 Task: Pet Supplies Store: Cater to pet owners by offering pet supplies, accessories, and treats.
Action: Mouse moved to (194, 302)
Screenshot: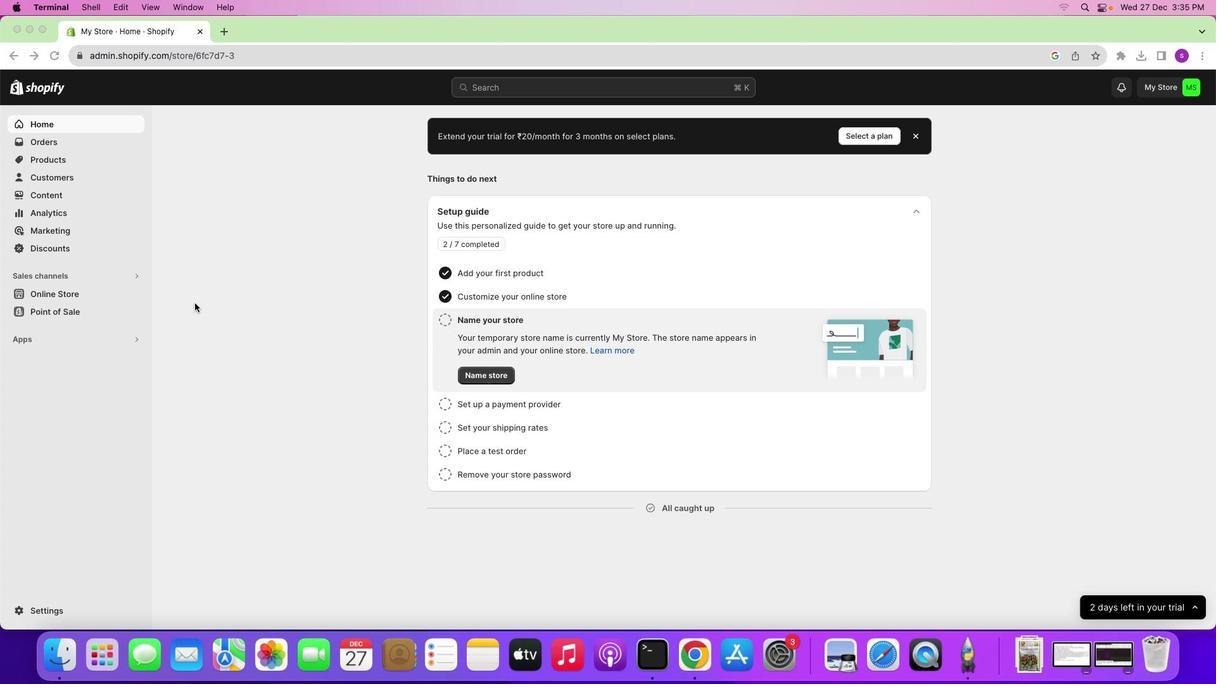
Action: Mouse pressed left at (194, 302)
Screenshot: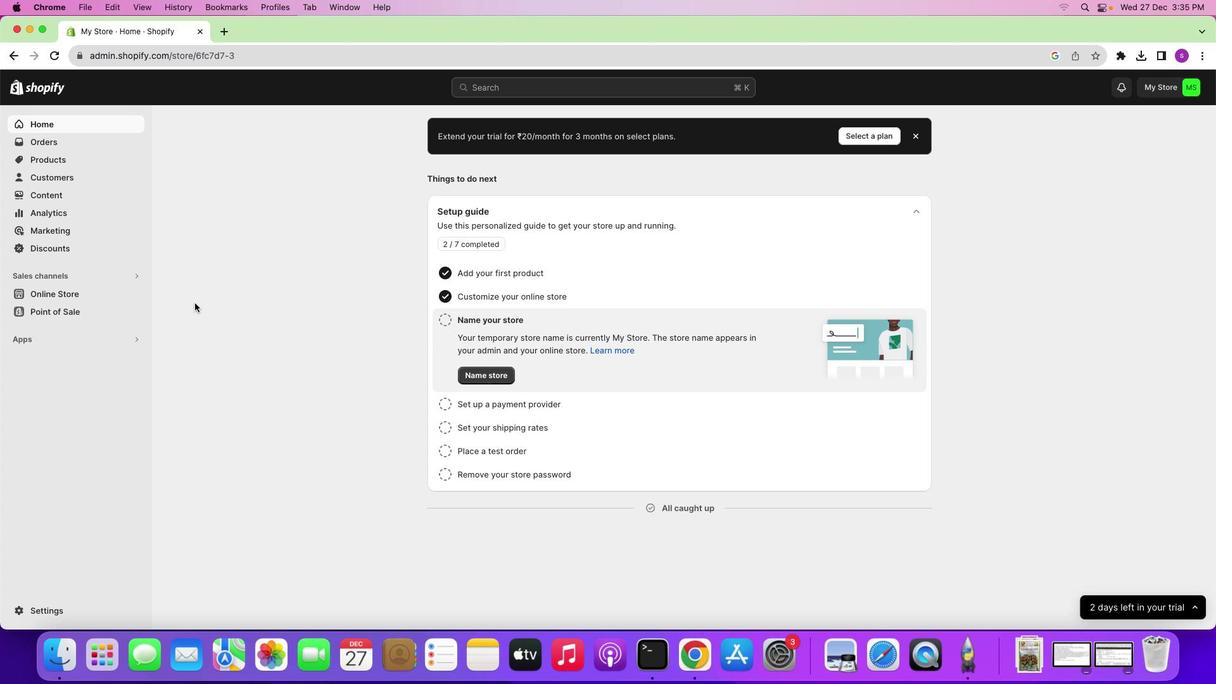 
Action: Mouse moved to (71, 290)
Screenshot: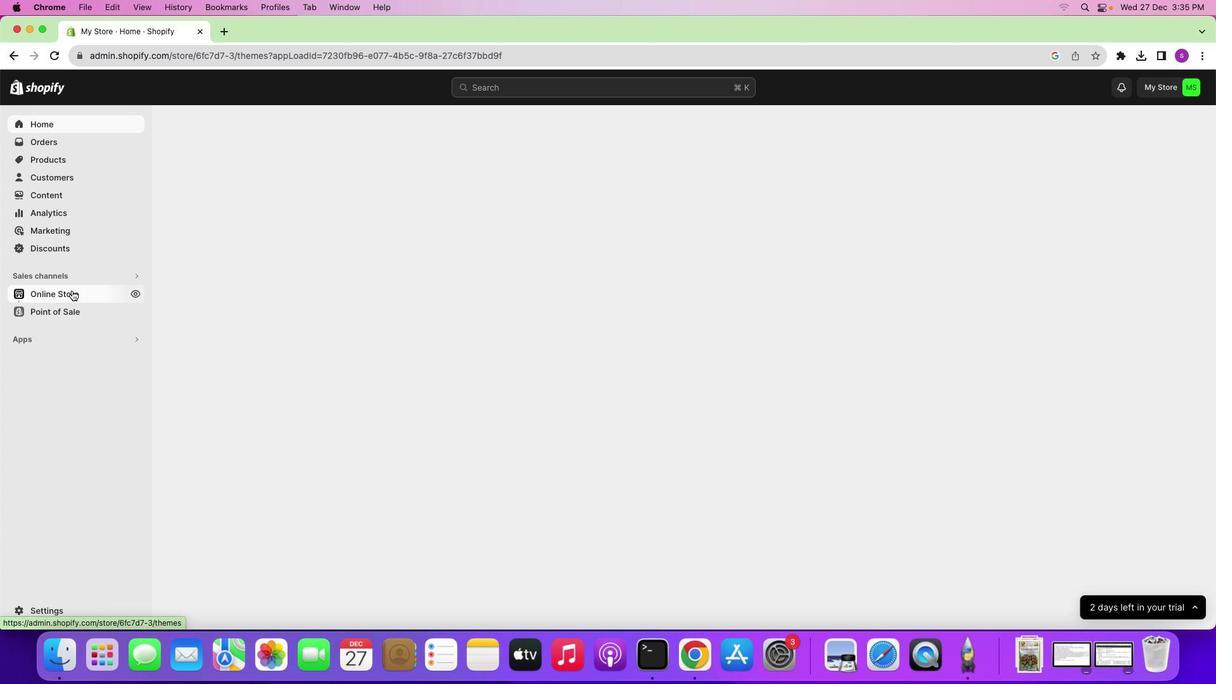 
Action: Mouse pressed left at (71, 290)
Screenshot: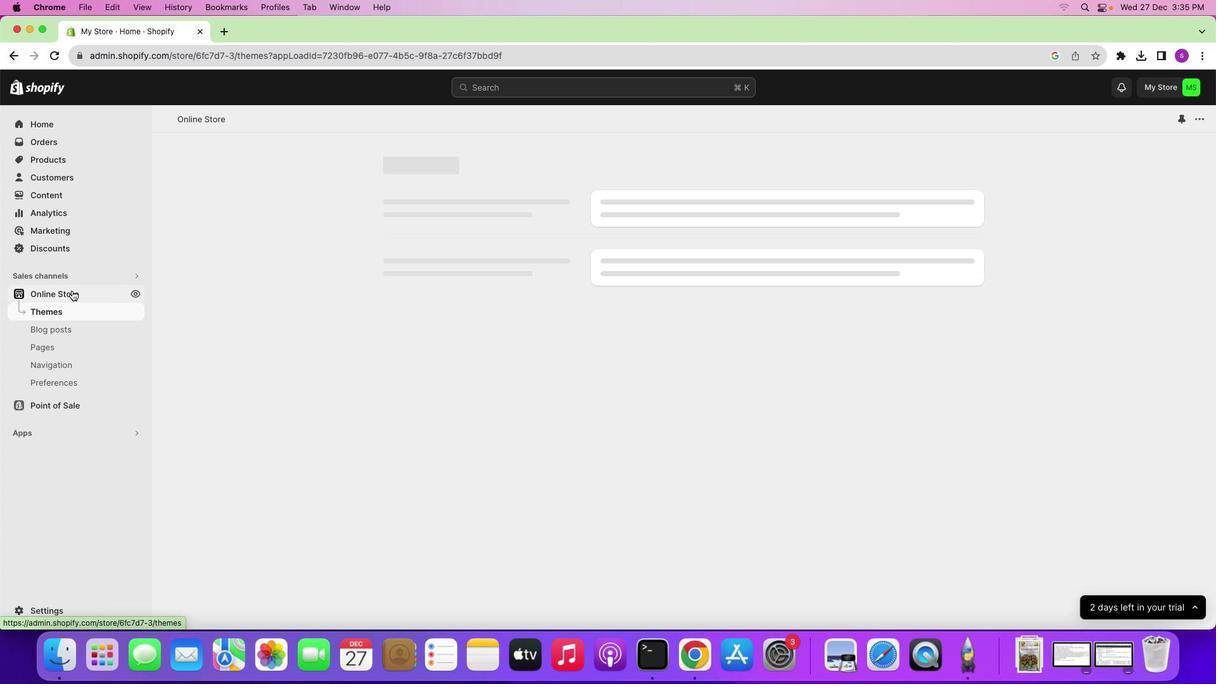 
Action: Mouse moved to (821, 469)
Screenshot: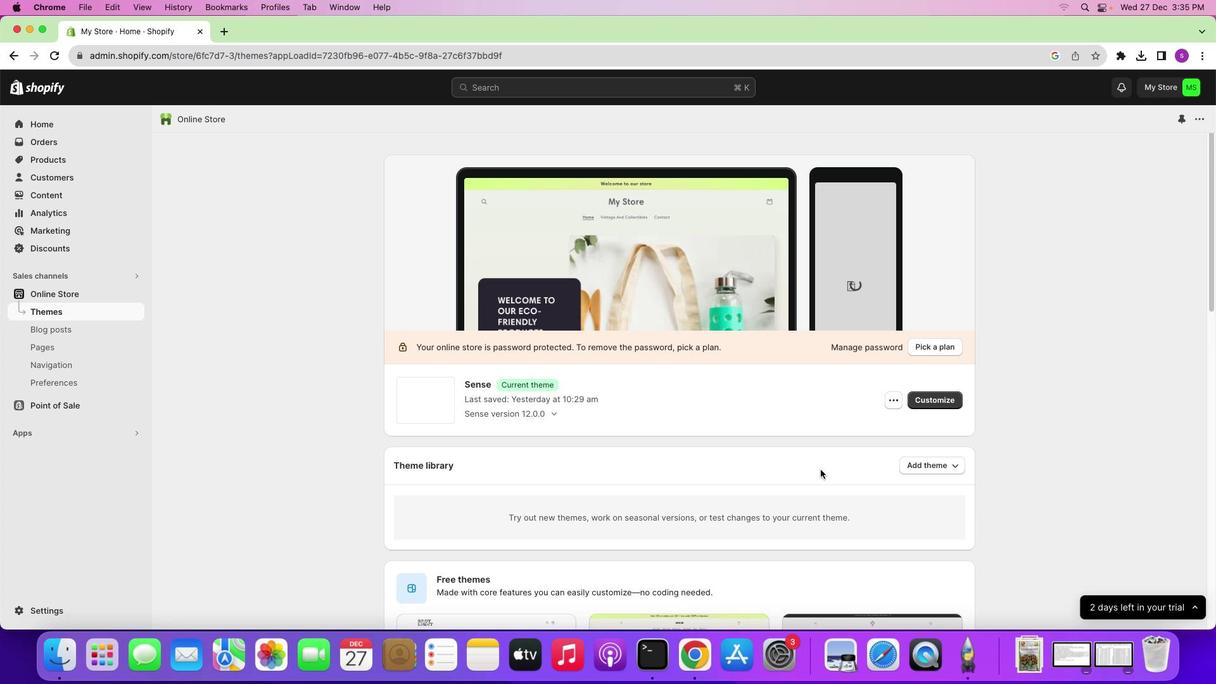 
Action: Mouse scrolled (821, 469) with delta (0, 0)
Screenshot: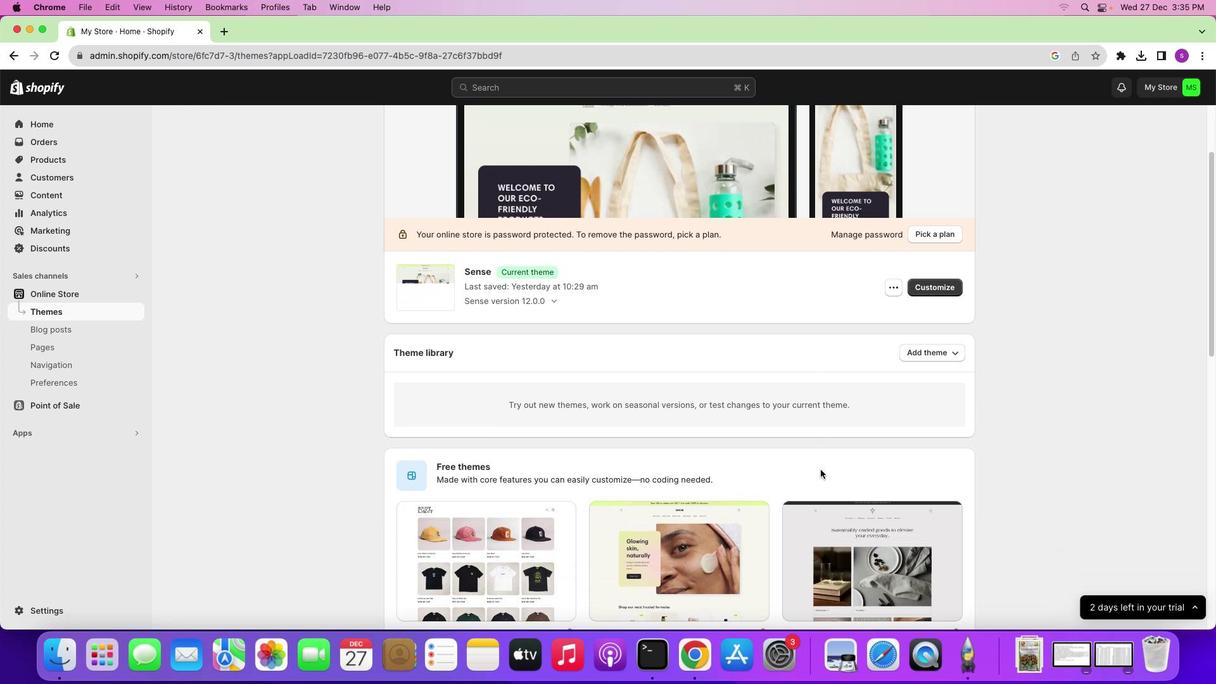 
Action: Mouse scrolled (821, 469) with delta (0, 0)
Screenshot: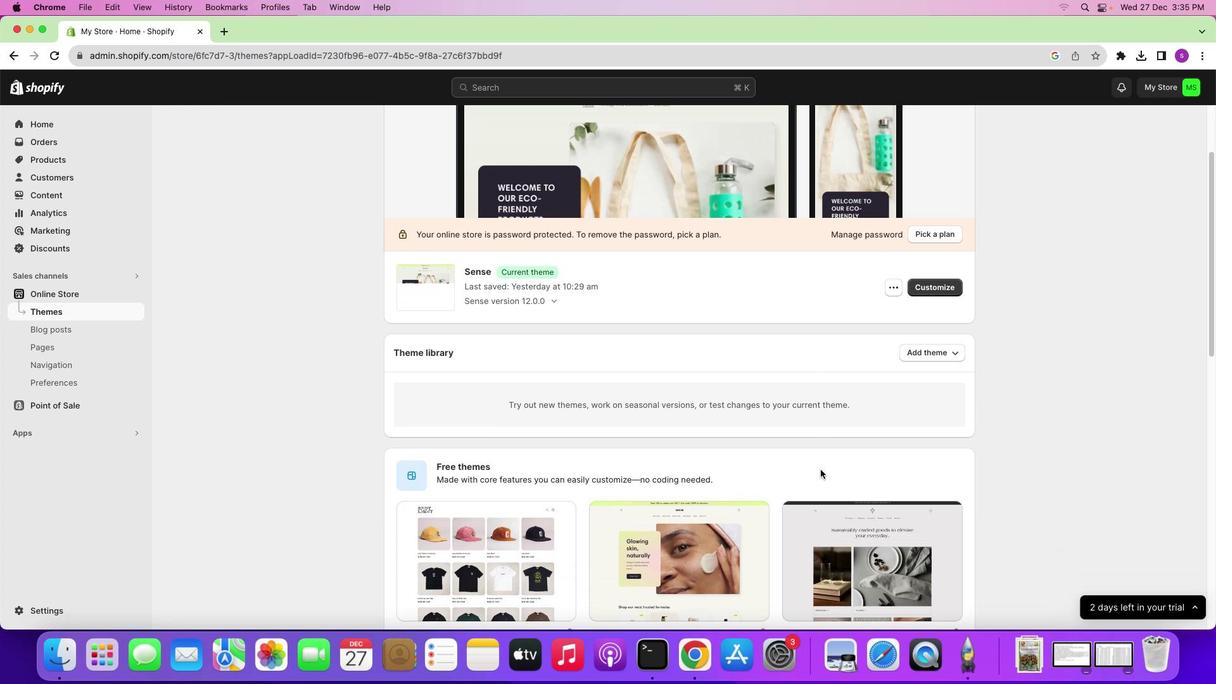 
Action: Mouse scrolled (821, 469) with delta (0, 0)
Screenshot: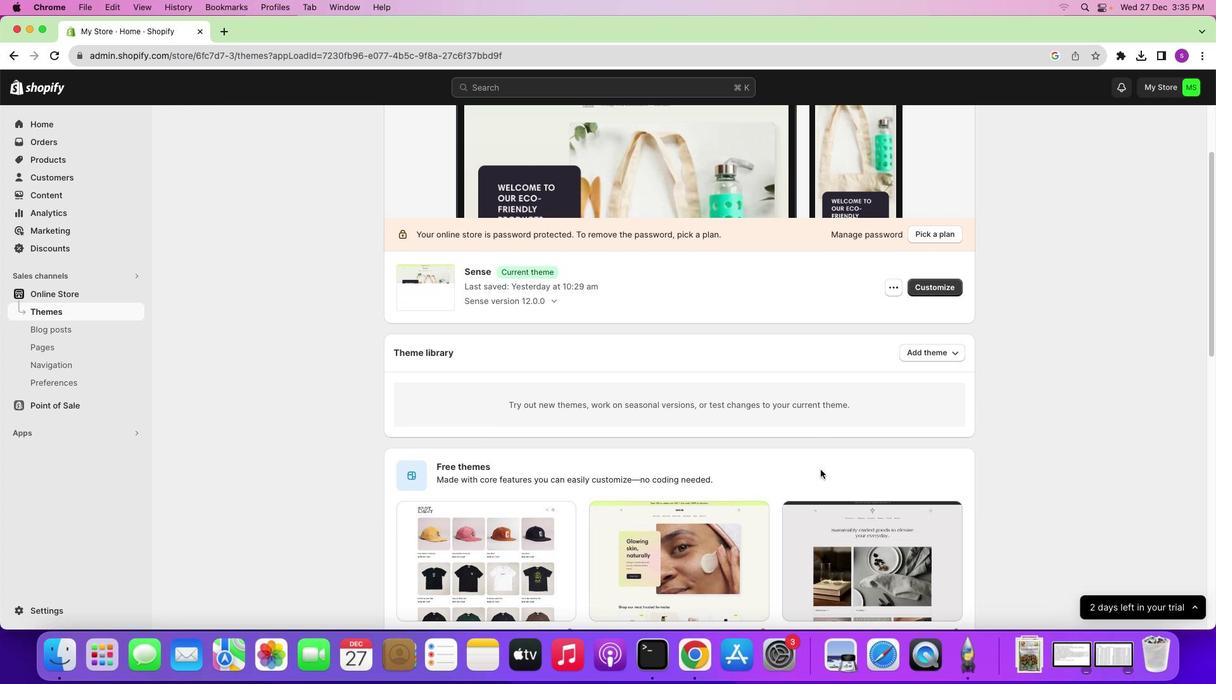
Action: Mouse scrolled (821, 469) with delta (0, -1)
Screenshot: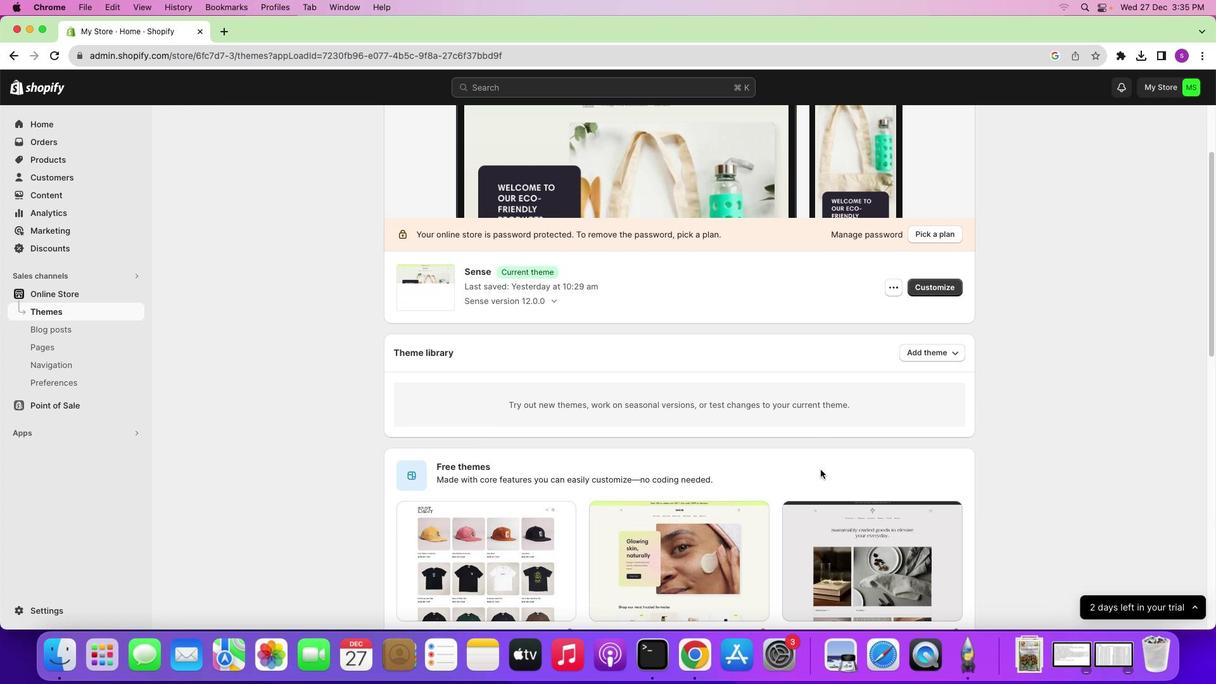 
Action: Mouse moved to (736, 455)
Screenshot: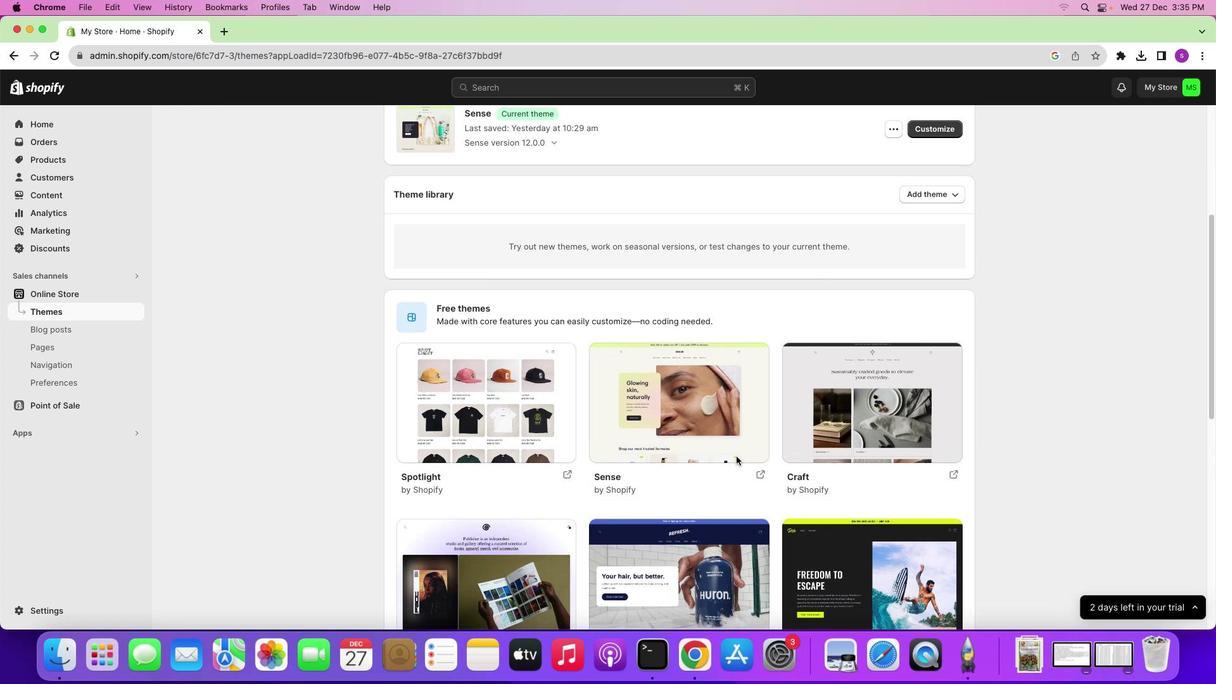 
Action: Mouse scrolled (736, 455) with delta (0, 0)
Screenshot: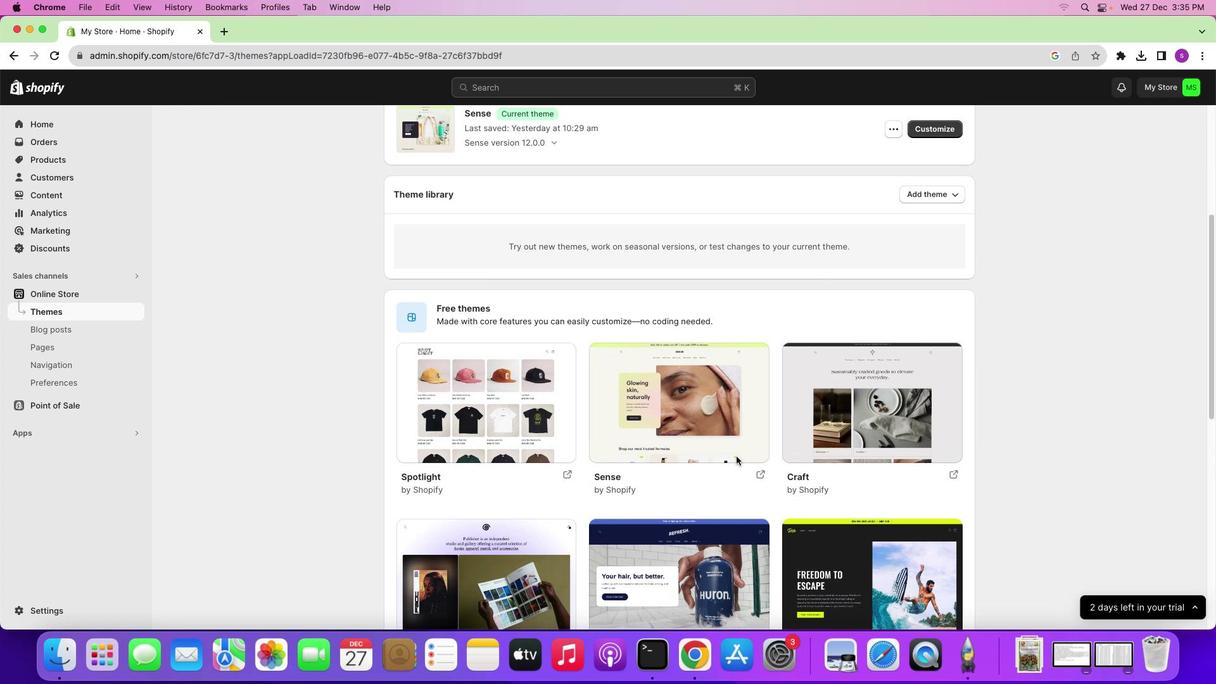 
Action: Mouse scrolled (736, 455) with delta (0, 0)
Screenshot: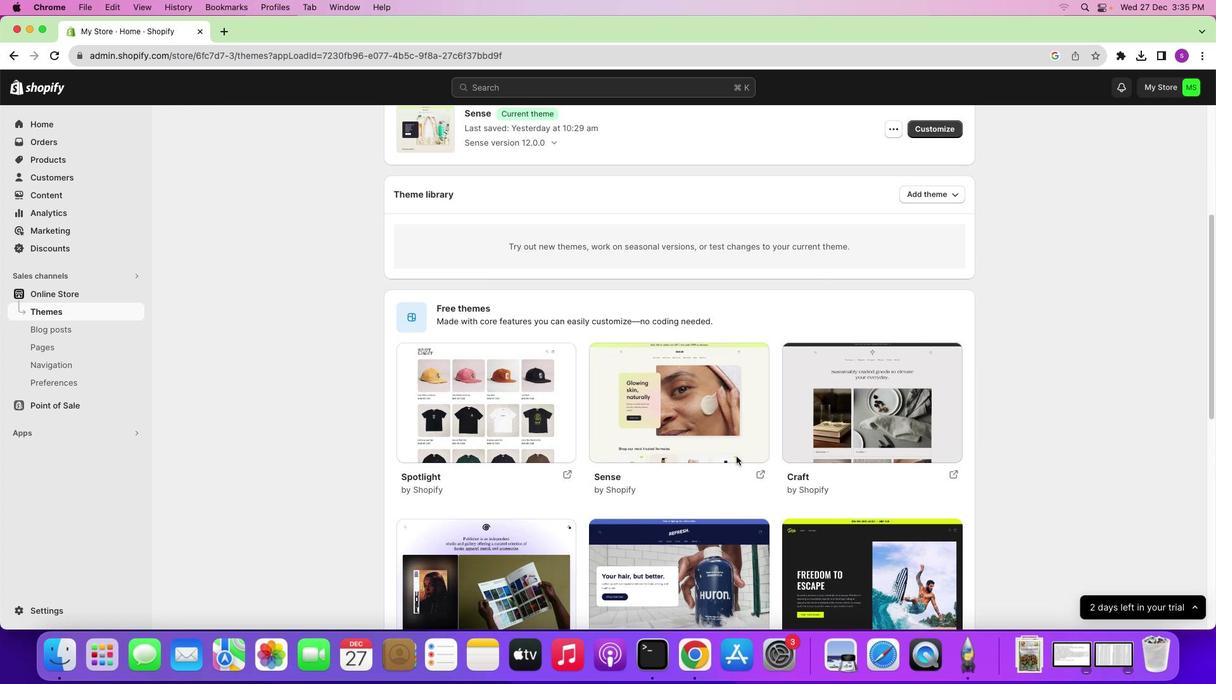 
Action: Mouse moved to (737, 456)
Screenshot: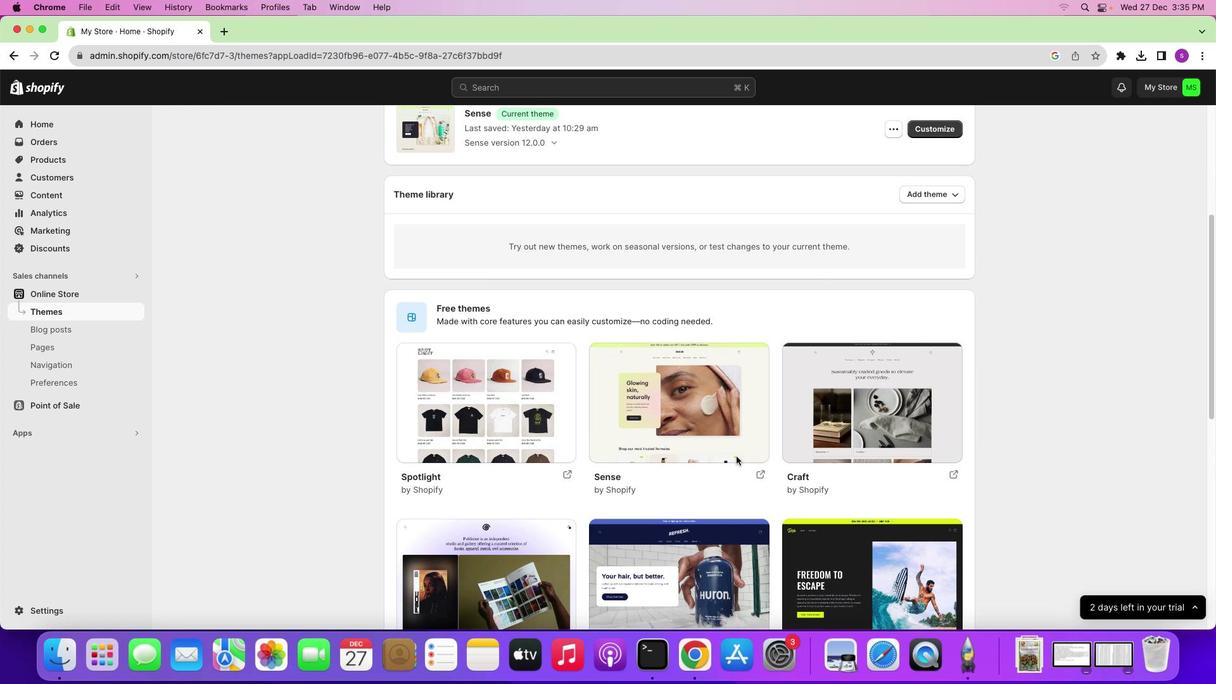 
Action: Mouse scrolled (737, 456) with delta (0, -1)
Screenshot: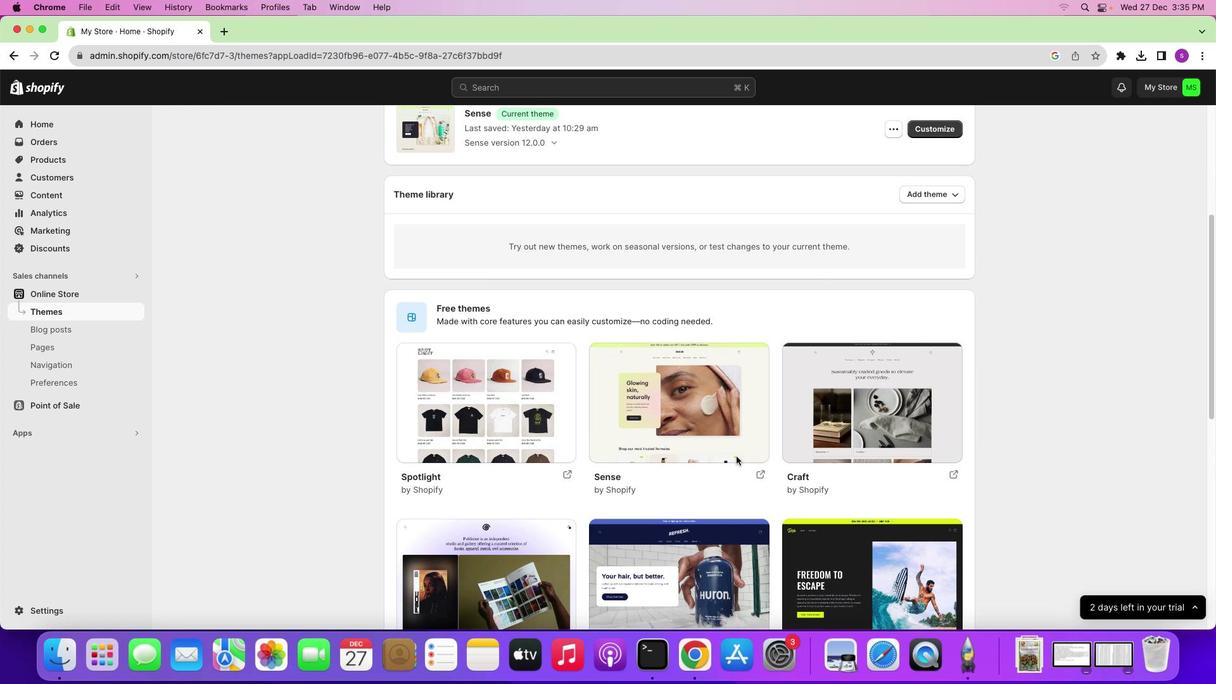 
Action: Mouse scrolled (737, 456) with delta (0, -1)
Screenshot: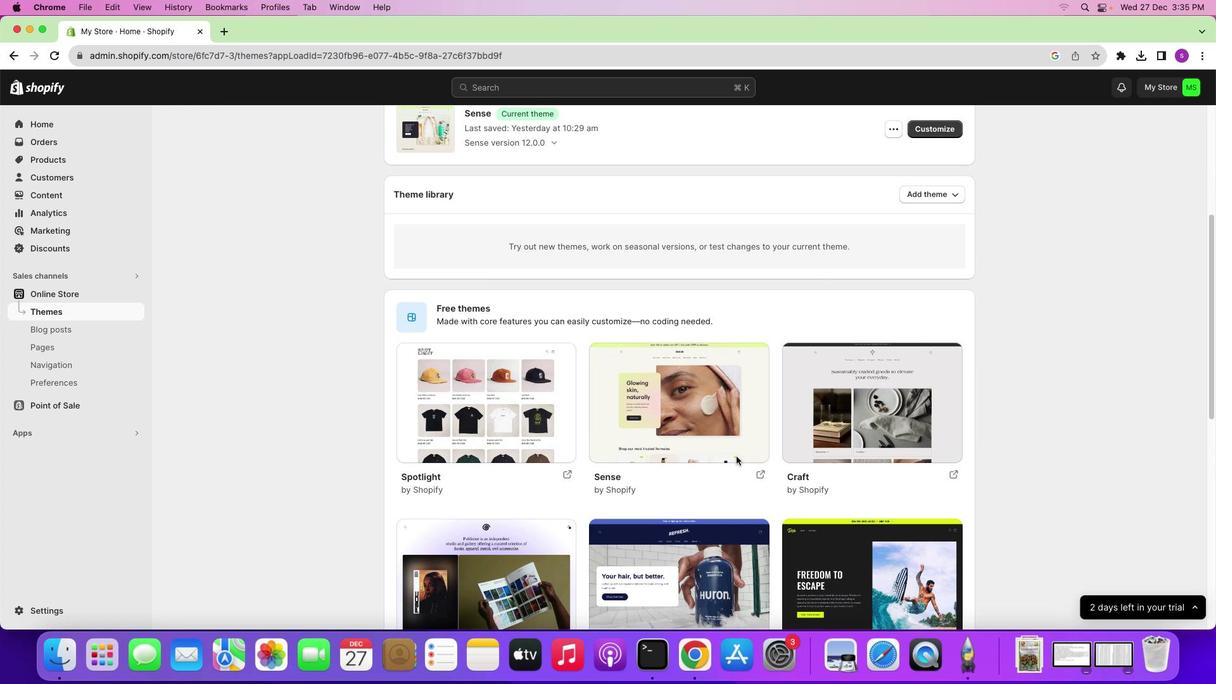
Action: Mouse moved to (737, 456)
Screenshot: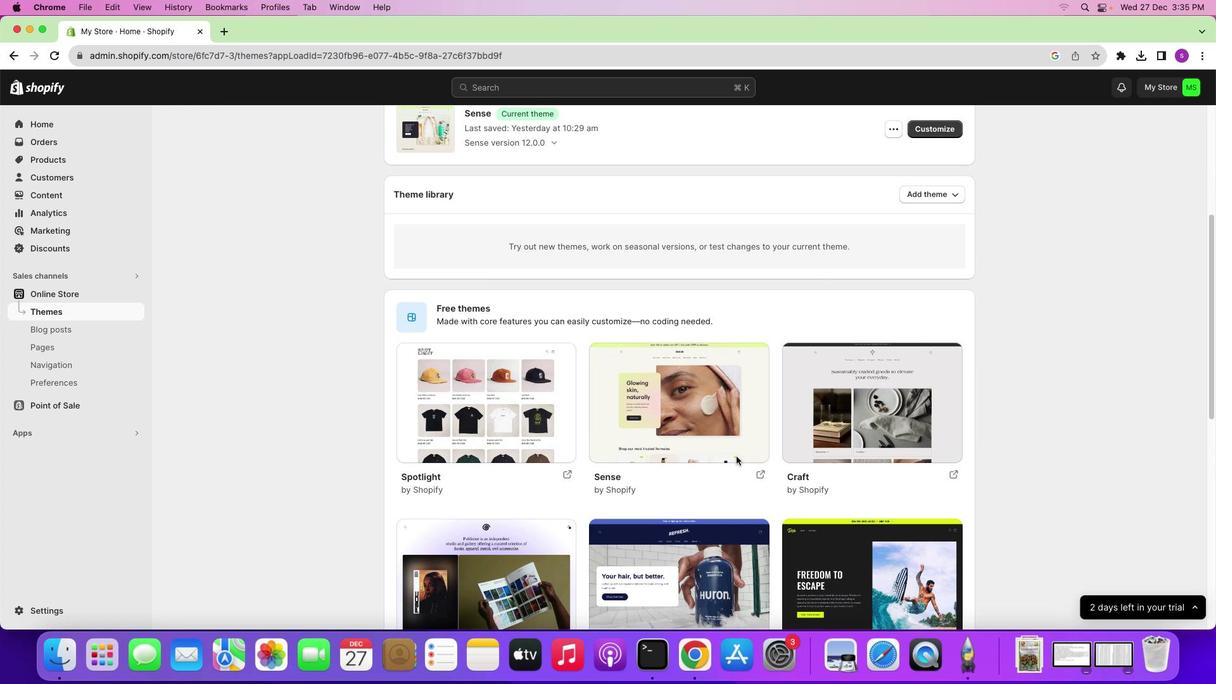 
Action: Mouse scrolled (737, 456) with delta (0, 0)
Screenshot: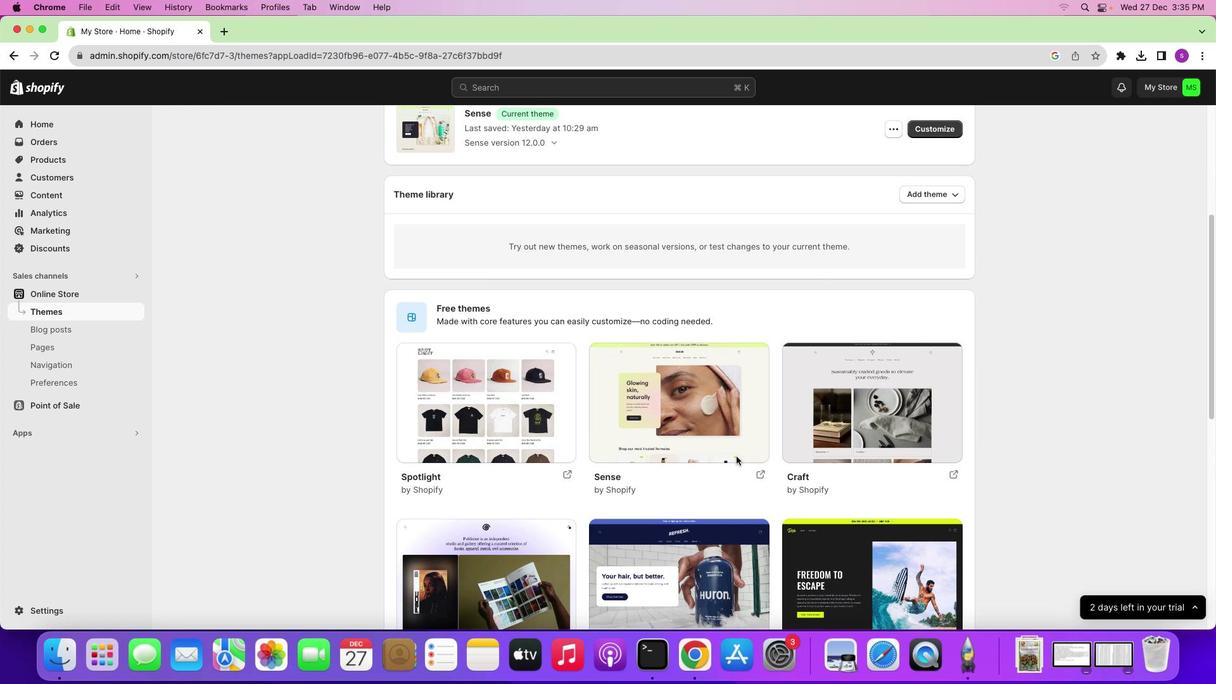 
Action: Mouse moved to (736, 456)
Screenshot: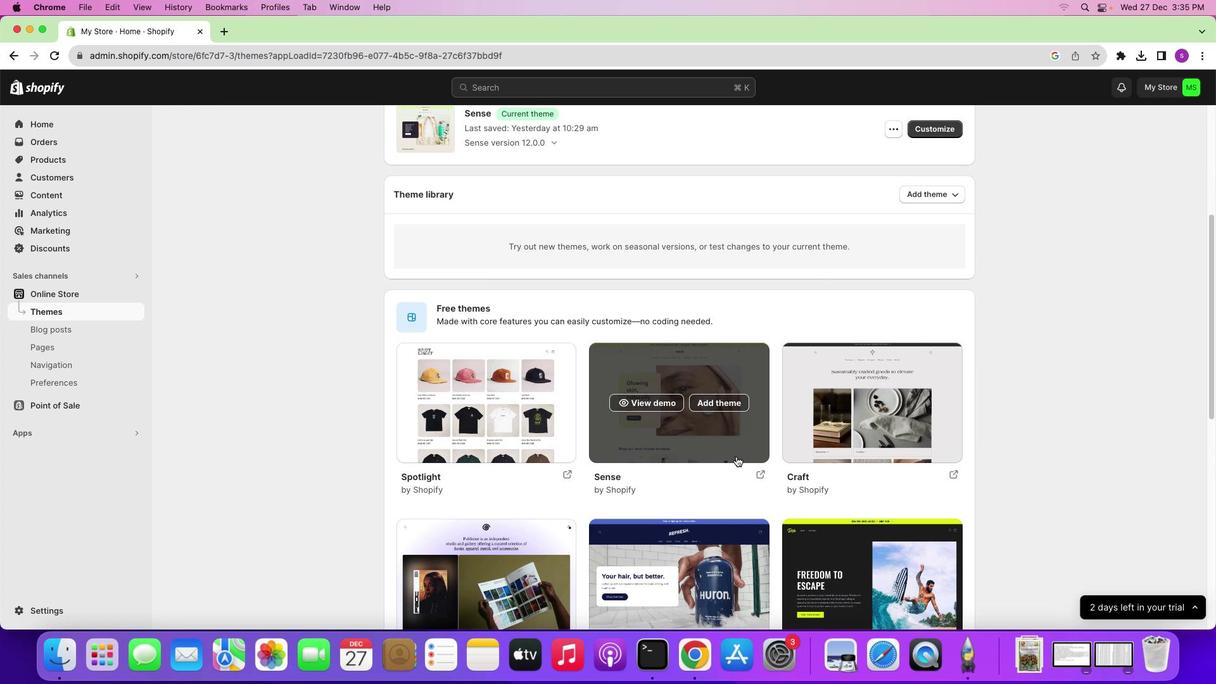 
Action: Mouse scrolled (736, 456) with delta (0, 0)
Screenshot: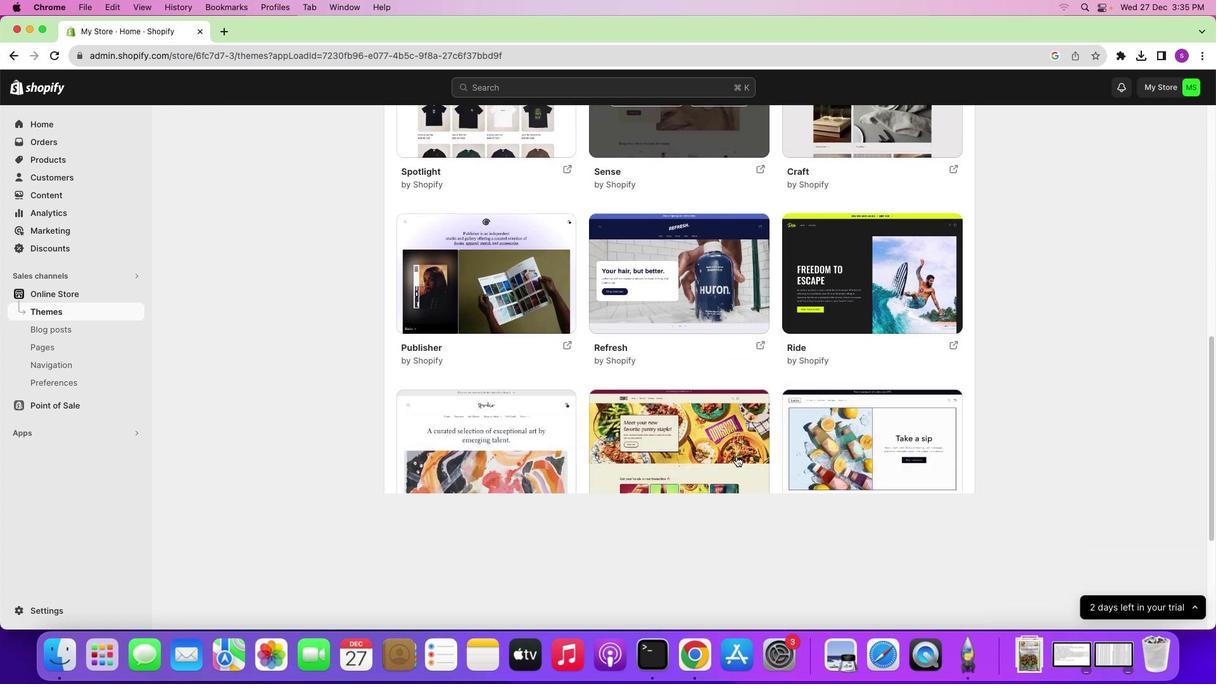 
Action: Mouse scrolled (736, 456) with delta (0, 0)
Screenshot: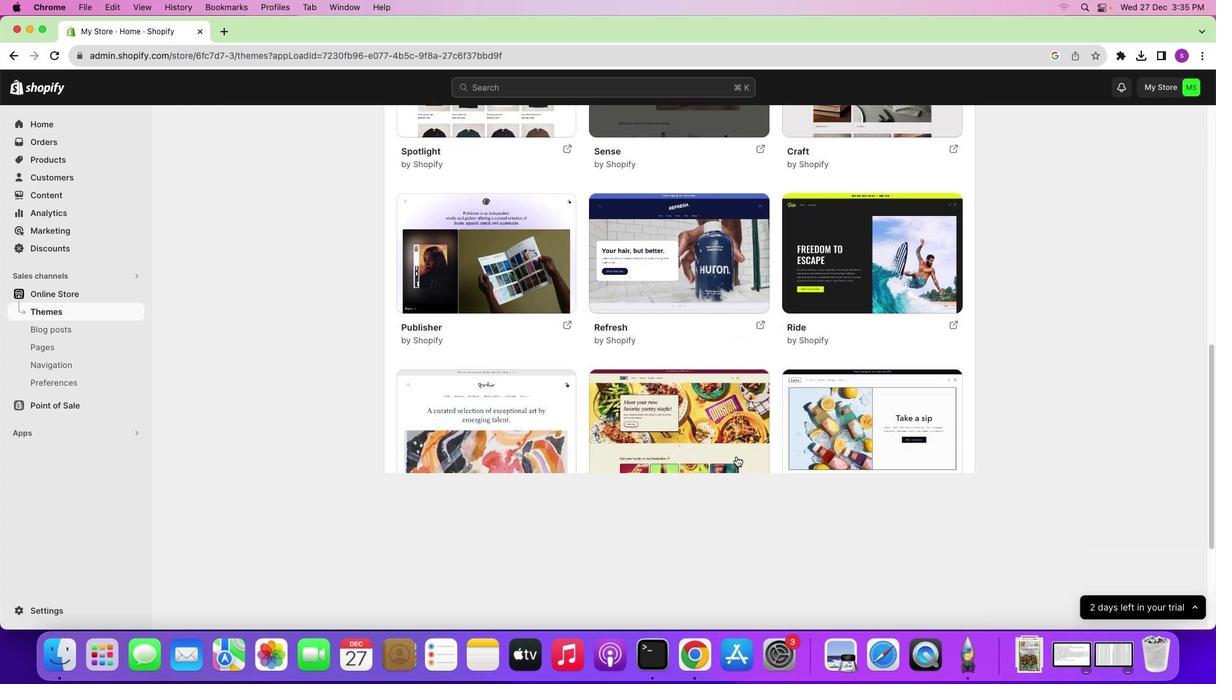 
Action: Mouse scrolled (736, 456) with delta (0, -1)
Screenshot: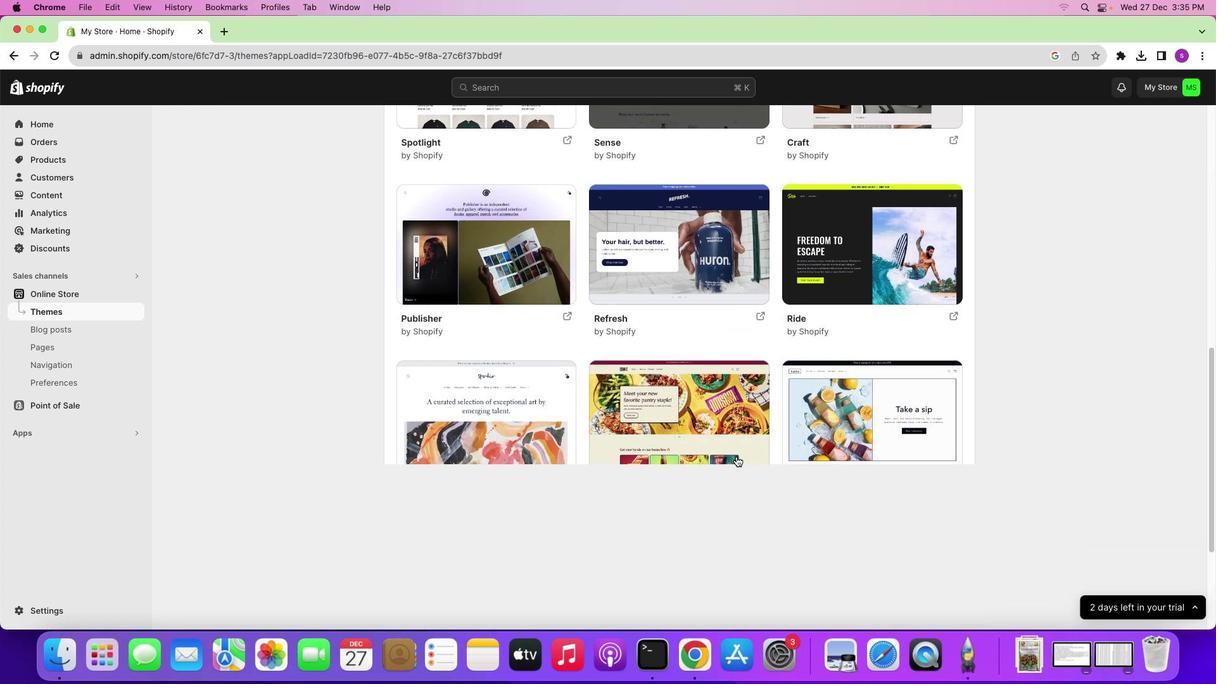 
Action: Mouse scrolled (736, 456) with delta (0, -1)
Screenshot: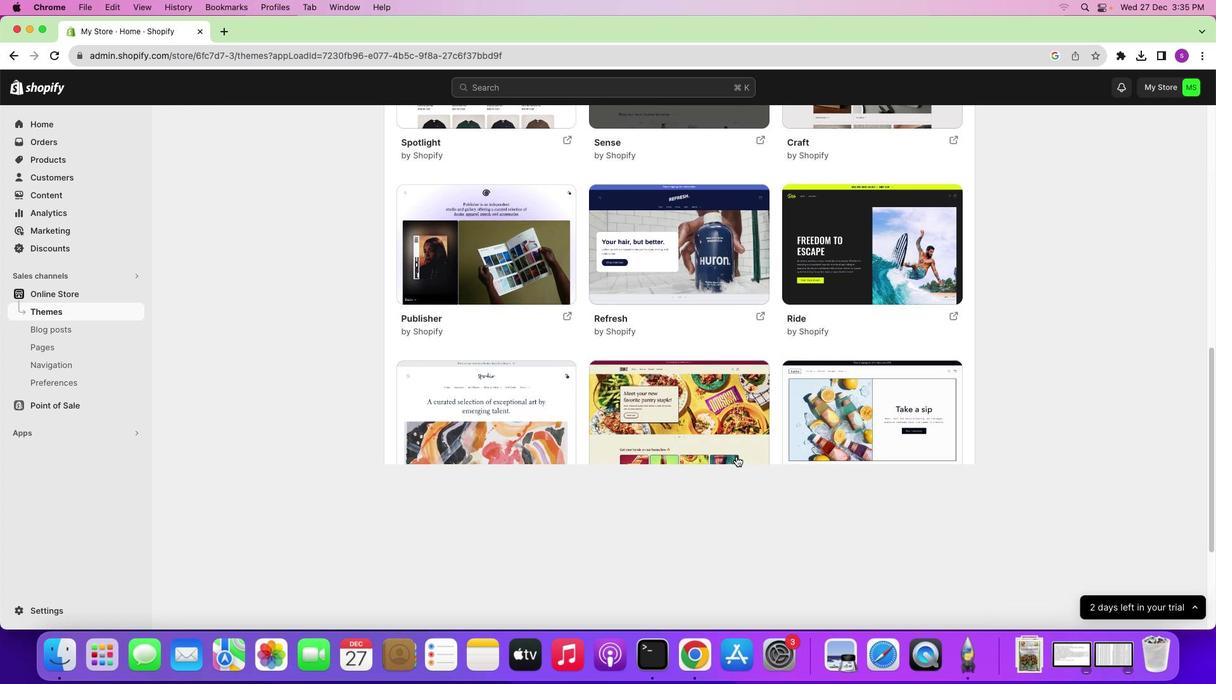 
Action: Mouse scrolled (736, 456) with delta (0, -1)
Screenshot: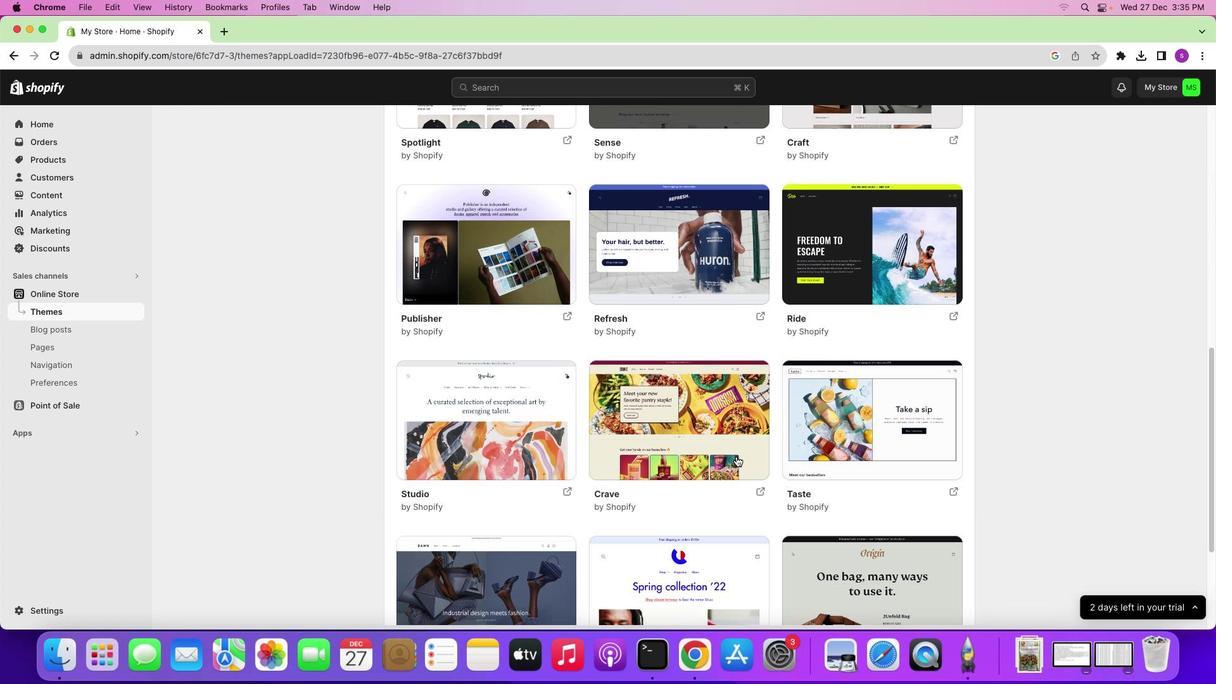 
Action: Mouse scrolled (736, 456) with delta (0, -1)
Screenshot: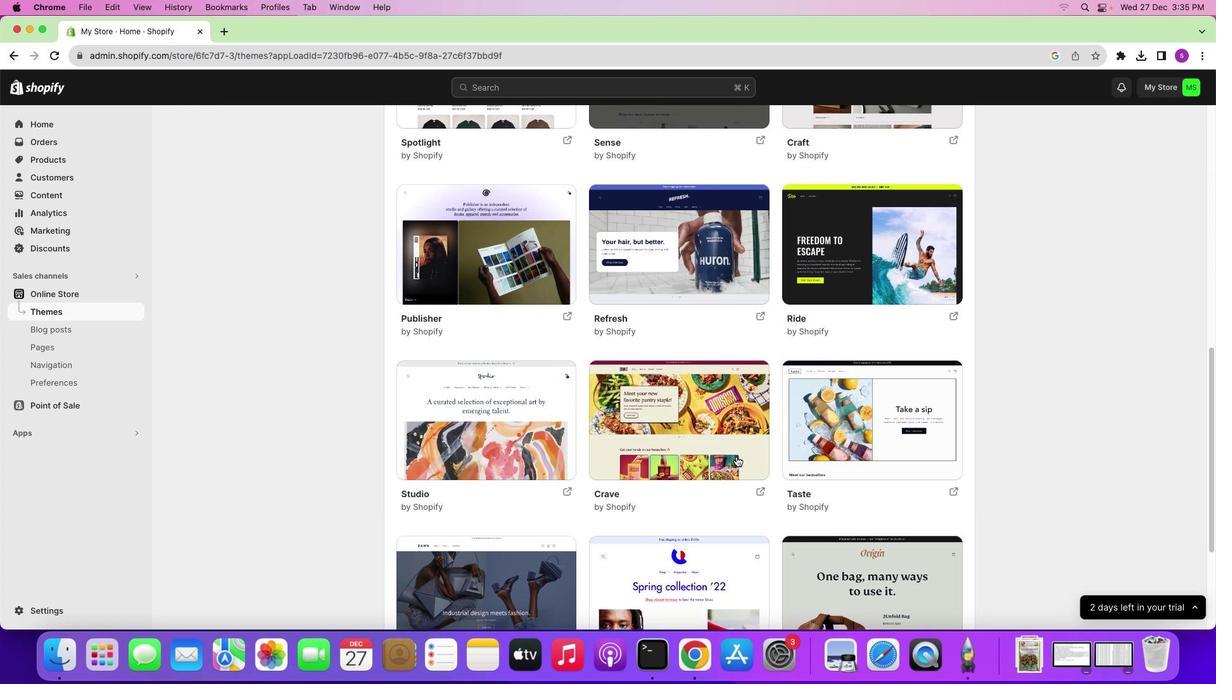 
Action: Mouse scrolled (736, 456) with delta (0, 0)
Screenshot: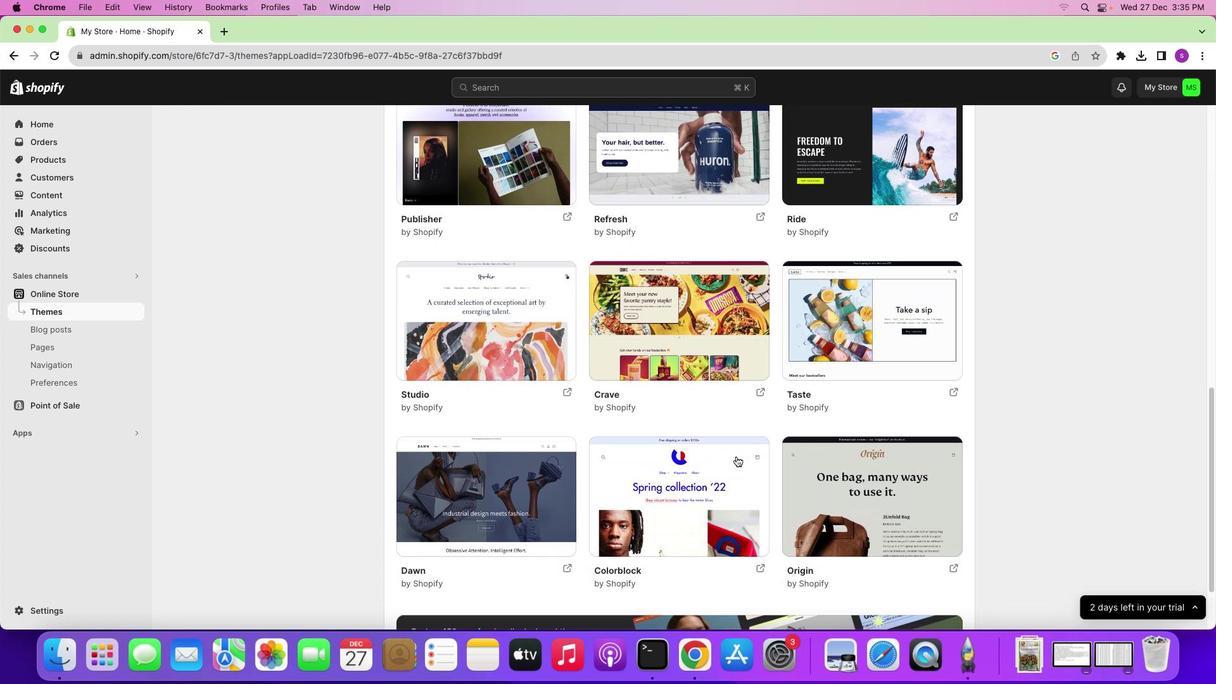 
Action: Mouse scrolled (736, 456) with delta (0, 0)
Screenshot: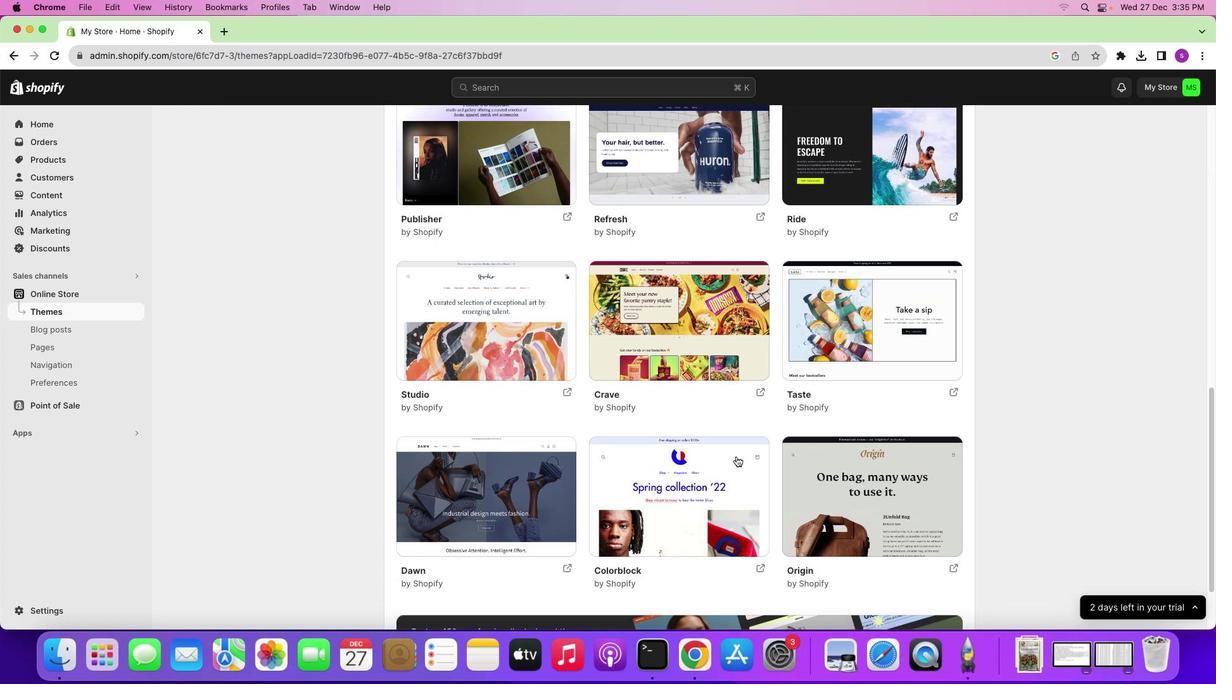 
Action: Mouse scrolled (736, 456) with delta (0, 0)
Screenshot: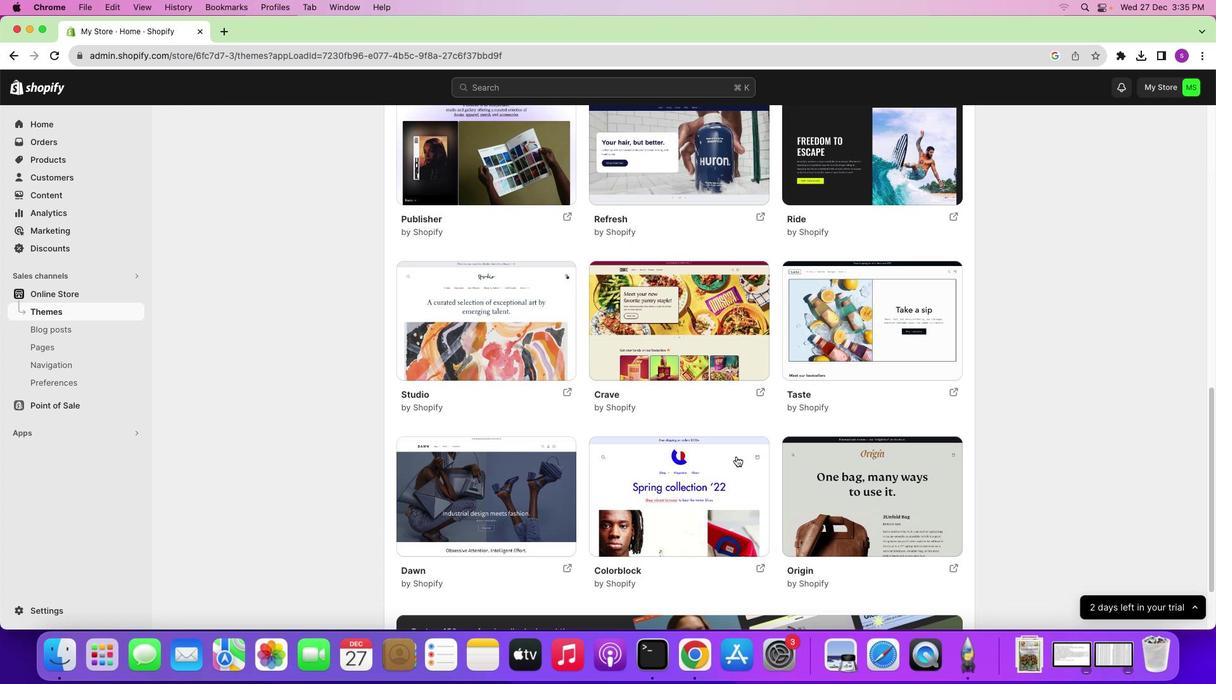 
Action: Mouse scrolled (736, 456) with delta (0, 0)
Screenshot: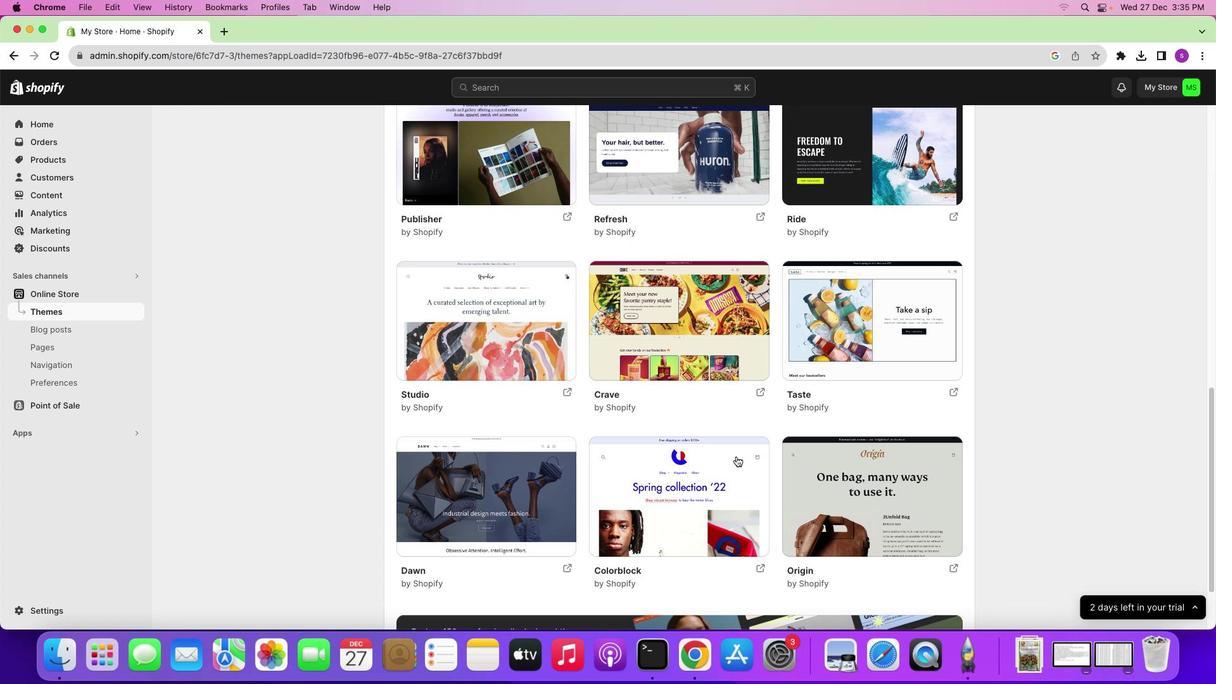 
Action: Mouse scrolled (736, 456) with delta (0, 0)
Screenshot: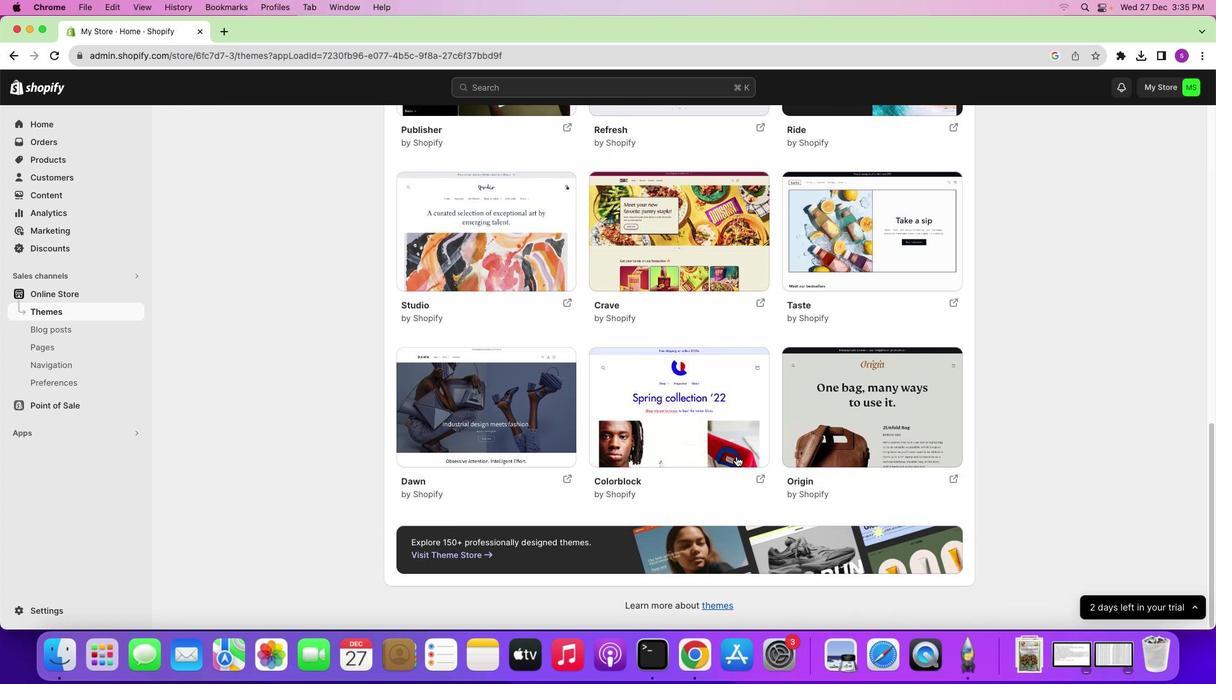 
Action: Mouse scrolled (736, 456) with delta (0, 0)
Screenshot: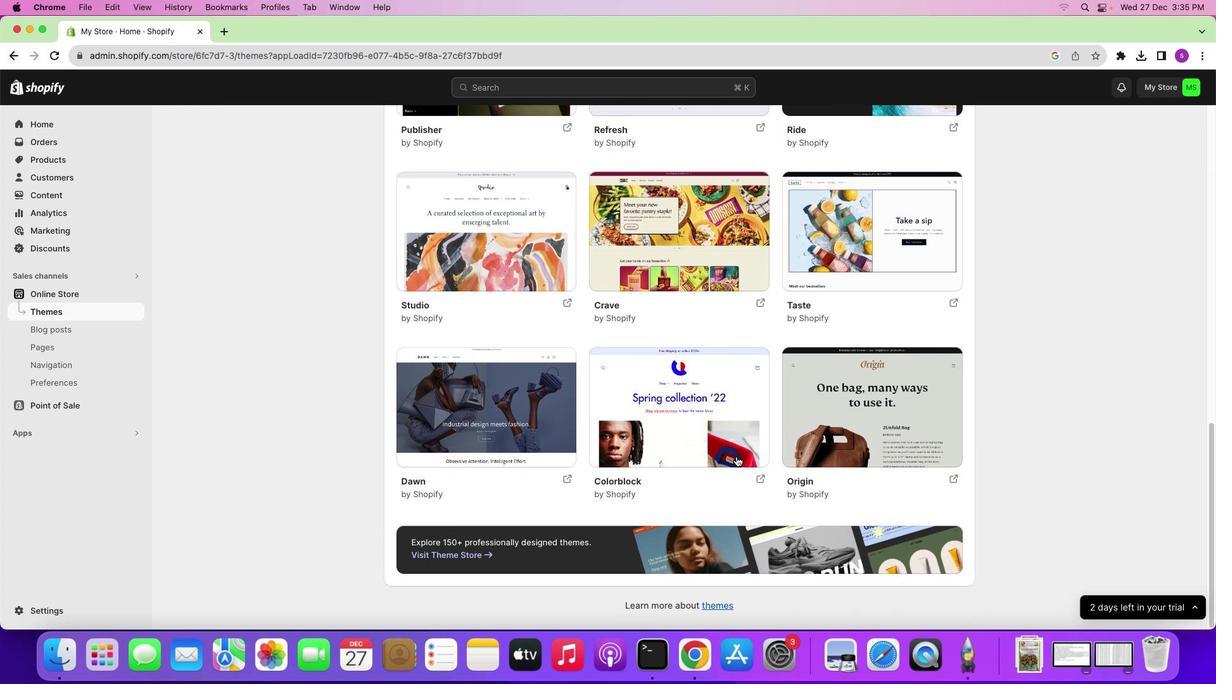 
Action: Mouse scrolled (736, 456) with delta (0, 0)
Screenshot: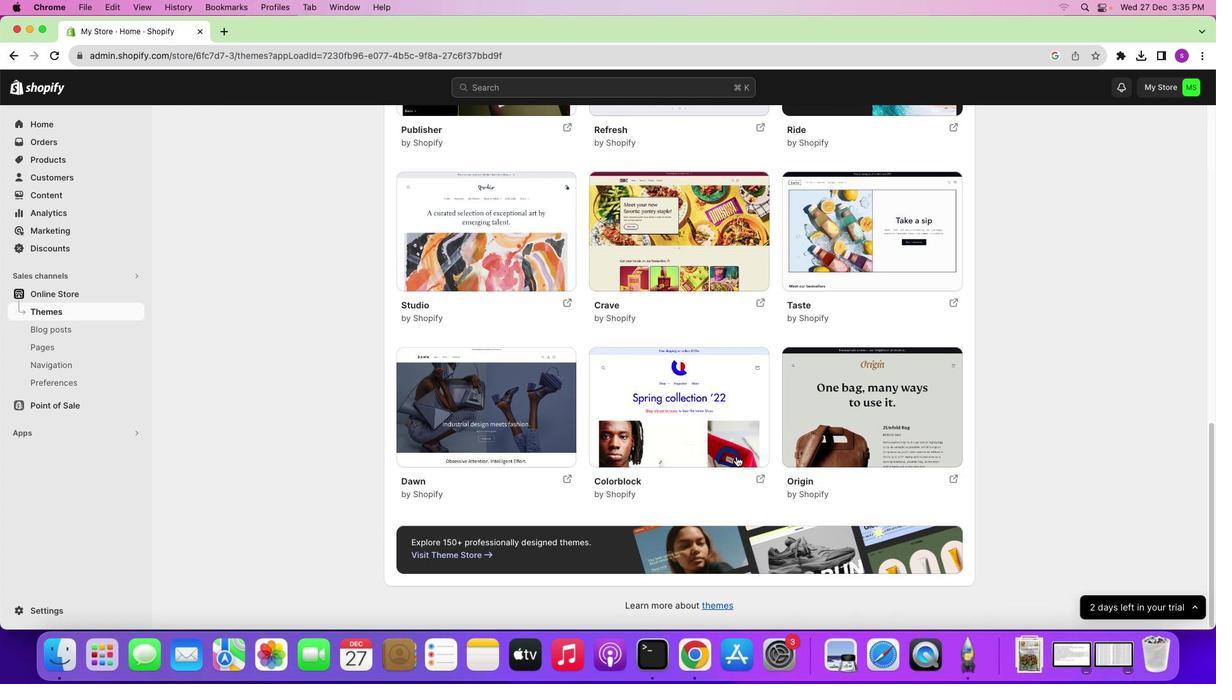 
Action: Mouse scrolled (736, 456) with delta (0, 0)
Screenshot: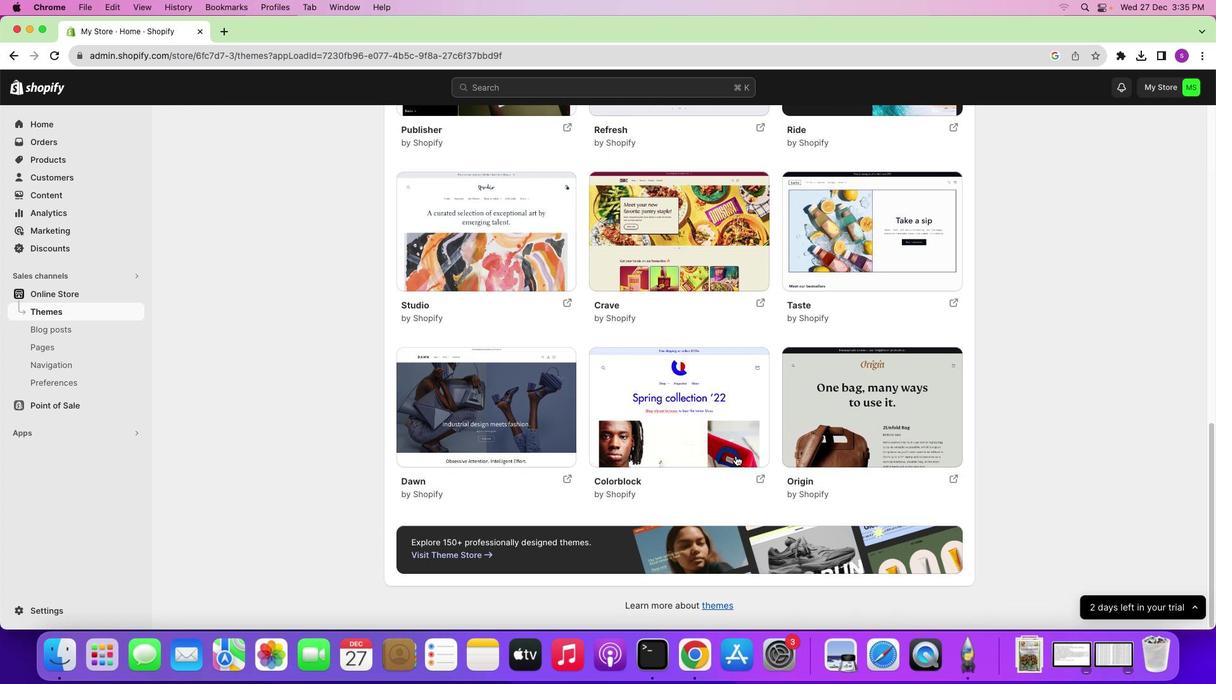 
Action: Mouse scrolled (736, 456) with delta (0, 0)
Screenshot: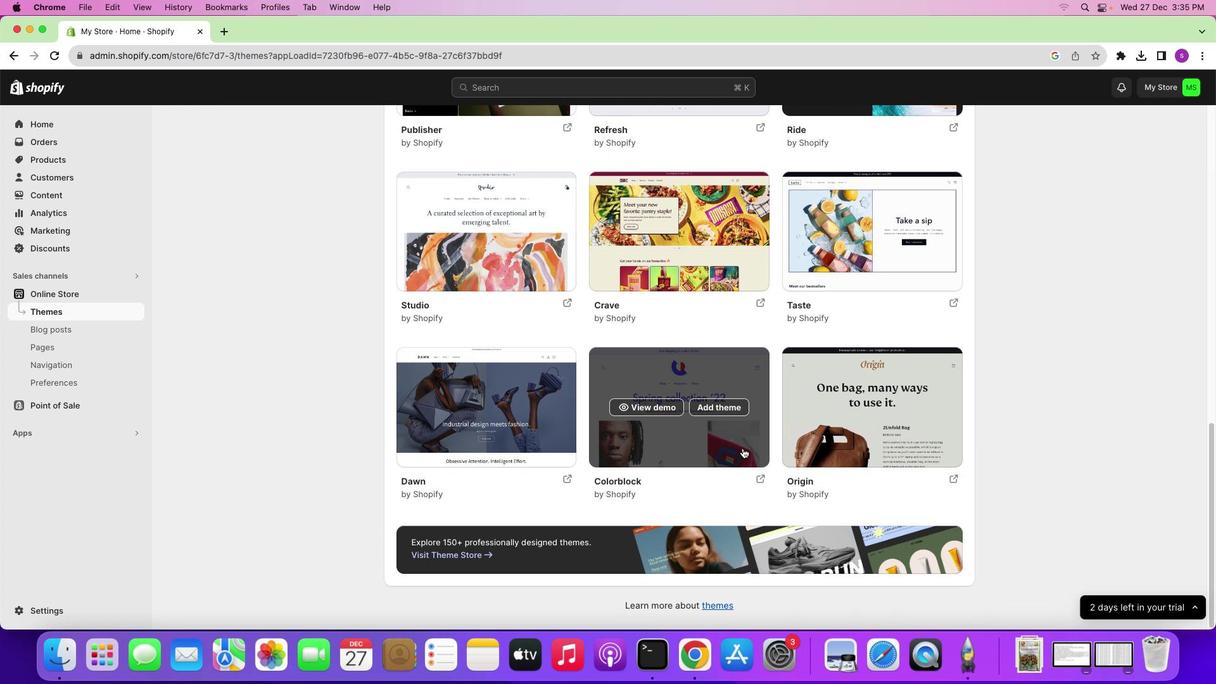 
Action: Mouse moved to (757, 428)
Screenshot: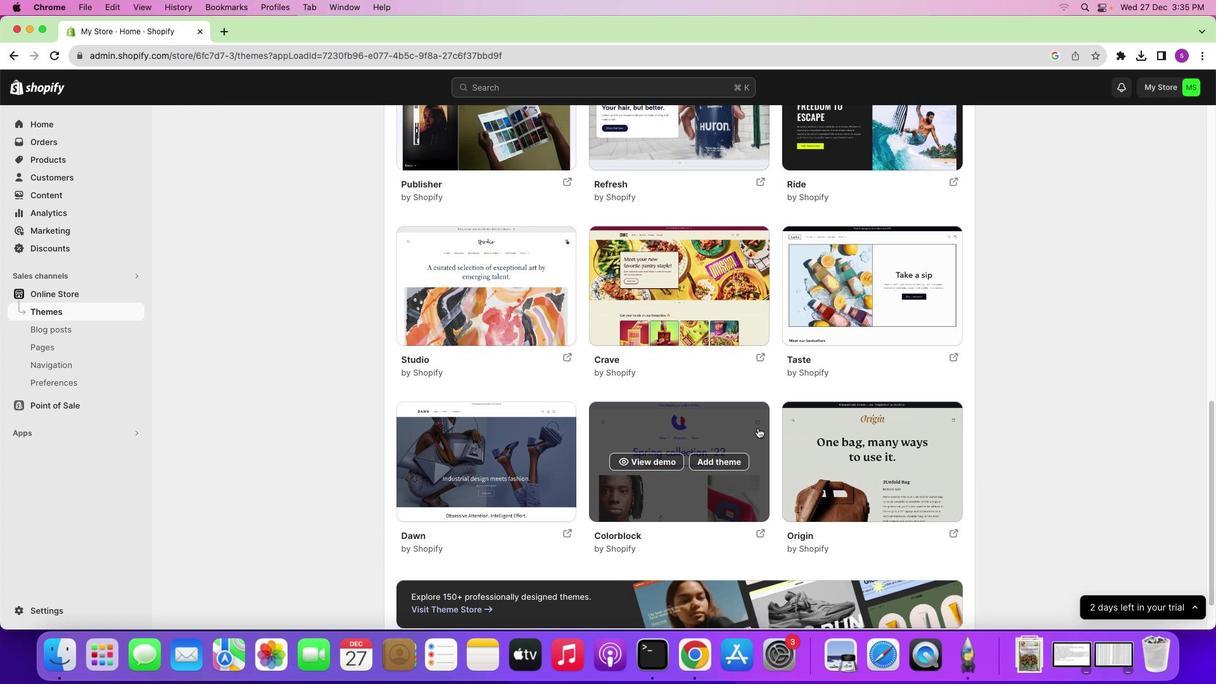 
Action: Mouse scrolled (757, 428) with delta (0, 0)
Screenshot: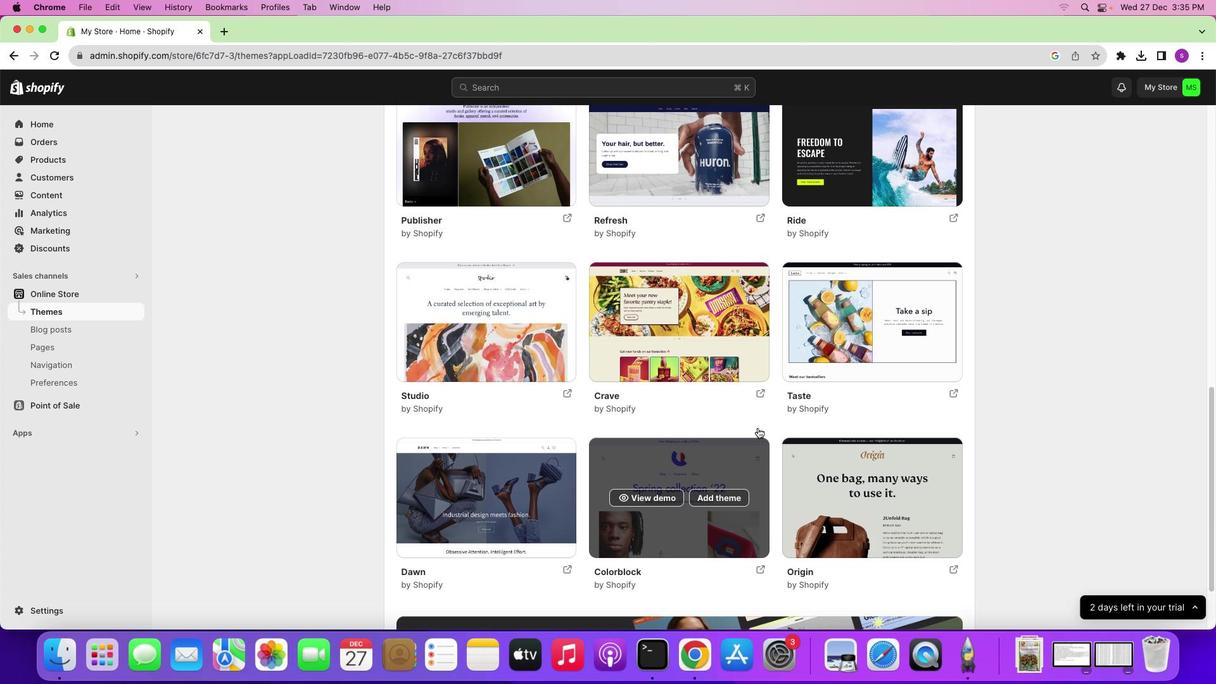 
Action: Mouse scrolled (757, 428) with delta (0, 0)
Screenshot: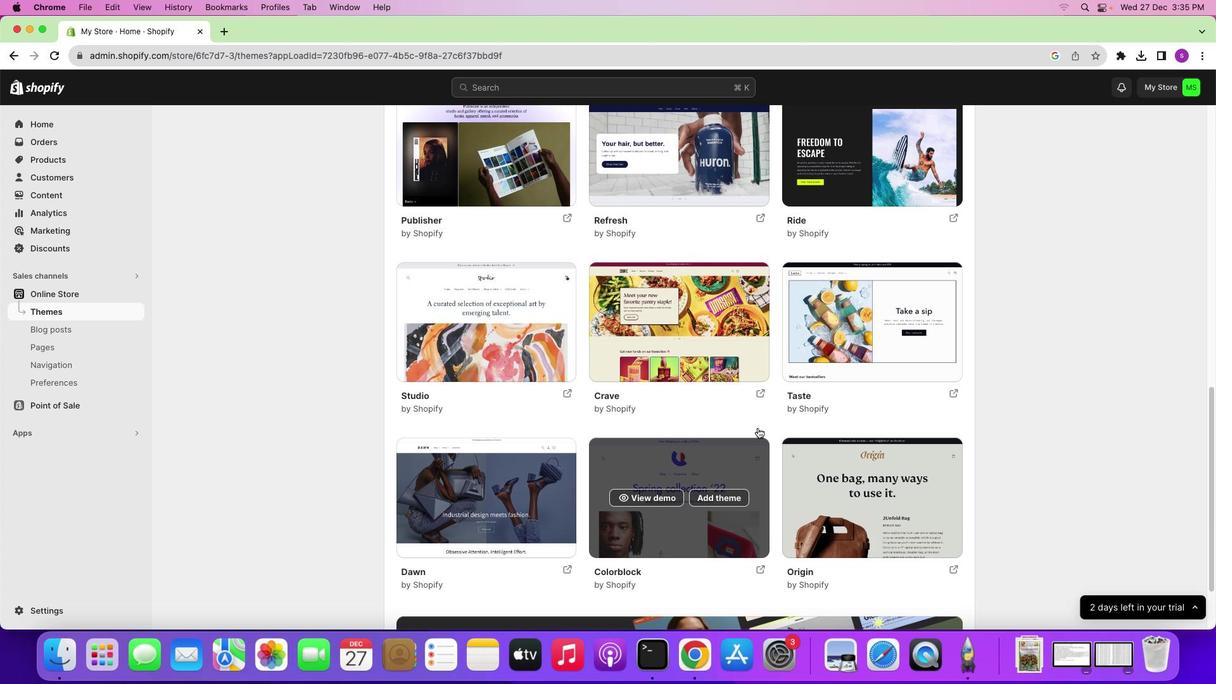 
Action: Mouse scrolled (757, 428) with delta (0, 0)
Screenshot: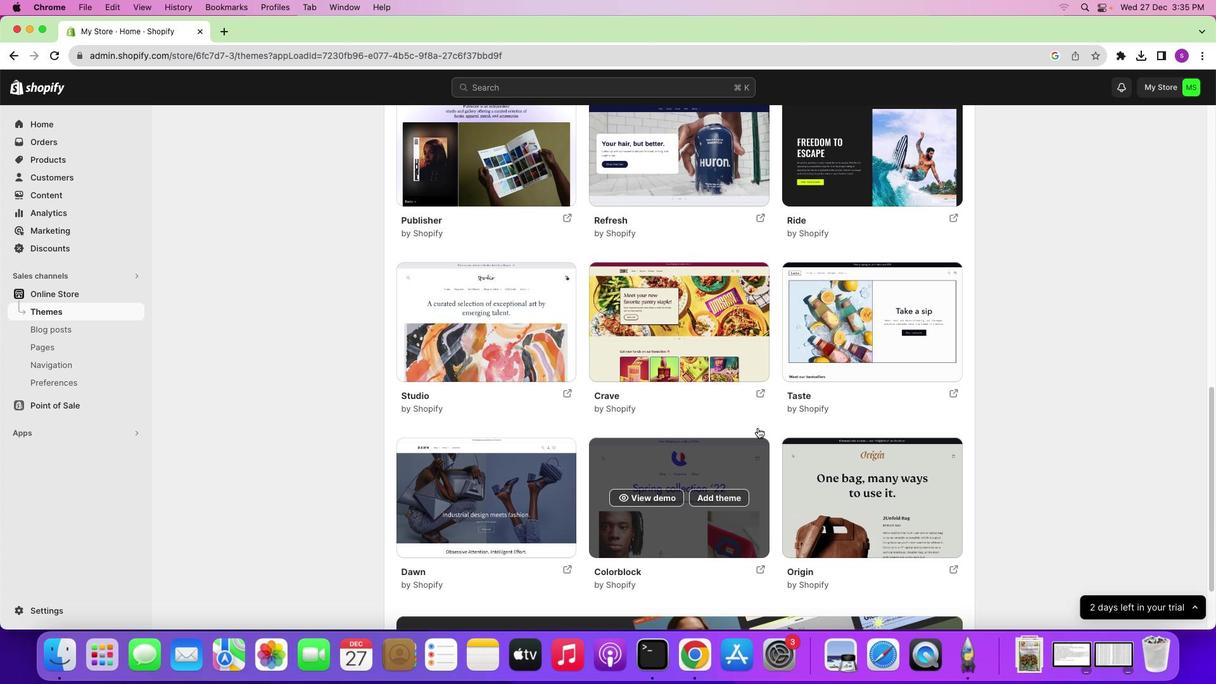 
Action: Mouse scrolled (757, 428) with delta (0, 0)
Screenshot: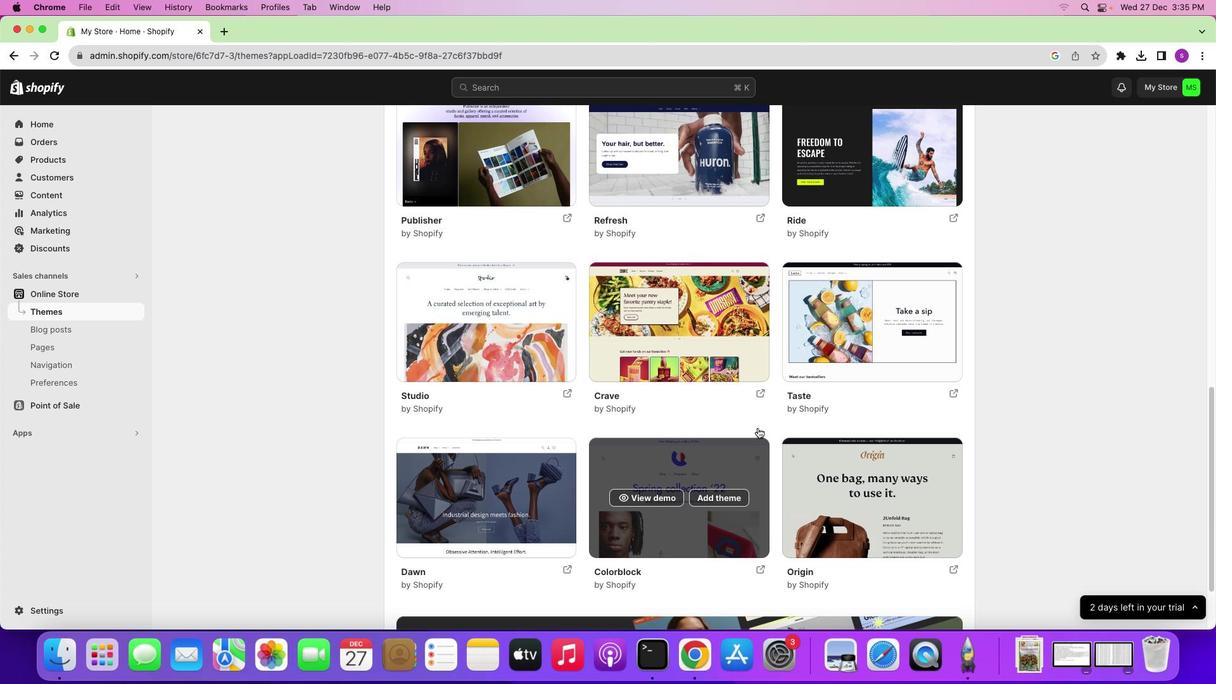 
Action: Mouse scrolled (757, 428) with delta (0, 0)
Screenshot: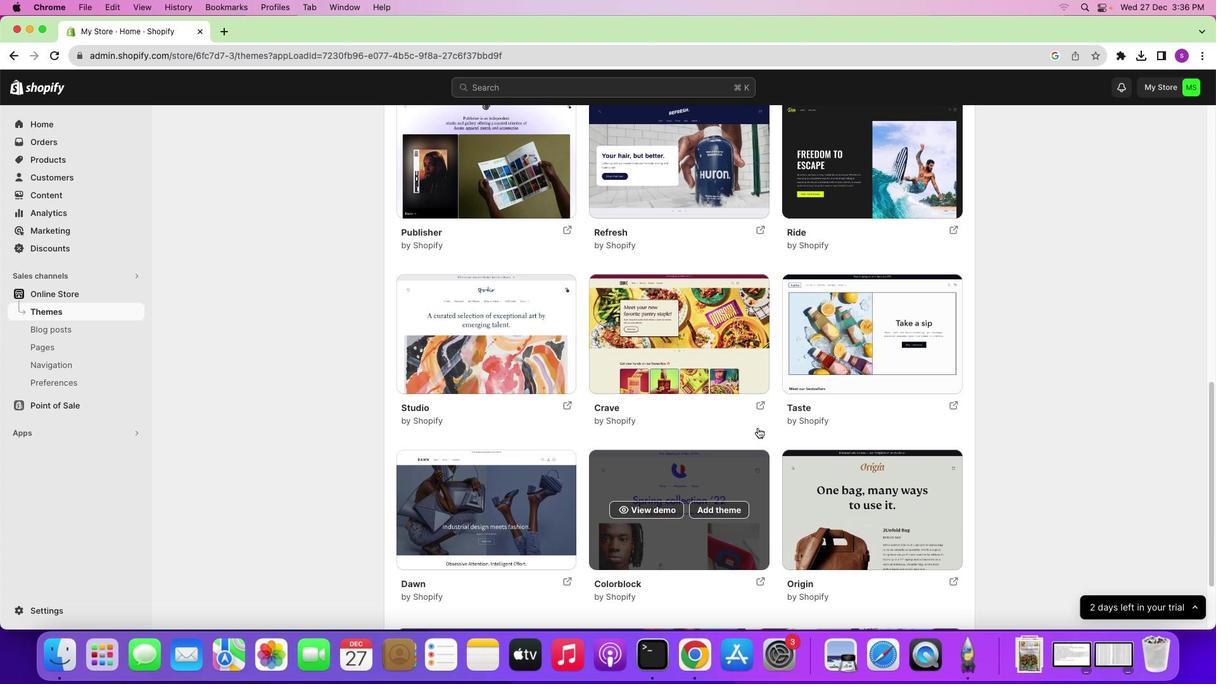 
Action: Mouse scrolled (757, 428) with delta (0, 0)
Screenshot: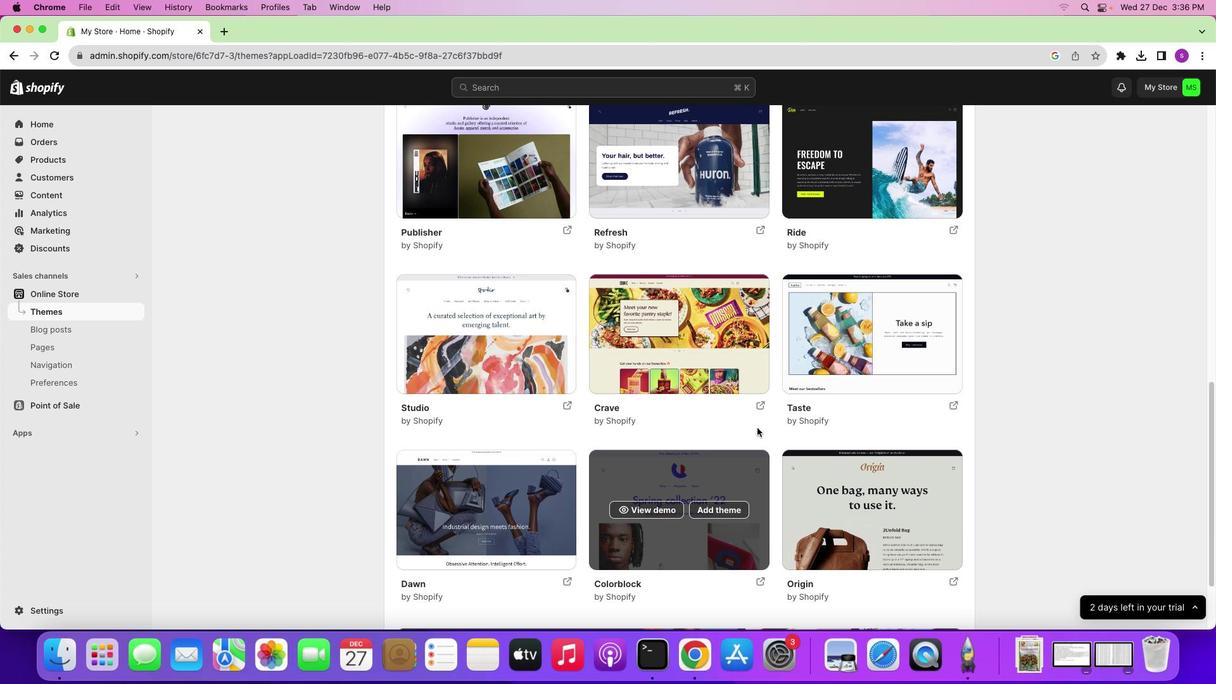 
Action: Mouse moved to (725, 336)
Screenshot: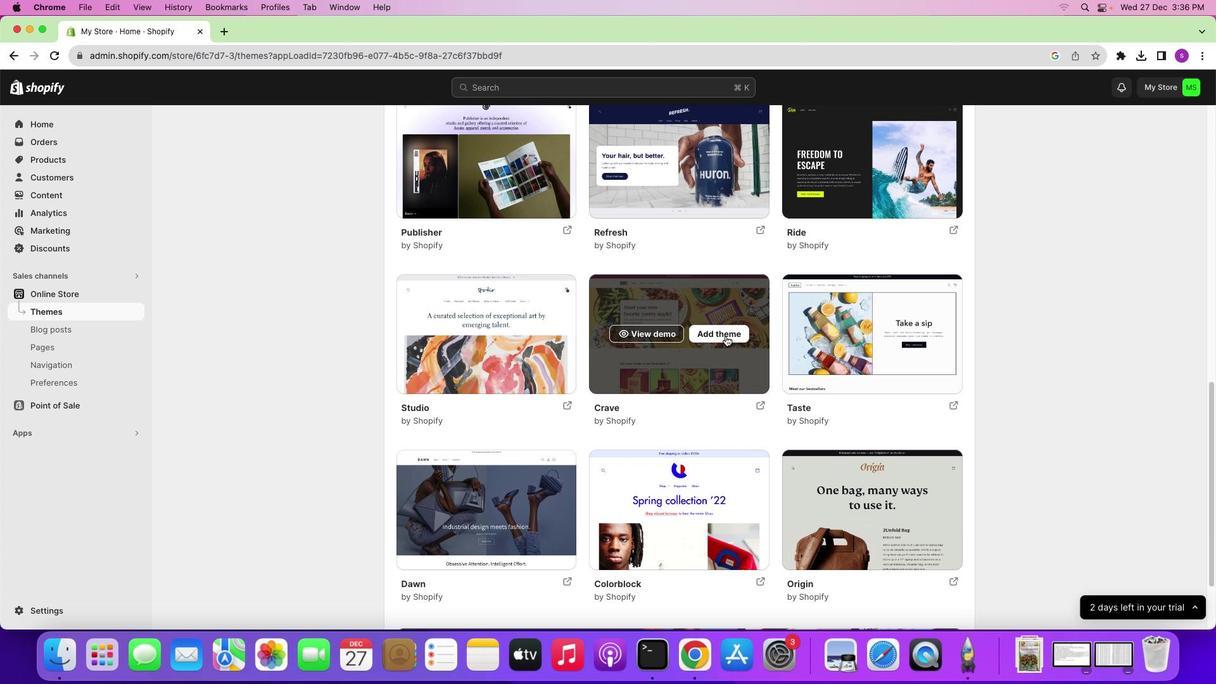 
Action: Mouse pressed left at (725, 336)
Screenshot: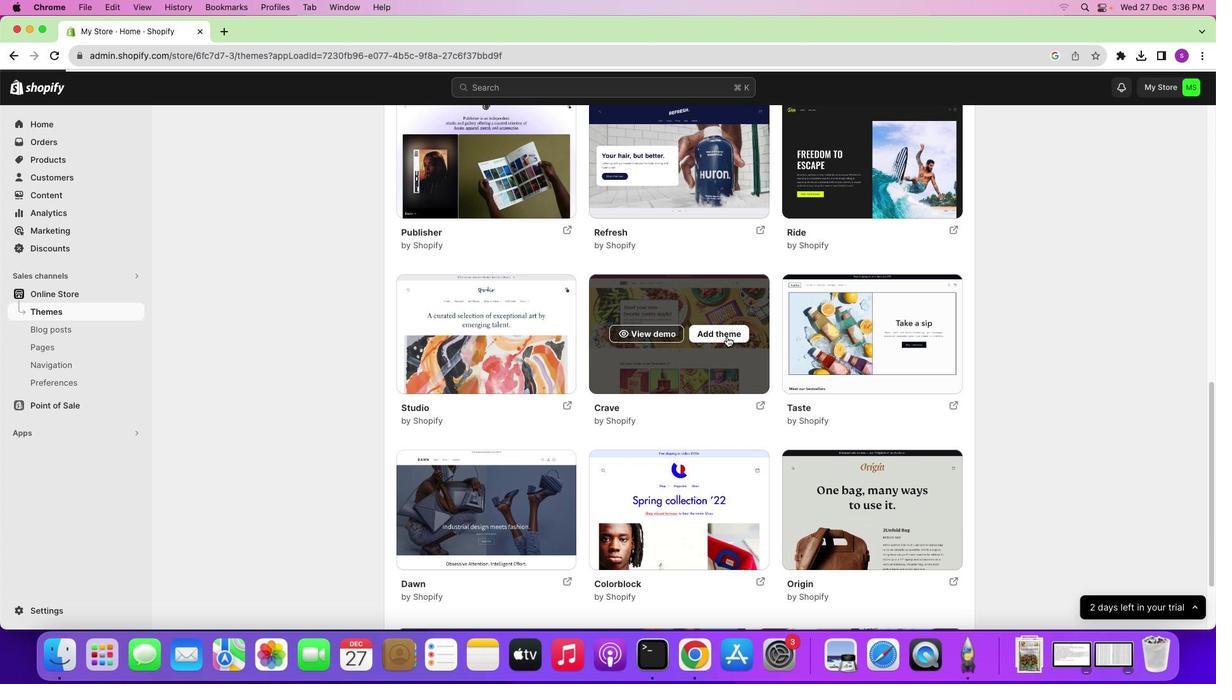 
Action: Mouse moved to (943, 367)
Screenshot: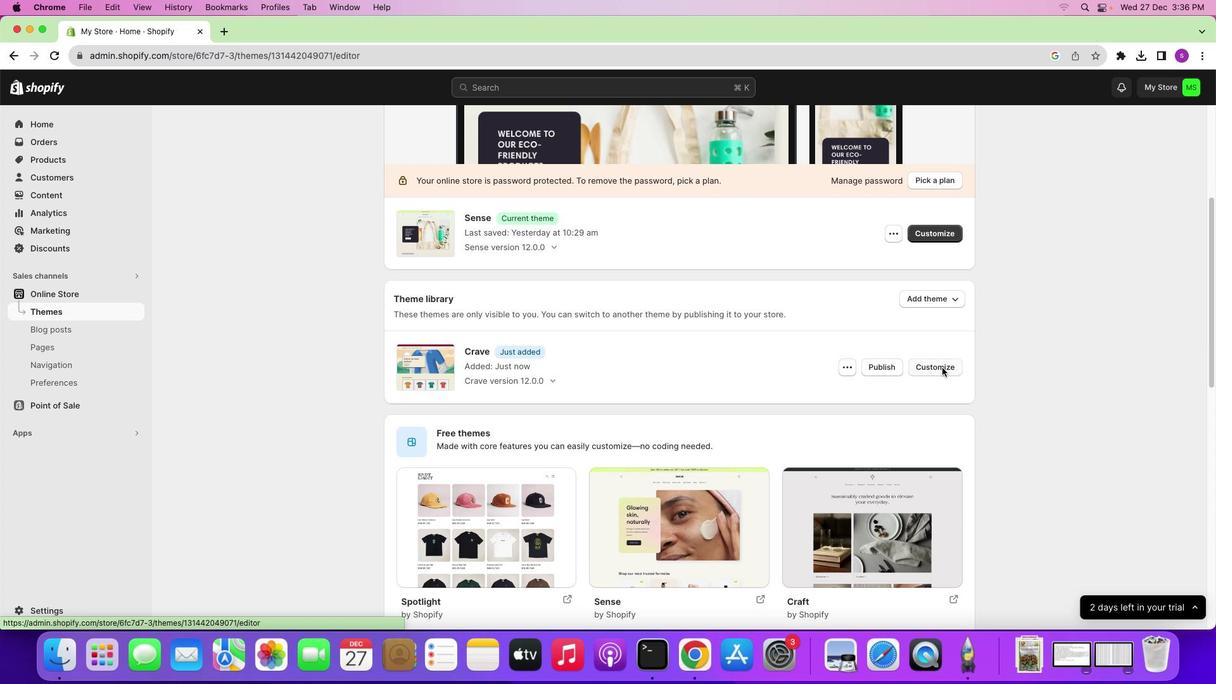 
Action: Mouse pressed left at (943, 367)
Screenshot: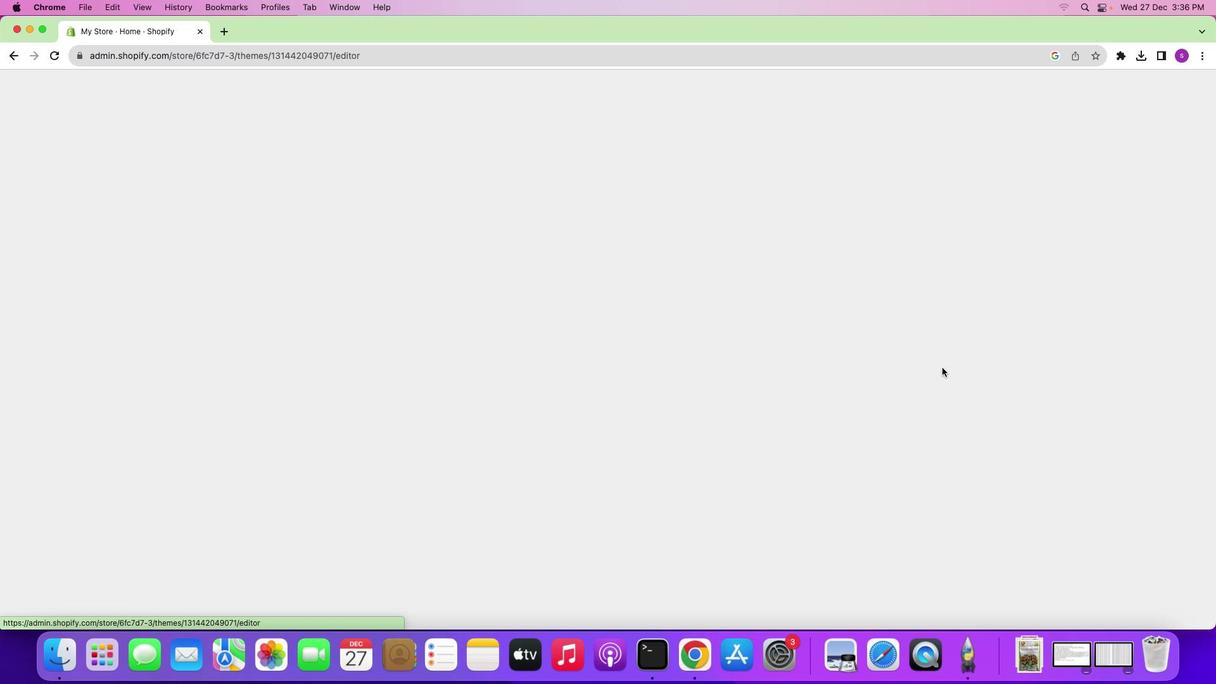 
Action: Mouse moved to (845, 433)
Screenshot: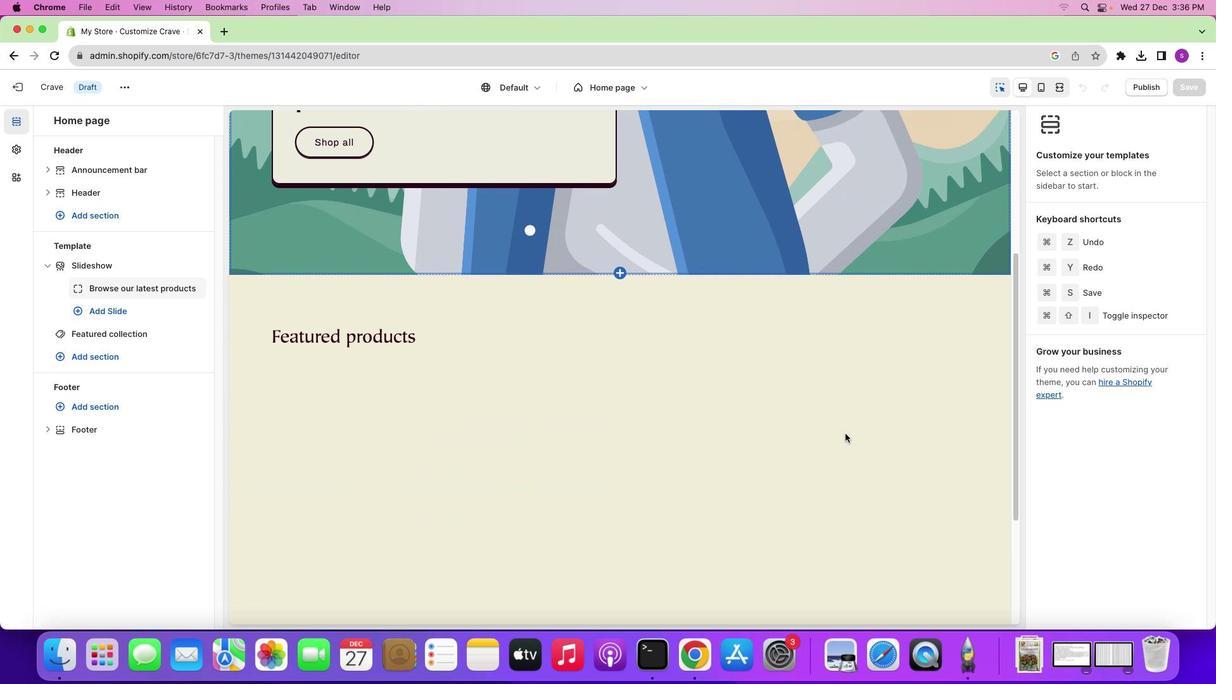 
Action: Mouse scrolled (845, 433) with delta (0, 0)
Screenshot: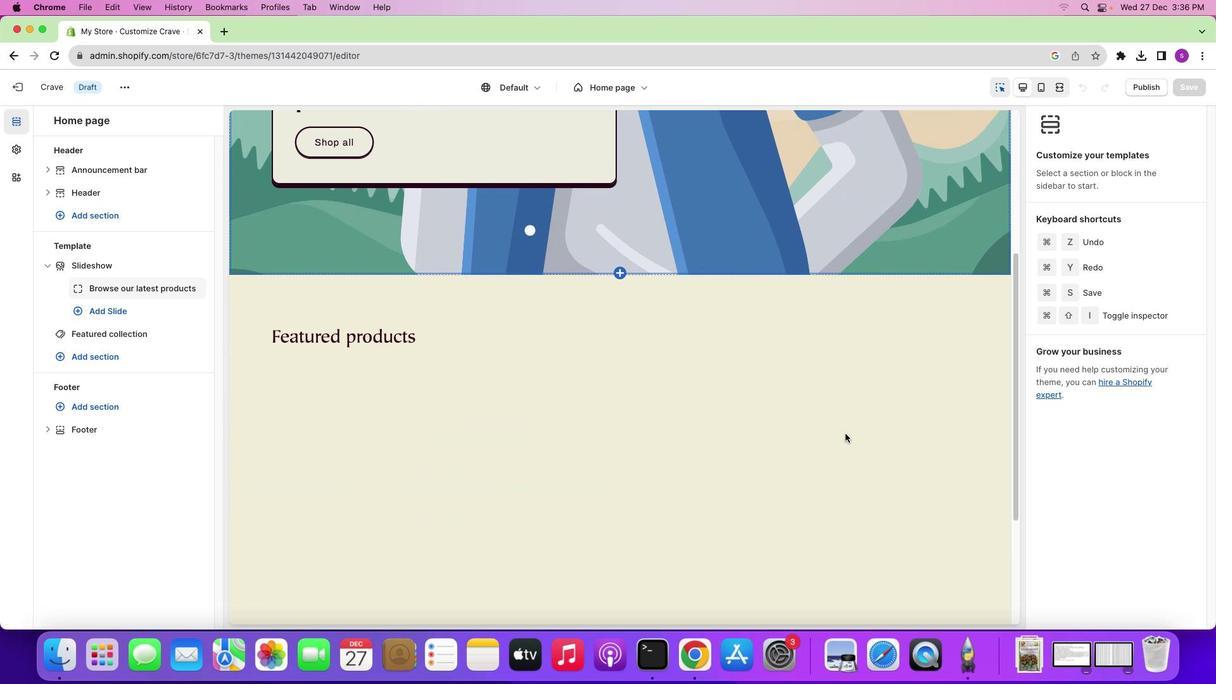 
Action: Mouse moved to (845, 433)
Screenshot: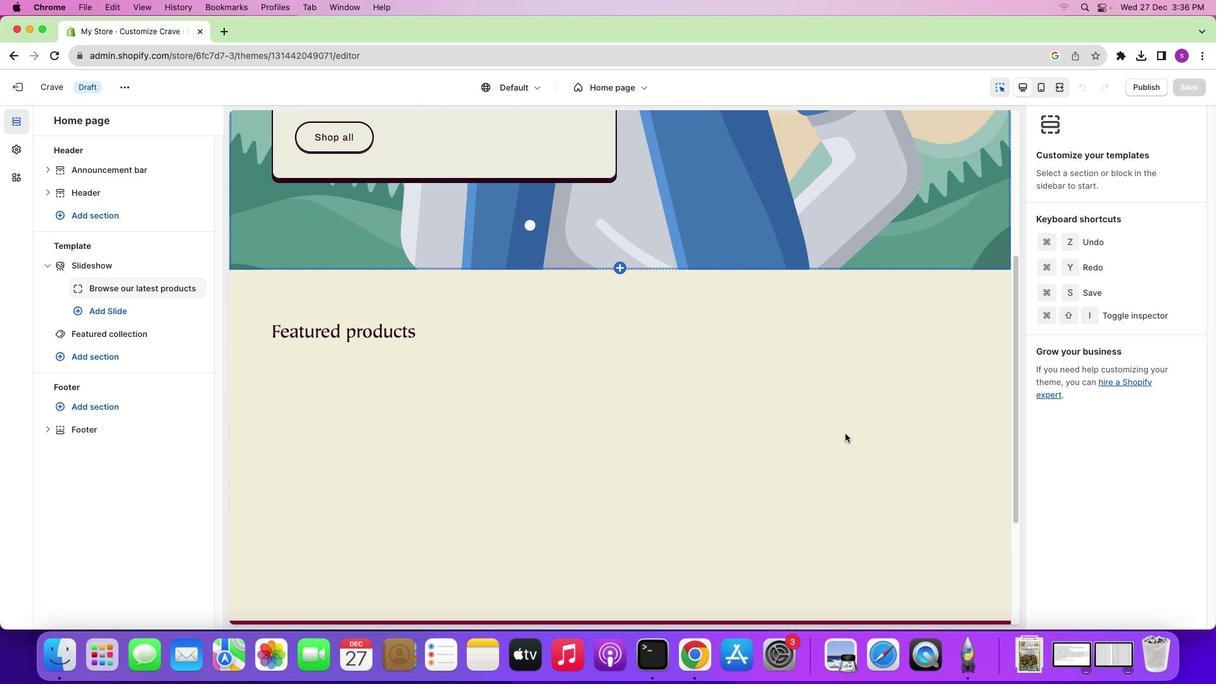 
Action: Mouse scrolled (845, 433) with delta (0, 0)
Screenshot: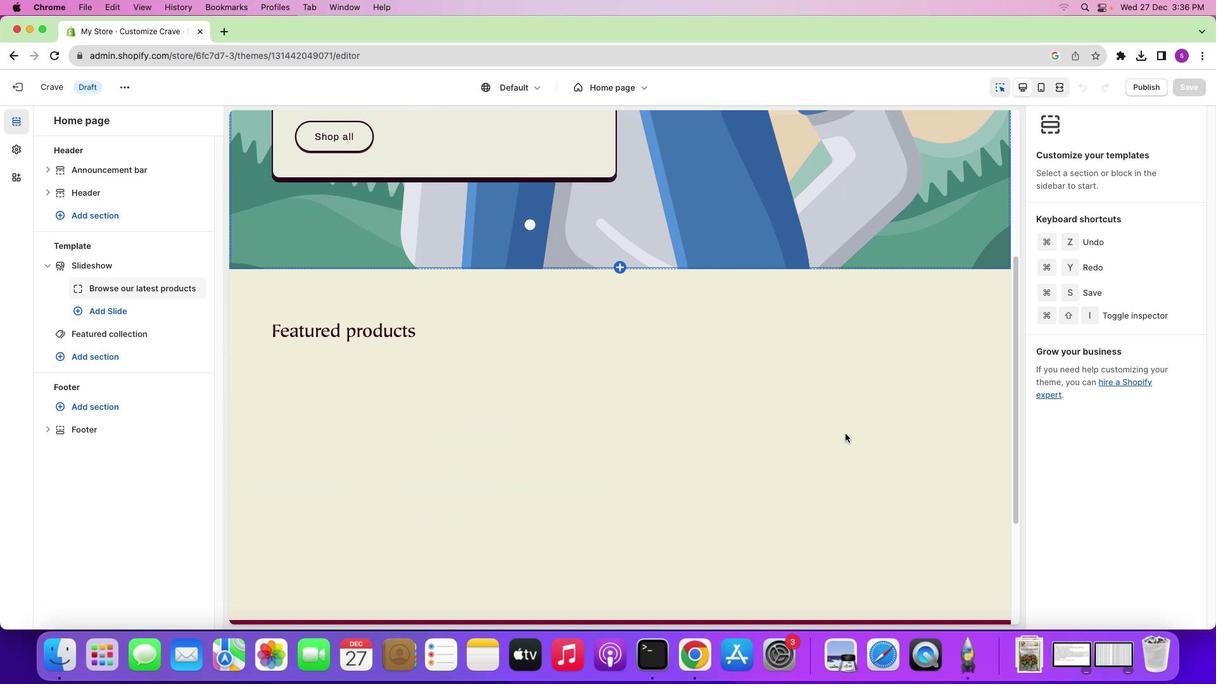 
Action: Mouse scrolled (845, 433) with delta (0, -1)
Screenshot: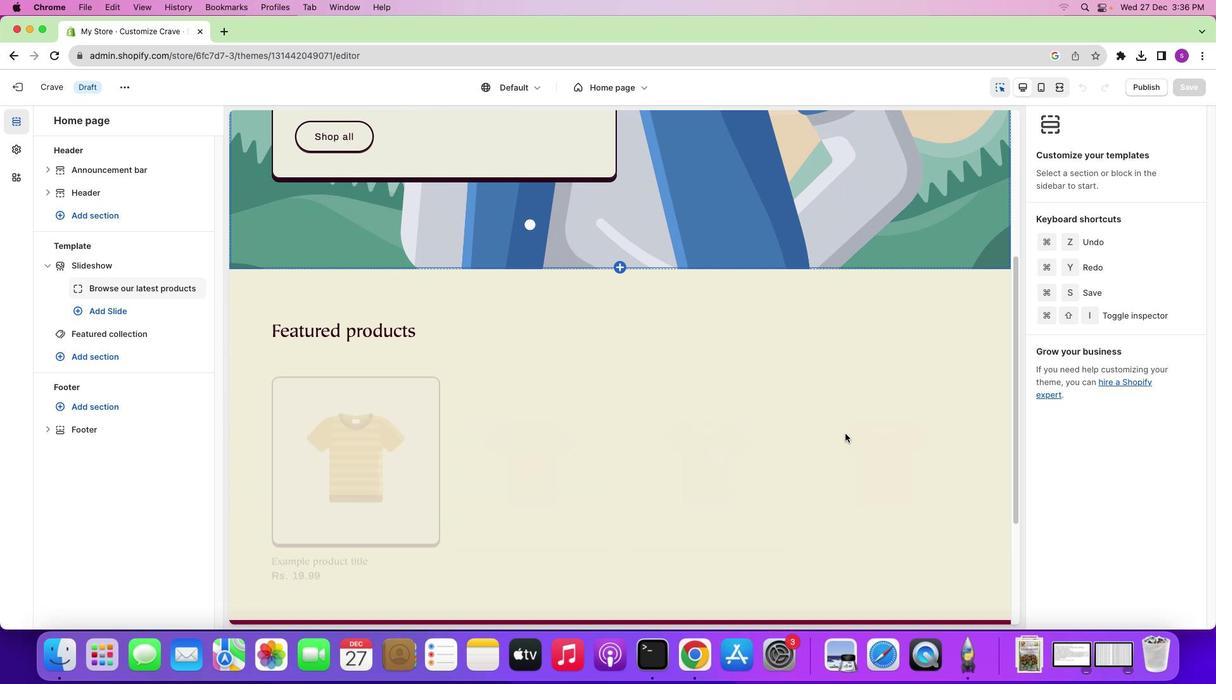 
Action: Mouse scrolled (845, 433) with delta (0, -1)
Screenshot: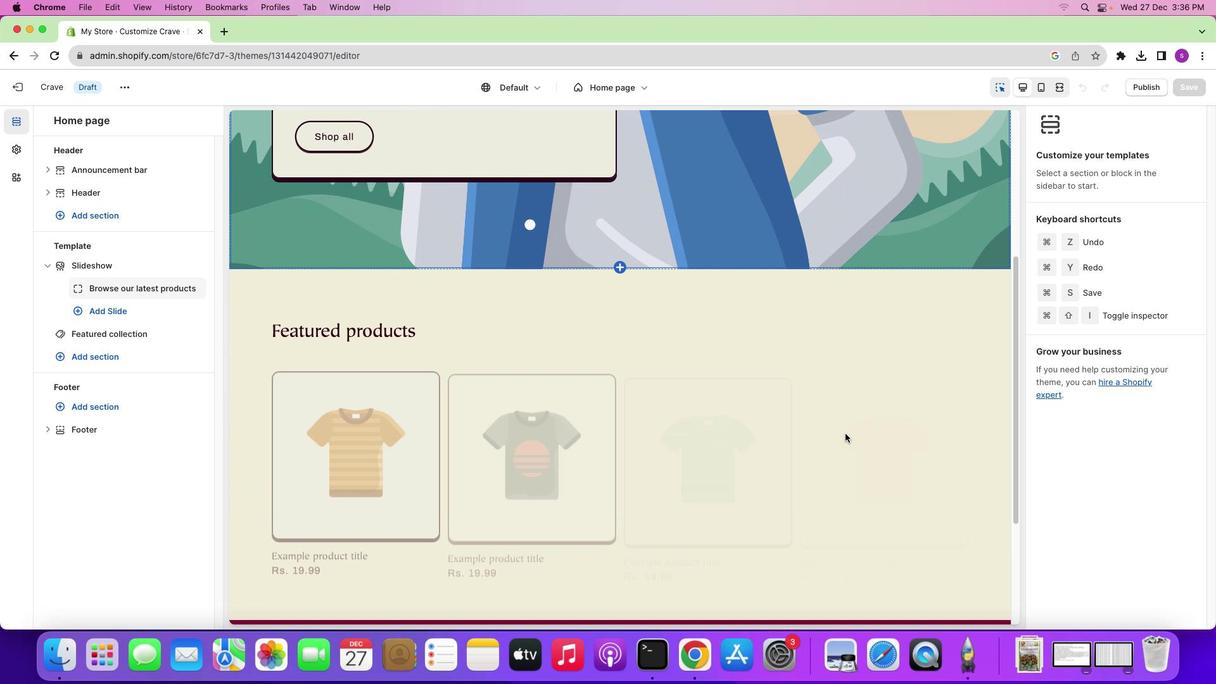
Action: Mouse scrolled (845, 433) with delta (0, -2)
Screenshot: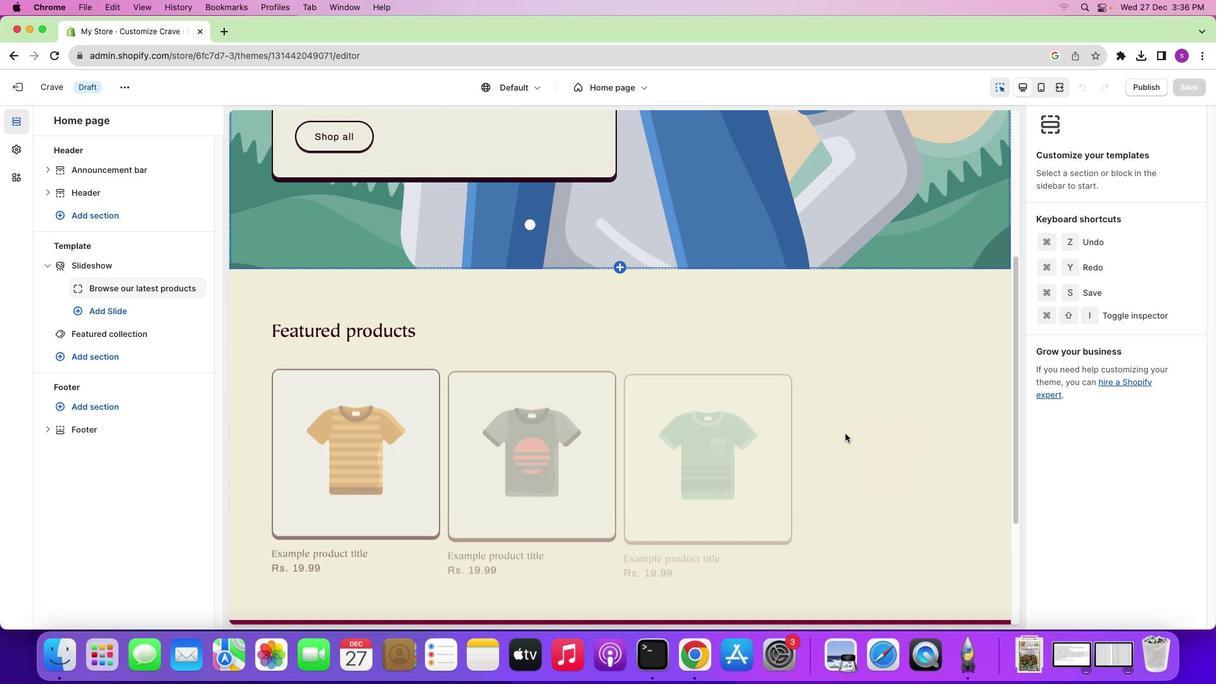 
Action: Mouse scrolled (845, 433) with delta (0, 0)
Screenshot: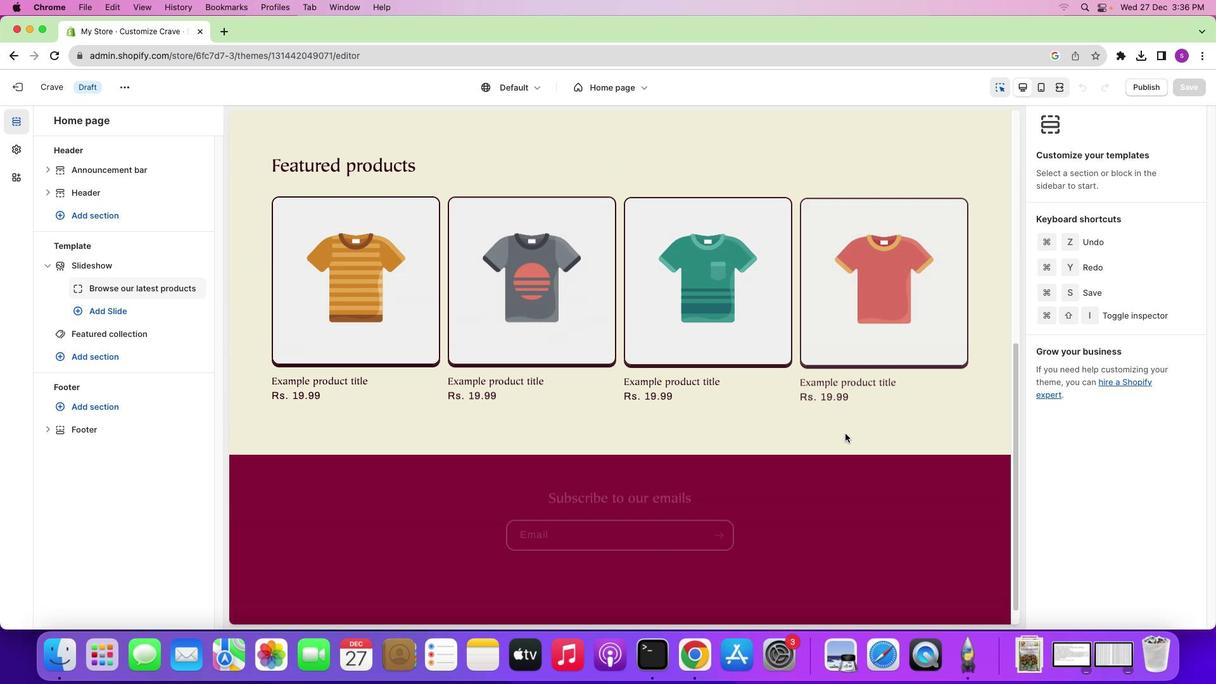 
Action: Mouse scrolled (845, 433) with delta (0, 0)
Screenshot: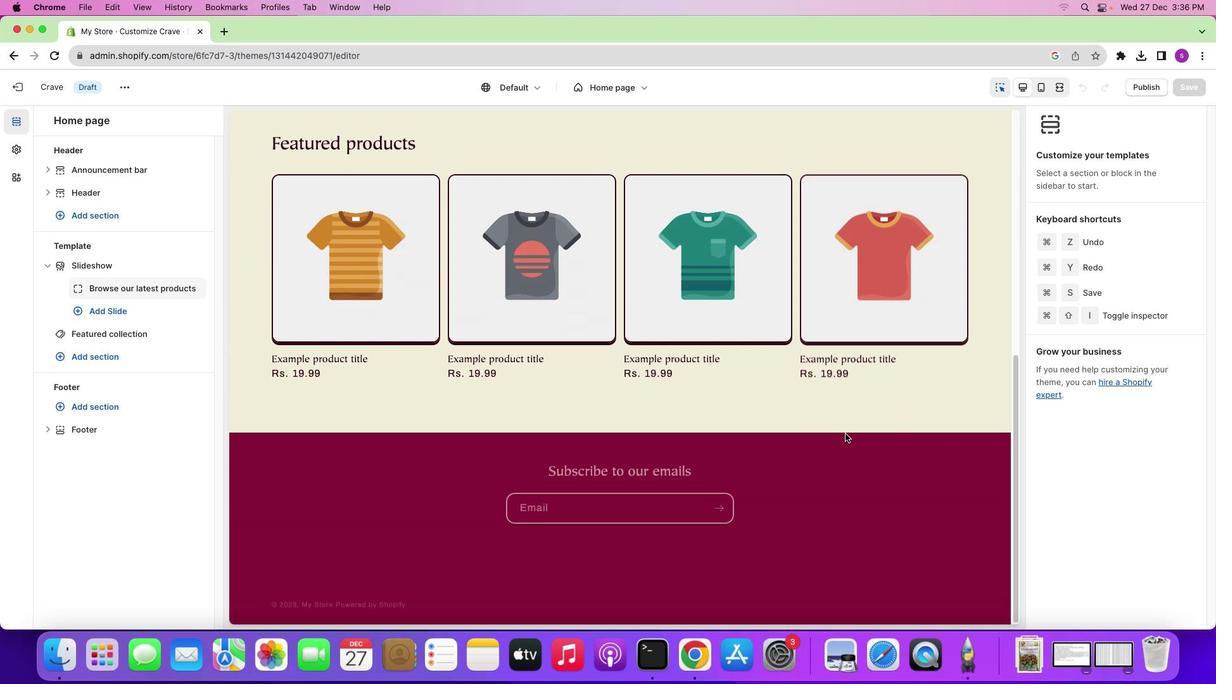 
Action: Mouse scrolled (845, 433) with delta (0, 0)
Screenshot: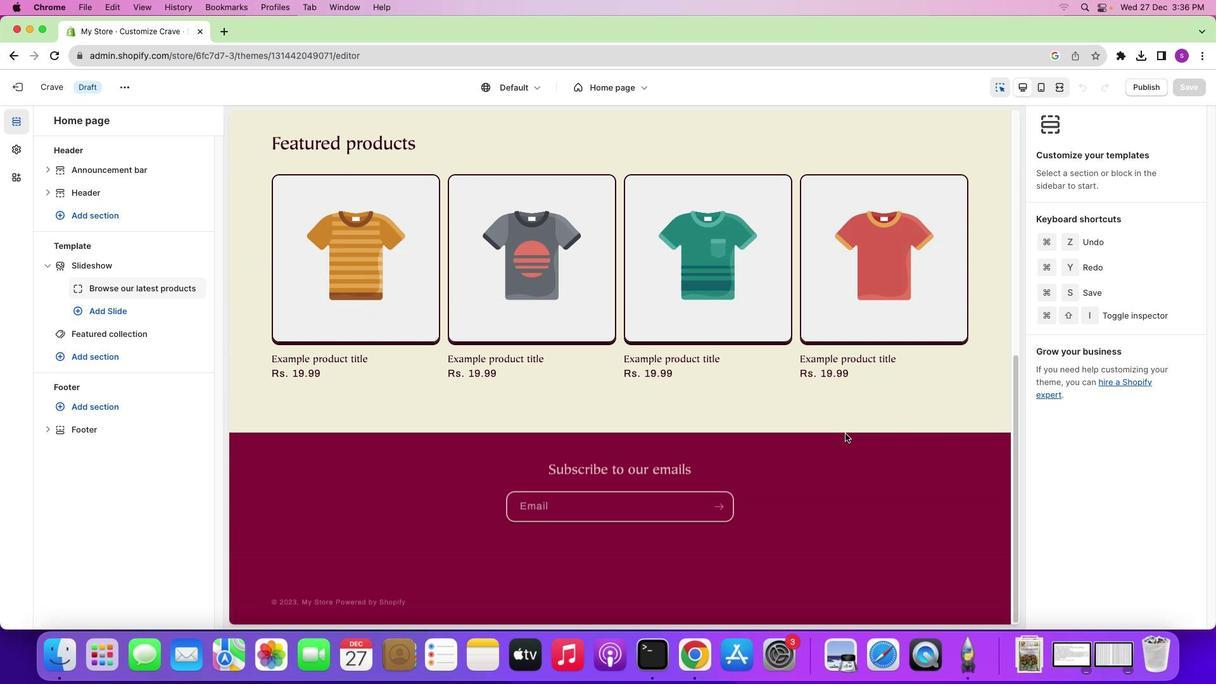 
Action: Mouse scrolled (845, 433) with delta (0, -1)
Screenshot: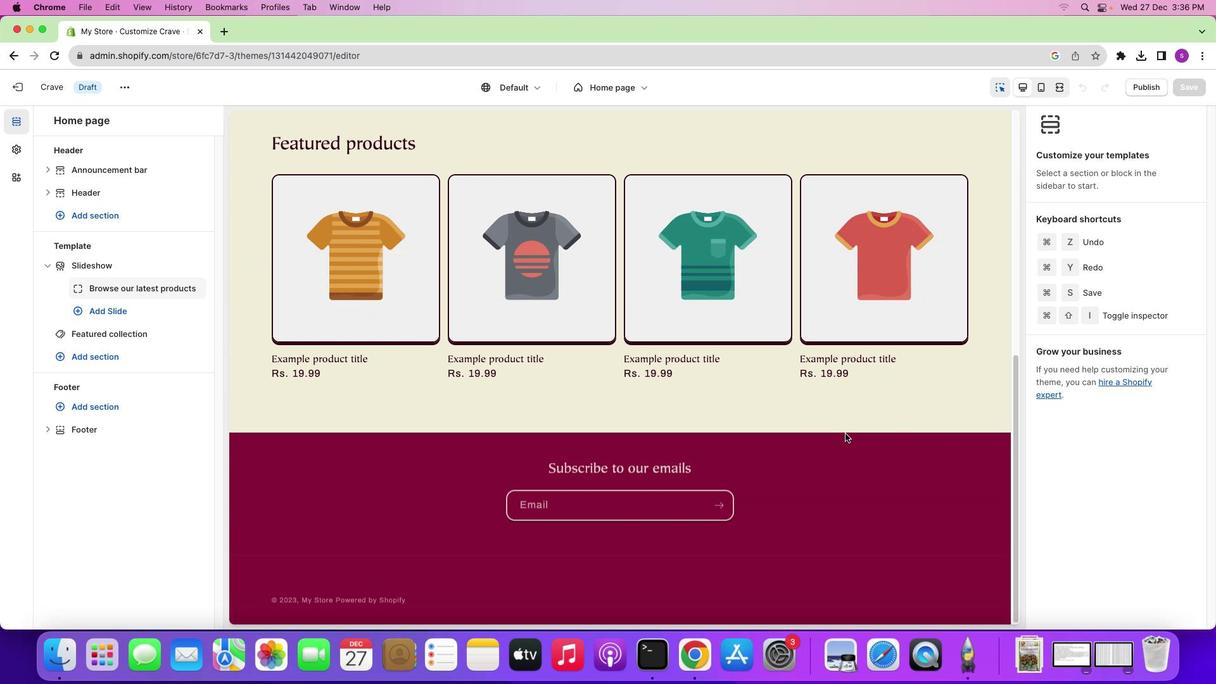 
Action: Mouse scrolled (845, 433) with delta (0, -1)
Screenshot: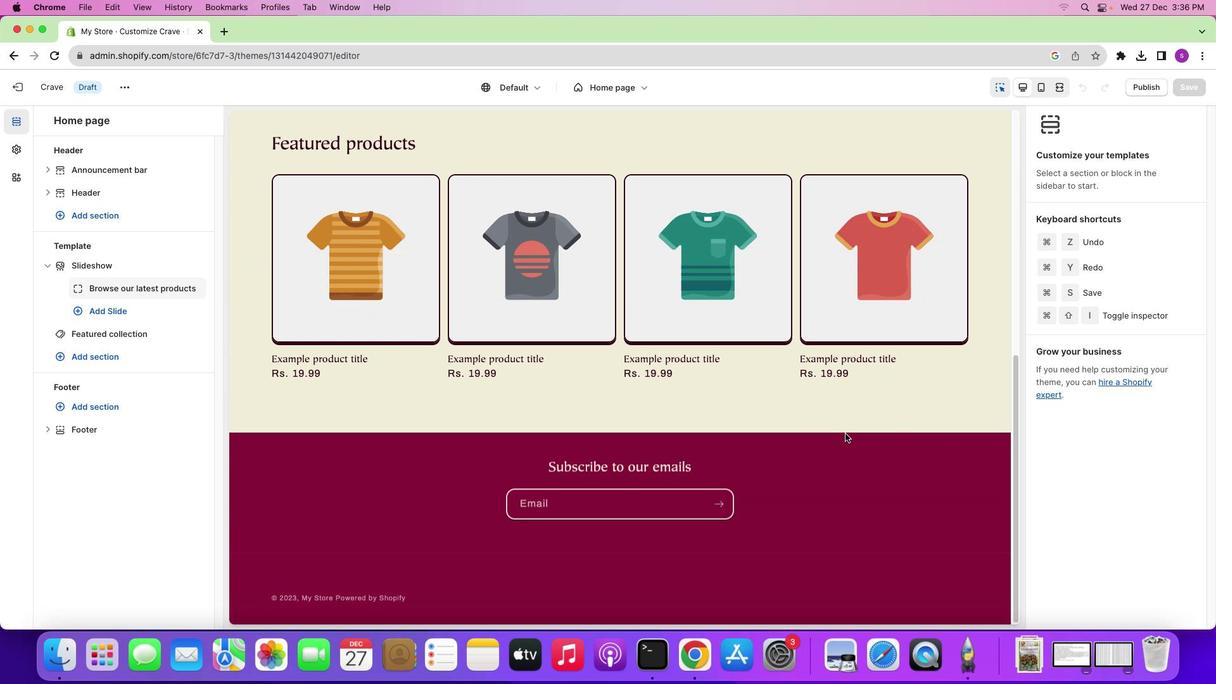 
Action: Mouse scrolled (845, 433) with delta (0, -1)
Screenshot: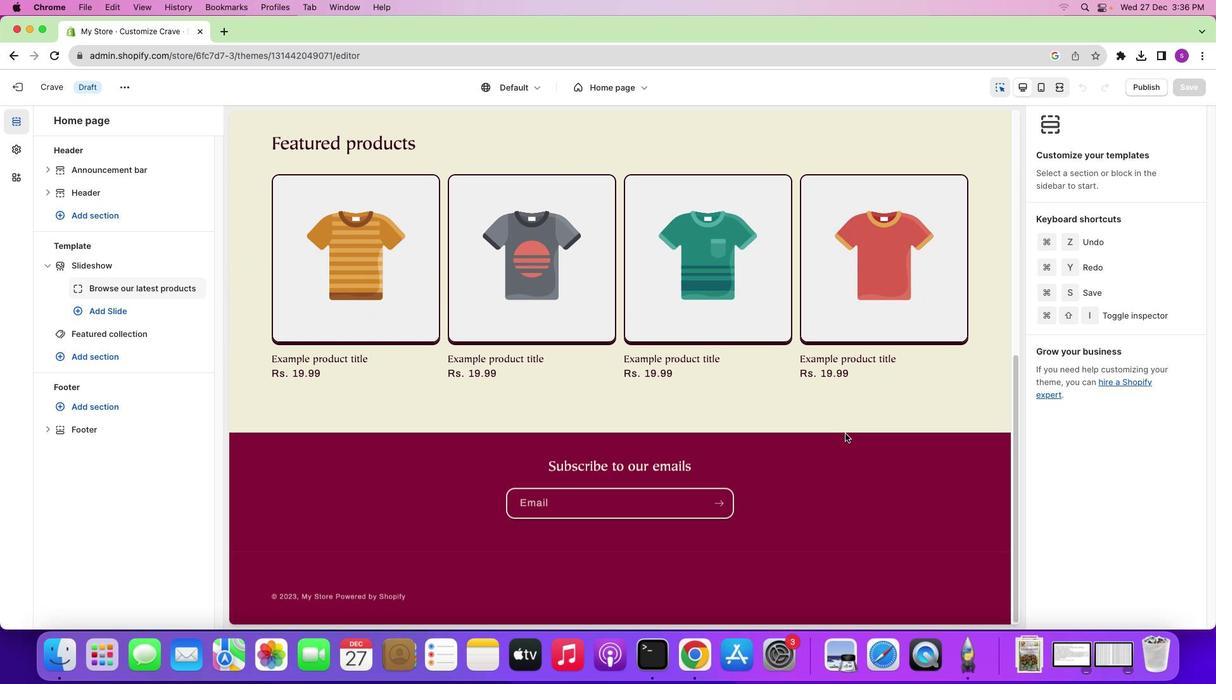 
Action: Mouse scrolled (845, 433) with delta (0, 0)
Screenshot: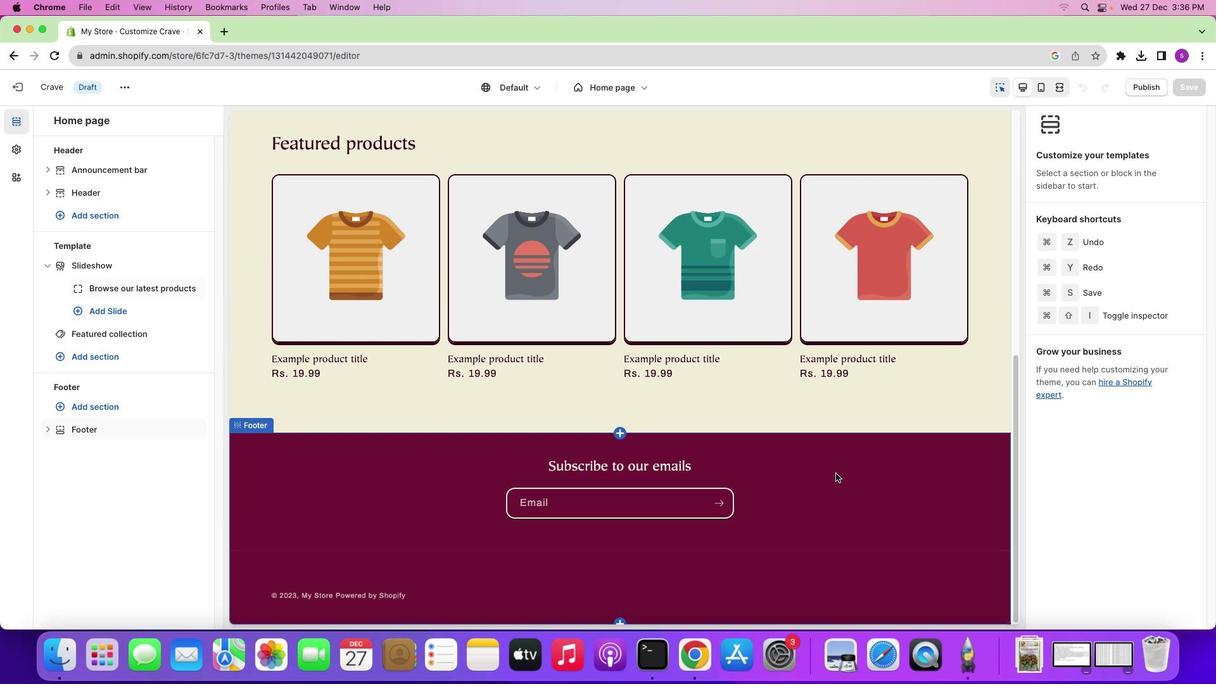 
Action: Mouse scrolled (845, 433) with delta (0, 0)
Screenshot: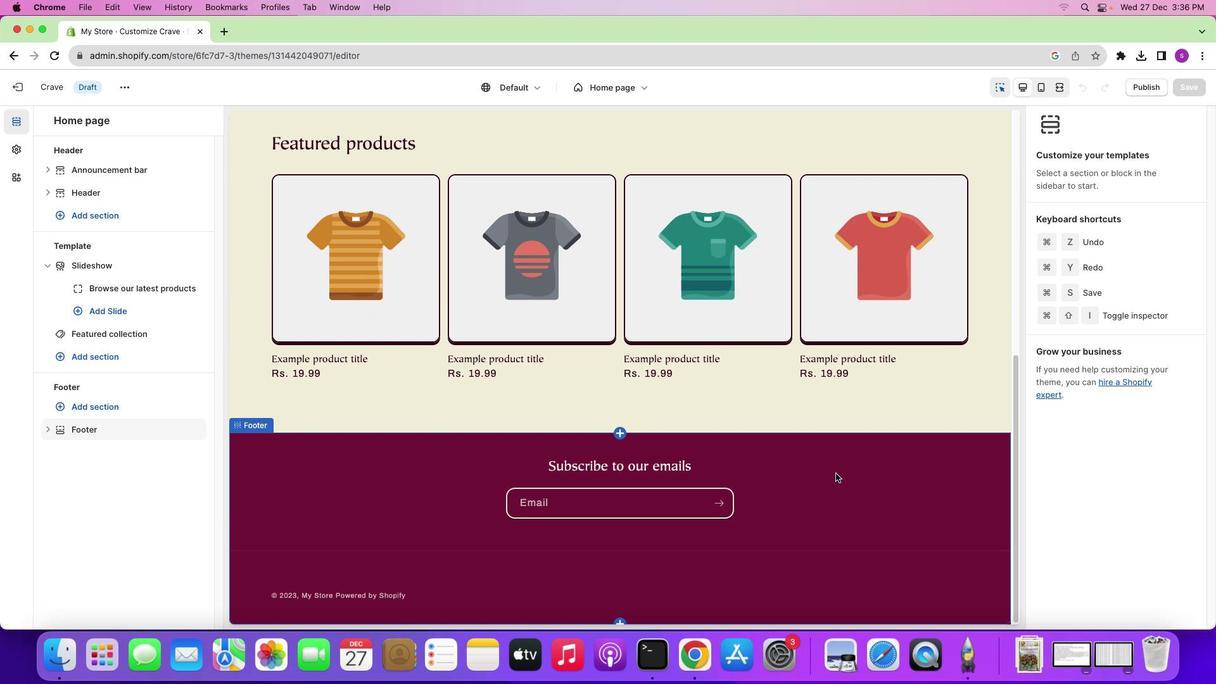 
Action: Mouse scrolled (845, 433) with delta (0, -1)
Screenshot: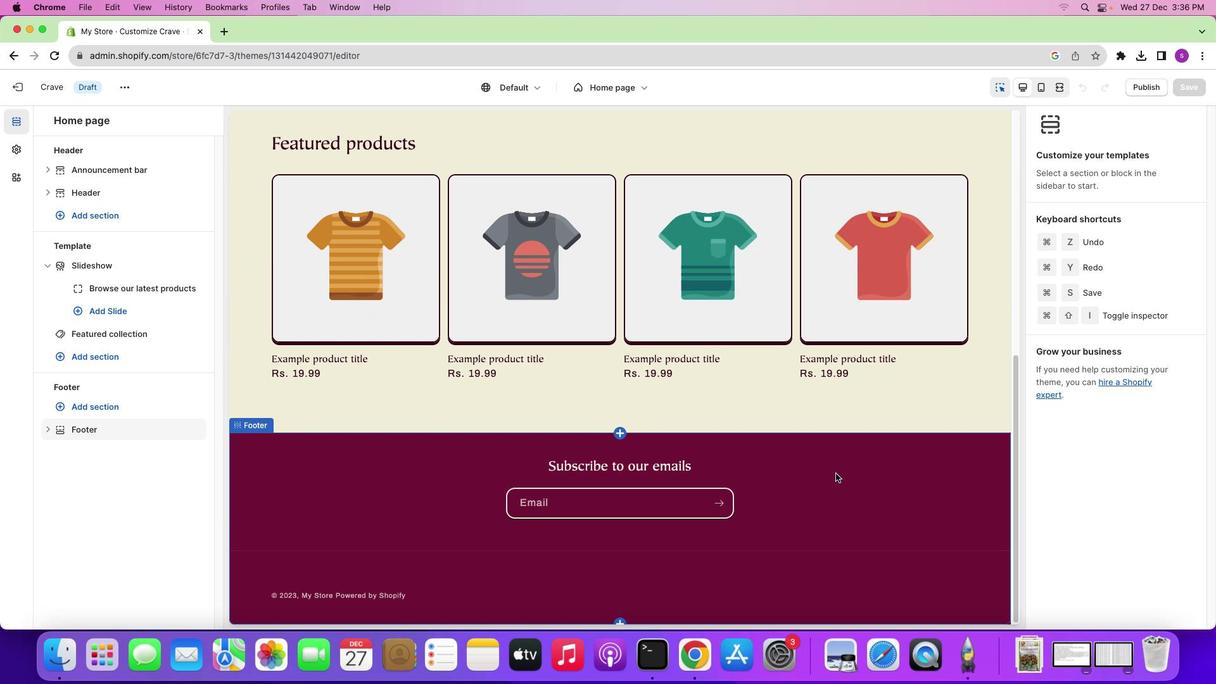 
Action: Mouse moved to (836, 473)
Screenshot: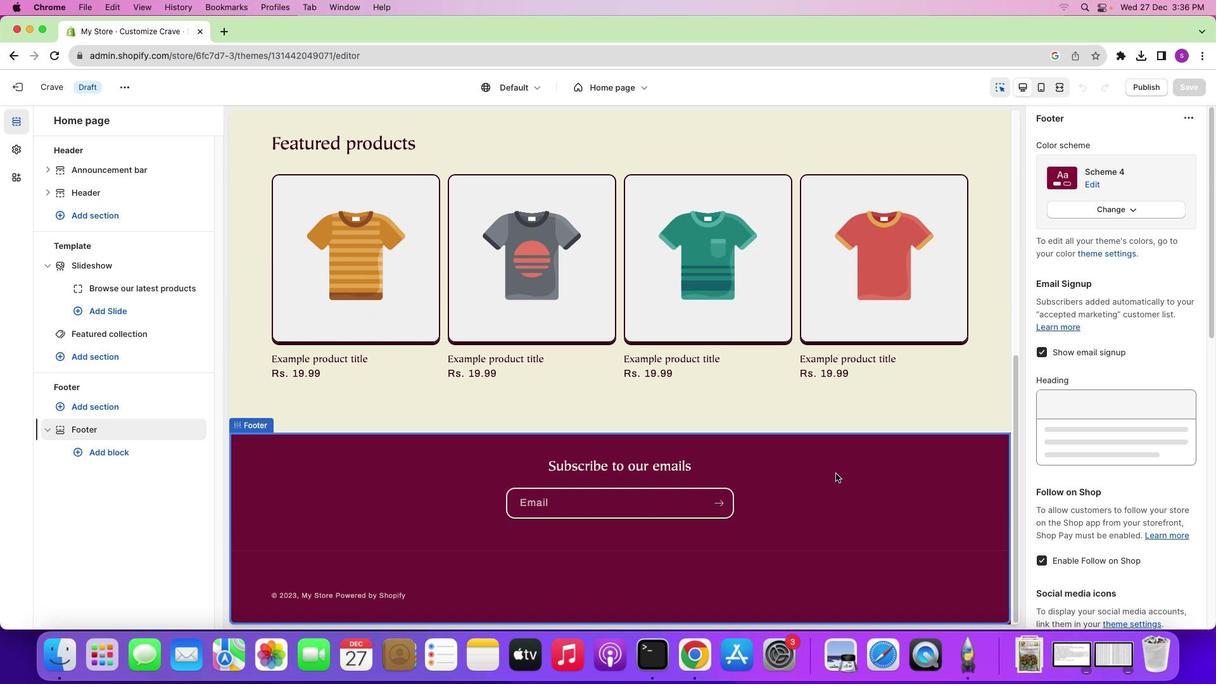 
Action: Mouse pressed left at (836, 473)
Screenshot: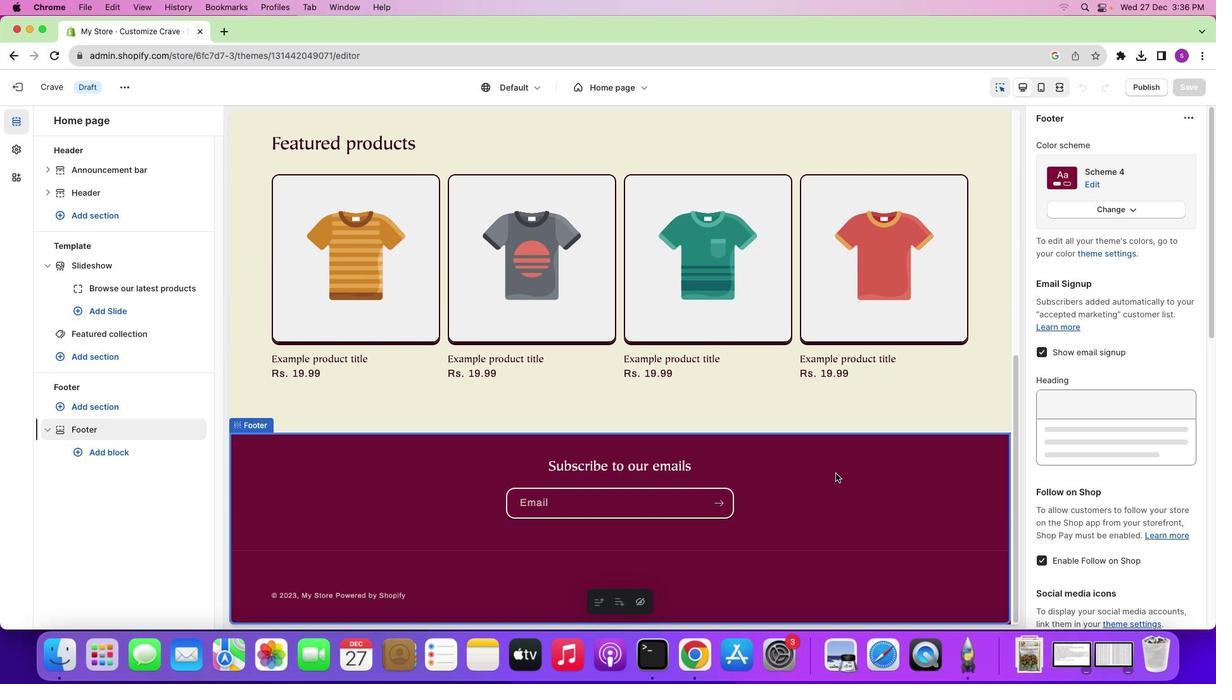 
Action: Mouse moved to (1150, 433)
Screenshot: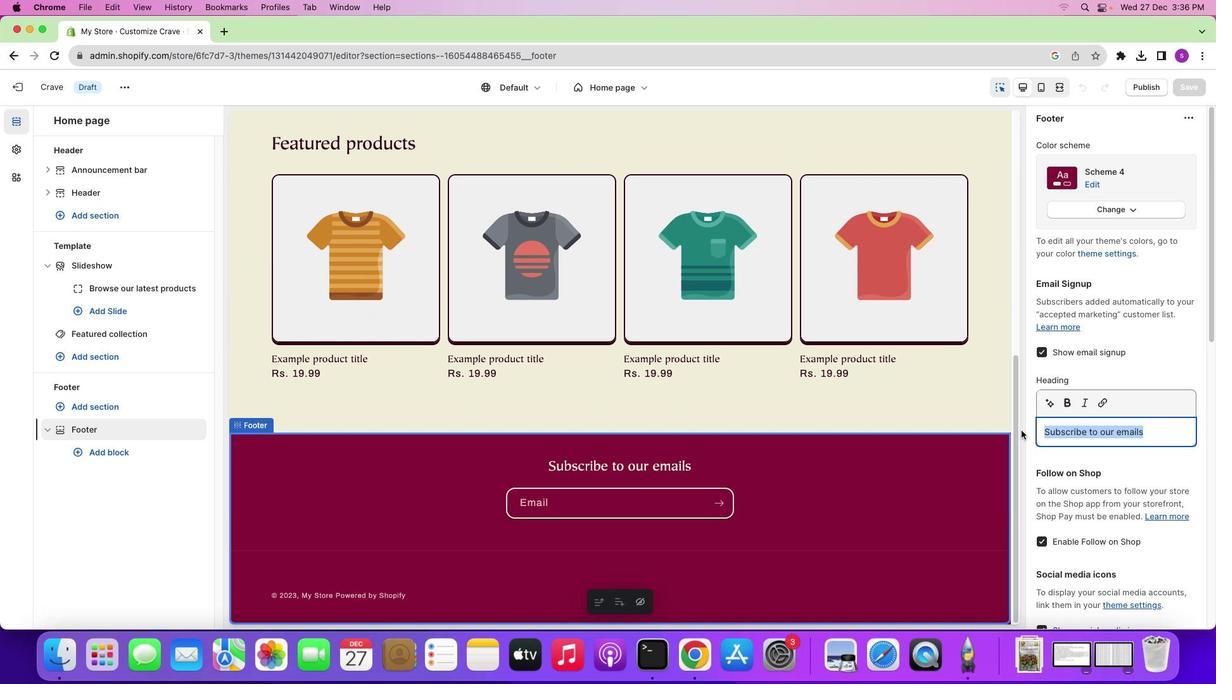 
Action: Mouse pressed left at (1150, 433)
Screenshot: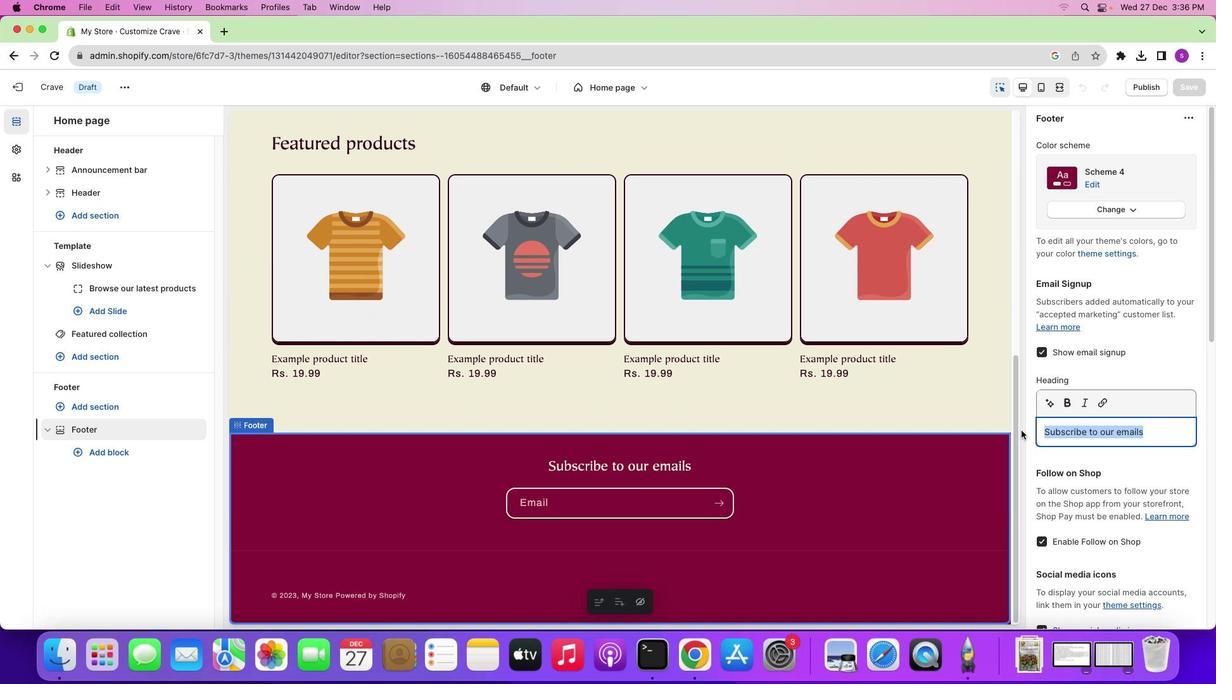 
Action: Mouse moved to (1021, 430)
Screenshot: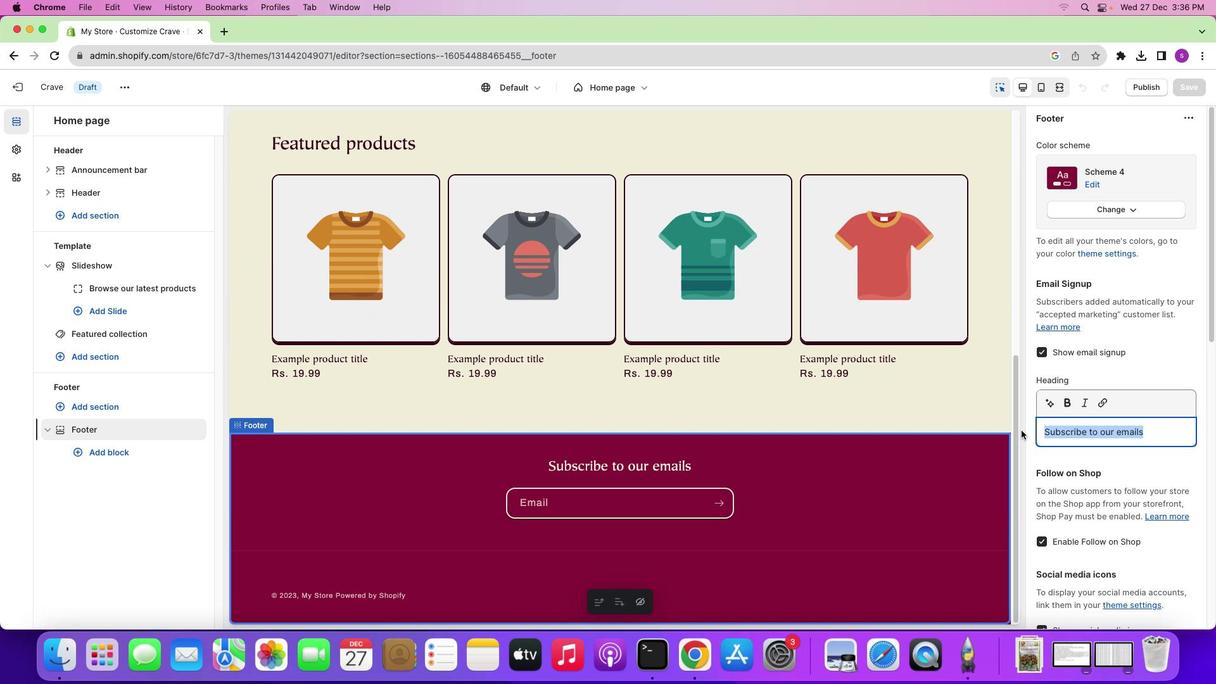
Action: Key pressed Key.backspace
Screenshot: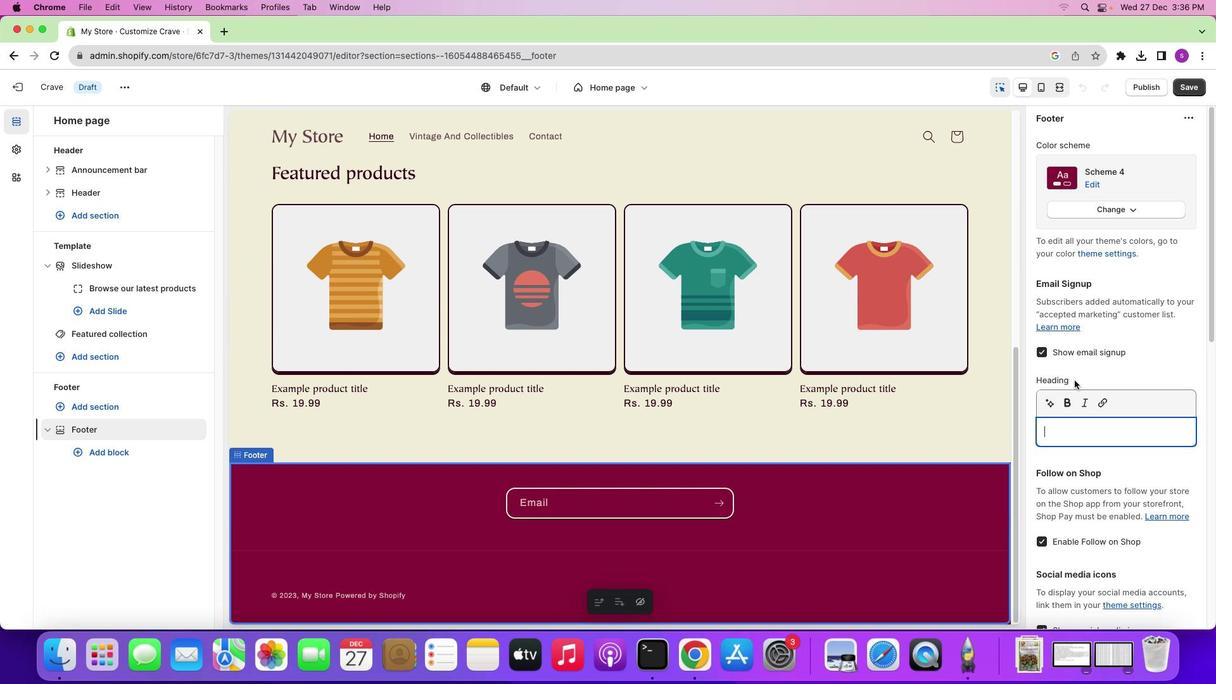 
Action: Mouse moved to (1046, 351)
Screenshot: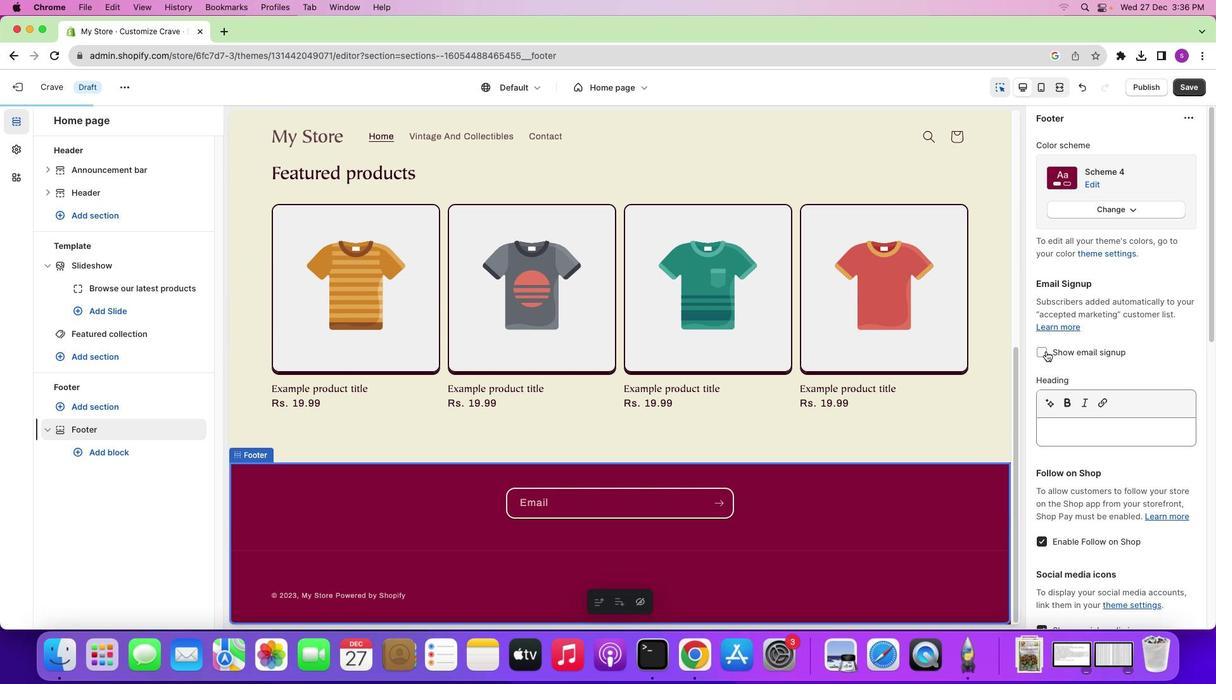 
Action: Mouse pressed left at (1046, 351)
Screenshot: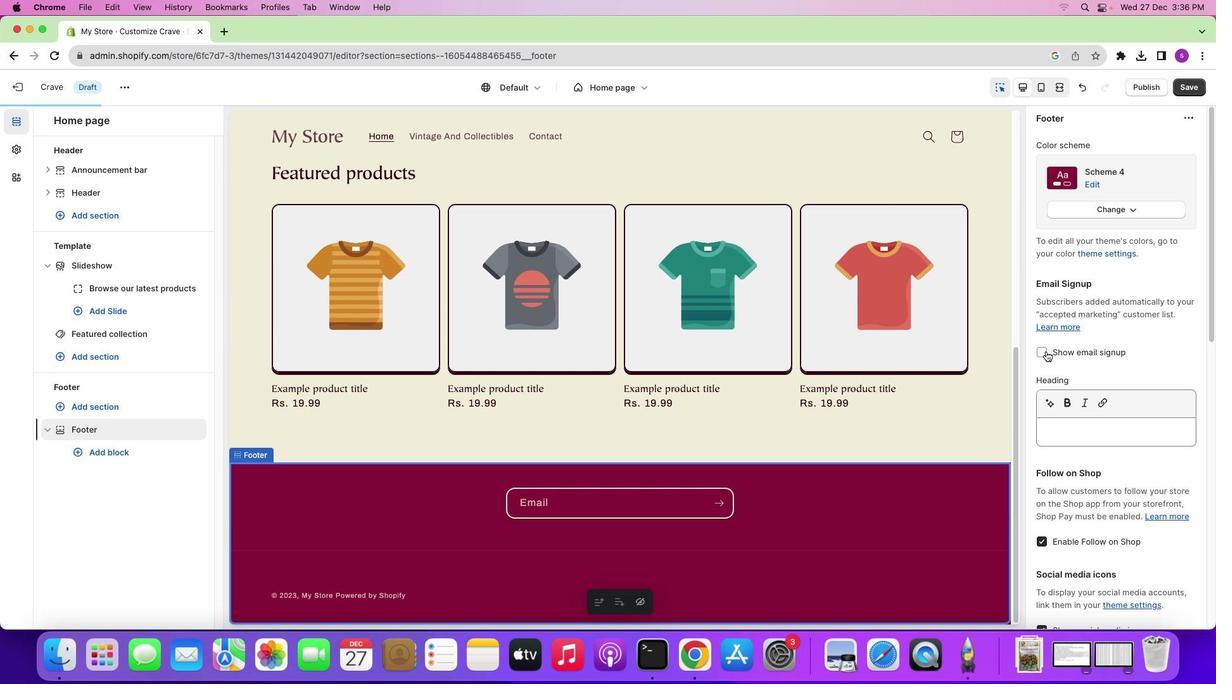 
Action: Mouse moved to (629, 475)
Screenshot: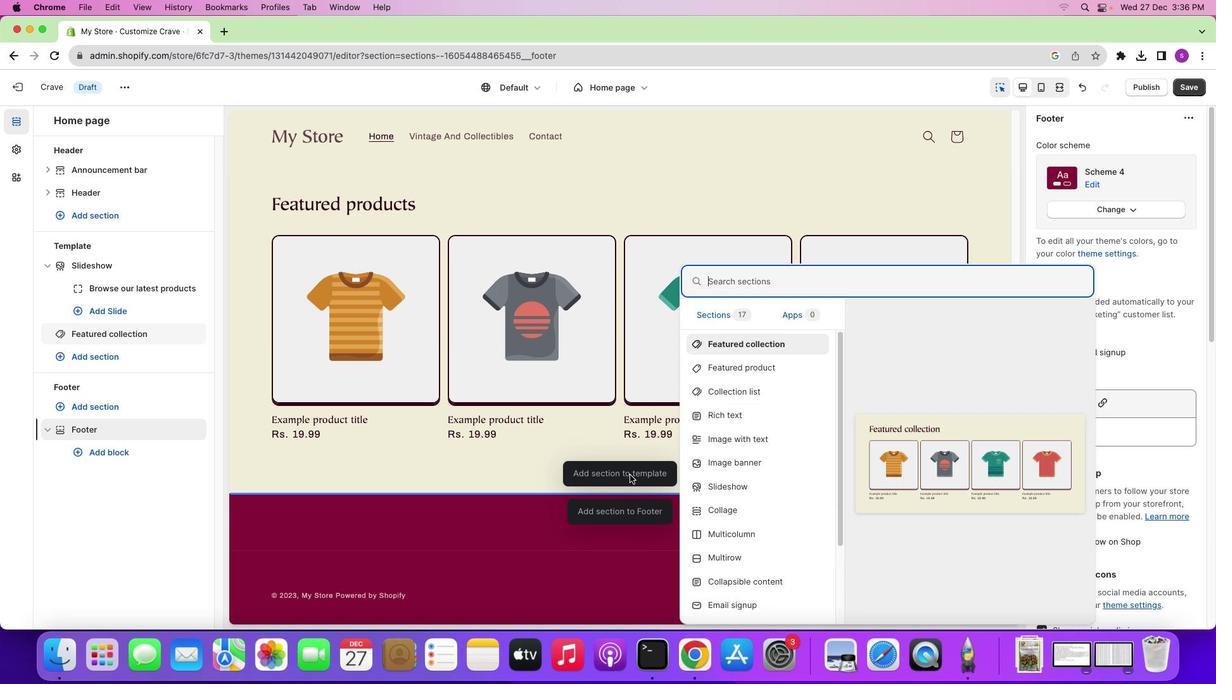
Action: Mouse pressed left at (629, 475)
Screenshot: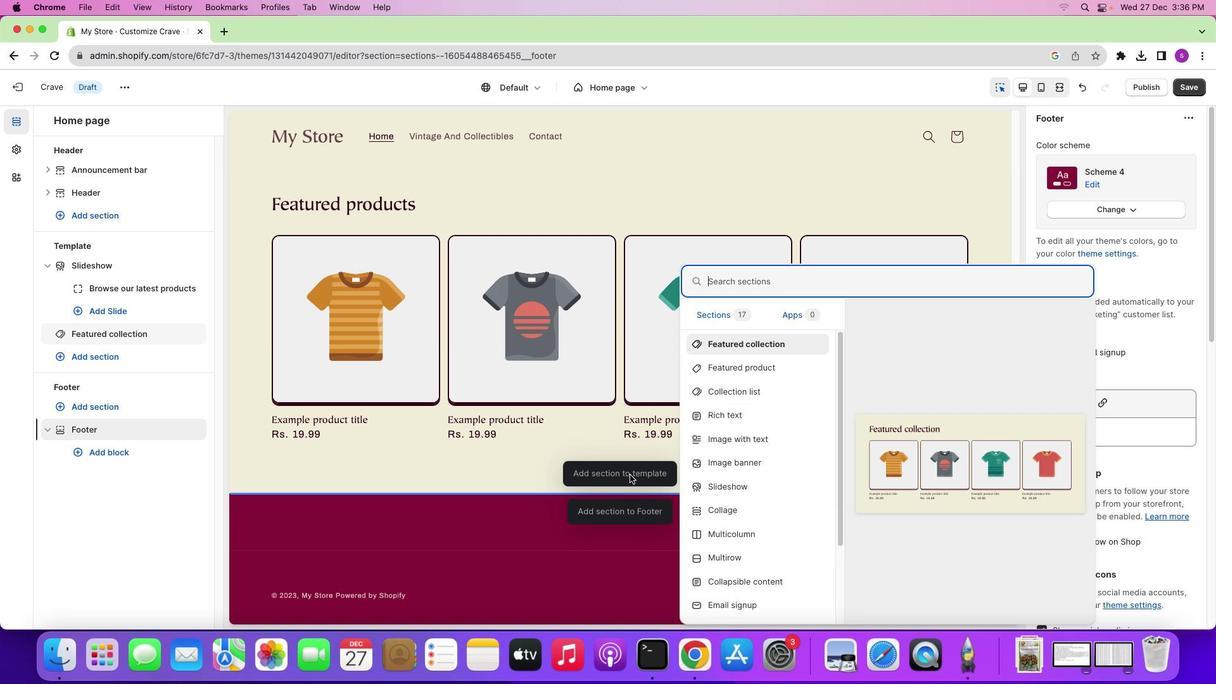 
Action: Mouse moved to (744, 411)
Screenshot: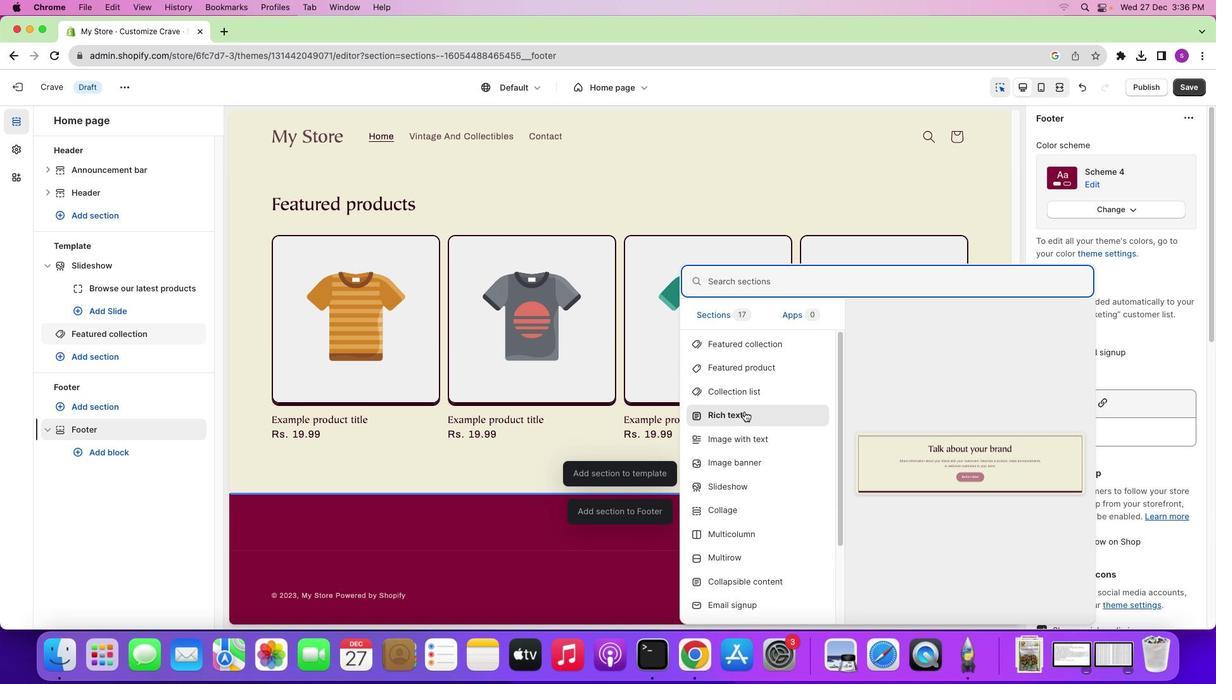 
Action: Mouse pressed left at (744, 411)
Screenshot: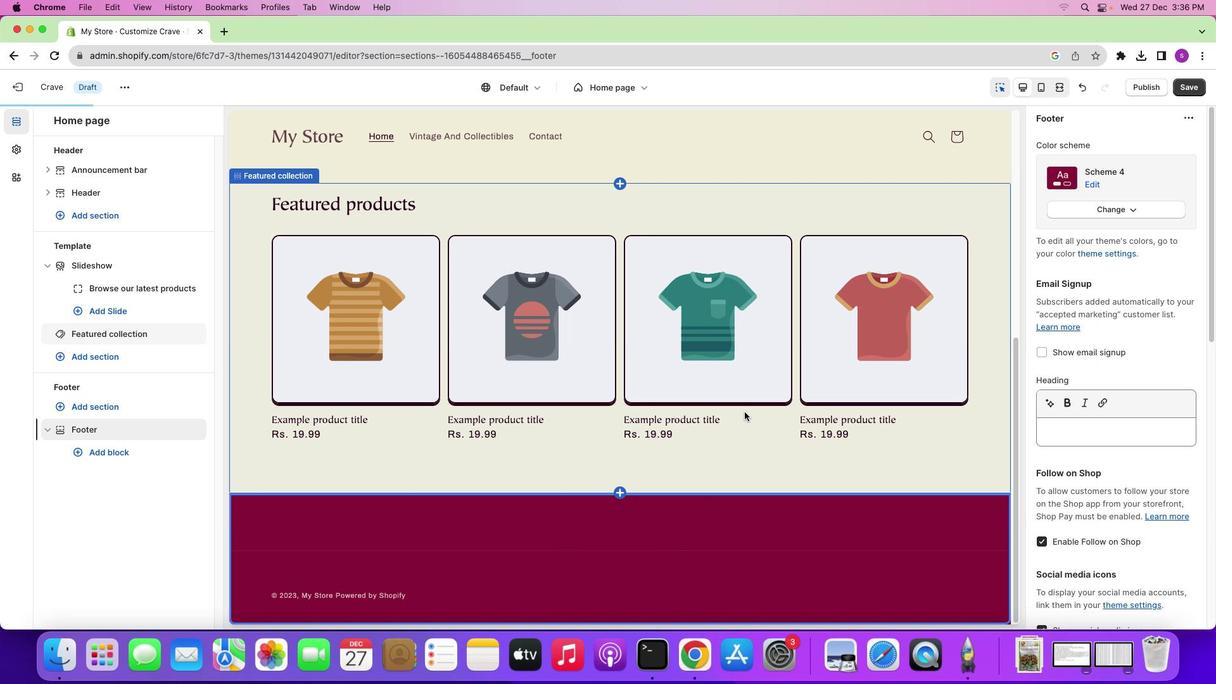 
Action: Mouse moved to (638, 442)
Screenshot: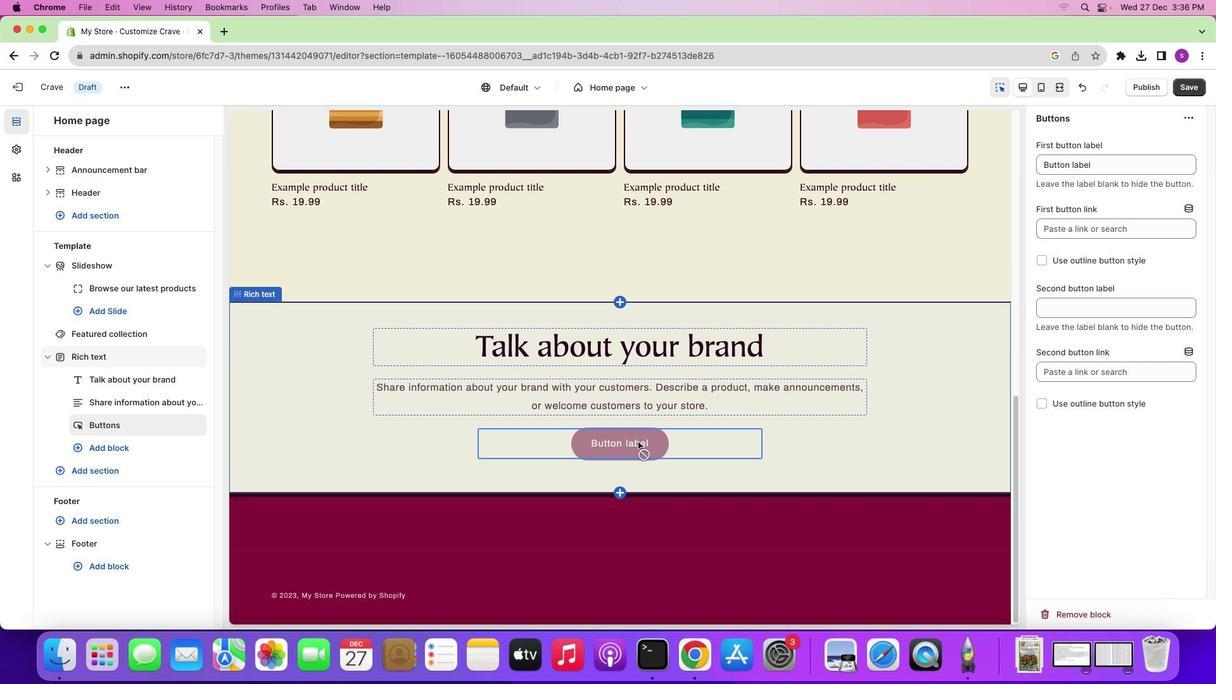 
Action: Mouse pressed left at (638, 442)
Screenshot: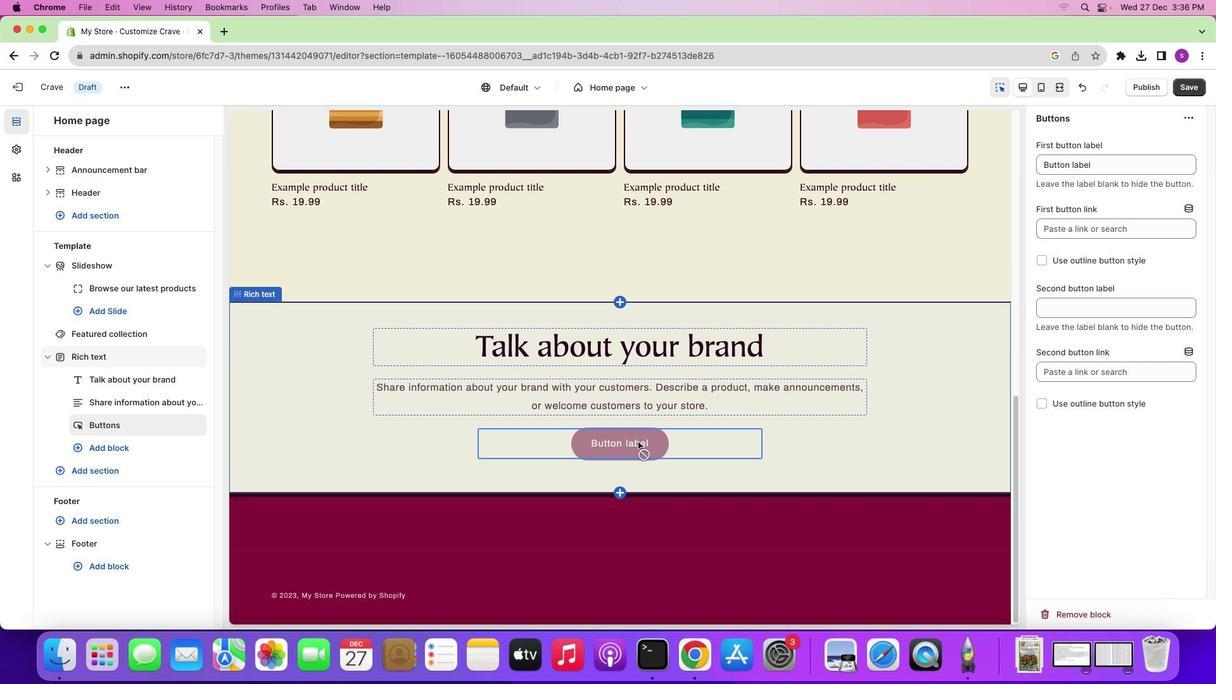 
Action: Mouse moved to (1066, 608)
Screenshot: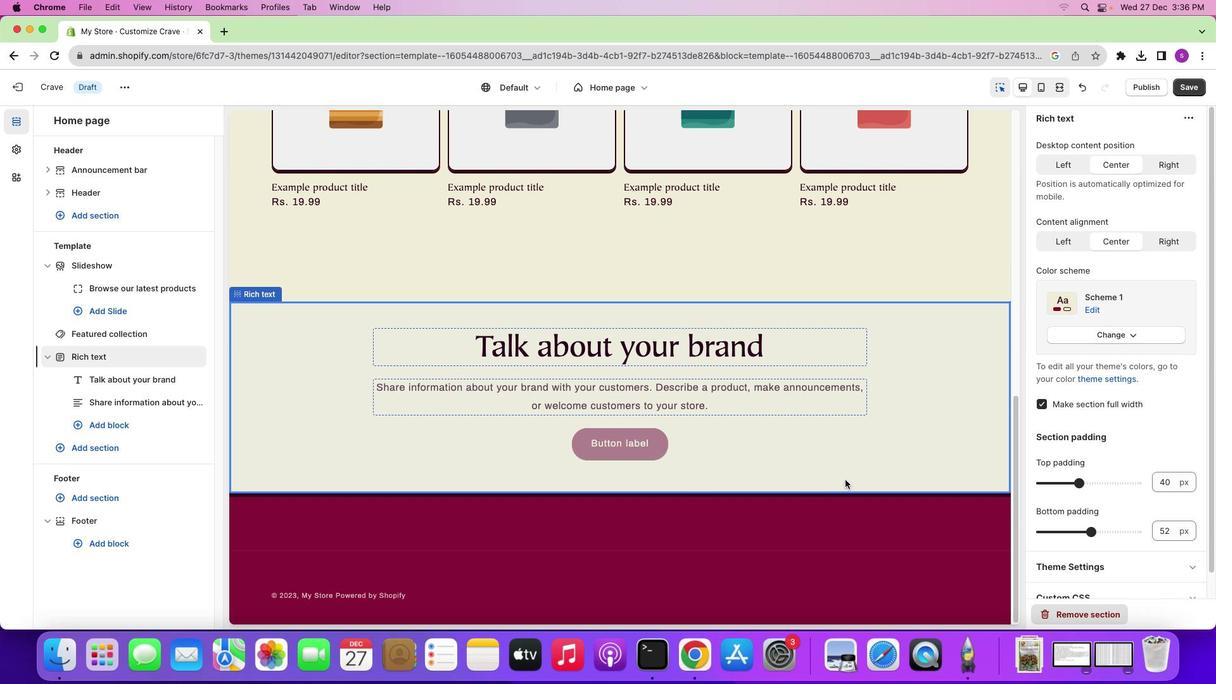 
Action: Mouse pressed left at (1066, 608)
Screenshot: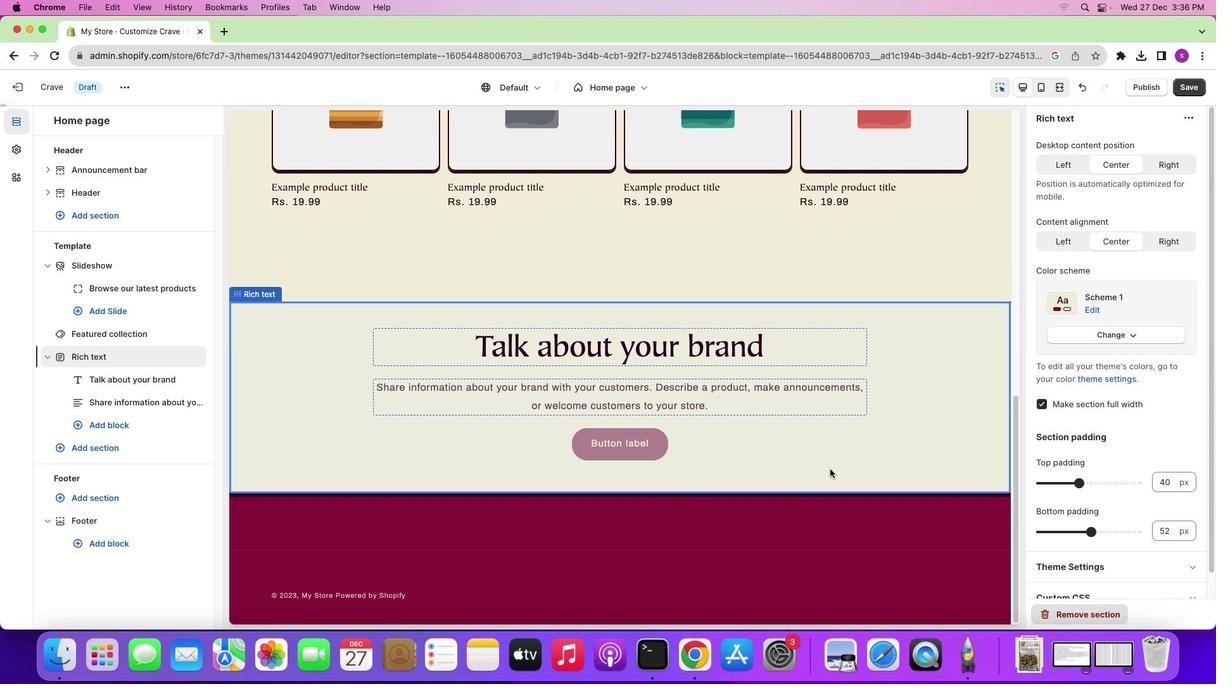 
Action: Mouse moved to (766, 439)
Screenshot: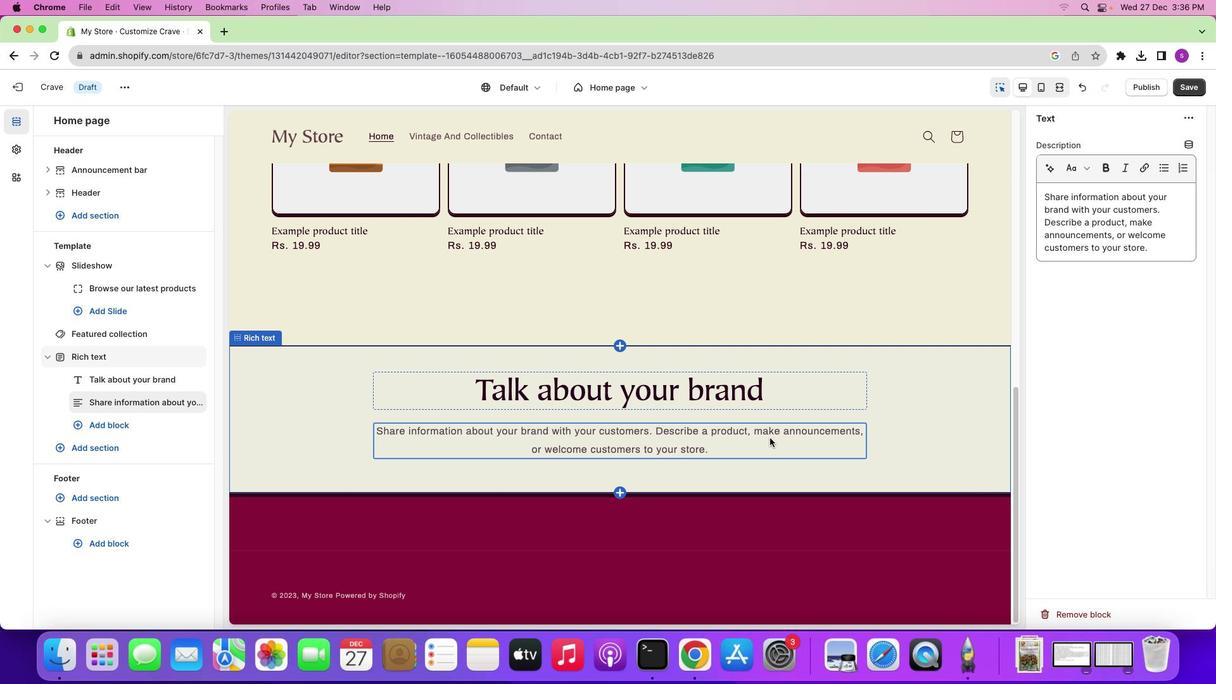 
Action: Mouse pressed left at (766, 439)
Screenshot: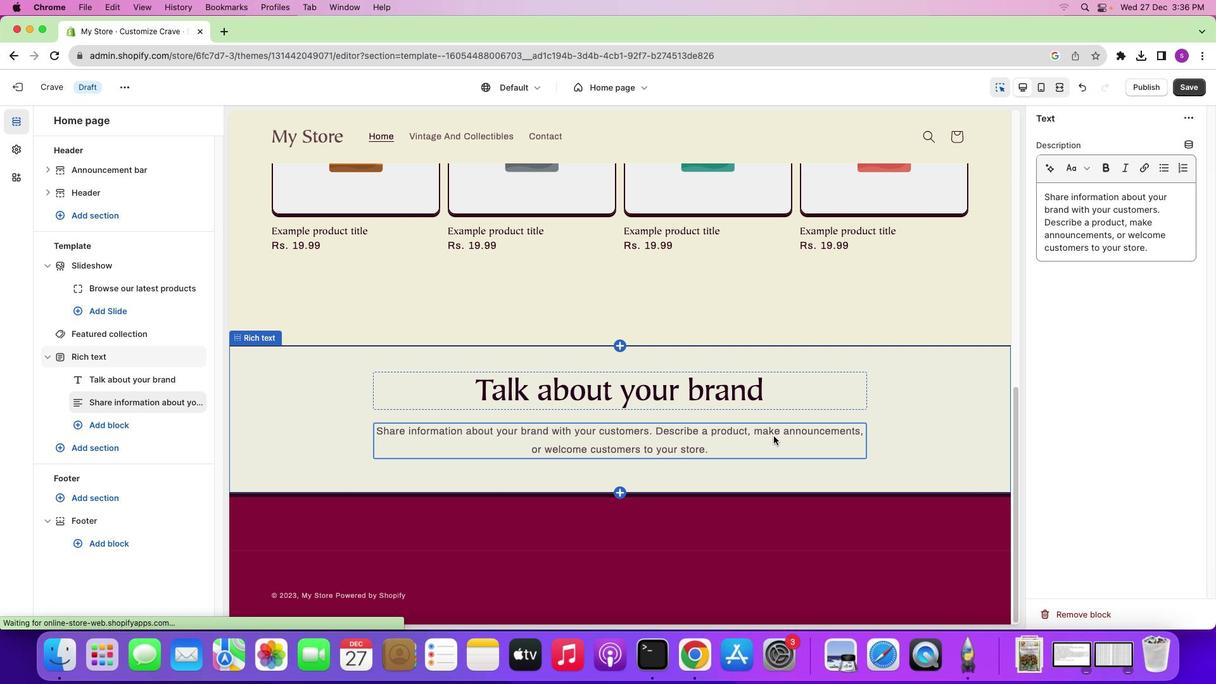 
Action: Mouse moved to (1150, 249)
Screenshot: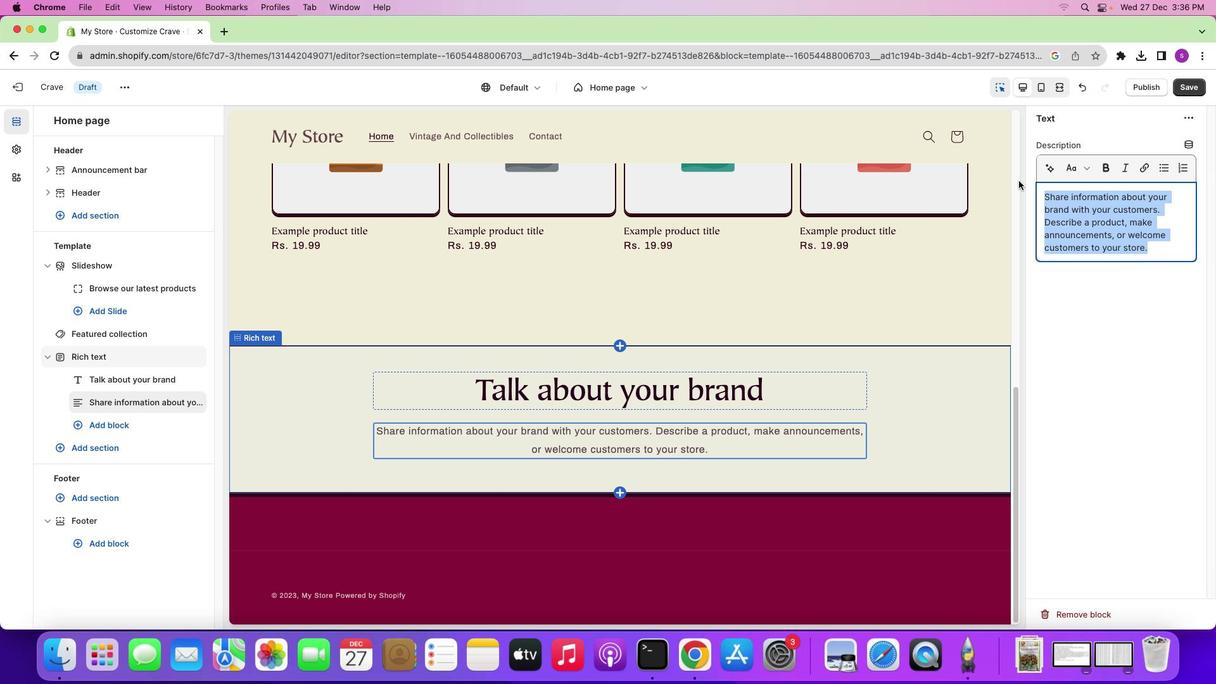 
Action: Mouse pressed left at (1150, 249)
Screenshot: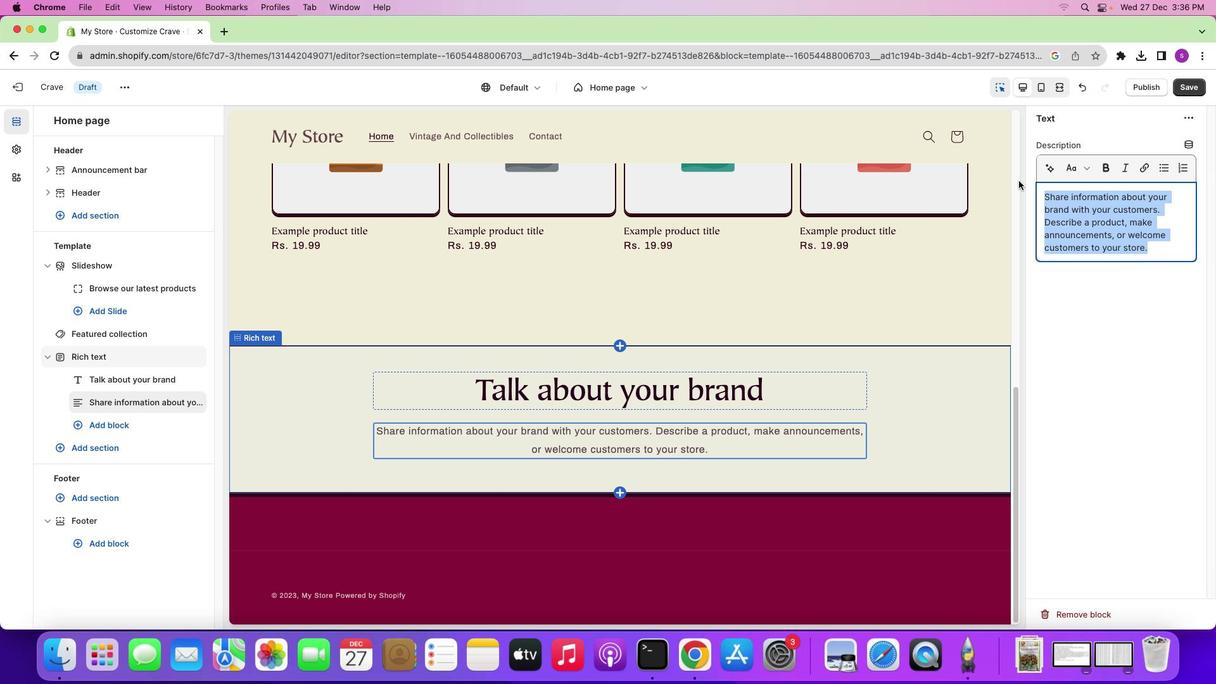 
Action: Mouse moved to (1019, 181)
Screenshot: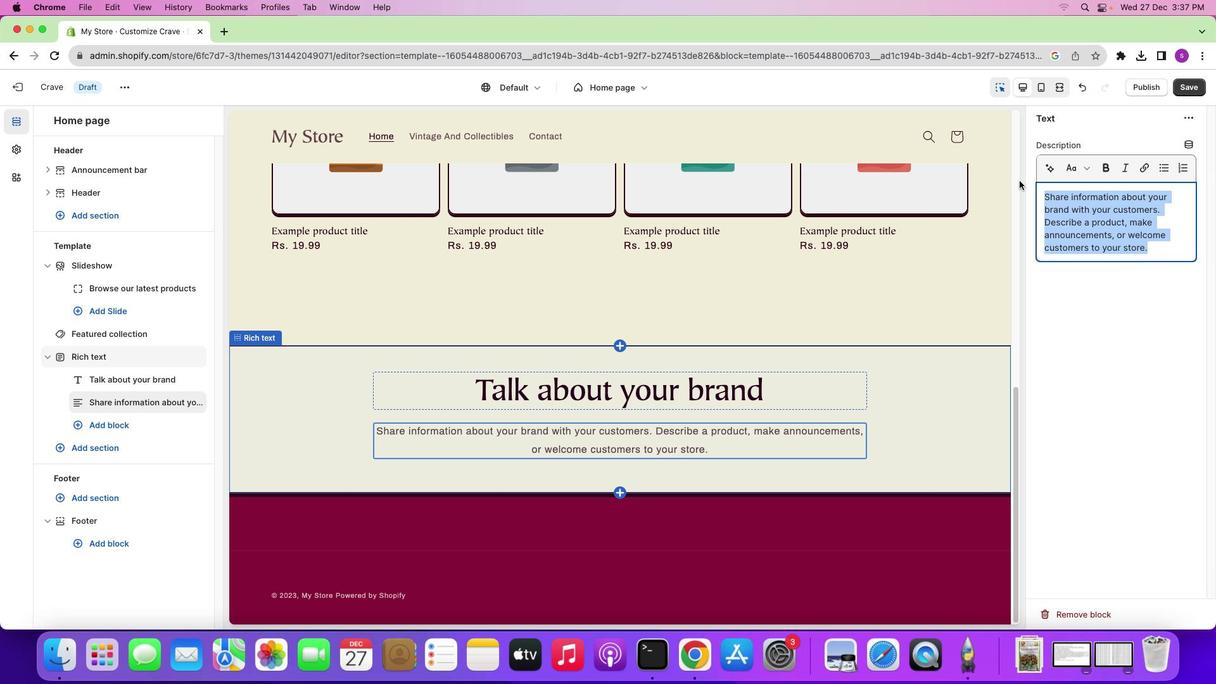 
Action: Key pressed Key.backspace'9''8''7''-''4''5''6''-''1''2''3''0'
Screenshot: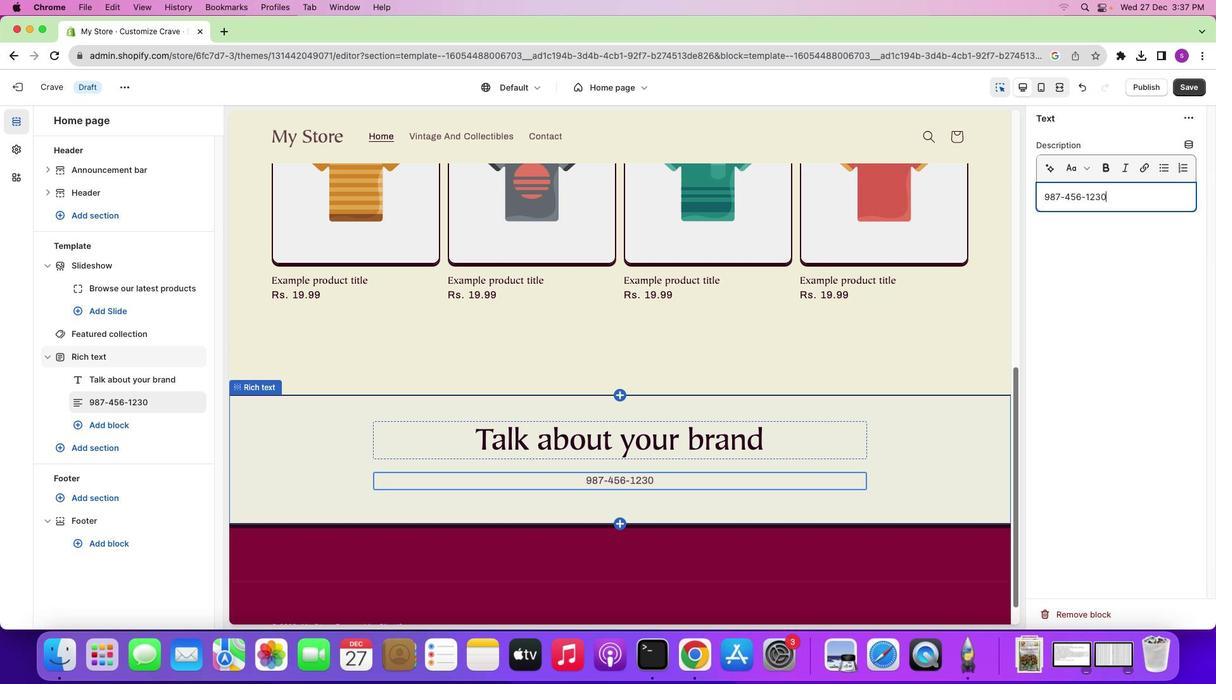
Action: Mouse moved to (738, 437)
Screenshot: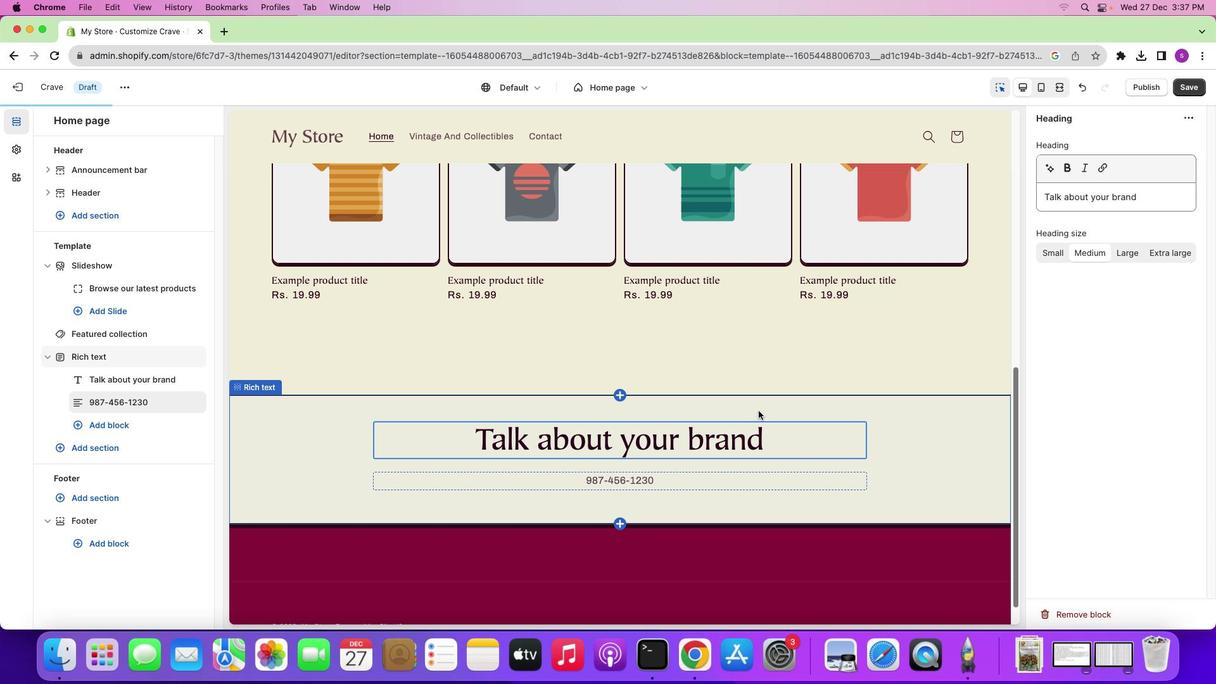
Action: Mouse pressed left at (738, 437)
Screenshot: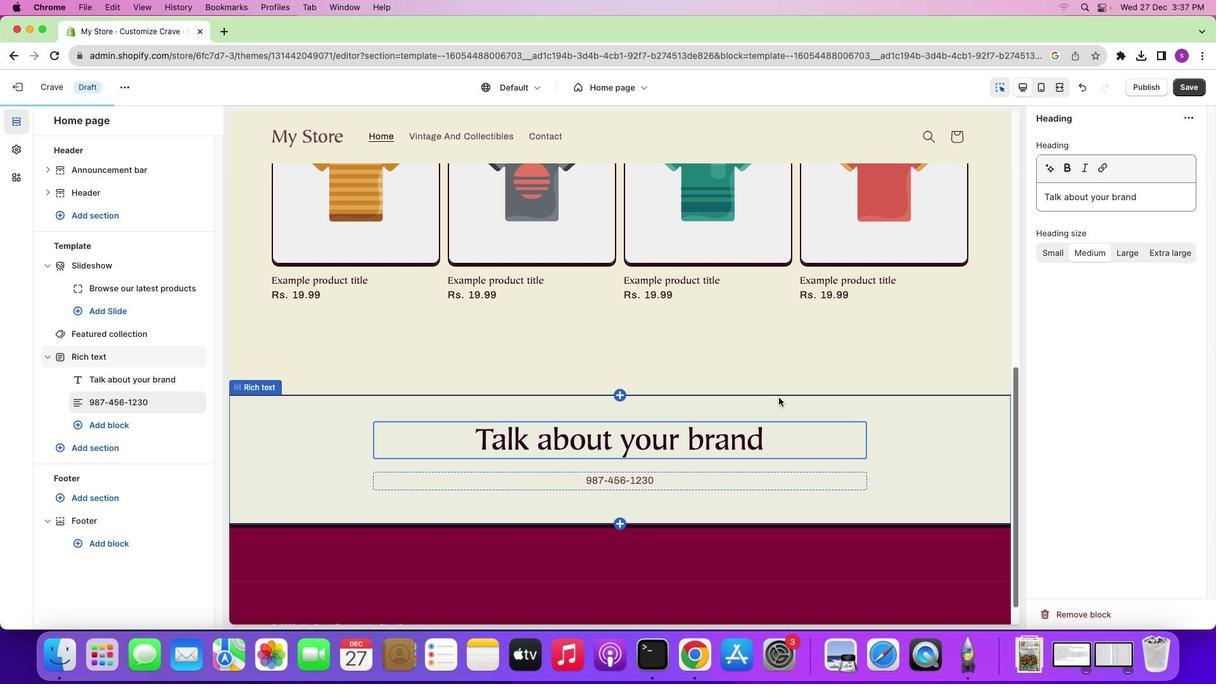 
Action: Mouse moved to (732, 477)
Screenshot: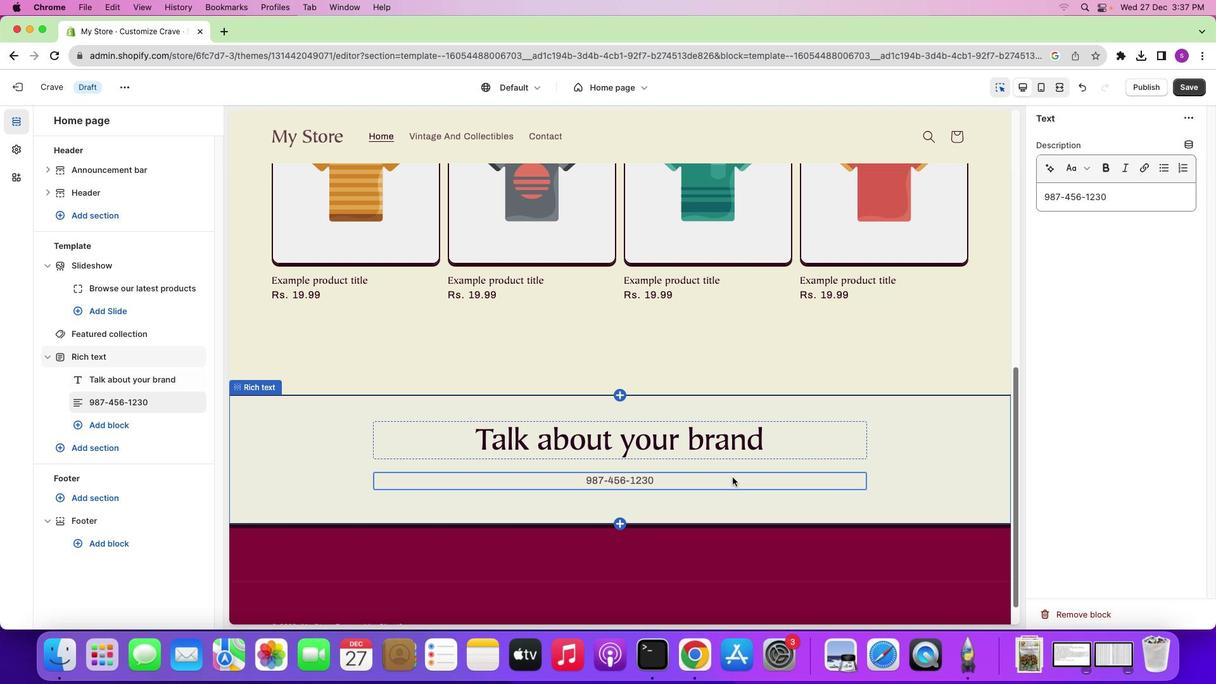 
Action: Mouse pressed left at (732, 477)
Screenshot: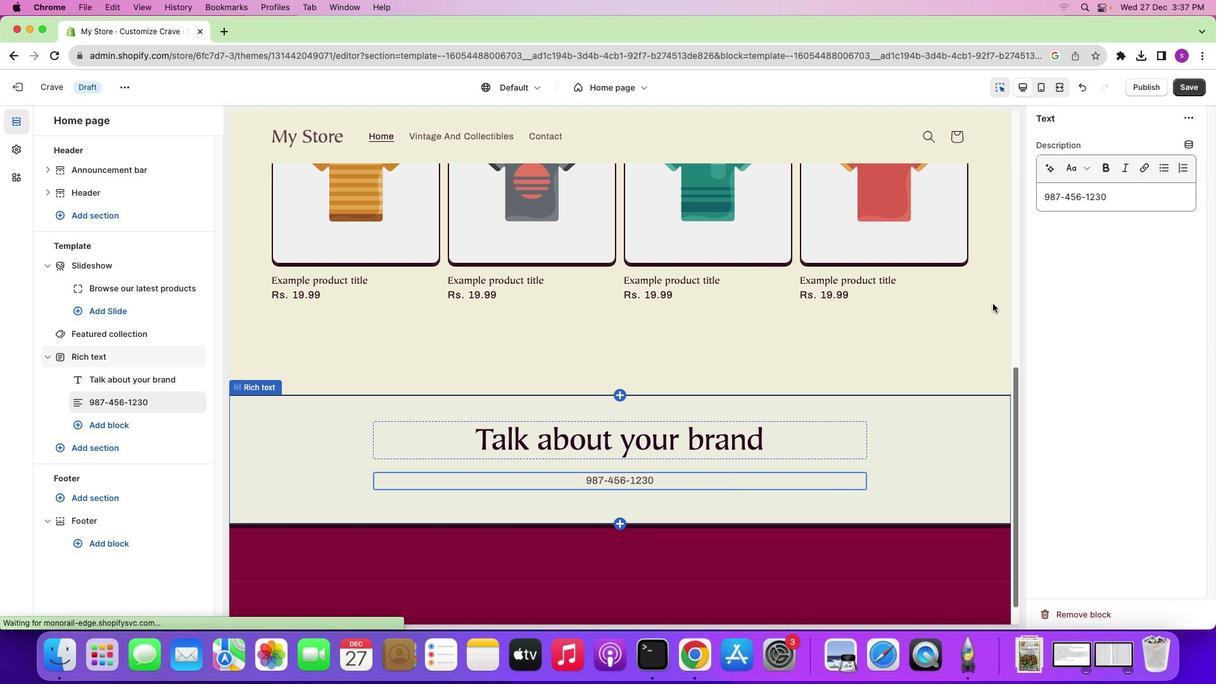 
Action: Mouse moved to (1117, 192)
Screenshot: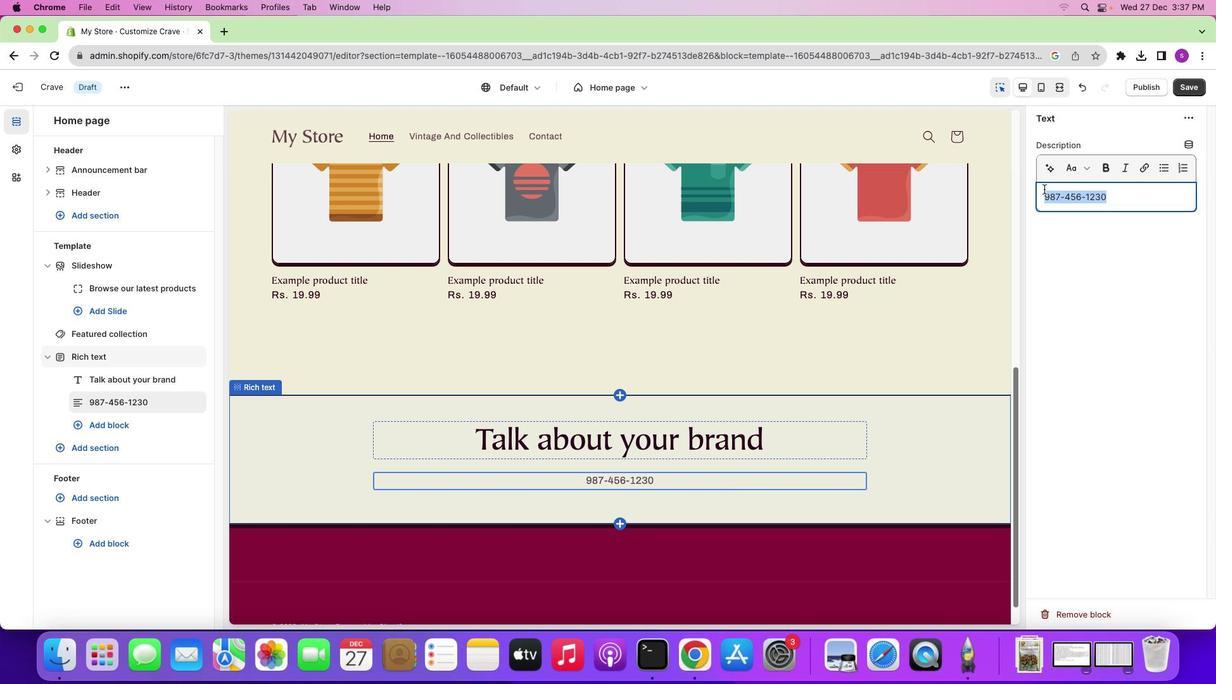 
Action: Mouse pressed left at (1117, 192)
Screenshot: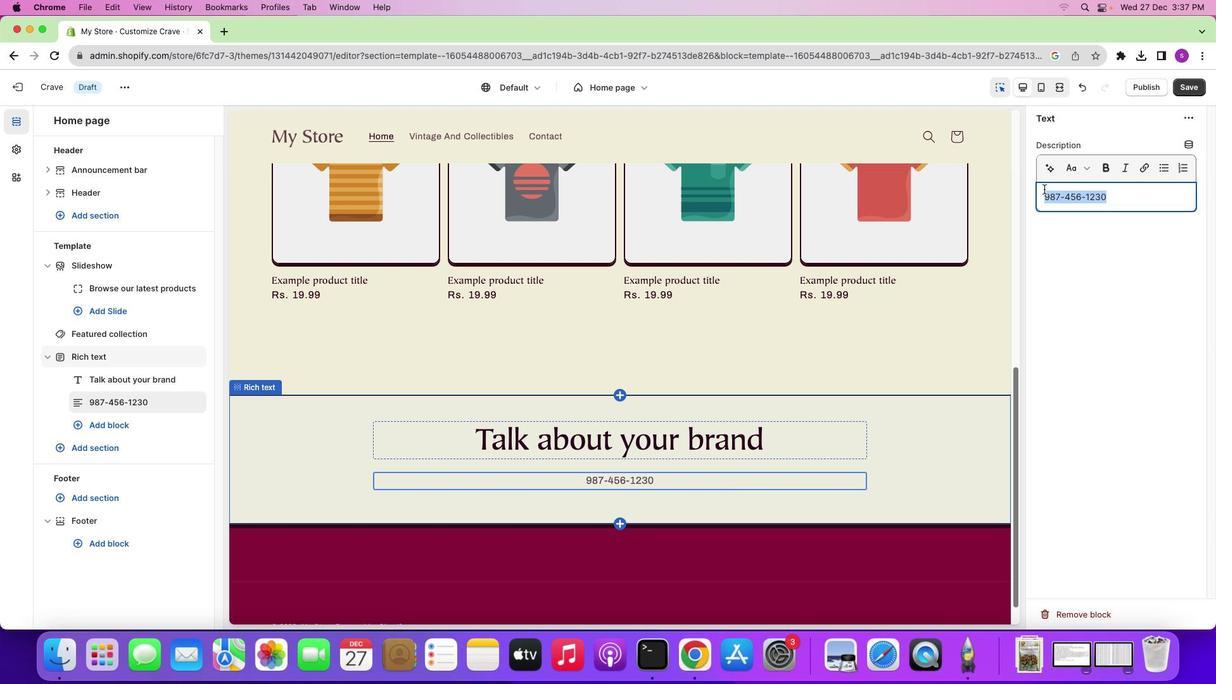 
Action: Mouse moved to (1100, 167)
Screenshot: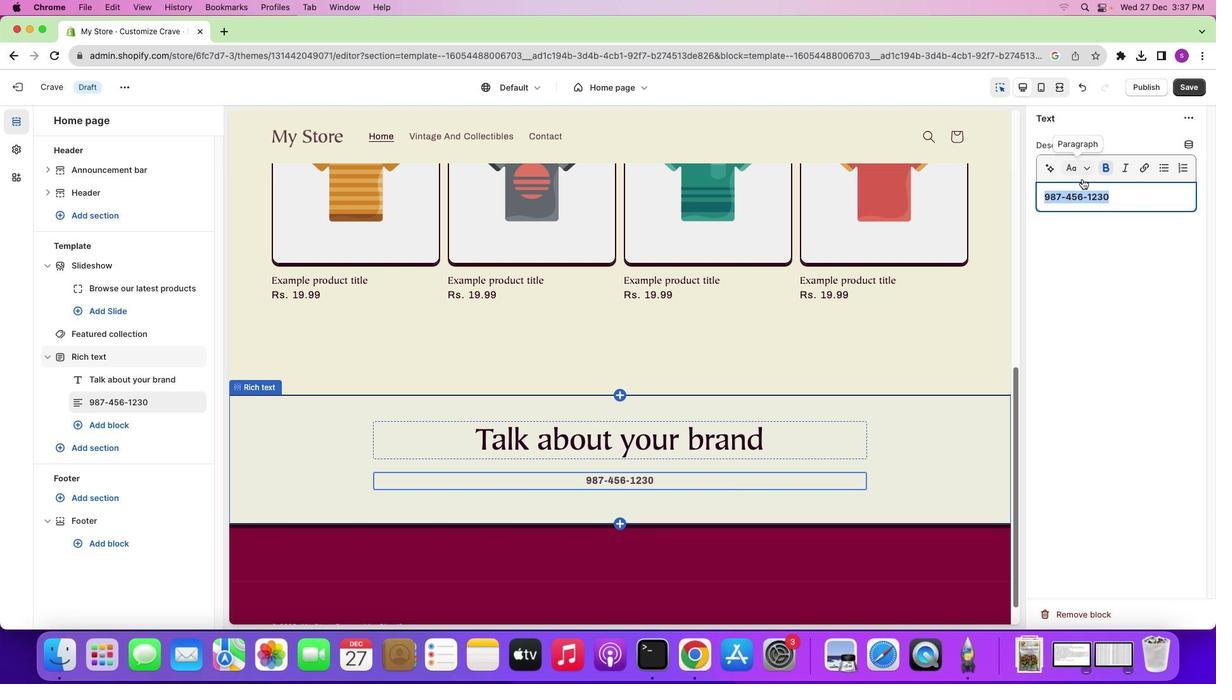 
Action: Mouse pressed left at (1100, 167)
Screenshot: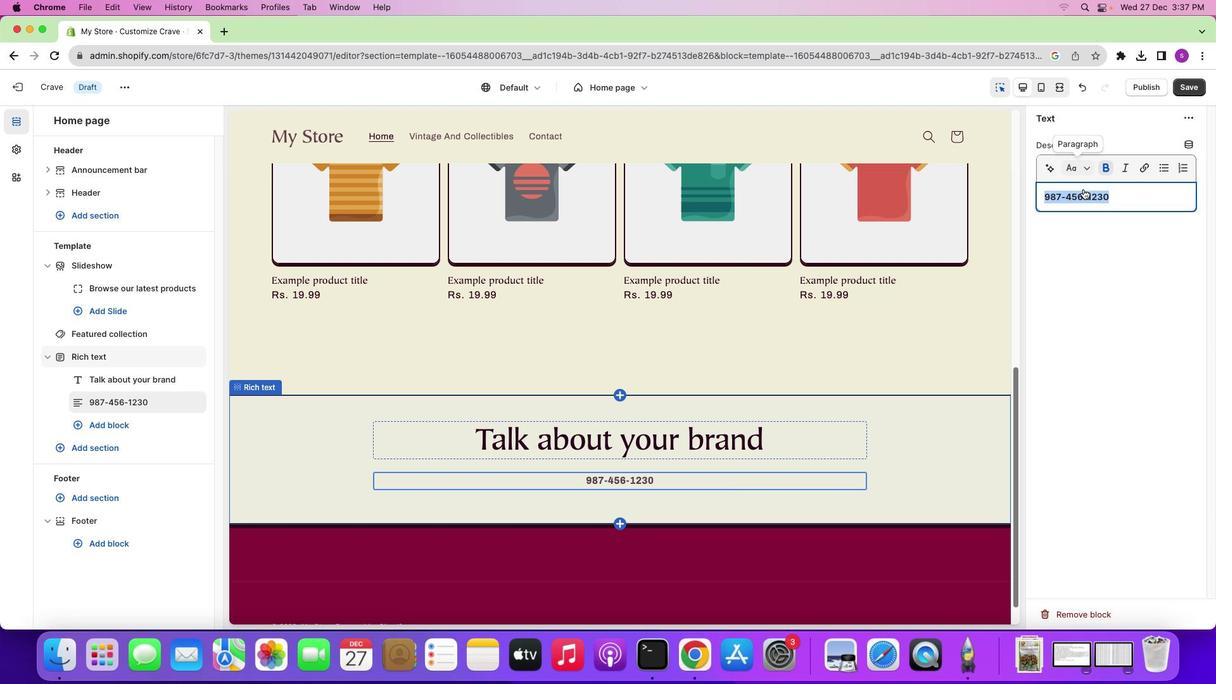 
Action: Mouse moved to (1077, 171)
Screenshot: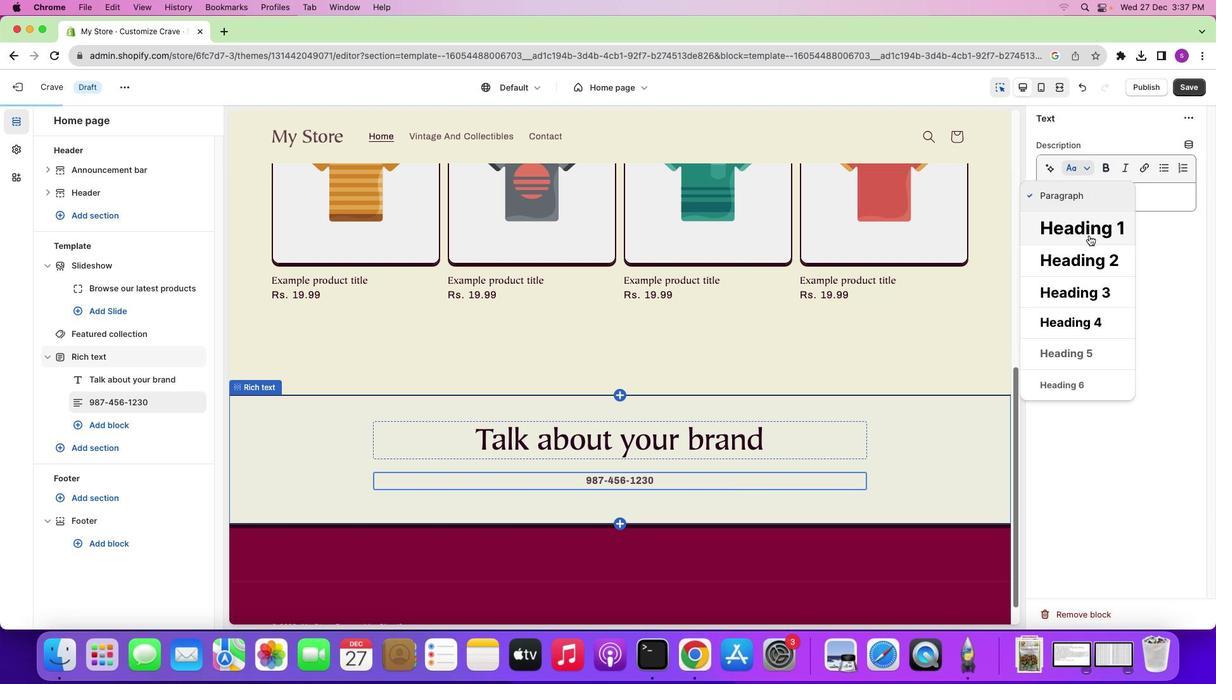 
Action: Mouse pressed left at (1077, 171)
Screenshot: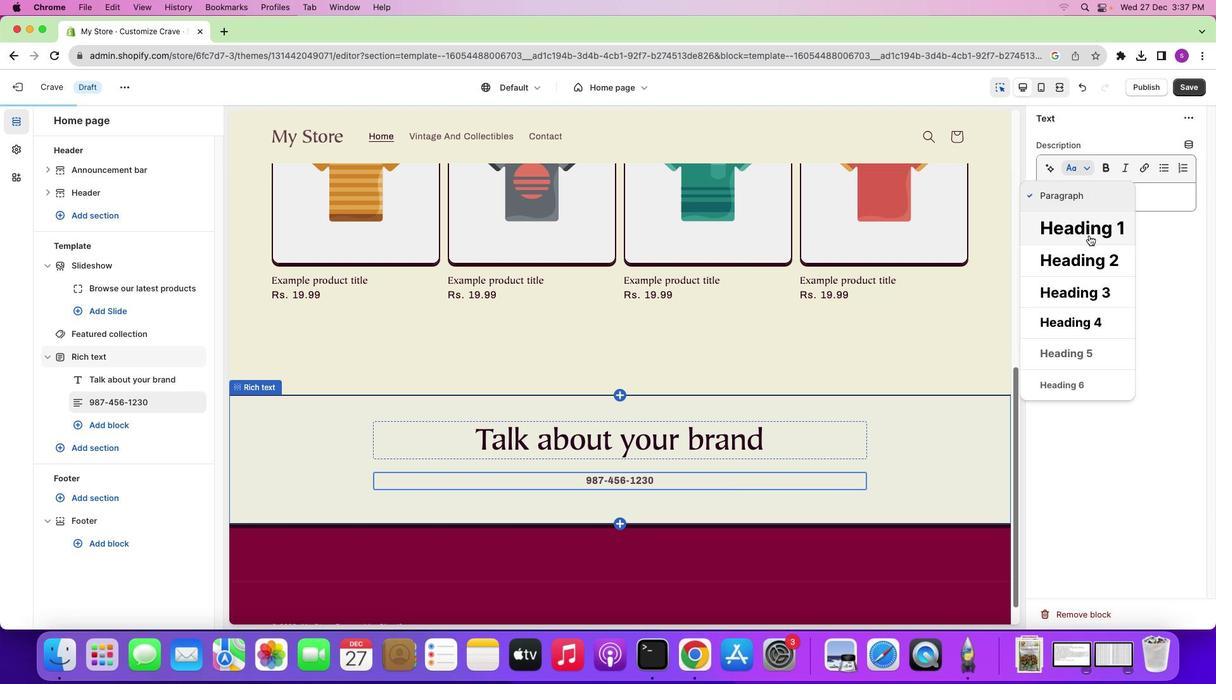 
Action: Mouse moved to (1090, 262)
Screenshot: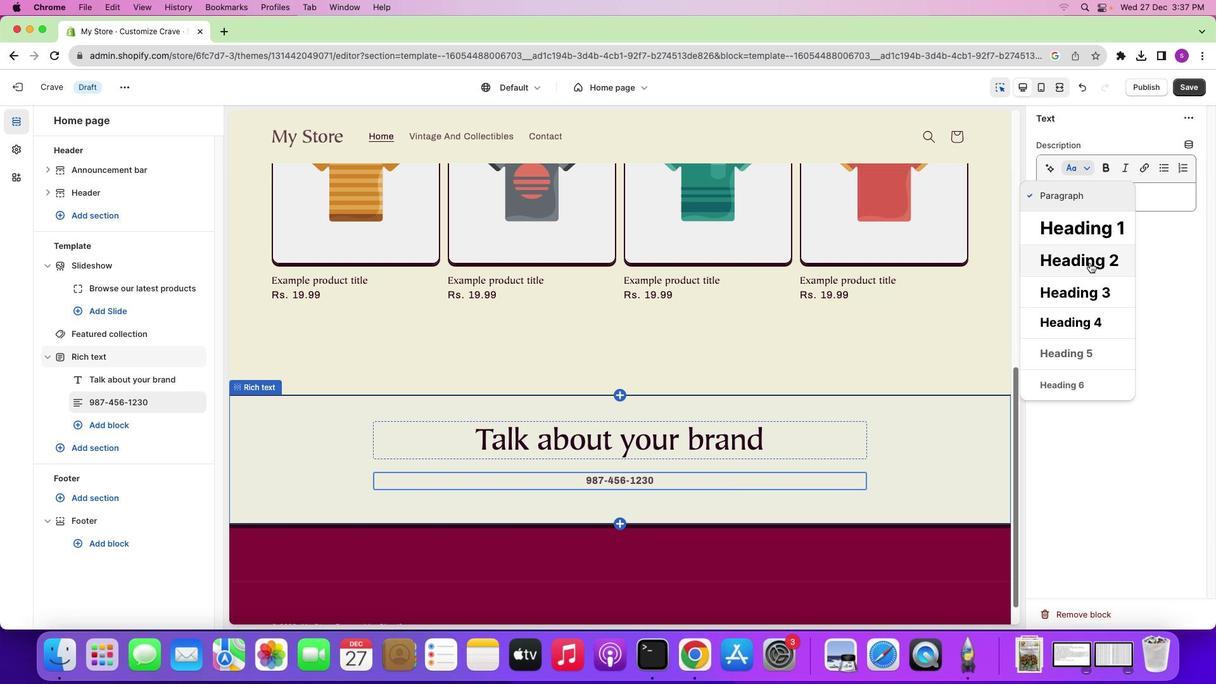 
Action: Mouse pressed left at (1090, 262)
Screenshot: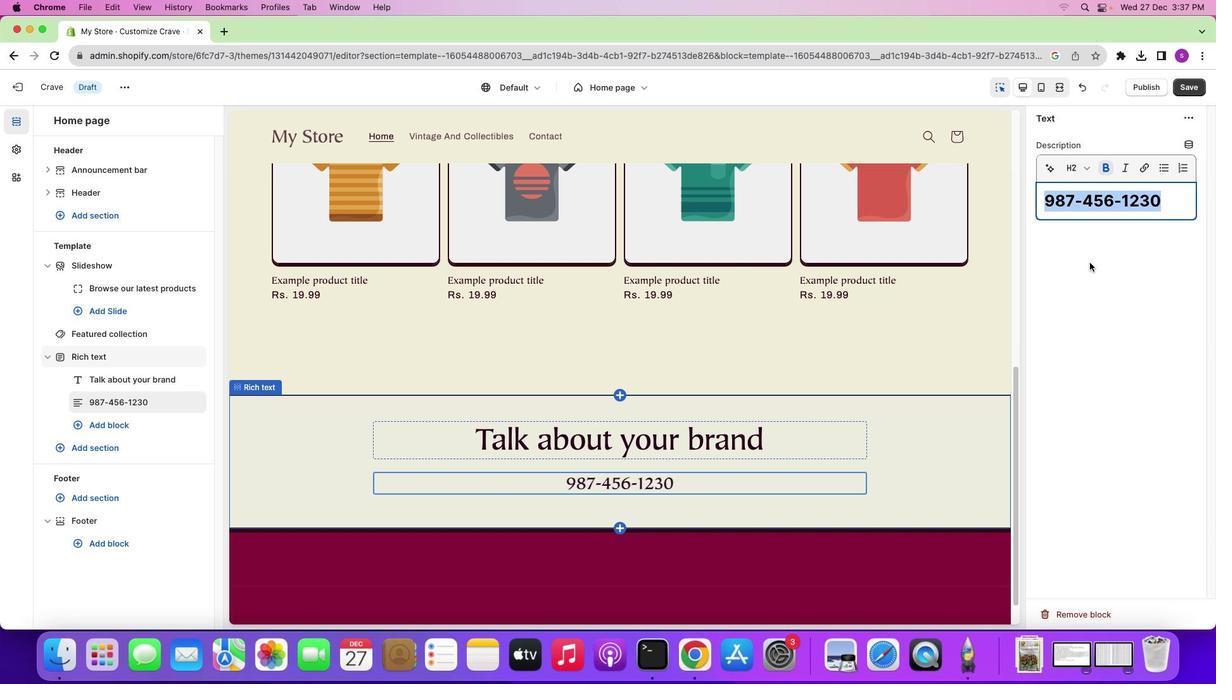 
Action: Mouse moved to (750, 437)
Screenshot: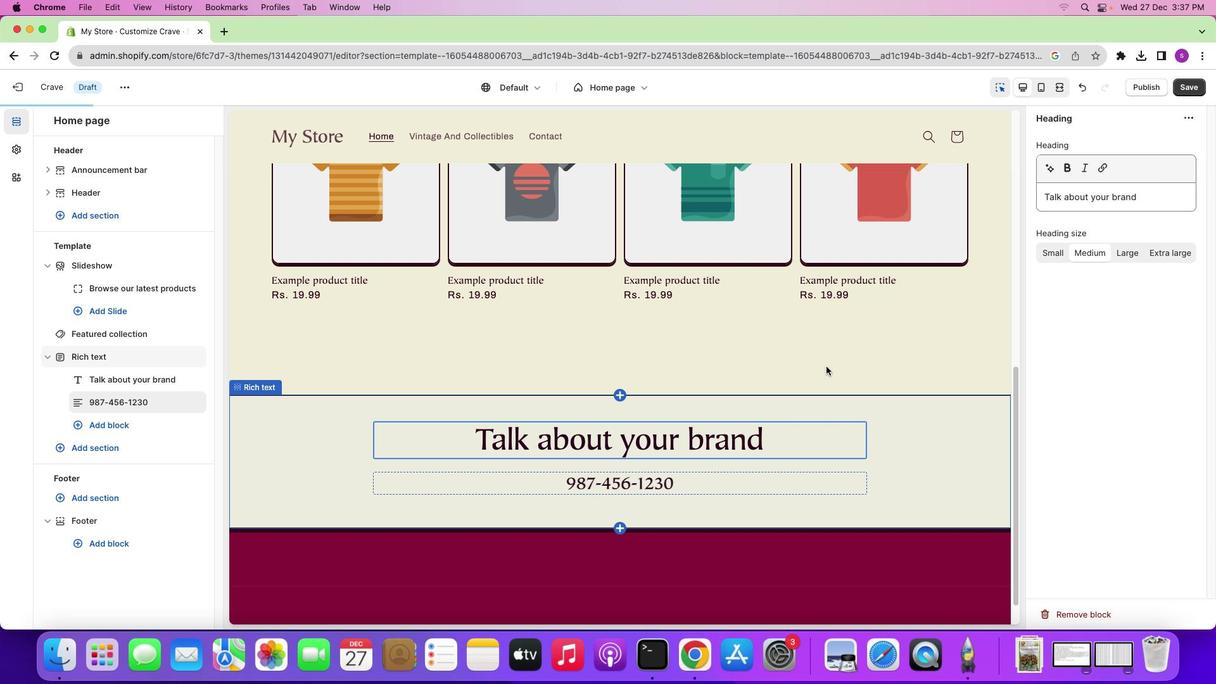 
Action: Mouse pressed left at (750, 437)
Screenshot: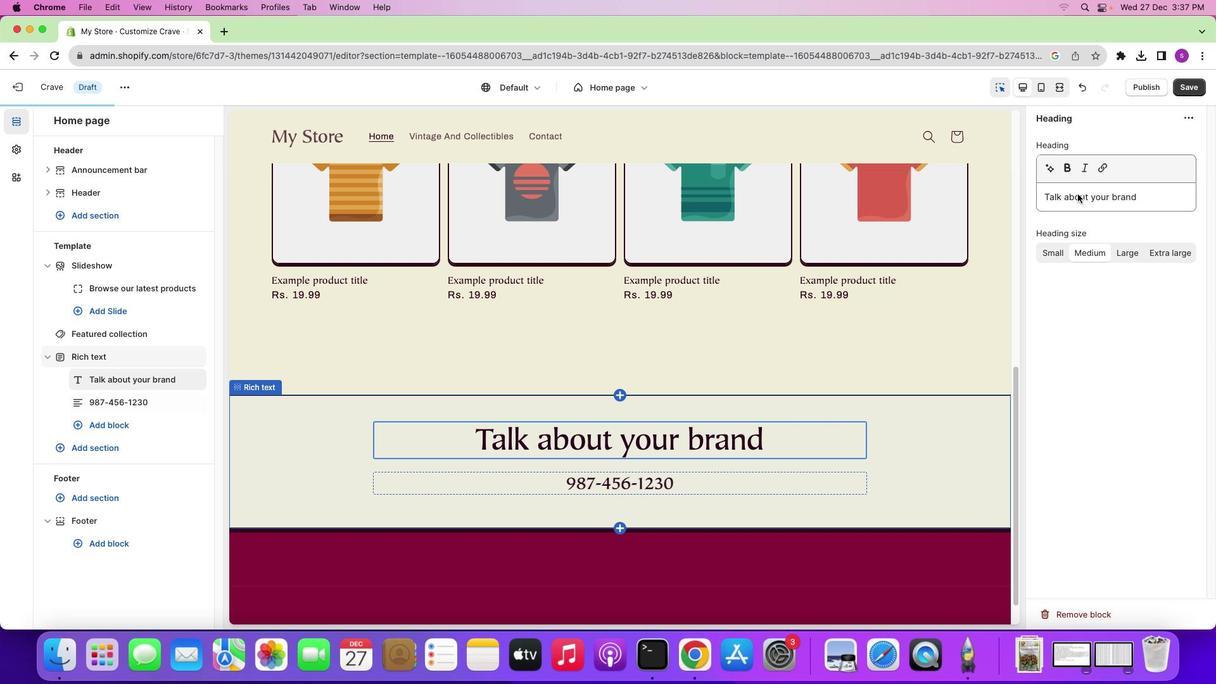 
Action: Mouse moved to (1148, 197)
Screenshot: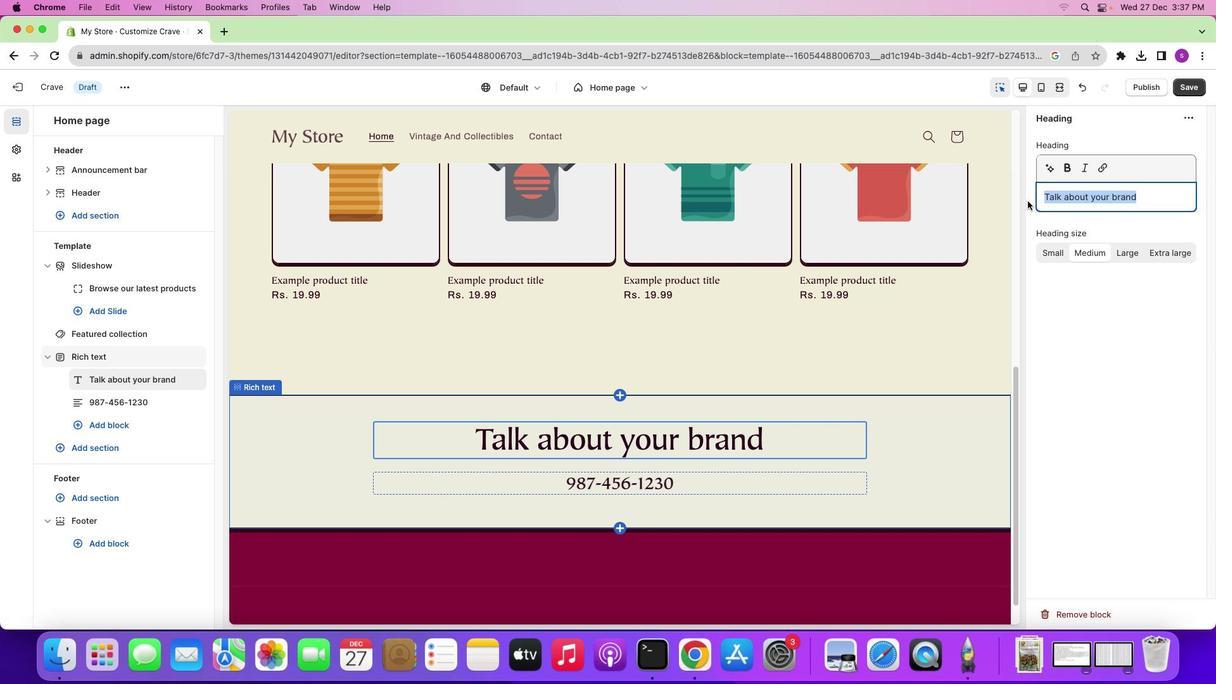 
Action: Mouse pressed left at (1148, 197)
Screenshot: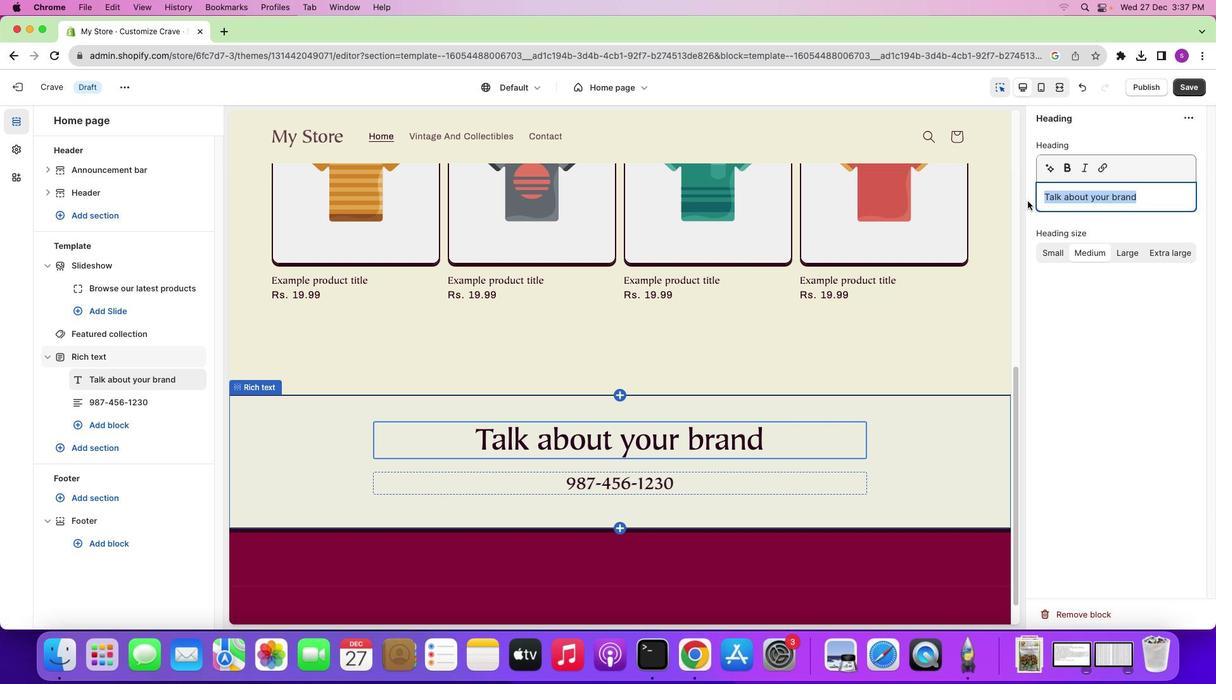 
Action: Mouse moved to (1032, 200)
Screenshot: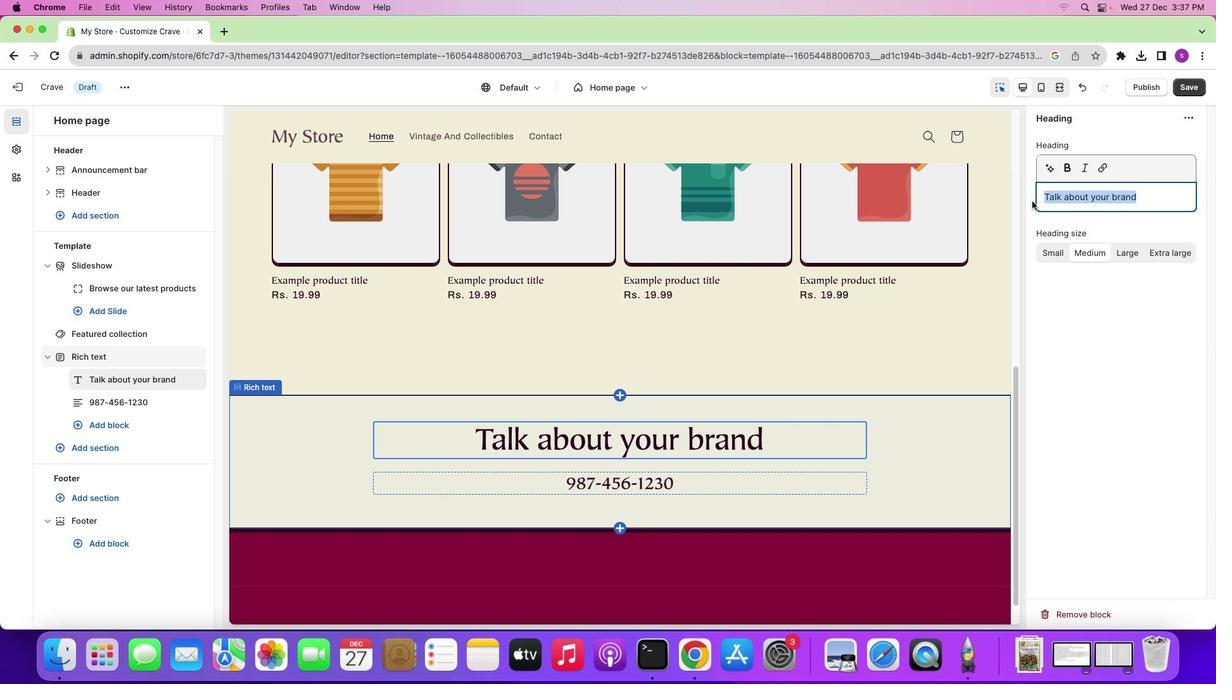 
Action: Key pressed Key.backspaceKey.shift'P''e''t''s''u''p''p''l''i''e''s'Key.spaceKey.shift'S'Key.backspaceKey.backspace's''t''o''r''e'Key.shift'@''g''m''a''i''l''.''c''o''m'
Screenshot: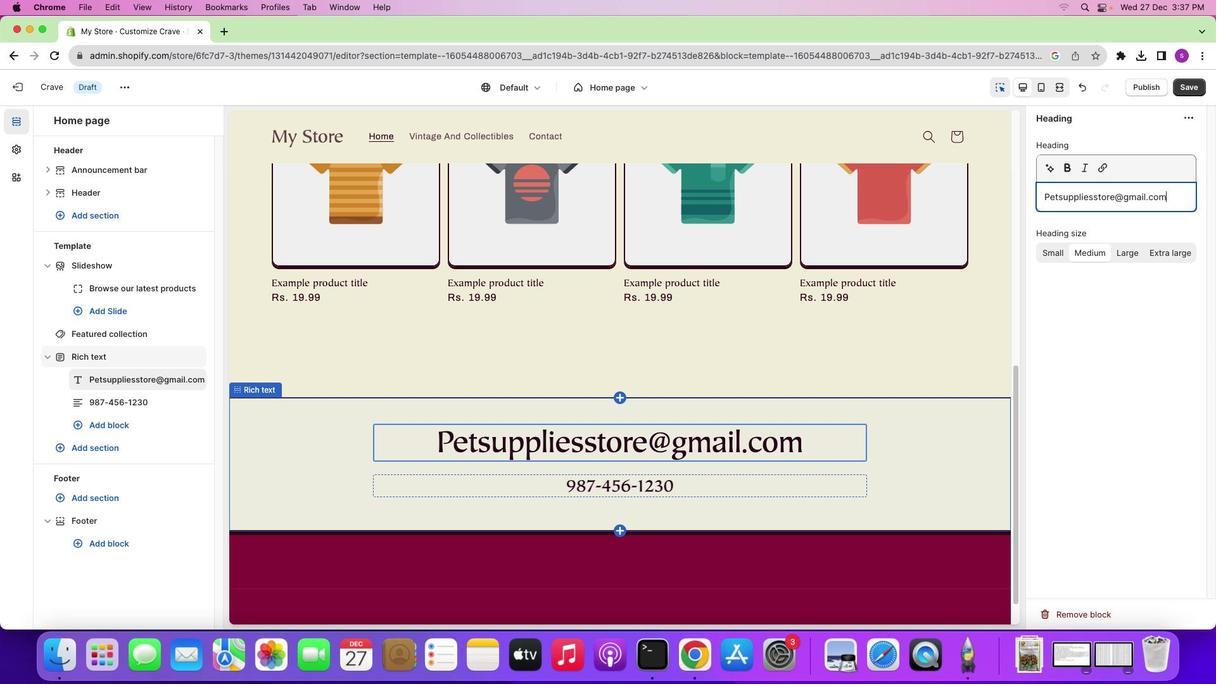 
Action: Mouse moved to (587, 440)
Screenshot: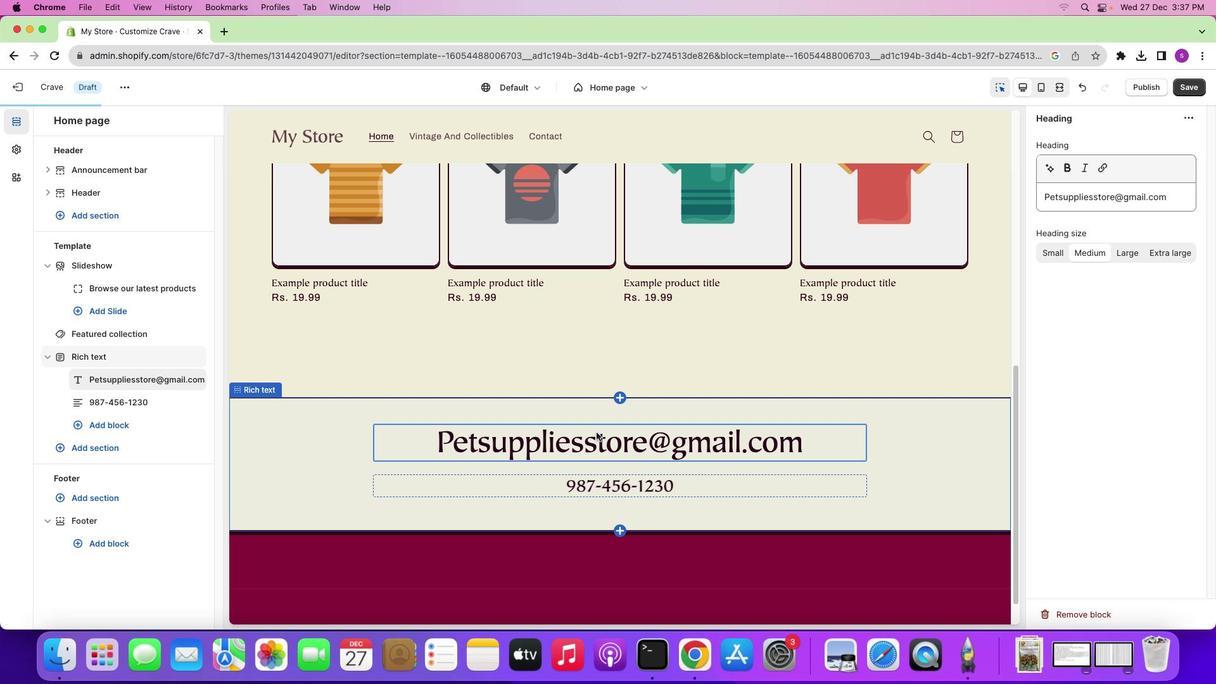 
Action: Mouse pressed left at (587, 440)
Screenshot: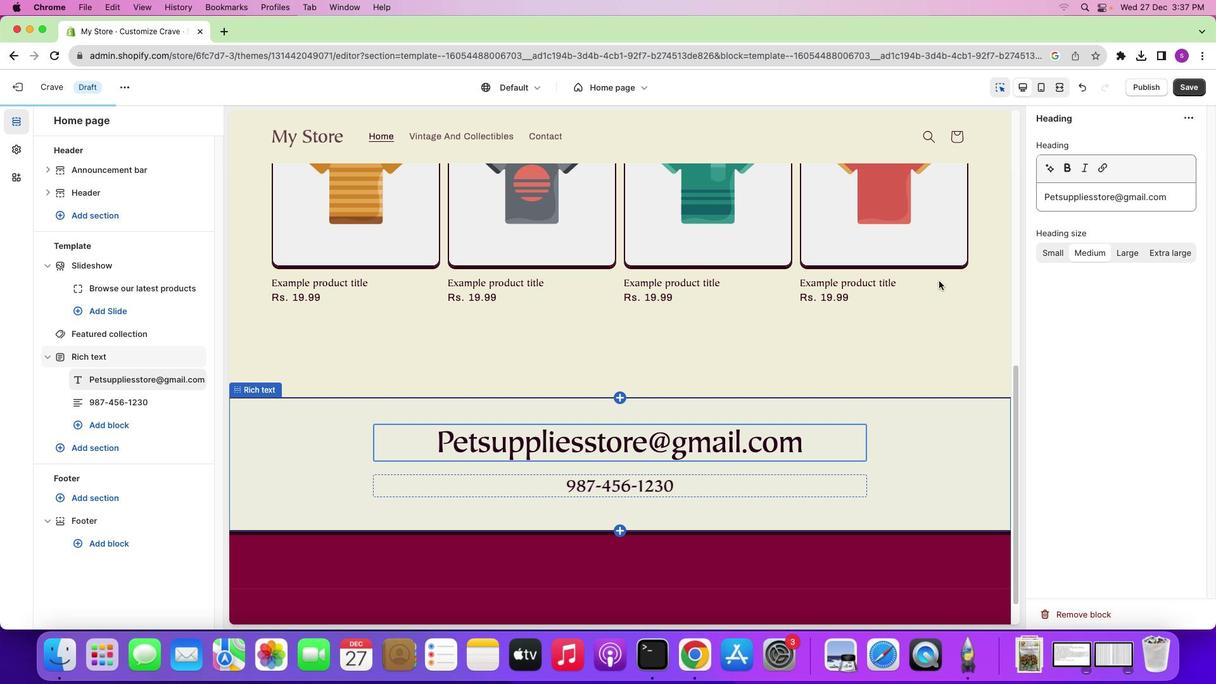 
Action: Mouse moved to (1097, 192)
Screenshot: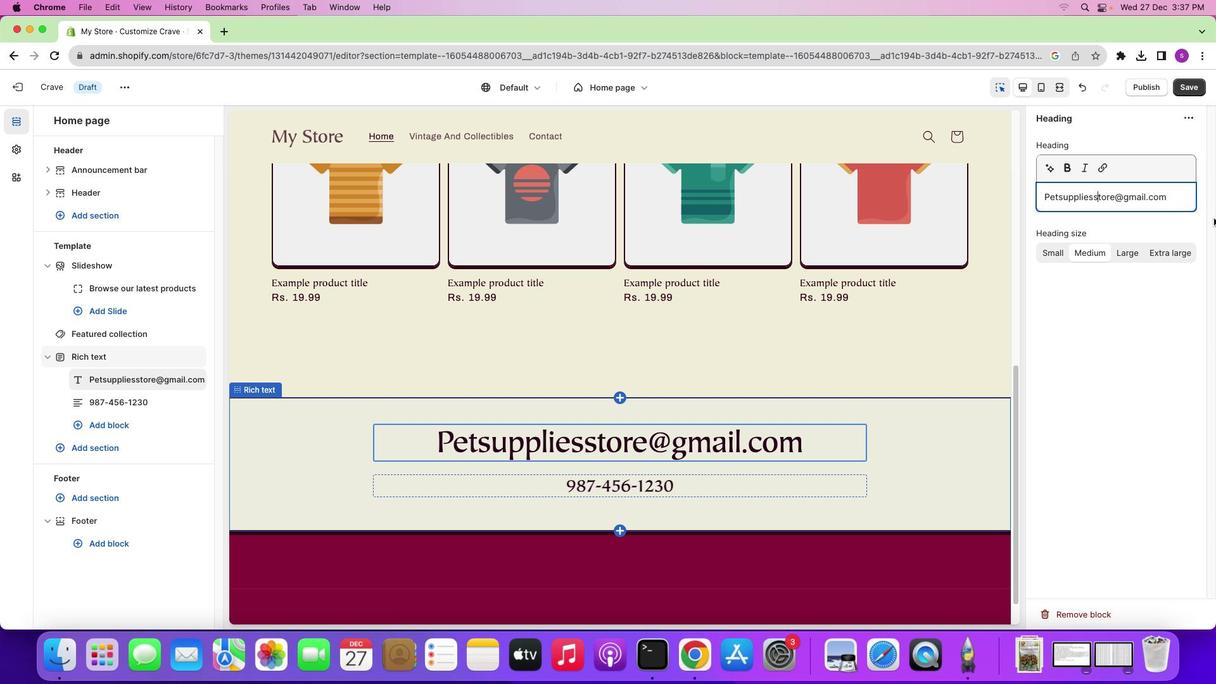 
Action: Mouse pressed left at (1097, 192)
Screenshot: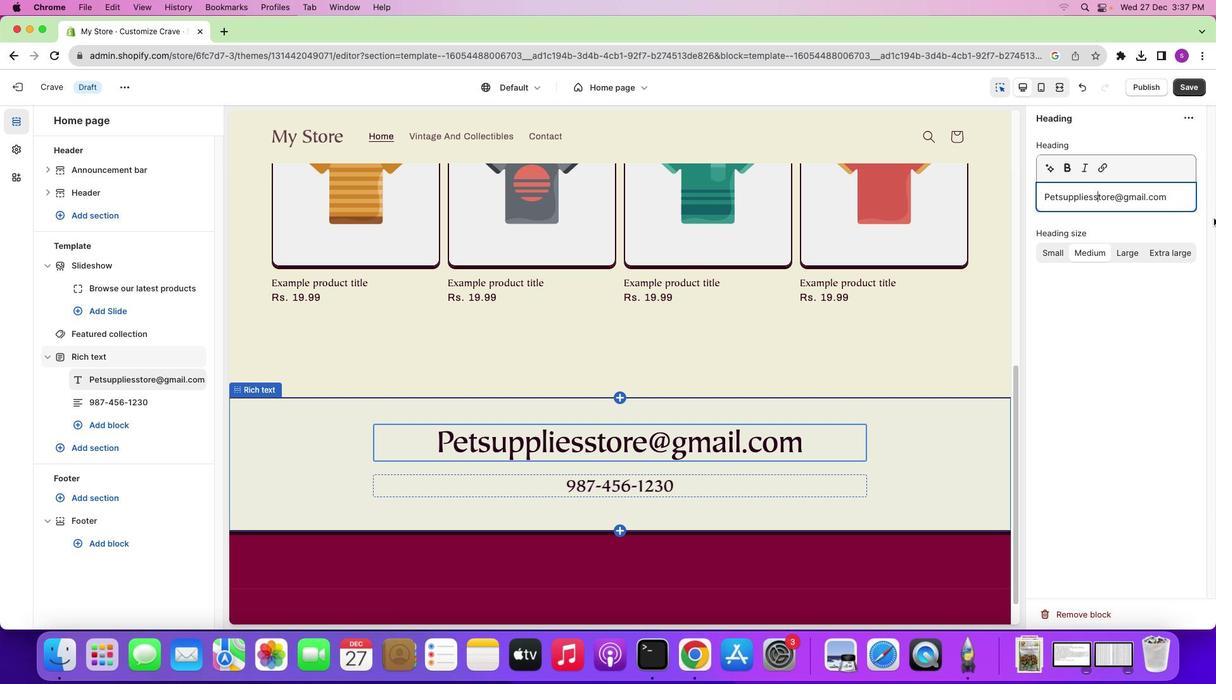 
Action: Mouse moved to (1214, 218)
Screenshot: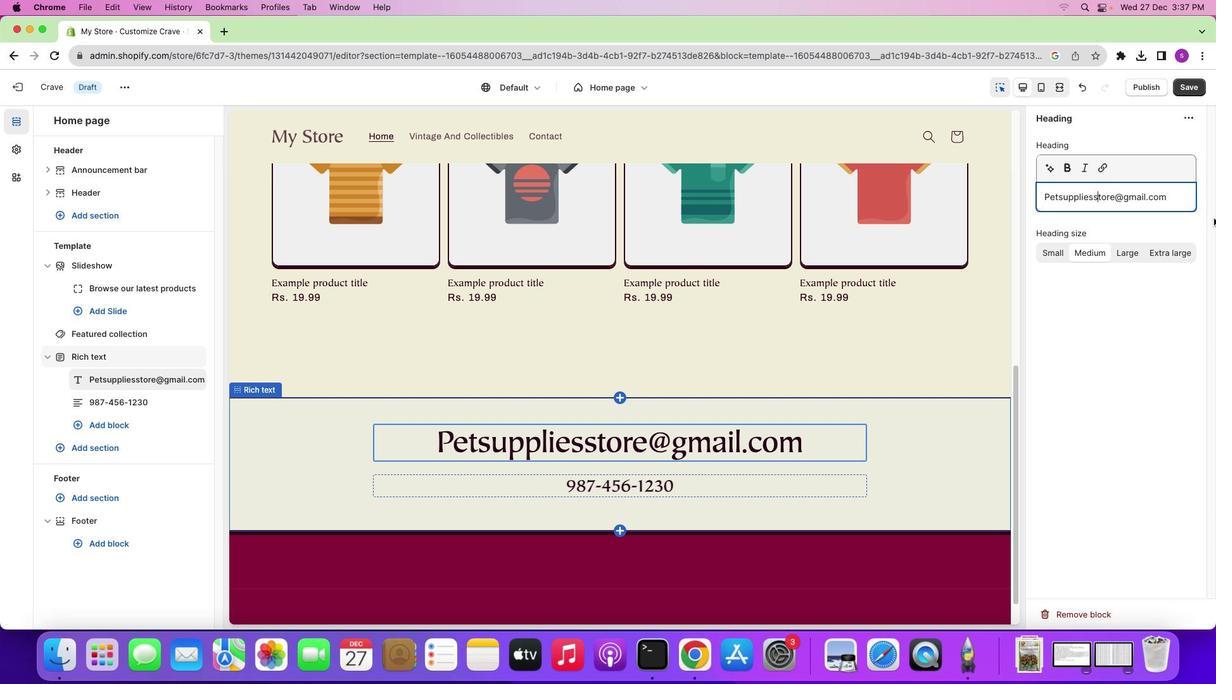 
Action: Key pressed Key.leftKey.backspace
Screenshot: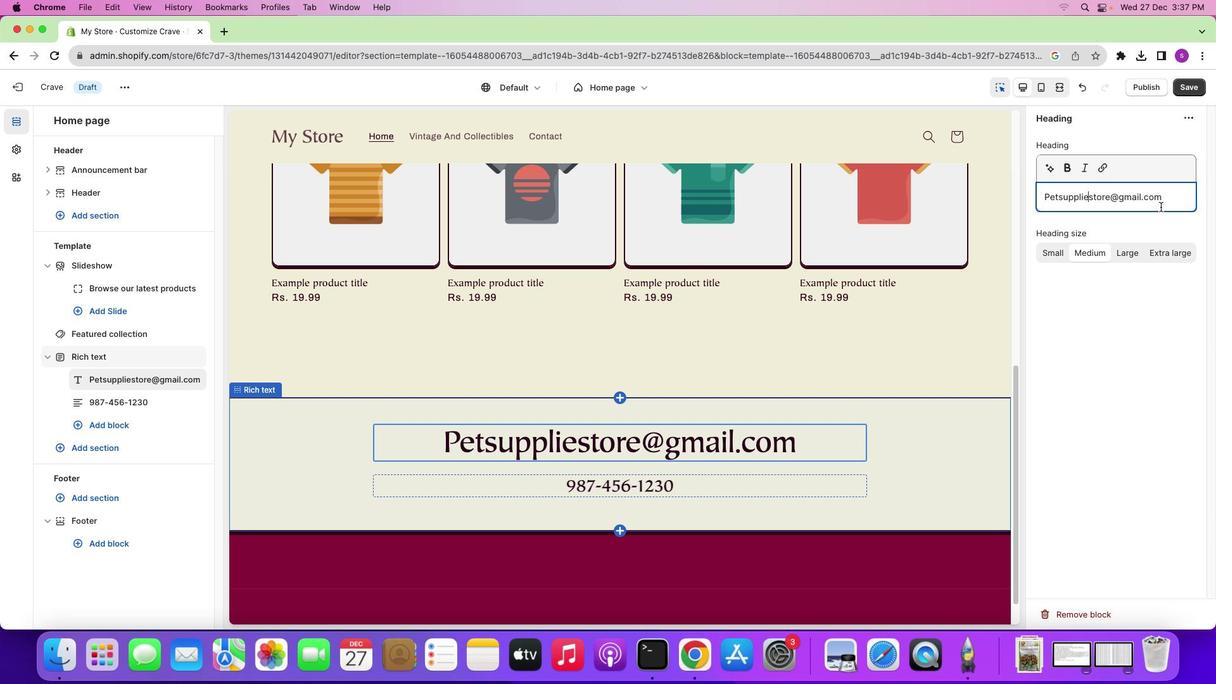 
Action: Mouse moved to (1171, 198)
Screenshot: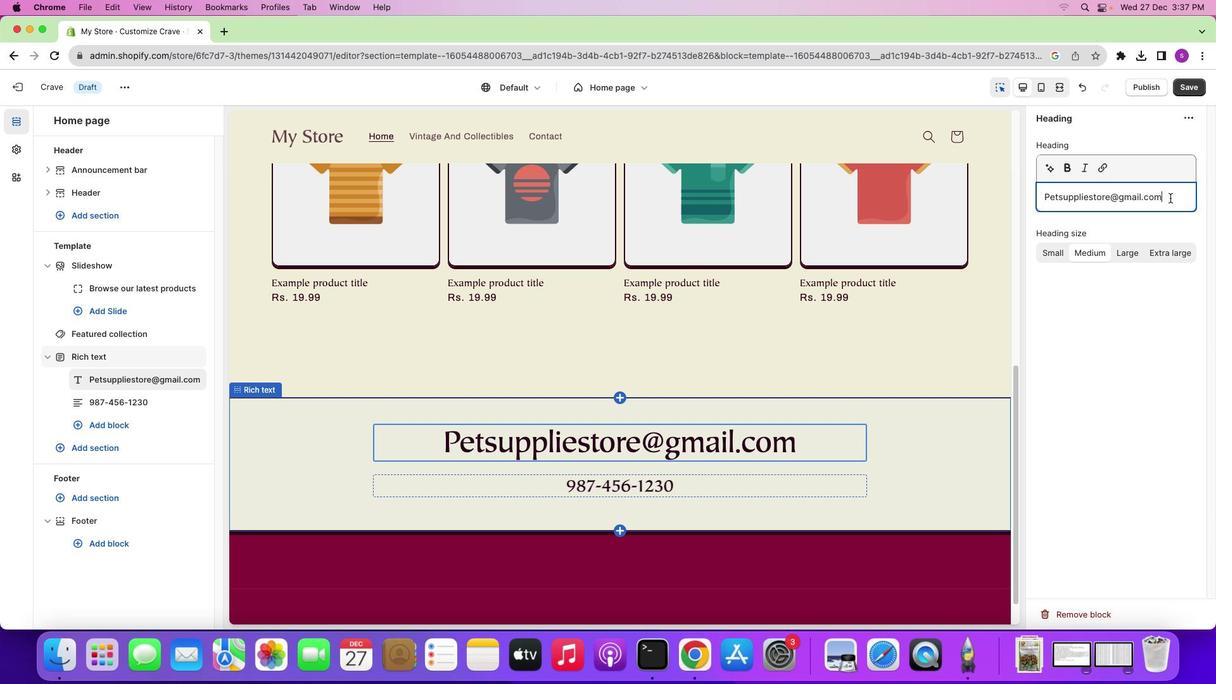 
Action: Mouse pressed left at (1171, 198)
Screenshot: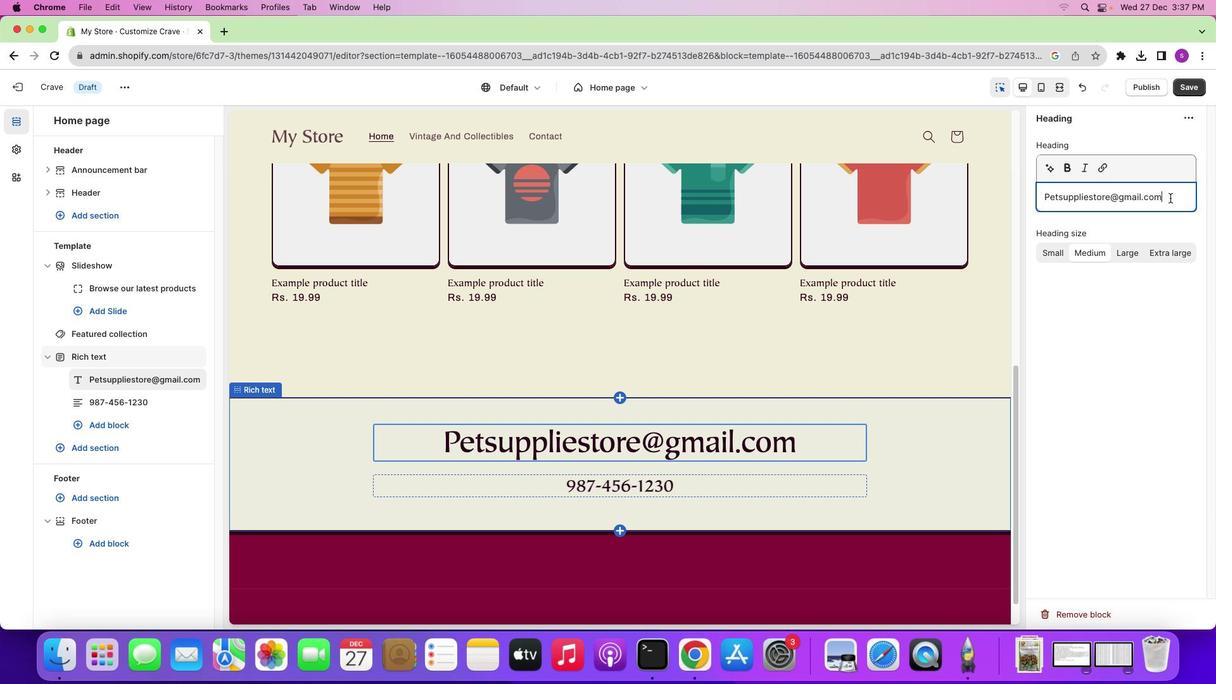 
Action: Mouse moved to (1169, 195)
Screenshot: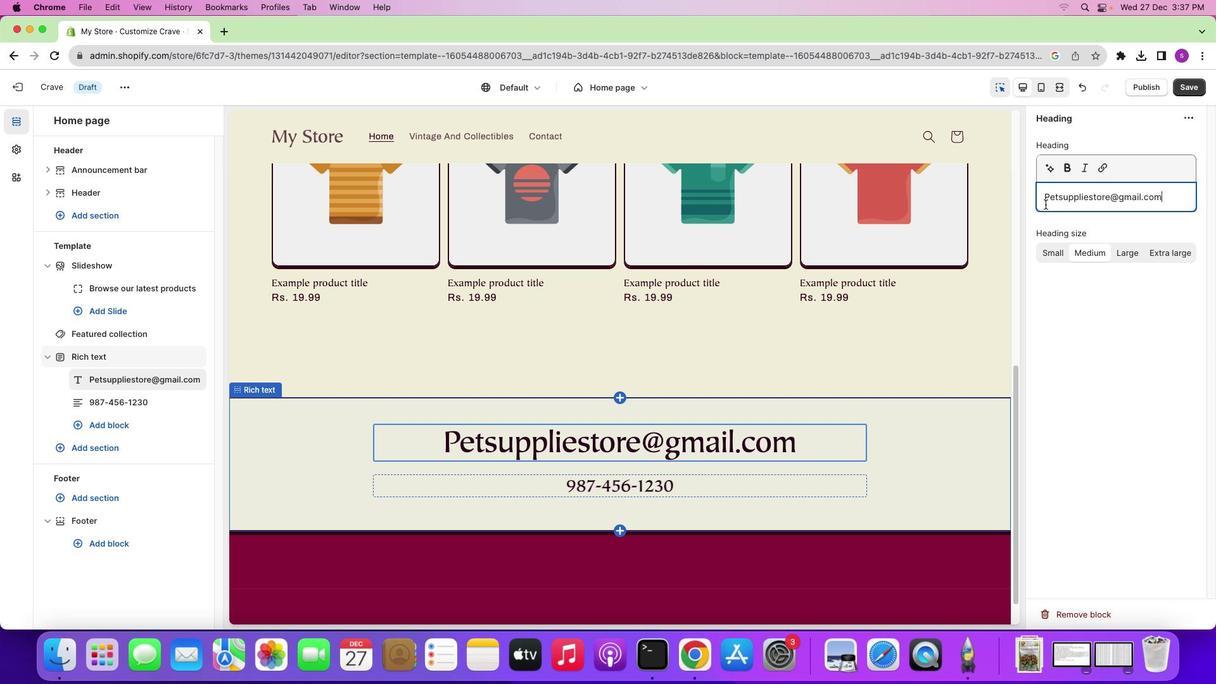 
Action: Mouse pressed left at (1169, 195)
Screenshot: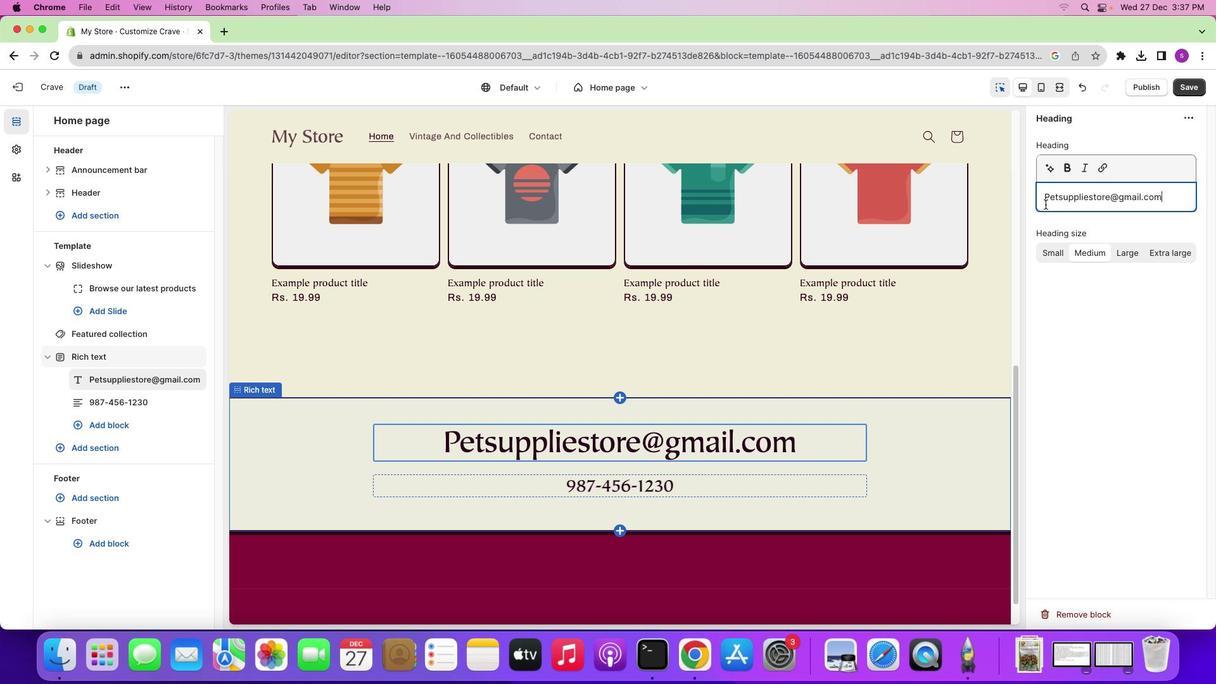 
Action: Mouse moved to (1069, 167)
Screenshot: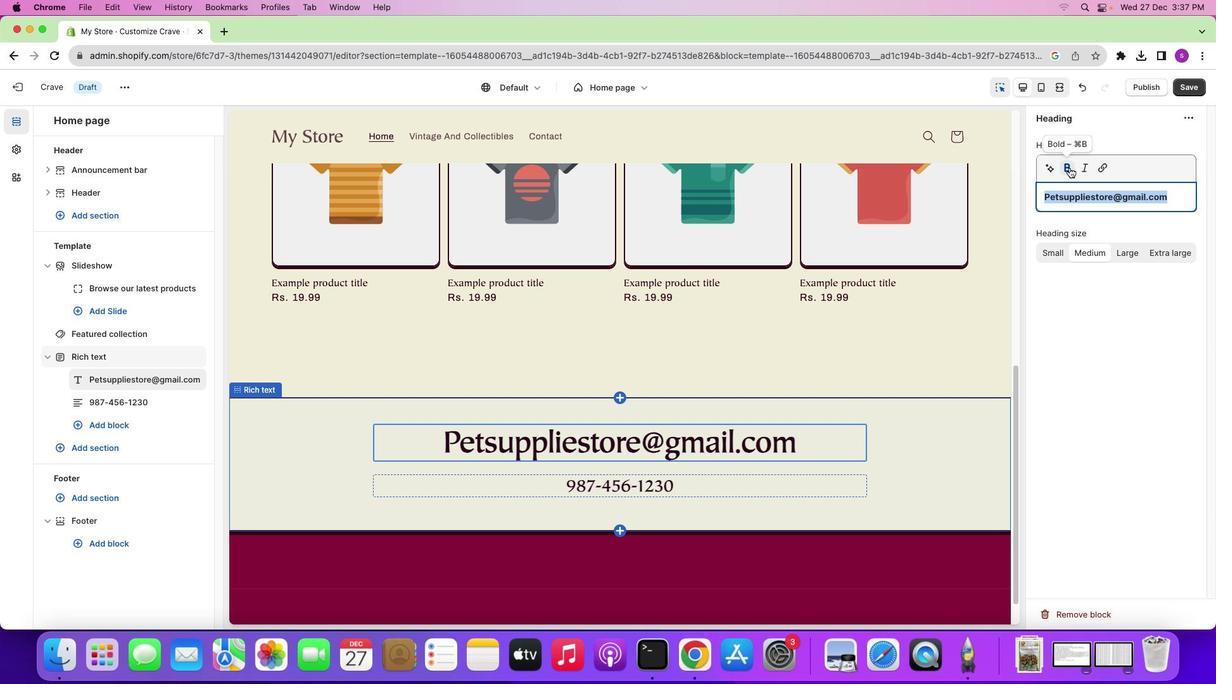 
Action: Mouse pressed left at (1069, 167)
Screenshot: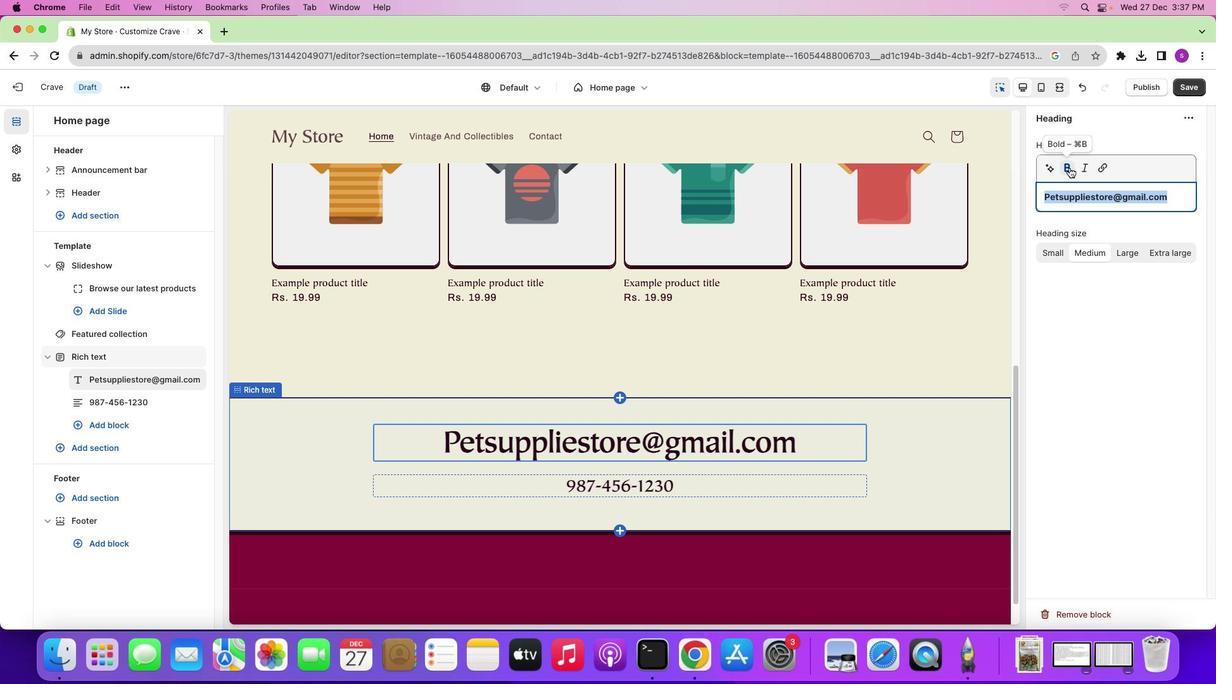 
Action: Mouse moved to (1052, 252)
Screenshot: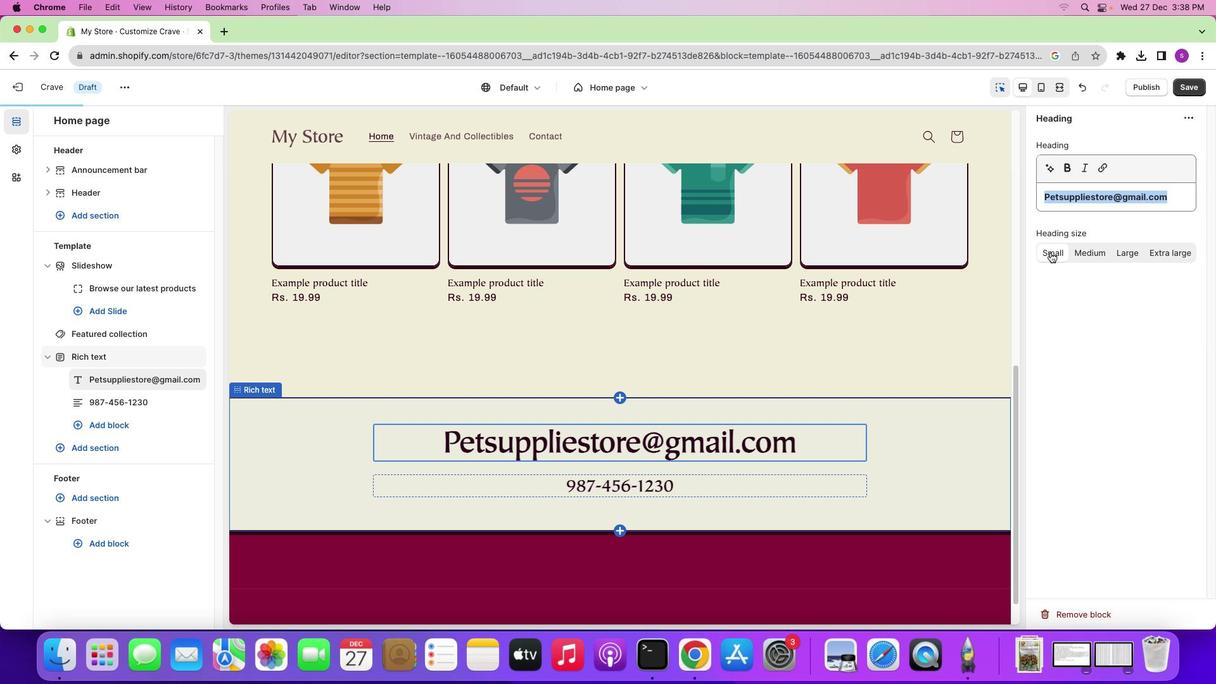 
Action: Mouse pressed left at (1052, 252)
Screenshot: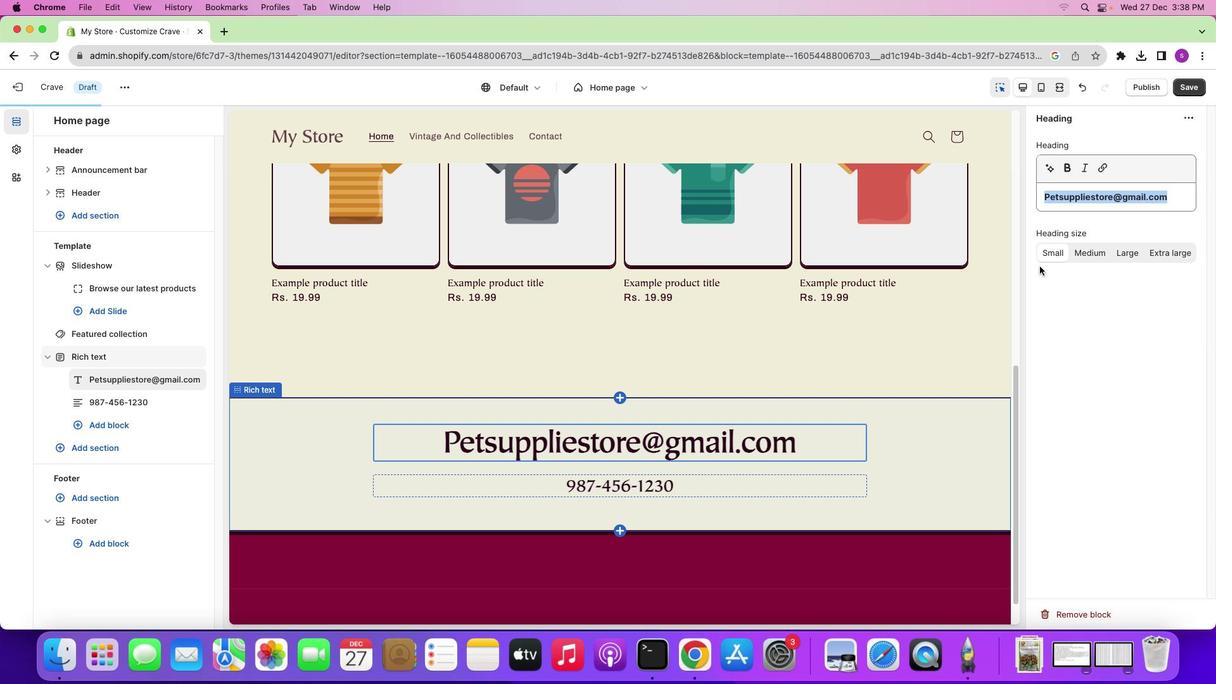 
Action: Mouse moved to (983, 343)
Screenshot: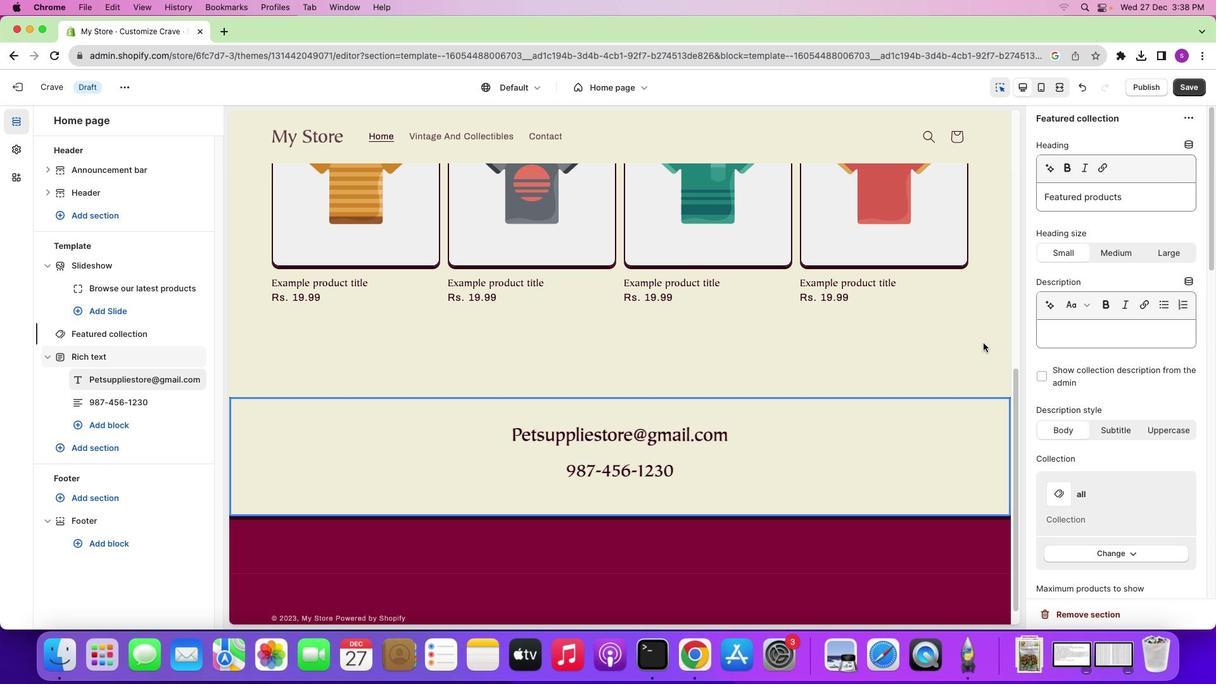 
Action: Mouse pressed left at (983, 343)
Screenshot: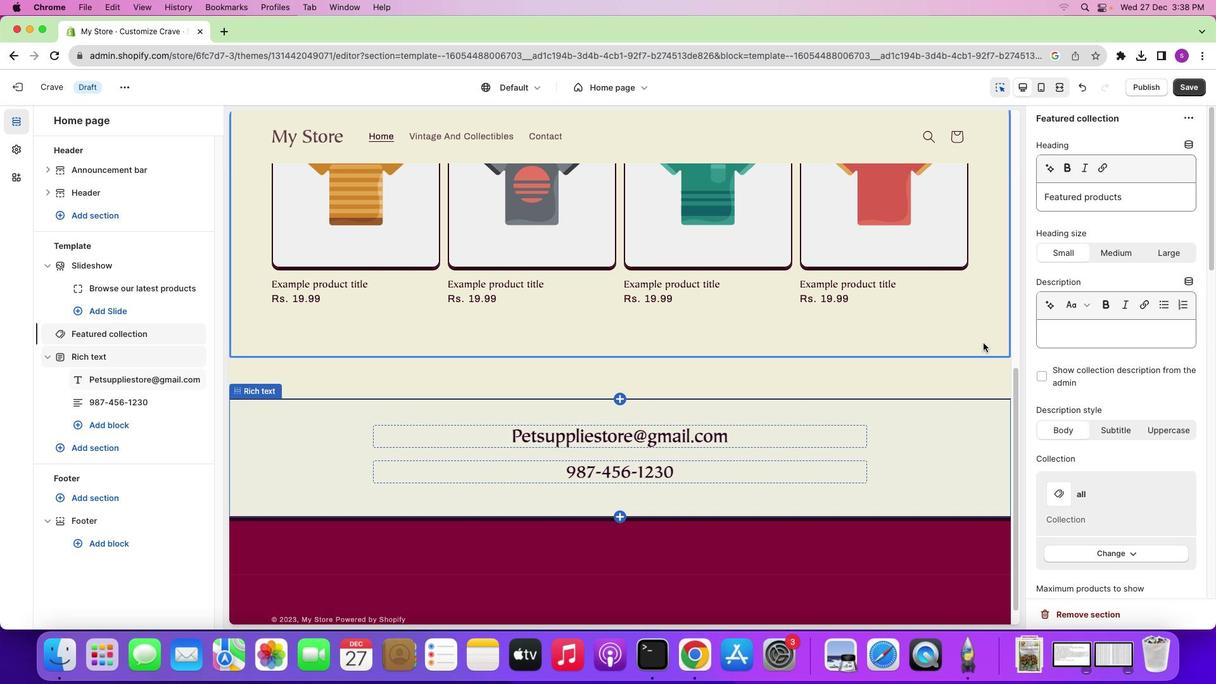 
Action: Mouse moved to (877, 366)
Screenshot: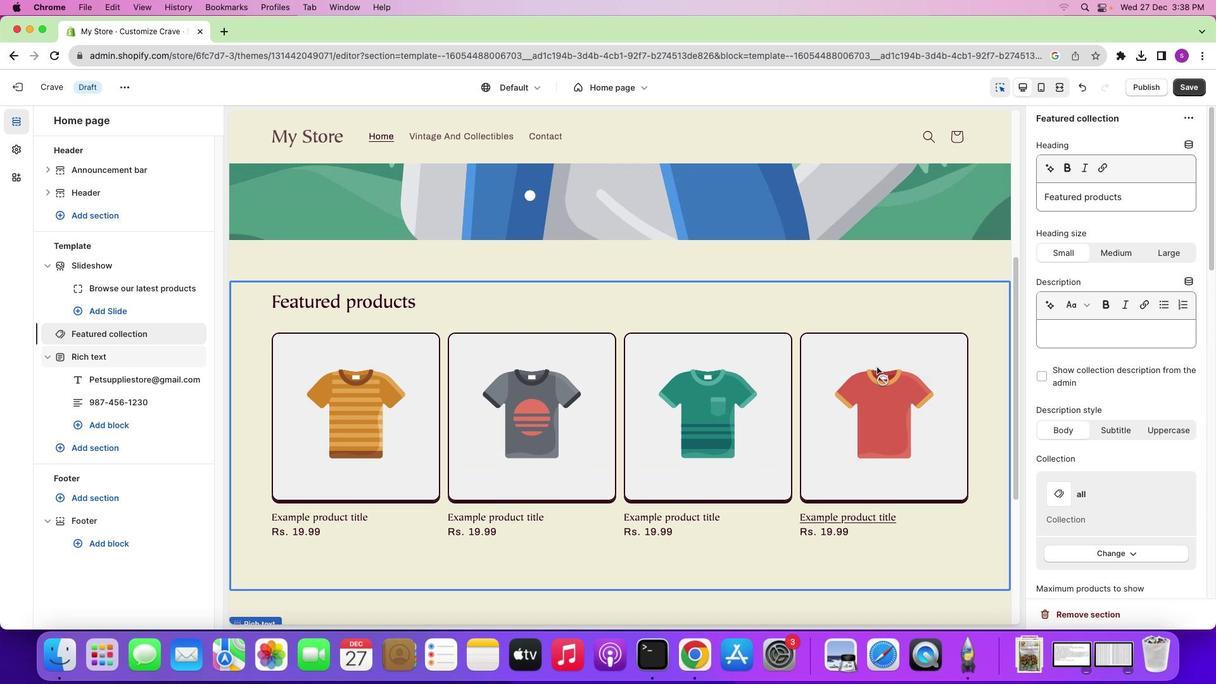 
Action: Mouse scrolled (877, 366) with delta (0, 0)
Screenshot: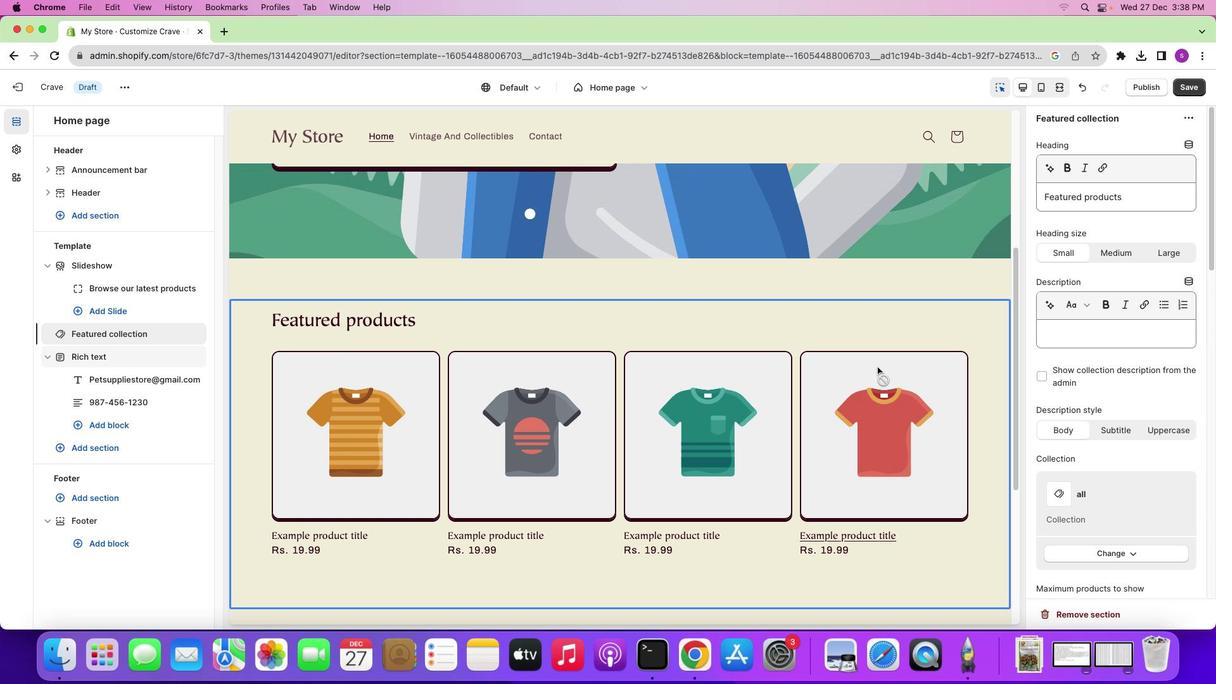 
Action: Mouse scrolled (877, 366) with delta (0, 0)
Screenshot: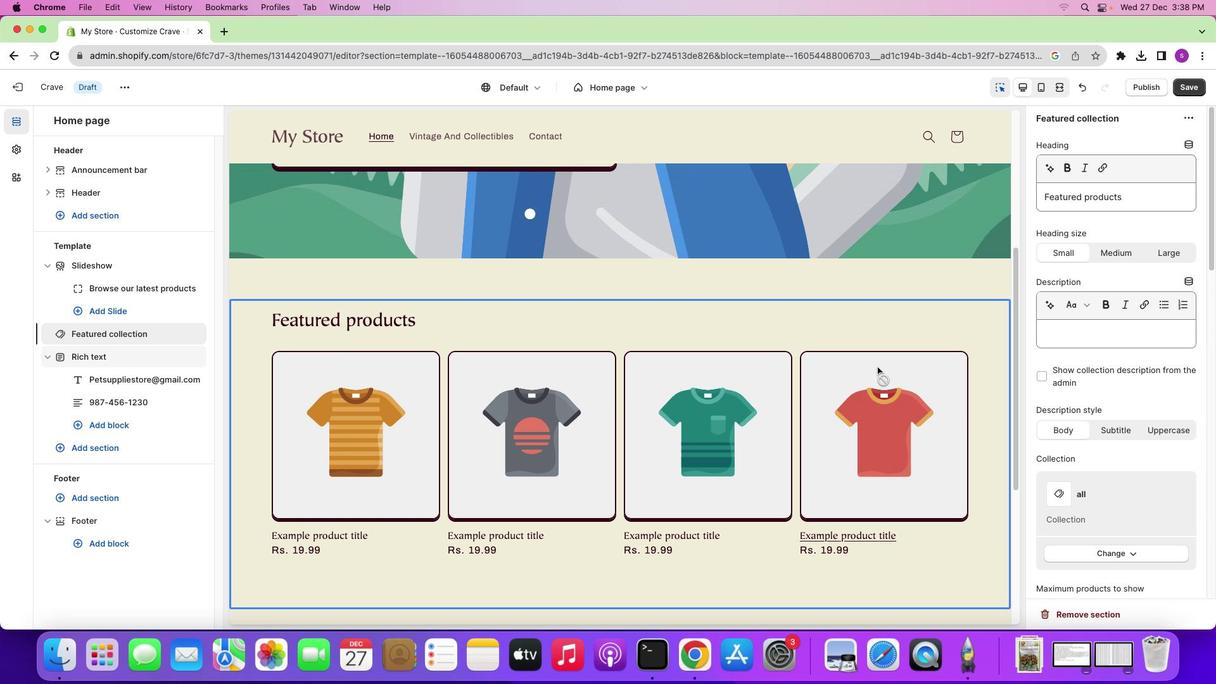 
Action: Mouse scrolled (877, 366) with delta (0, 1)
Screenshot: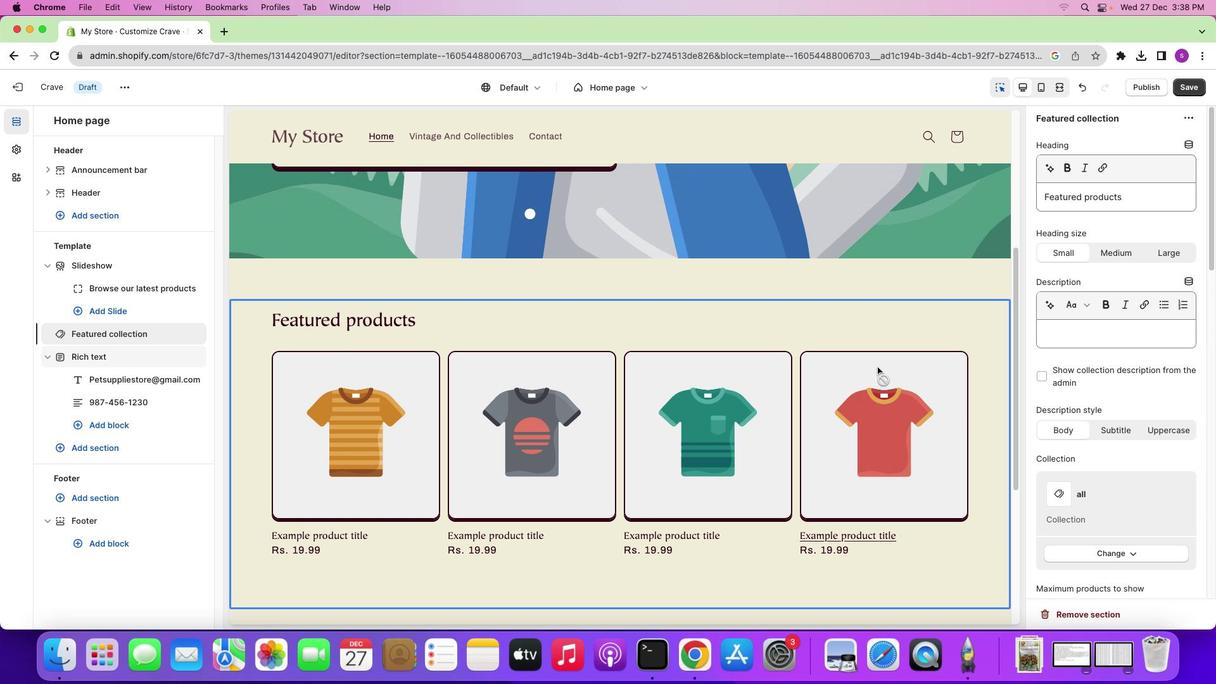 
Action: Mouse moved to (877, 366)
Screenshot: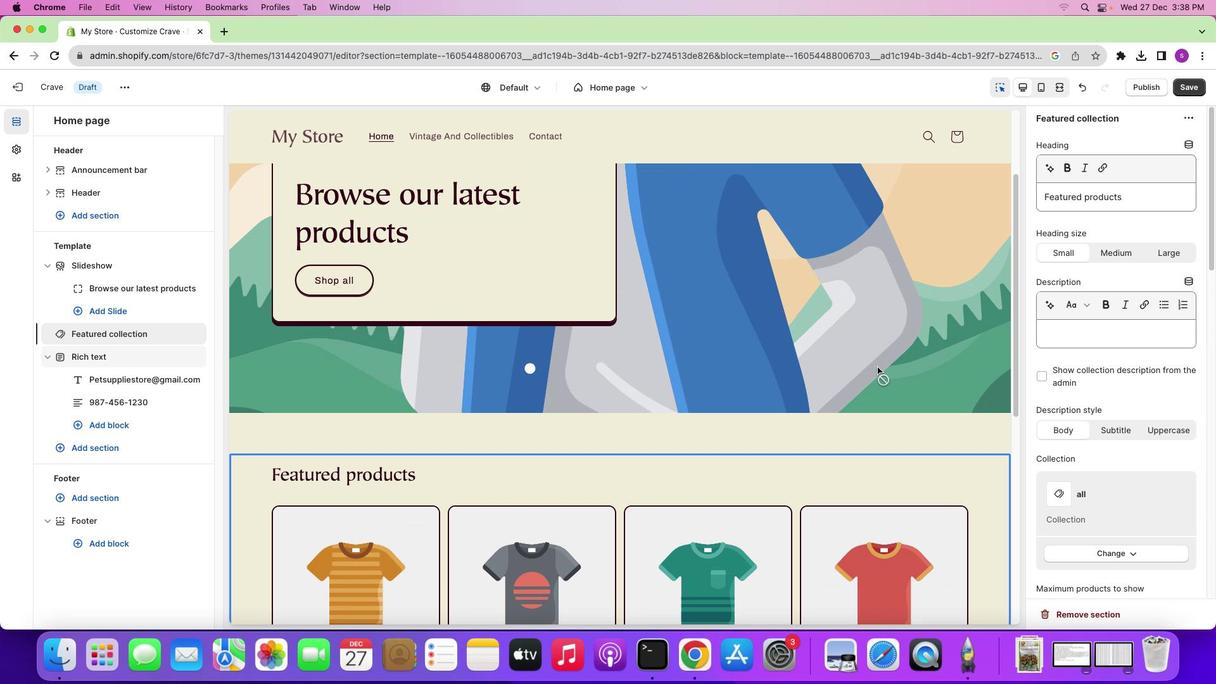 
Action: Mouse scrolled (877, 366) with delta (0, 0)
Screenshot: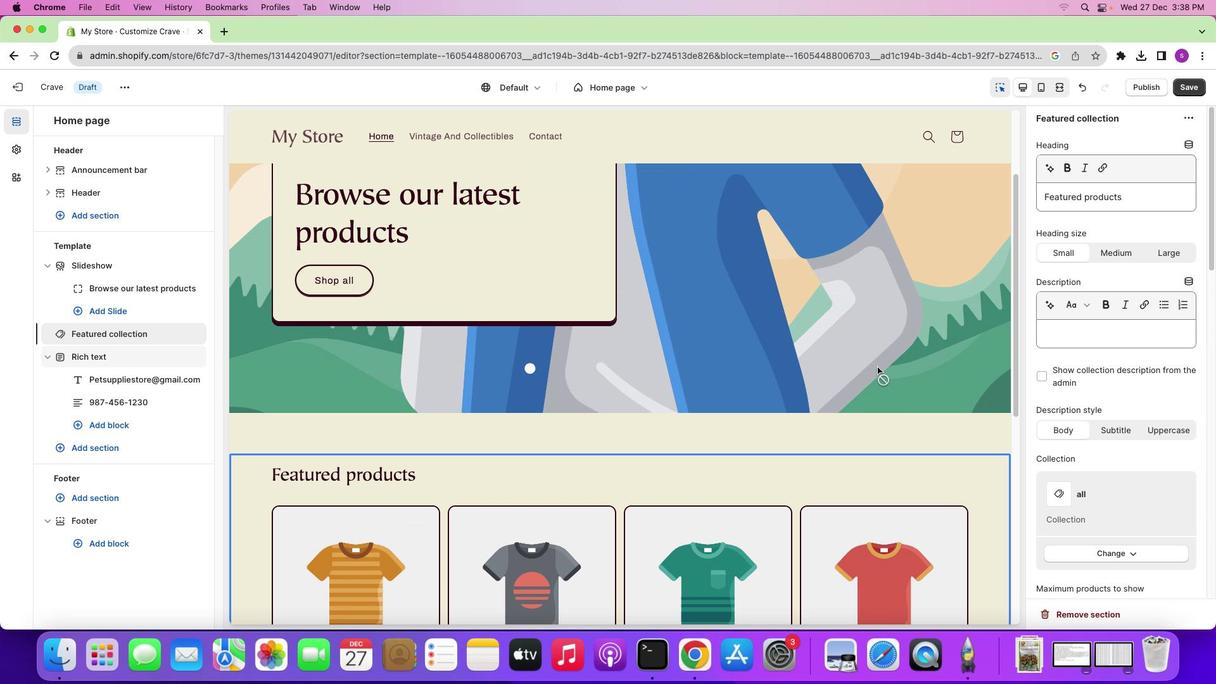 
Action: Mouse scrolled (877, 366) with delta (0, 0)
Screenshot: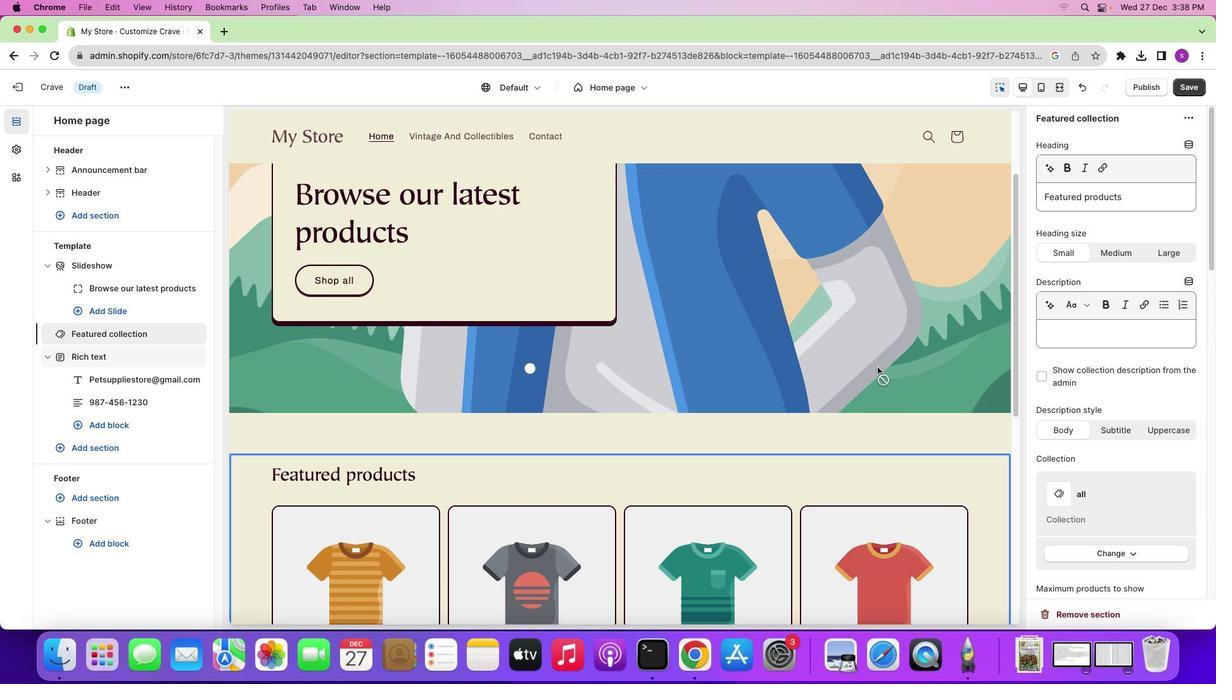
Action: Mouse moved to (878, 367)
Screenshot: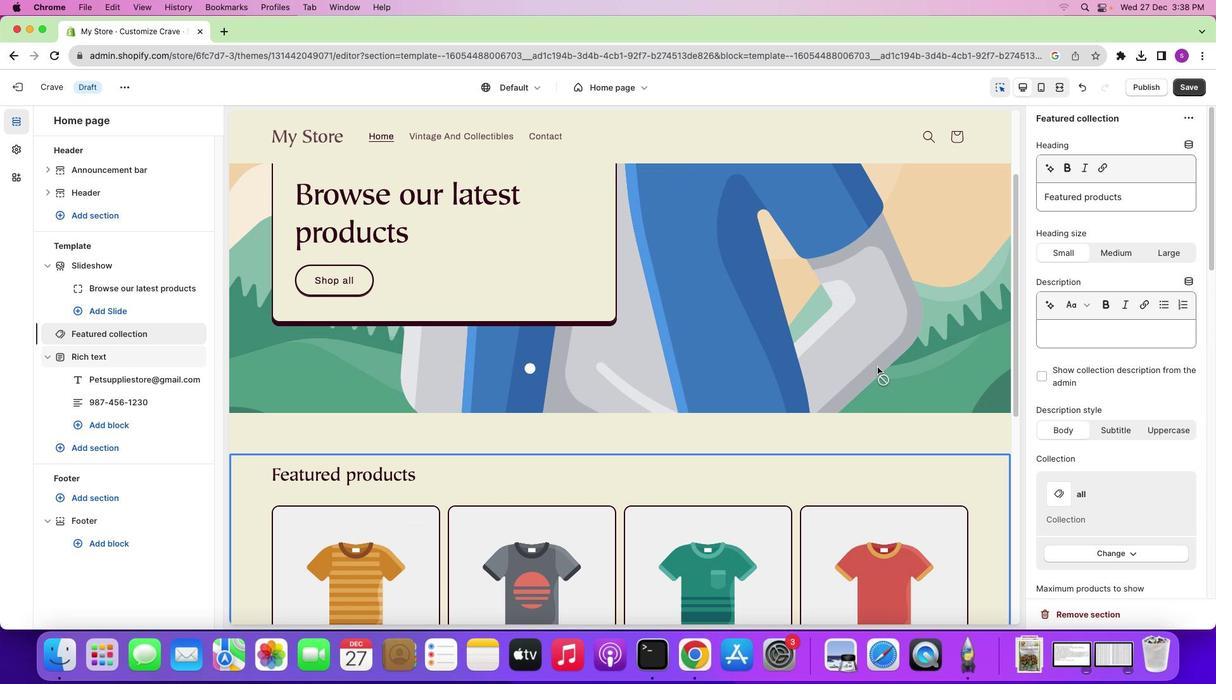 
Action: Mouse scrolled (878, 367) with delta (0, 1)
Screenshot: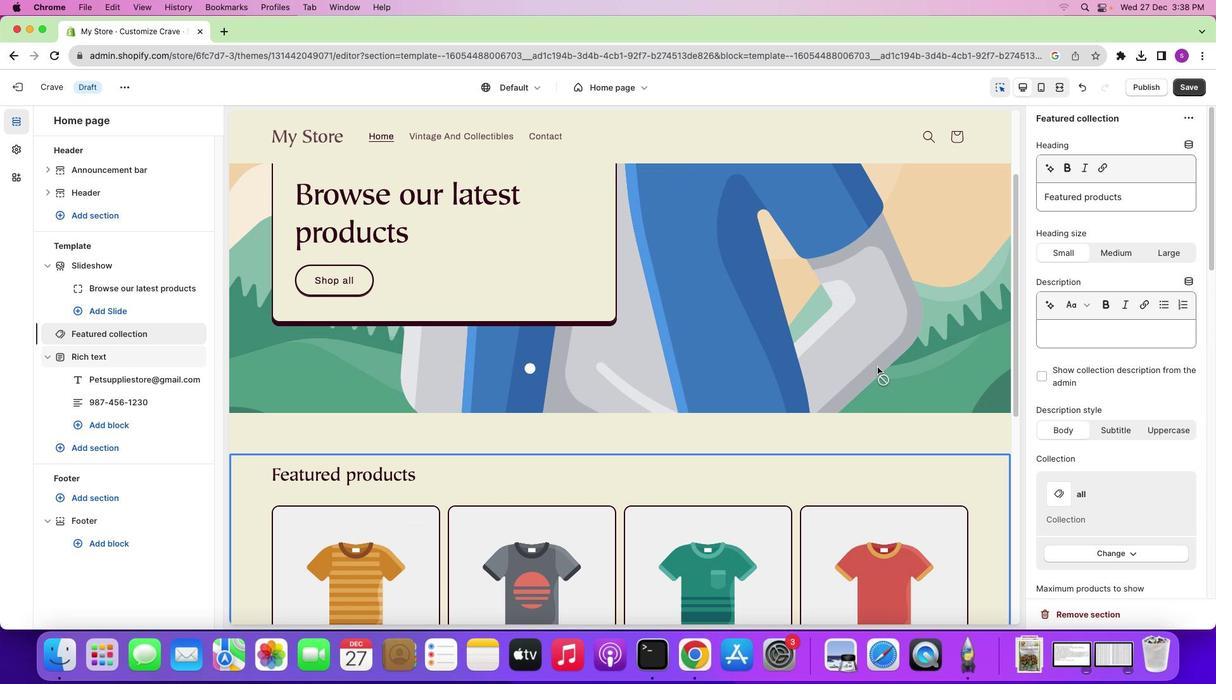 
Action: Mouse scrolled (878, 367) with delta (0, 1)
Screenshot: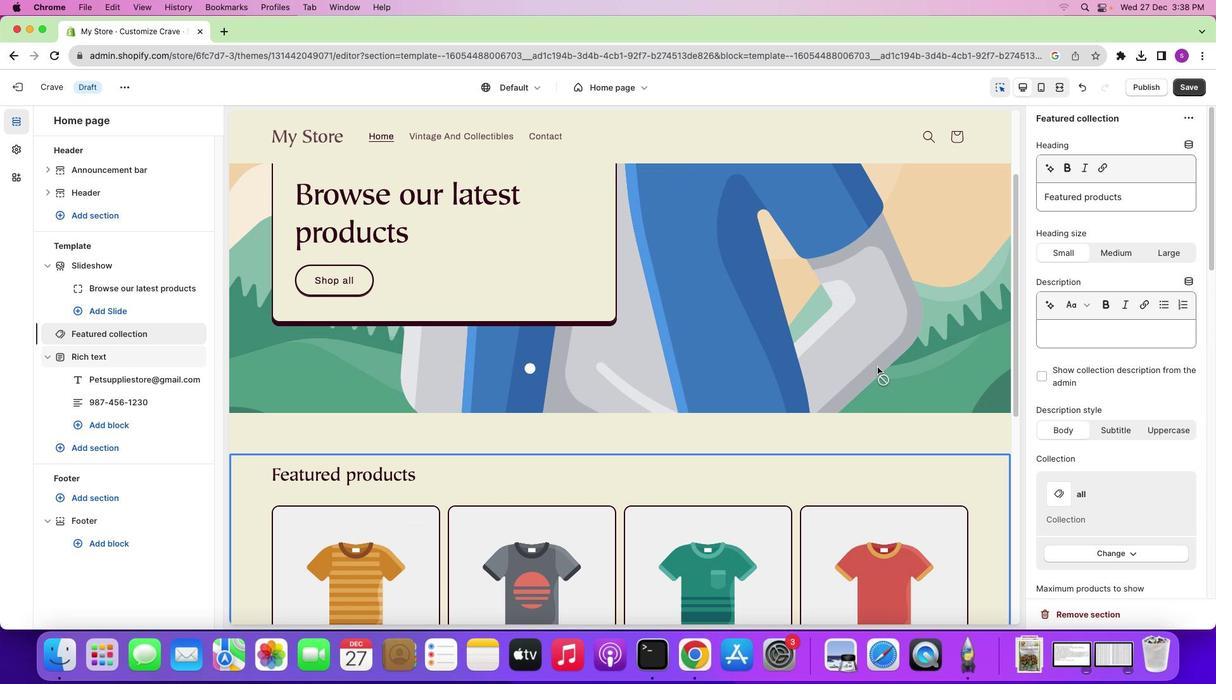 
Action: Mouse scrolled (878, 367) with delta (0, 0)
Screenshot: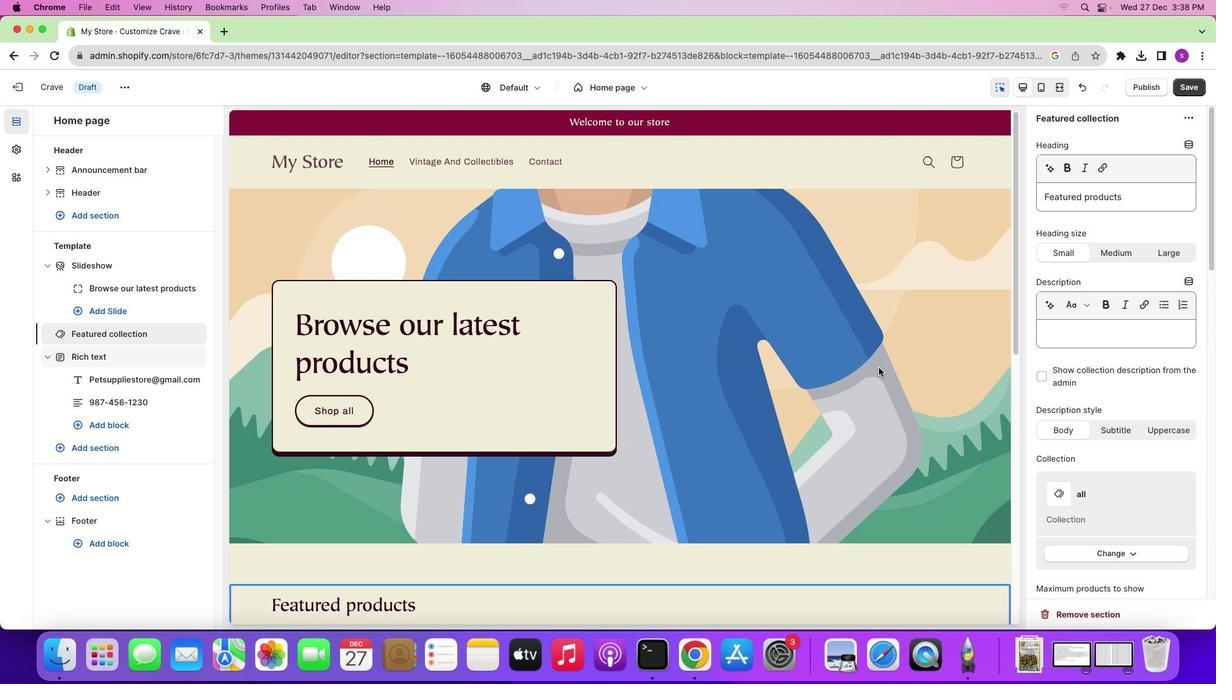 
Action: Mouse scrolled (878, 367) with delta (0, 0)
Screenshot: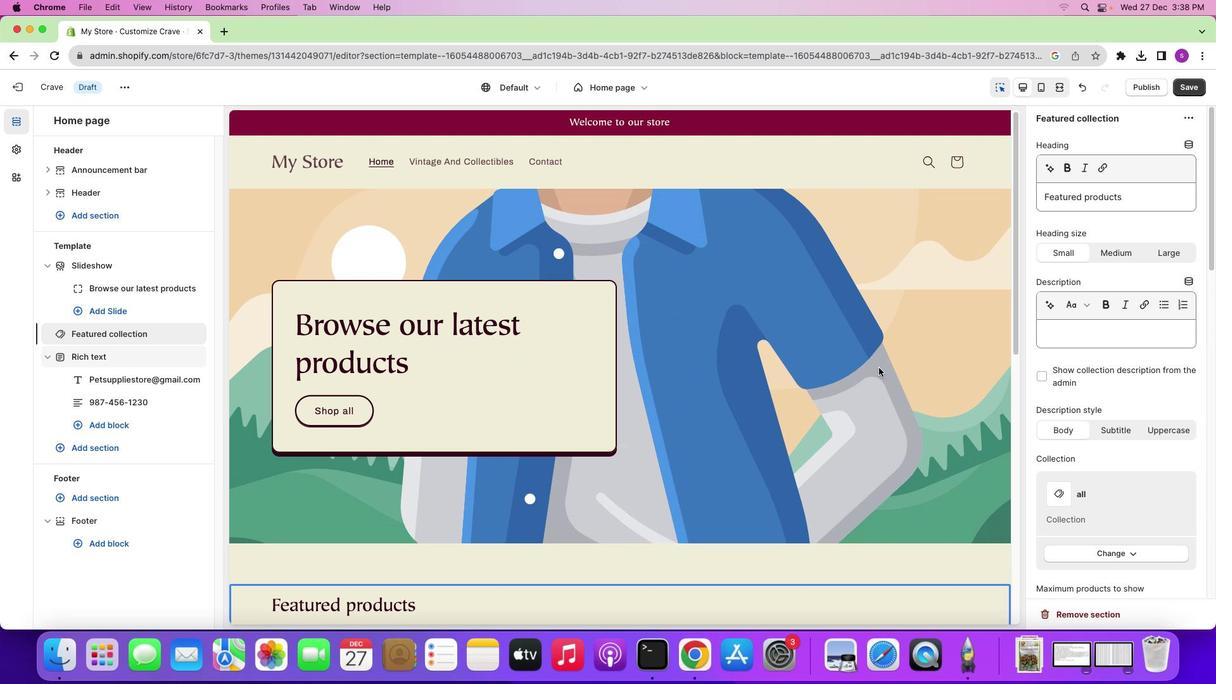
Action: Mouse scrolled (878, 367) with delta (0, 1)
Screenshot: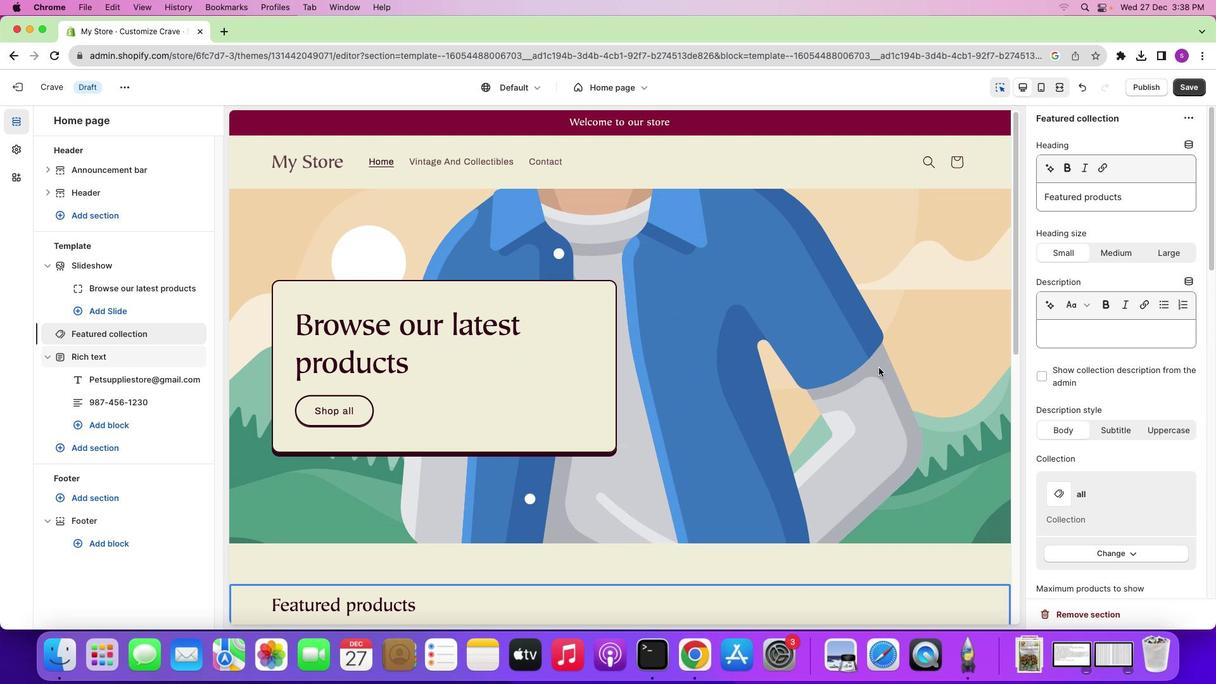 
Action: Mouse moved to (879, 367)
Screenshot: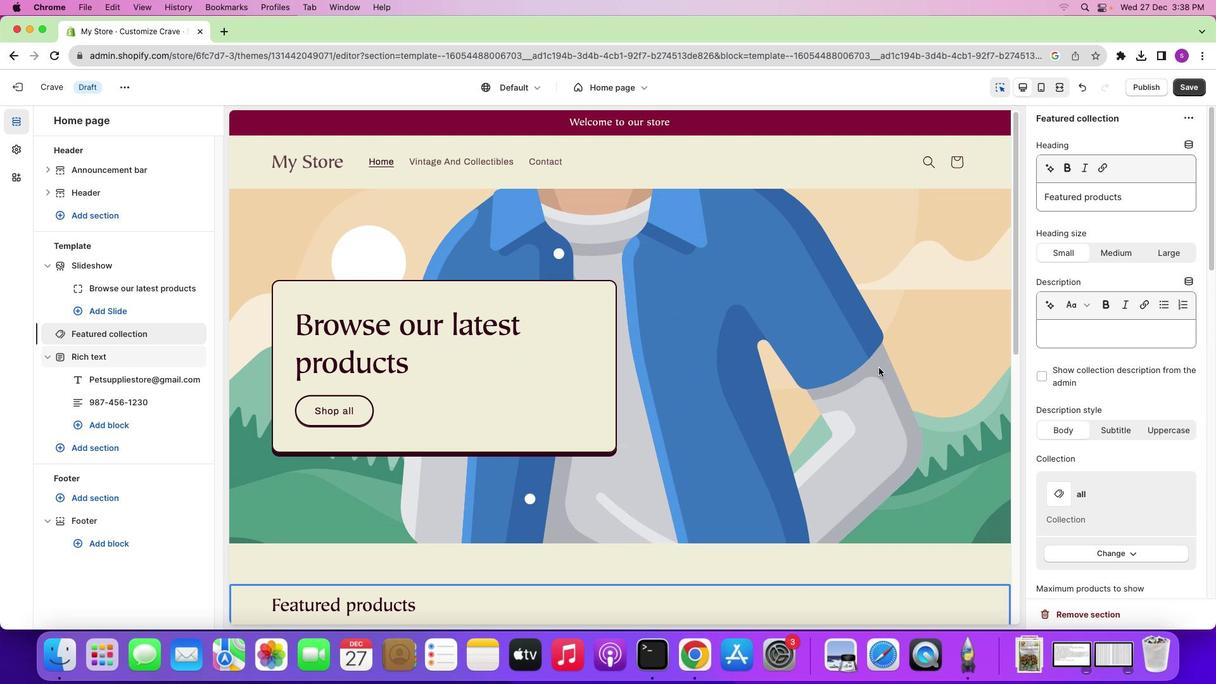 
Action: Mouse scrolled (879, 367) with delta (0, 1)
Screenshot: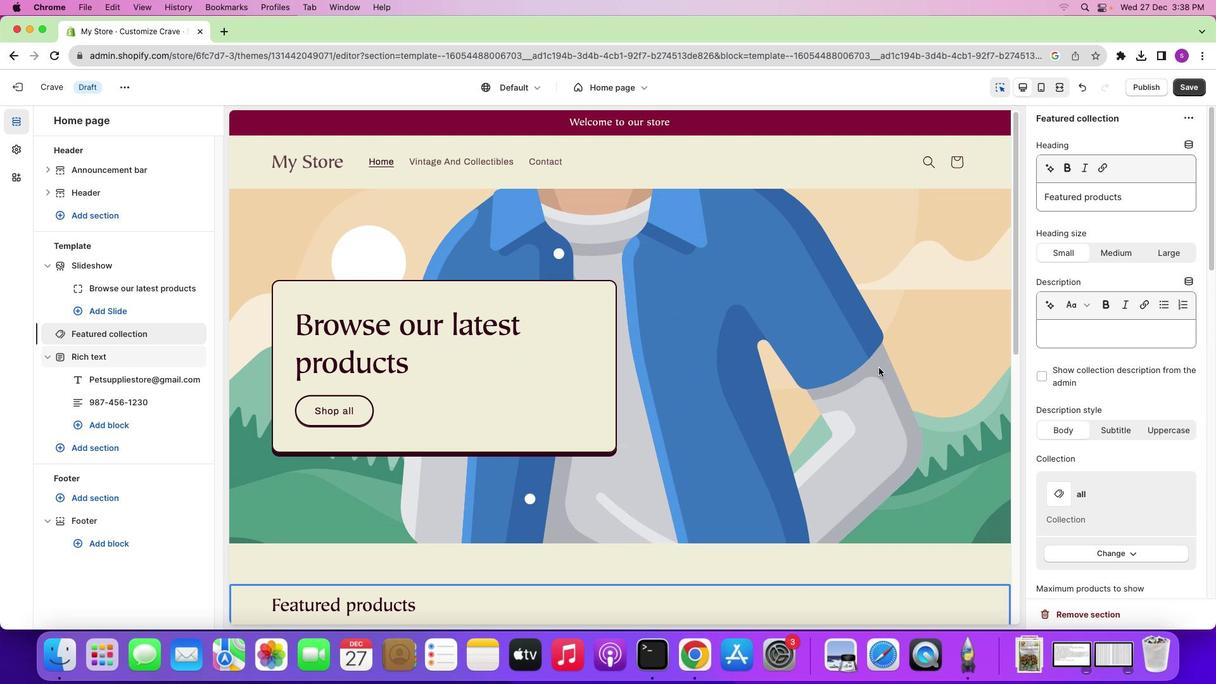 
Action: Mouse moved to (879, 367)
Screenshot: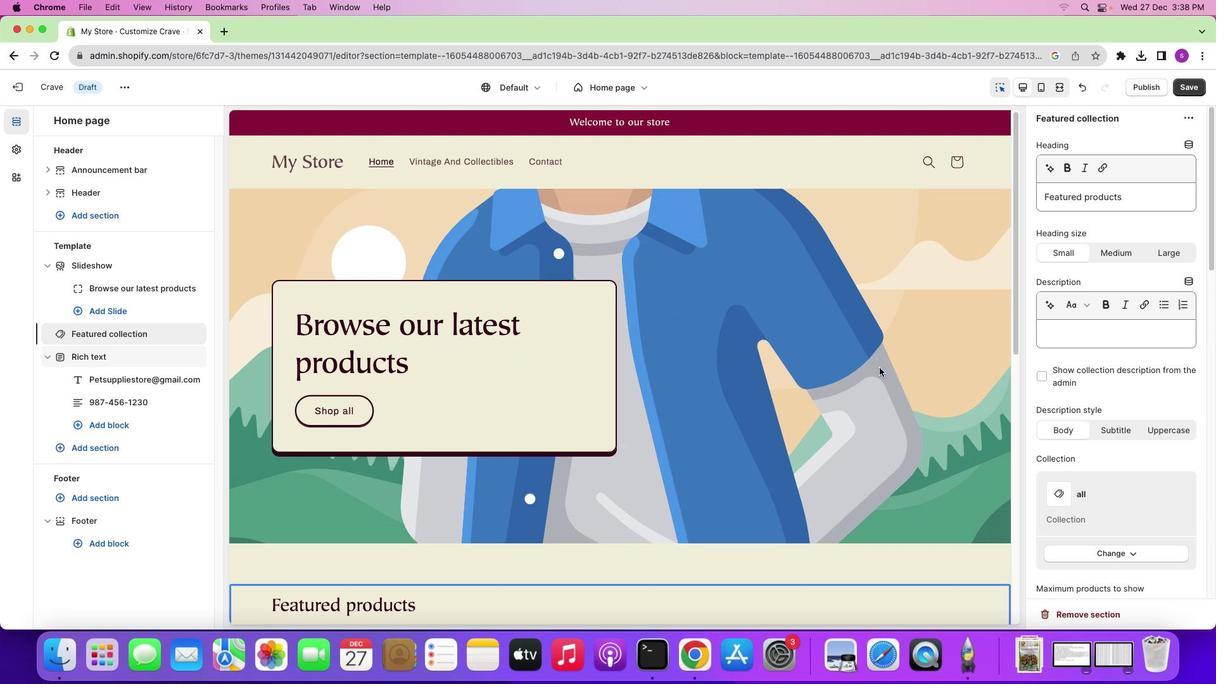 
Action: Mouse scrolled (879, 367) with delta (0, 0)
Screenshot: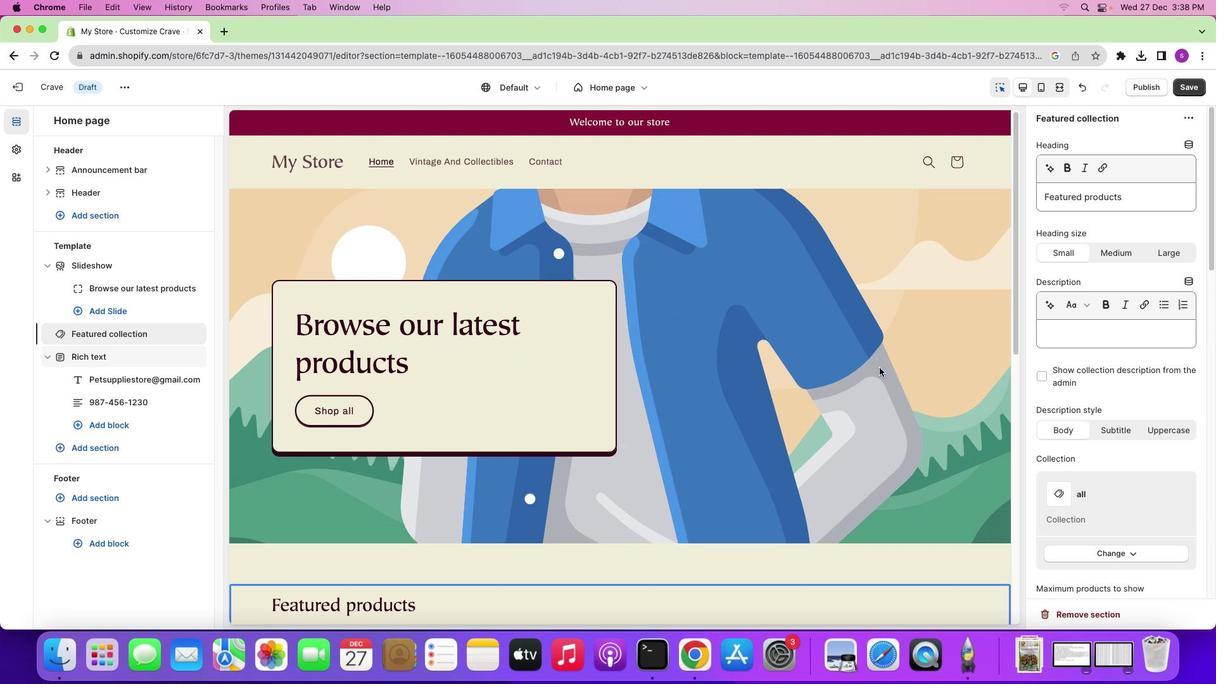 
Action: Mouse scrolled (879, 367) with delta (0, 0)
Screenshot: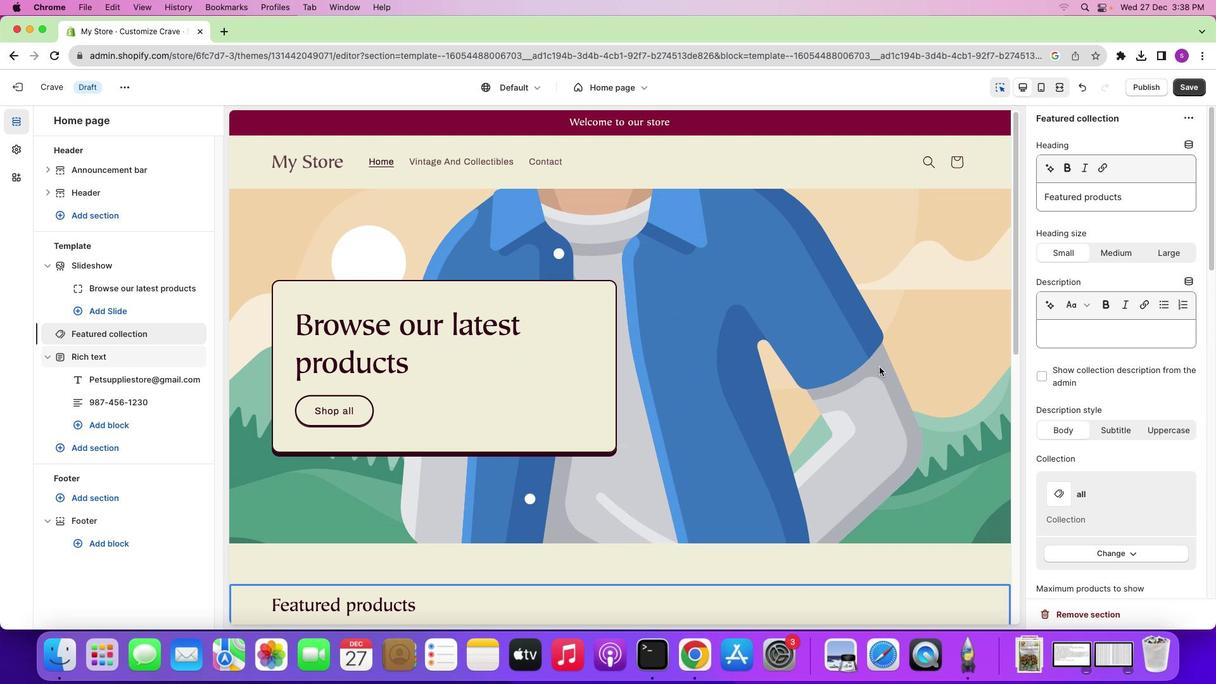 
Action: Mouse moved to (880, 367)
Screenshot: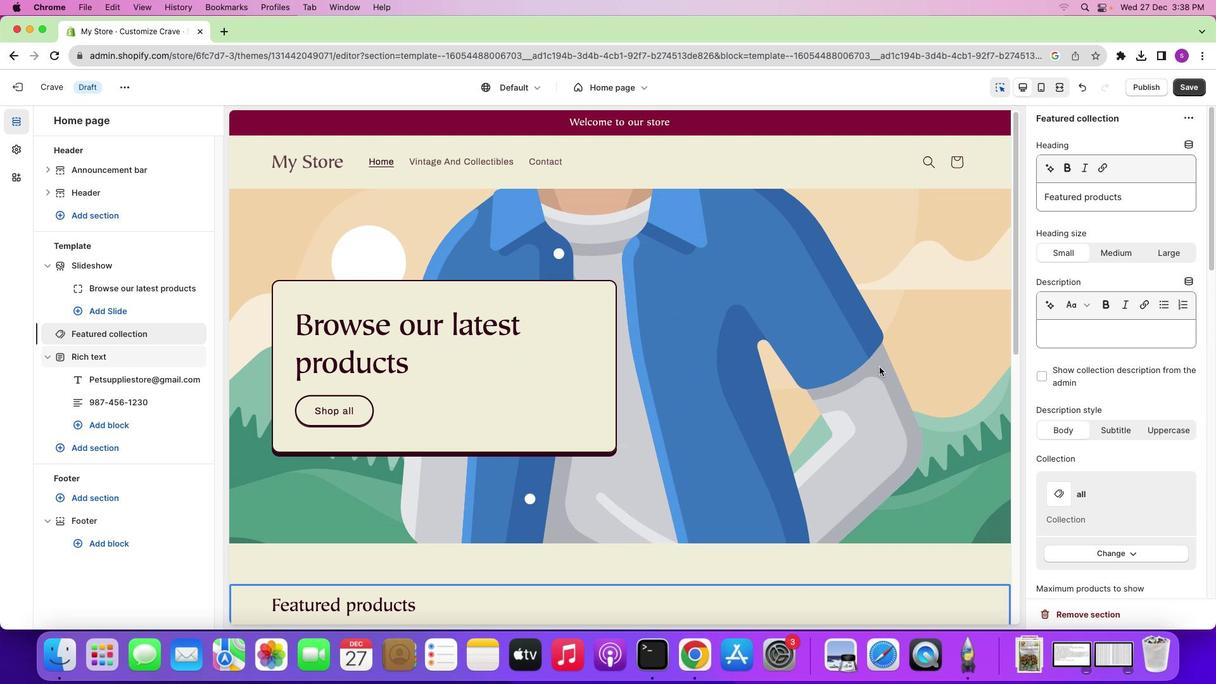 
Action: Mouse scrolled (880, 367) with delta (0, 1)
Screenshot: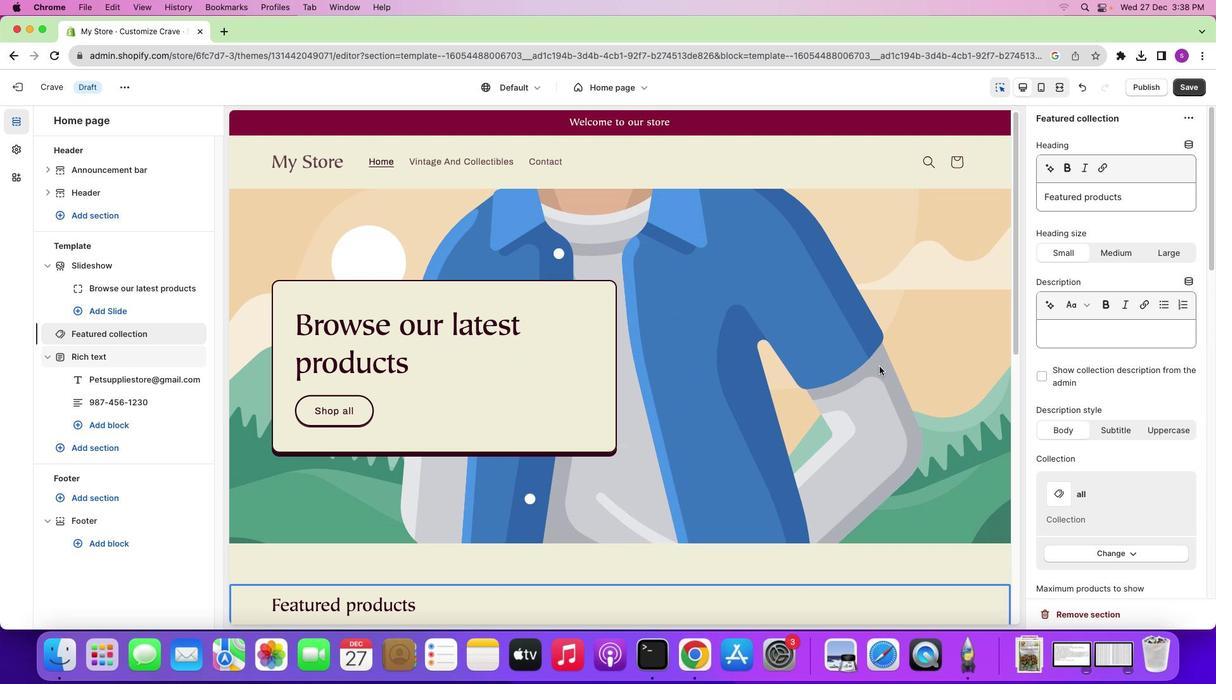 
Action: Mouse moved to (863, 354)
Screenshot: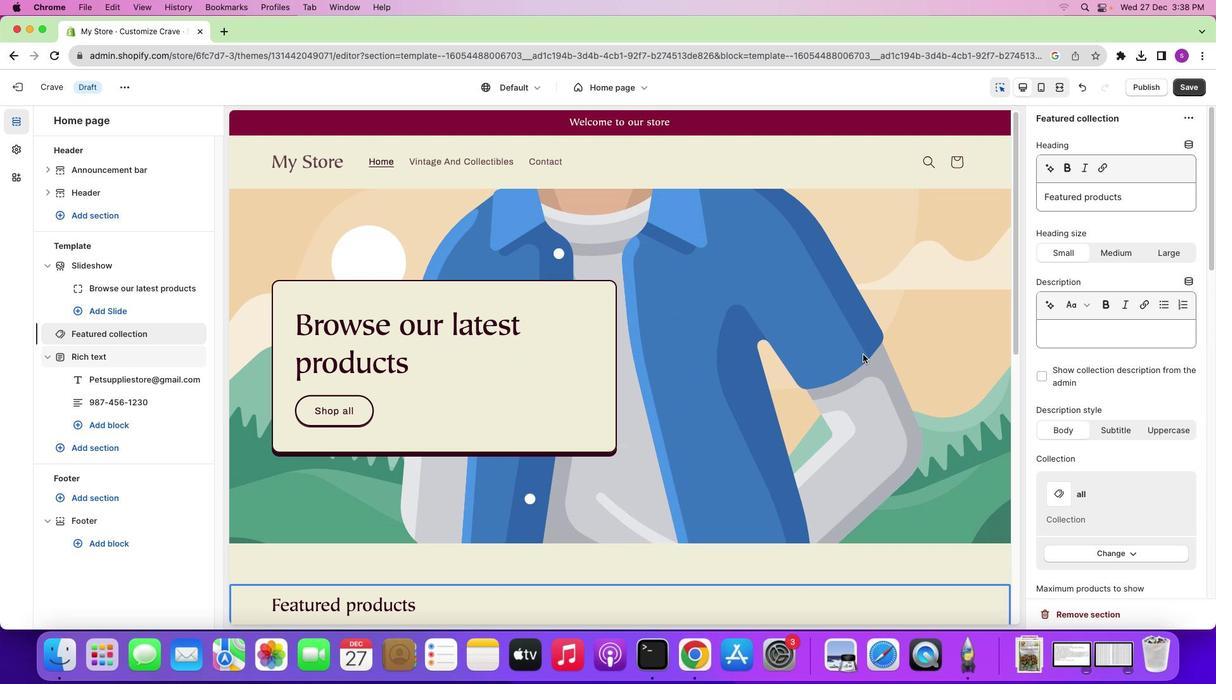 
Action: Mouse scrolled (863, 354) with delta (0, 0)
Screenshot: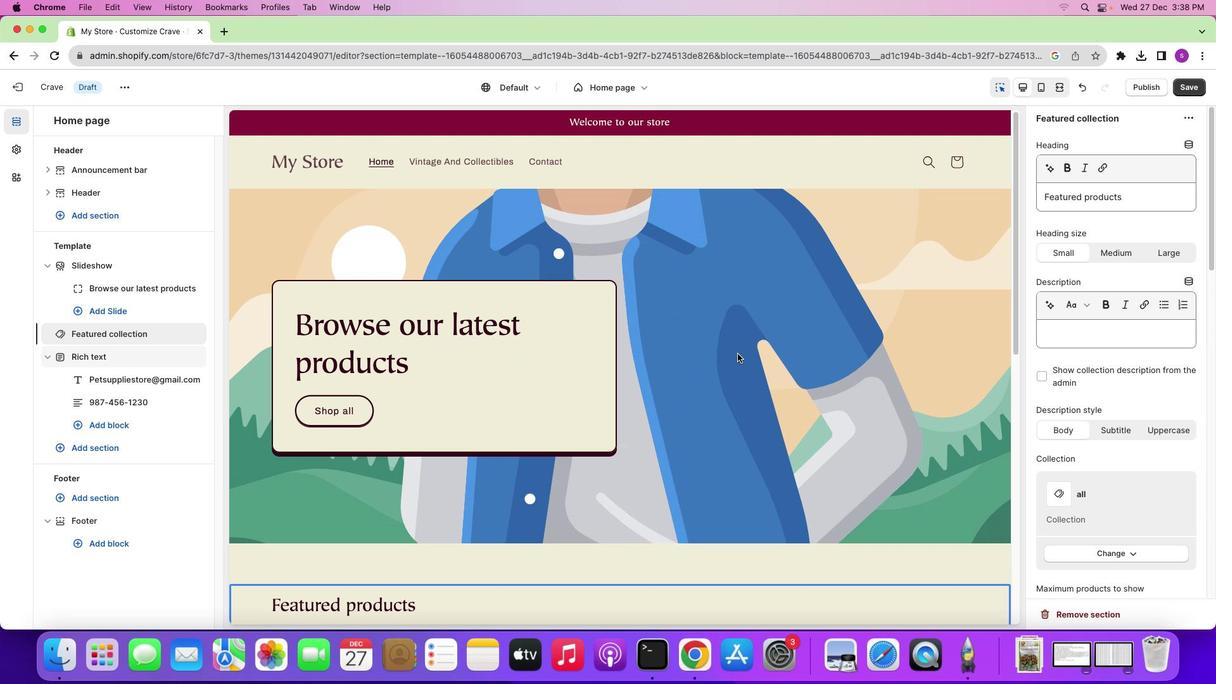 
Action: Mouse scrolled (863, 354) with delta (0, 0)
Screenshot: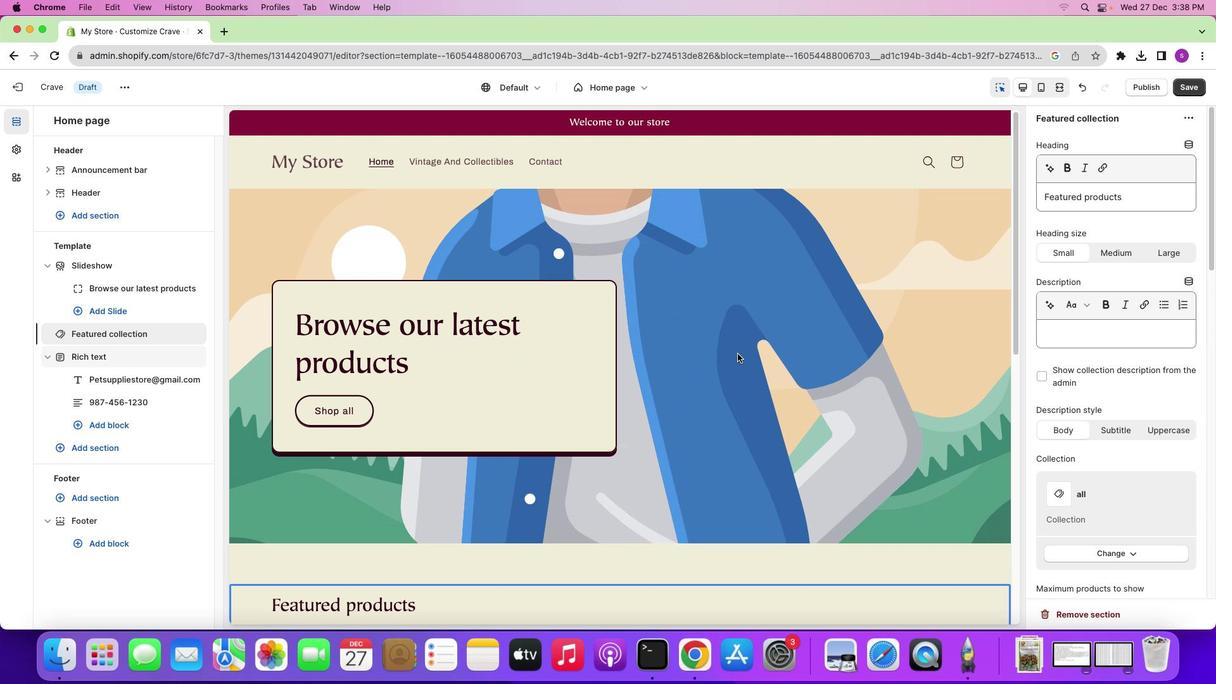 
Action: Mouse scrolled (863, 354) with delta (0, 1)
Screenshot: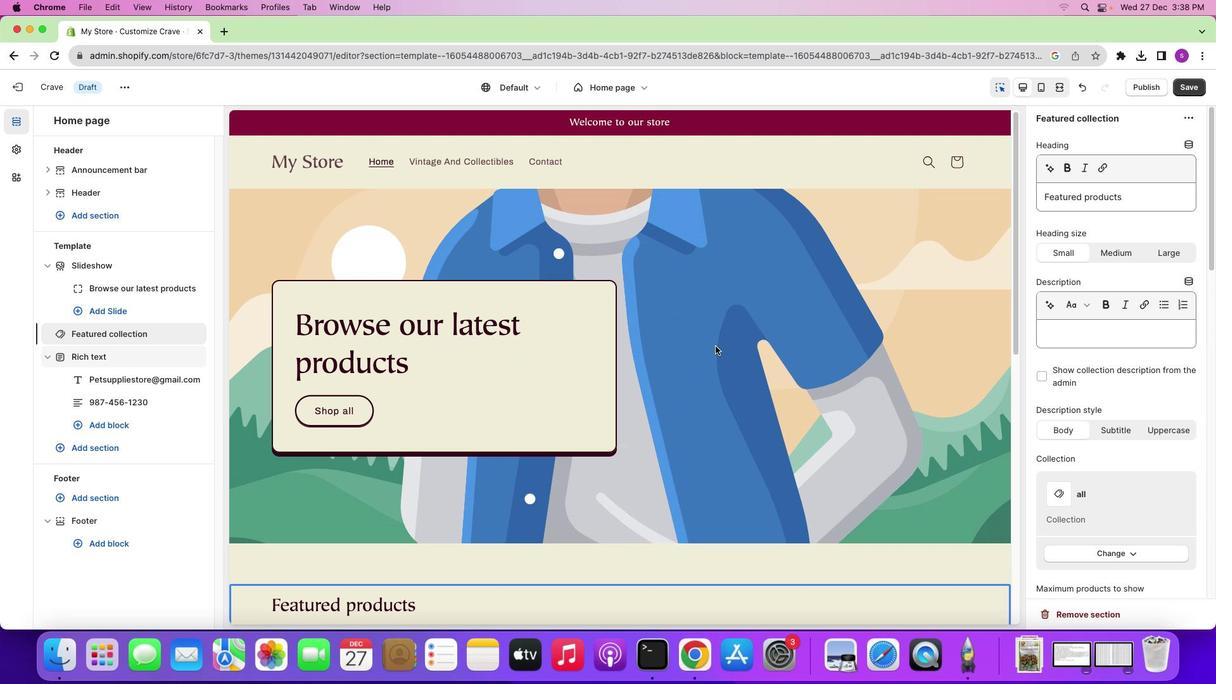 
Action: Mouse scrolled (863, 354) with delta (0, 2)
Screenshot: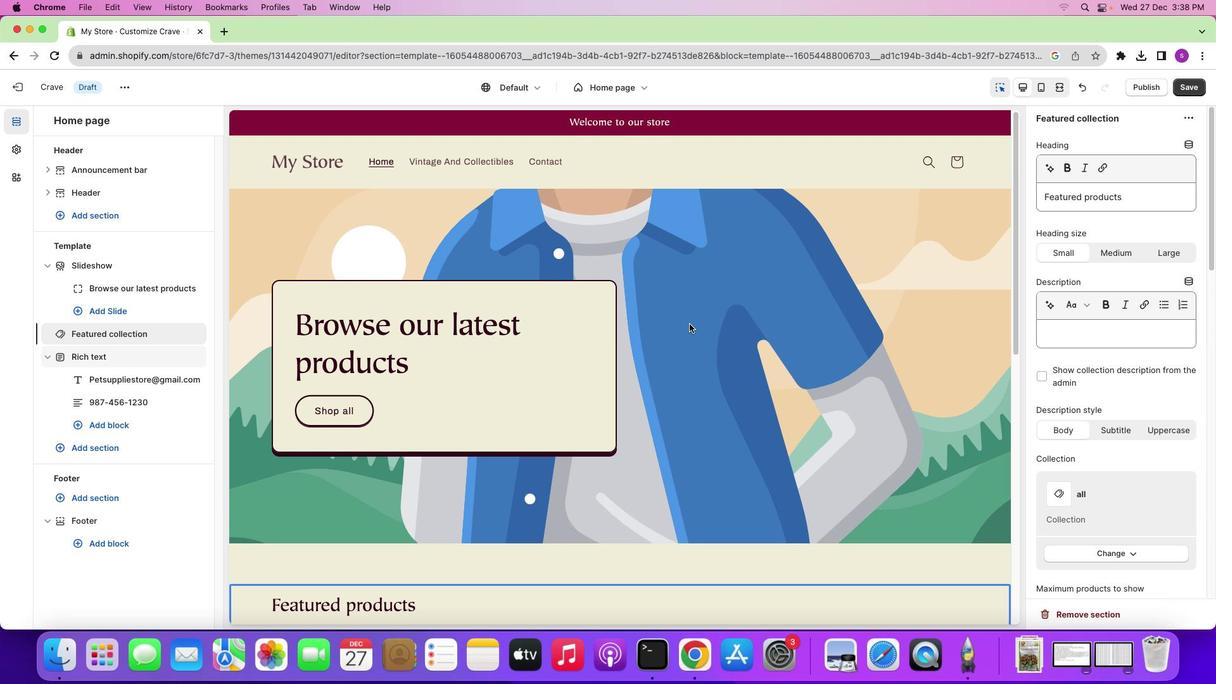 
Action: Mouse moved to (593, 325)
Screenshot: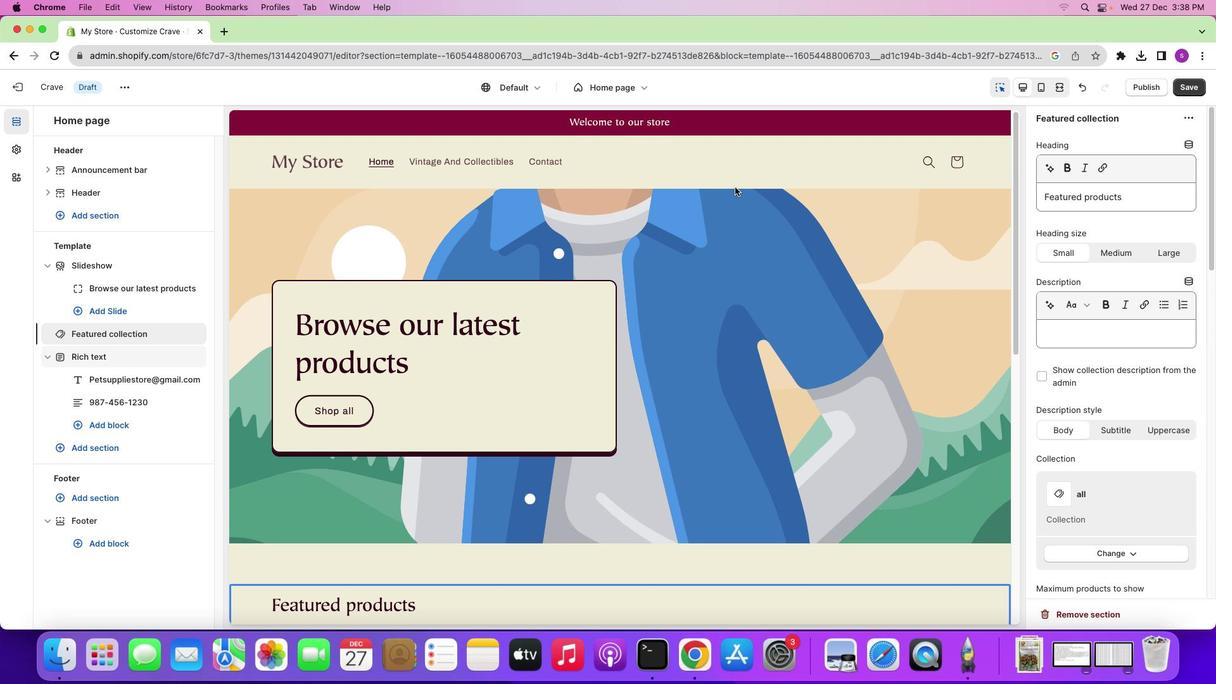 
Action: Mouse scrolled (593, 325) with delta (0, 0)
Screenshot: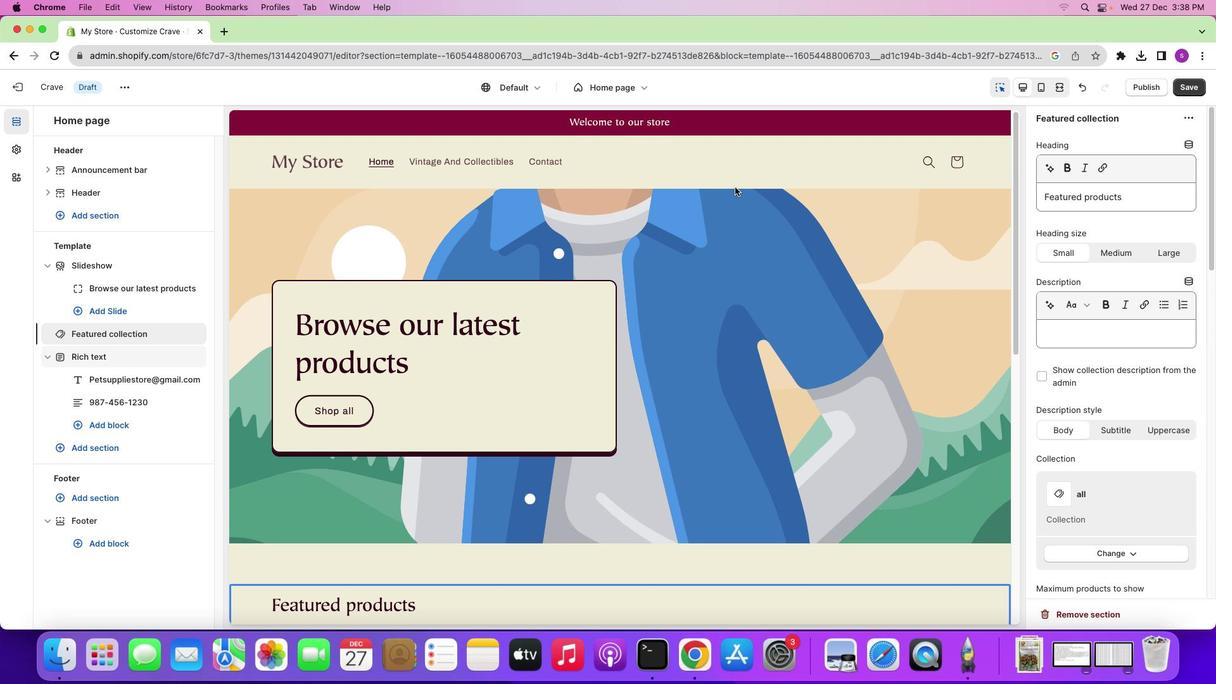 
Action: Mouse scrolled (593, 325) with delta (0, 0)
Screenshot: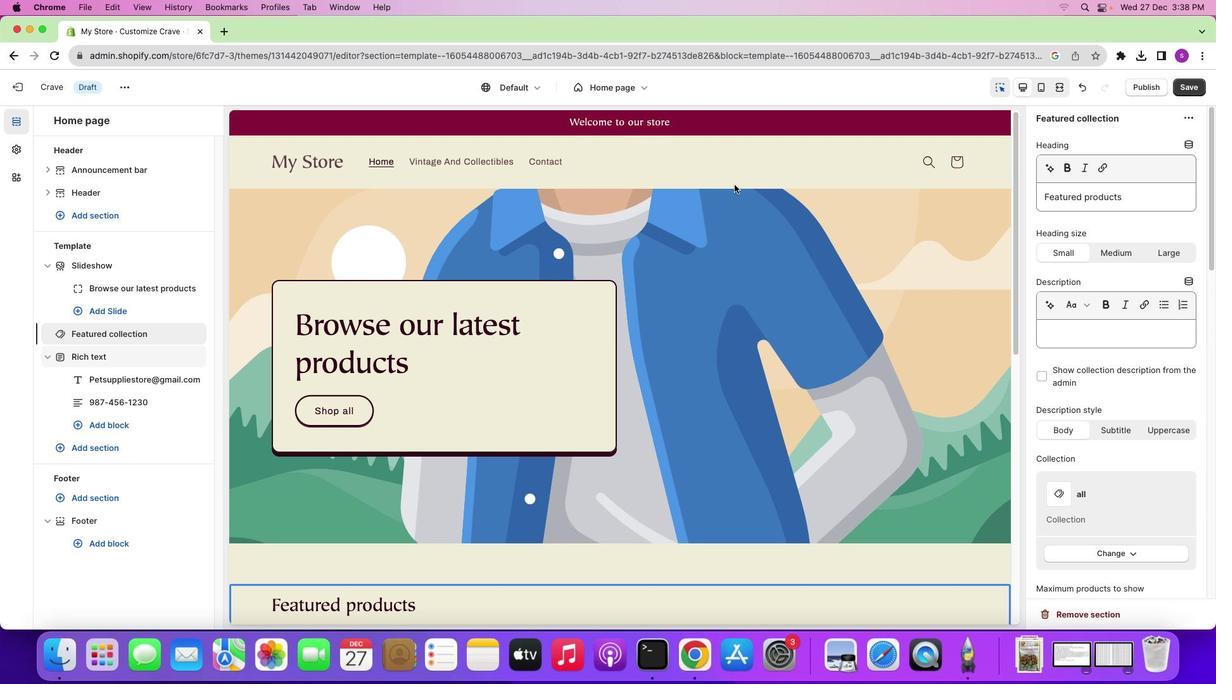 
Action: Mouse scrolled (593, 325) with delta (0, 1)
Screenshot: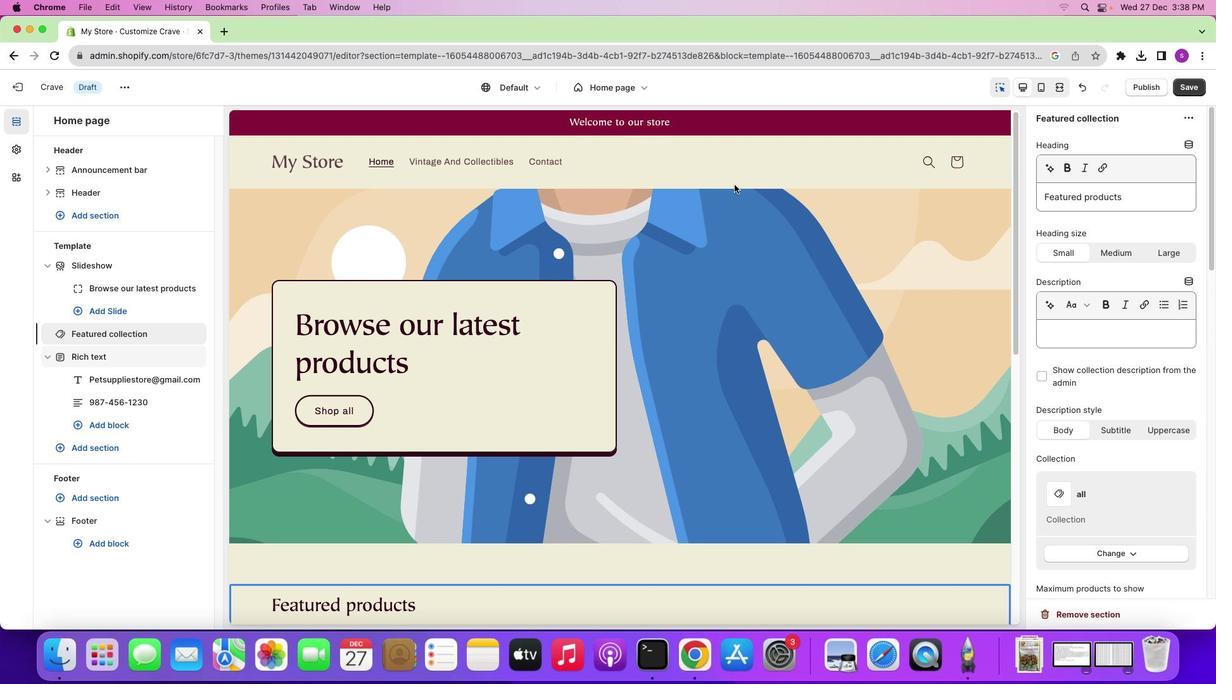 
Action: Mouse moved to (734, 177)
Screenshot: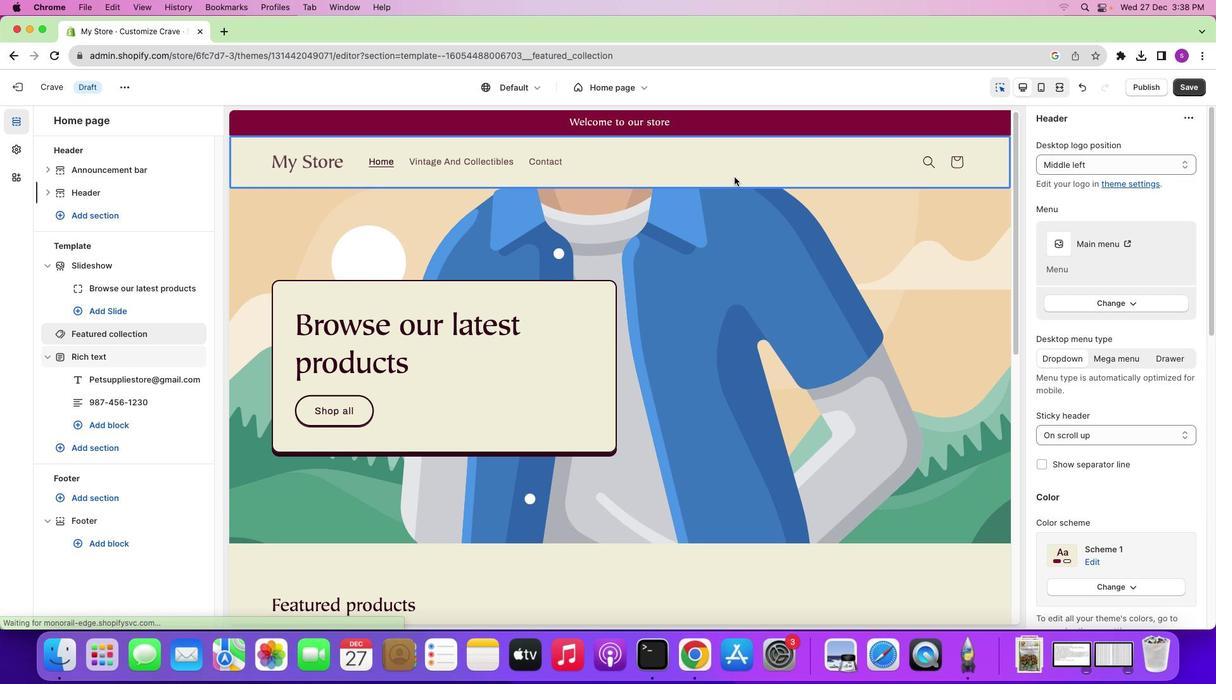 
Action: Mouse pressed left at (734, 177)
Screenshot: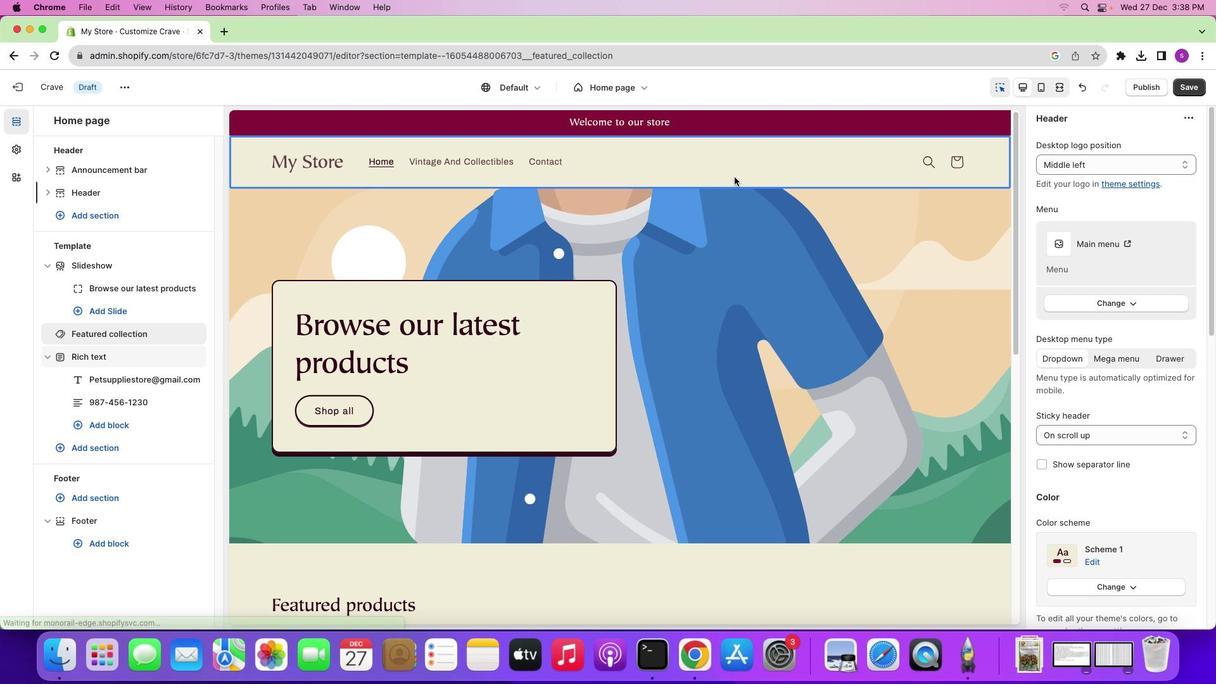 
Action: Mouse moved to (856, 298)
Screenshot: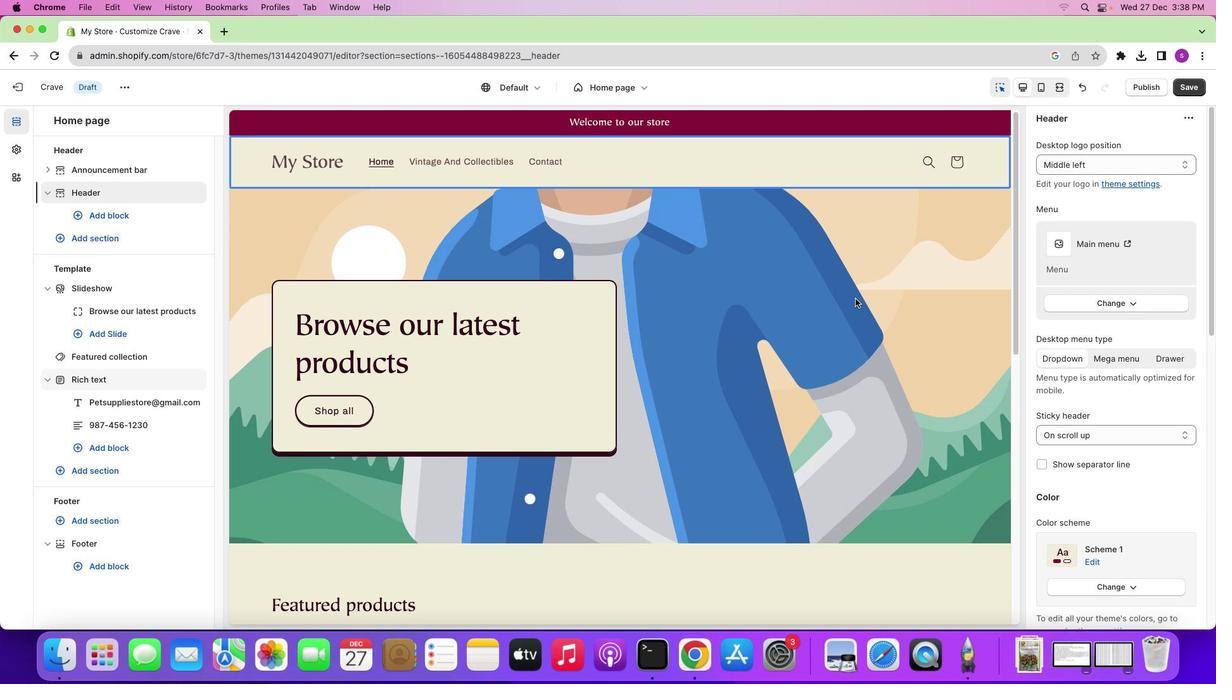 
Action: Mouse scrolled (856, 298) with delta (0, 0)
Screenshot: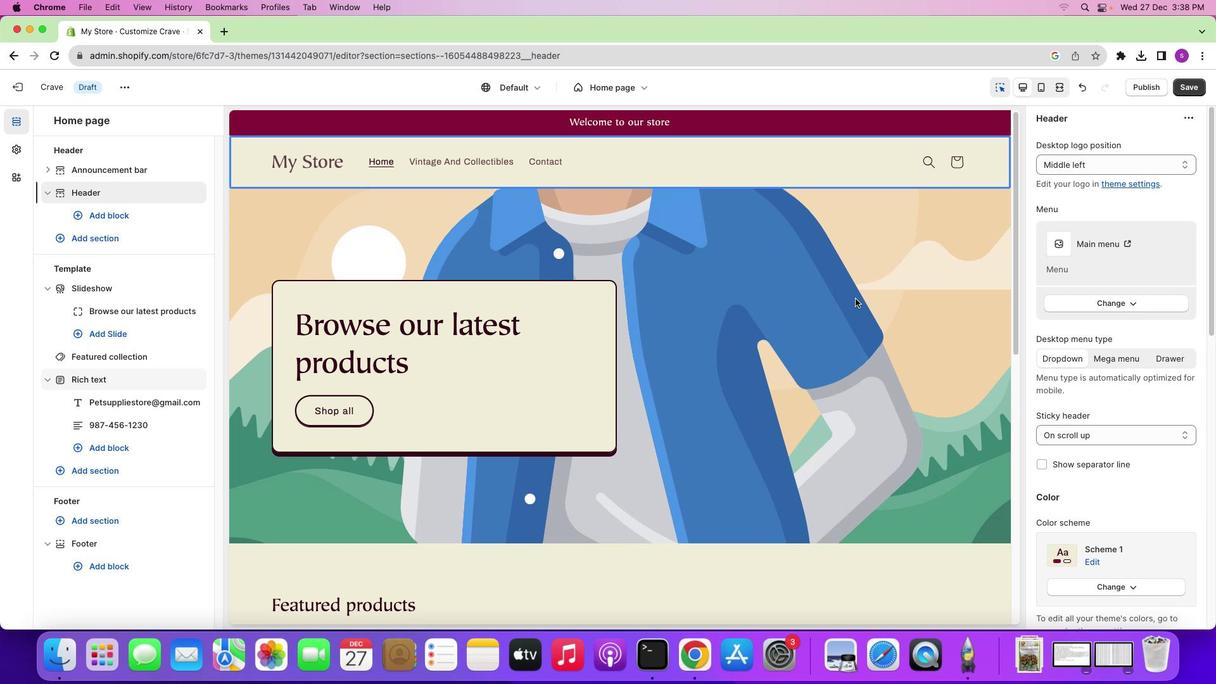 
Action: Mouse scrolled (856, 298) with delta (0, 0)
Screenshot: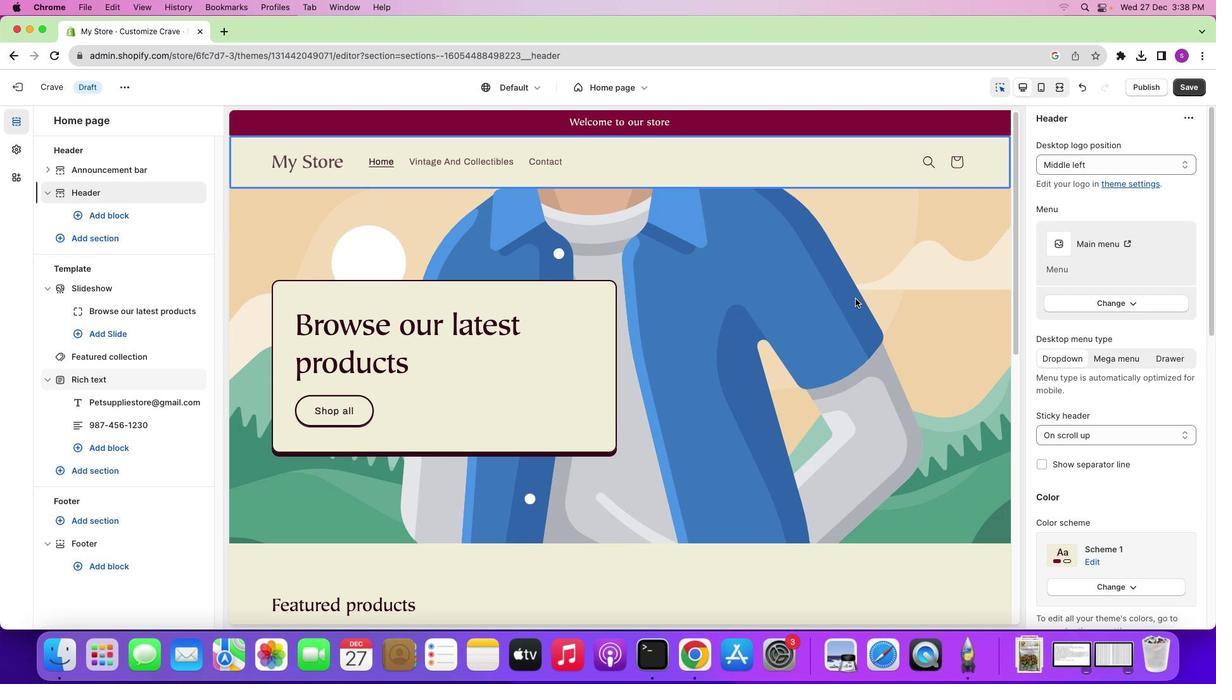
Action: Mouse scrolled (856, 298) with delta (0, -1)
Screenshot: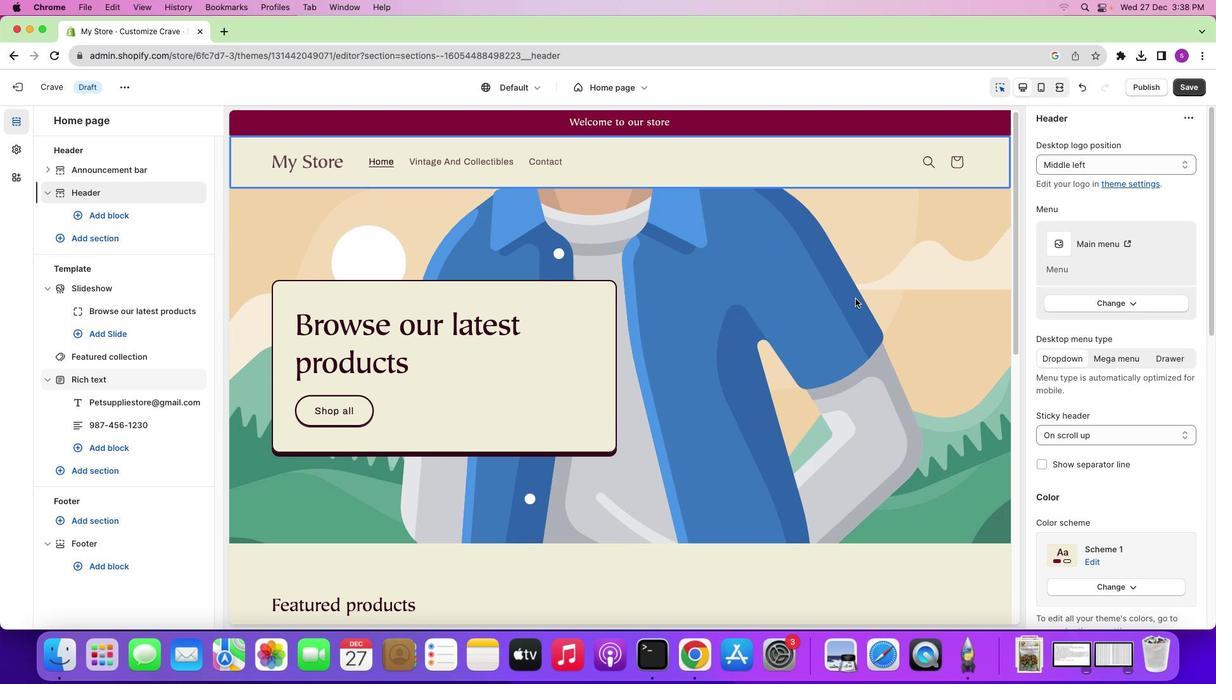
Action: Mouse scrolled (856, 298) with delta (0, 2)
Screenshot: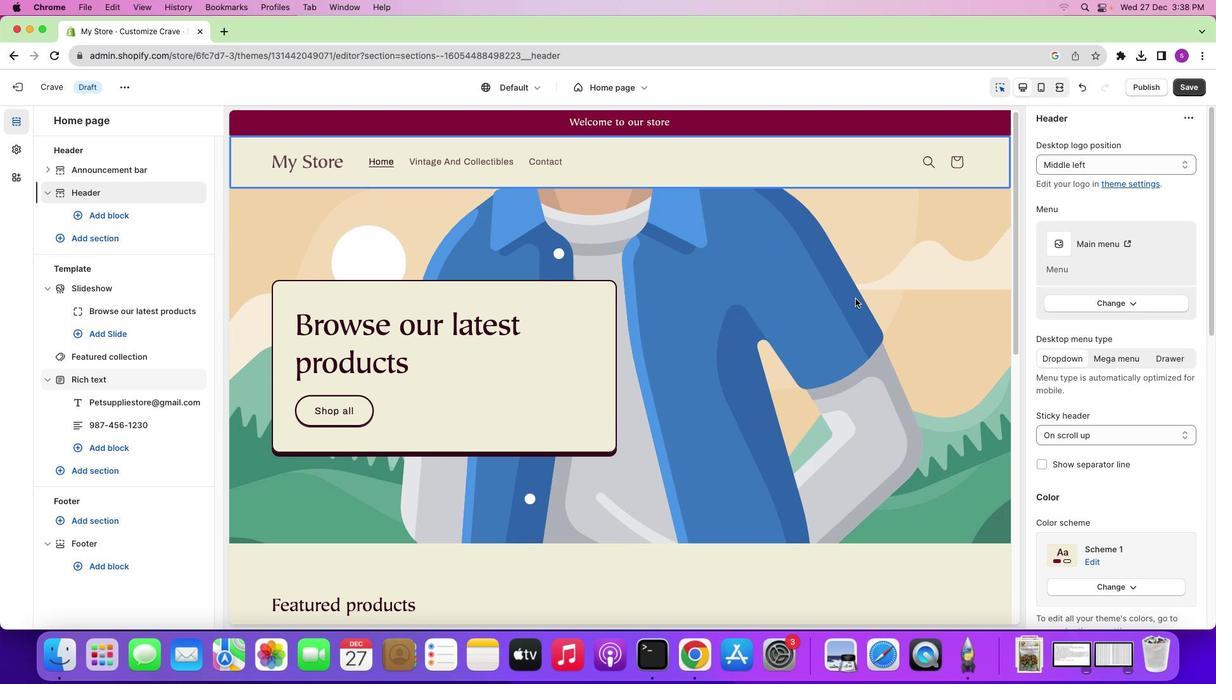 
Action: Mouse scrolled (856, 298) with delta (0, 2)
Screenshot: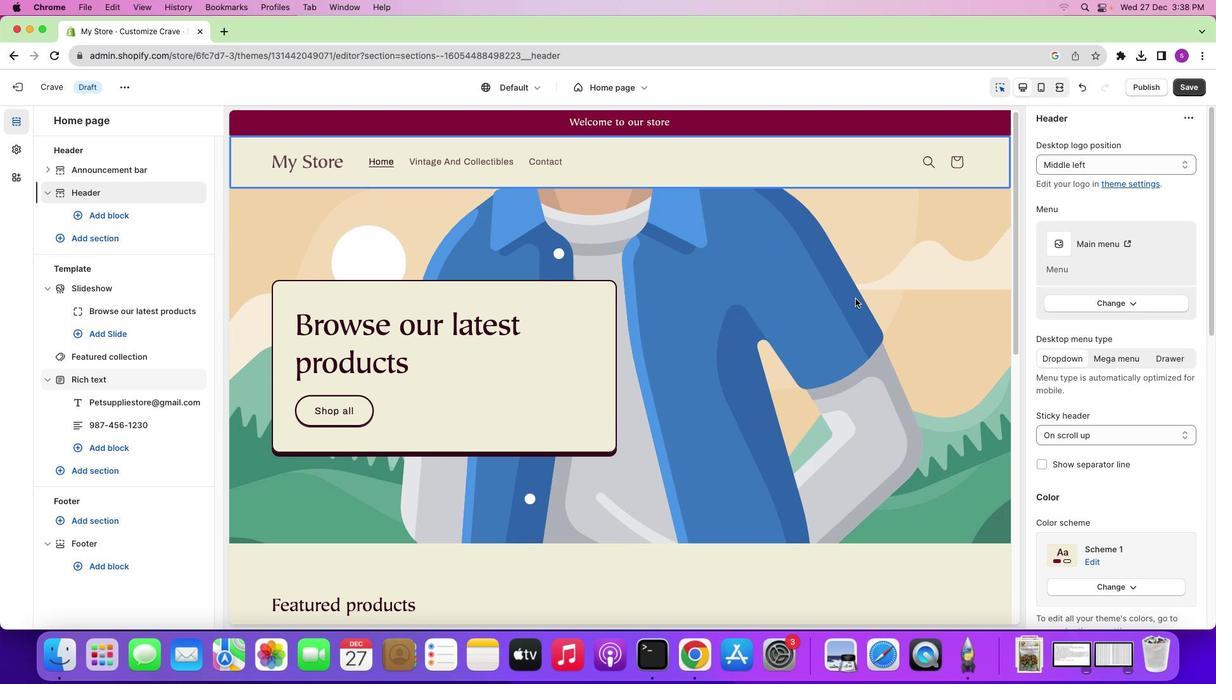 
Action: Mouse scrolled (856, 298) with delta (0, 3)
Screenshot: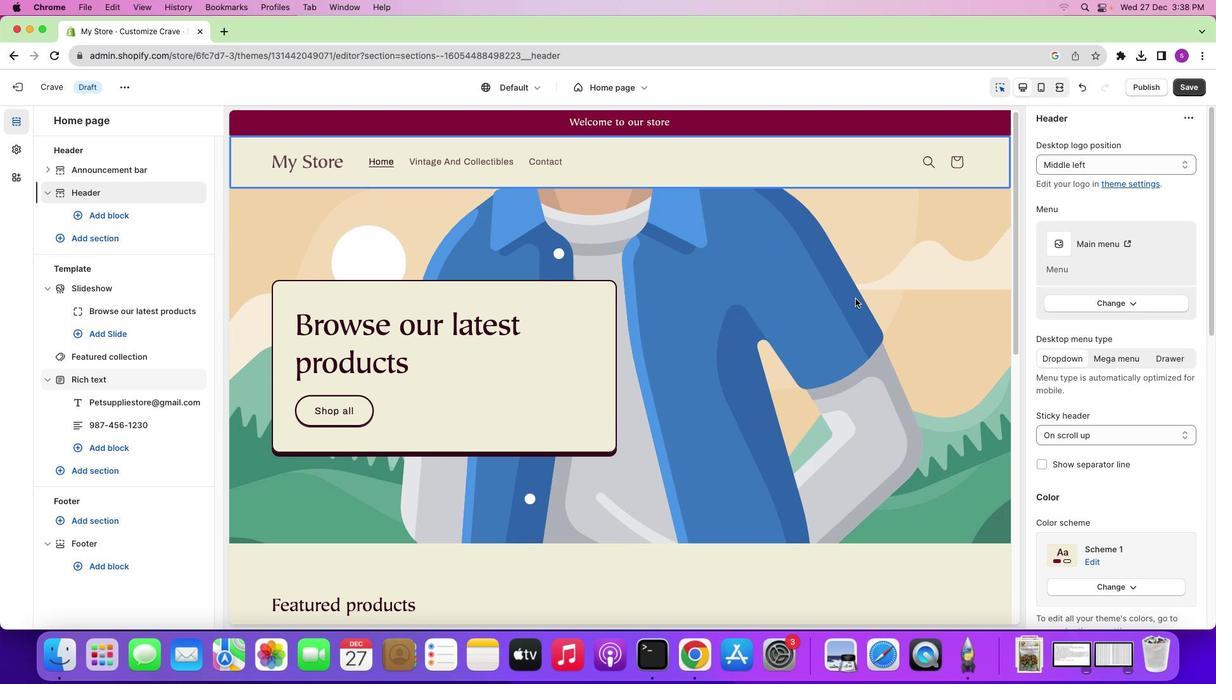 
Action: Mouse moved to (856, 298)
Screenshot: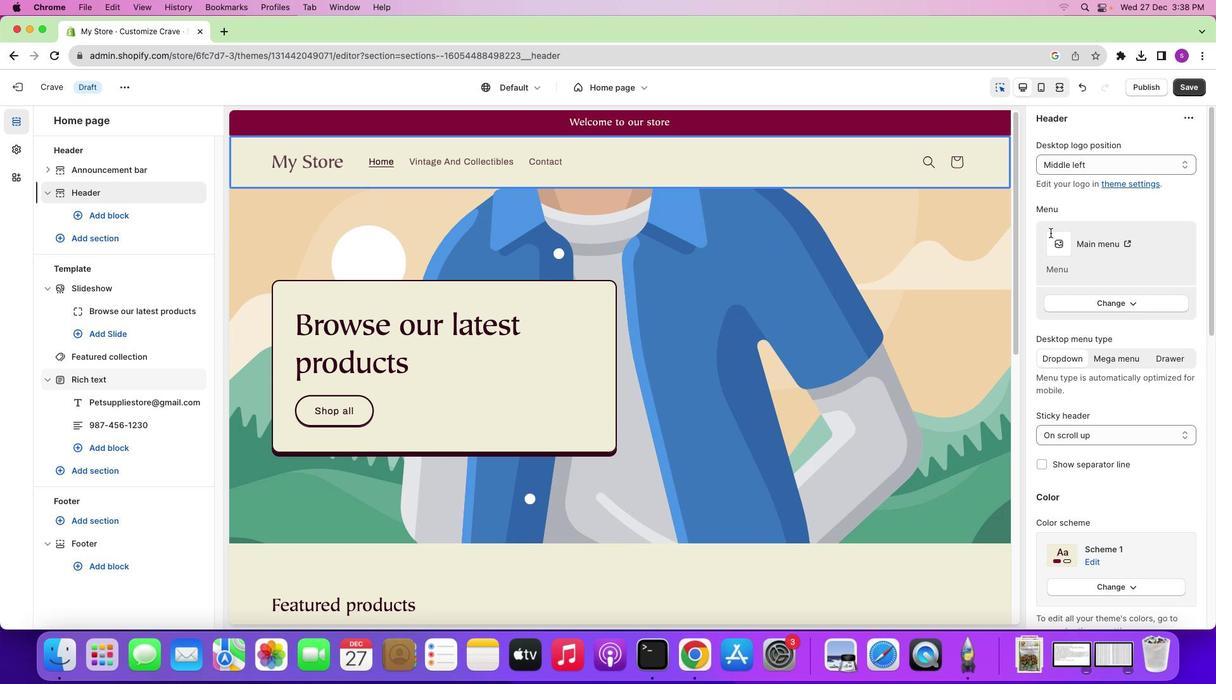 
Action: Mouse scrolled (856, 298) with delta (0, 0)
Screenshot: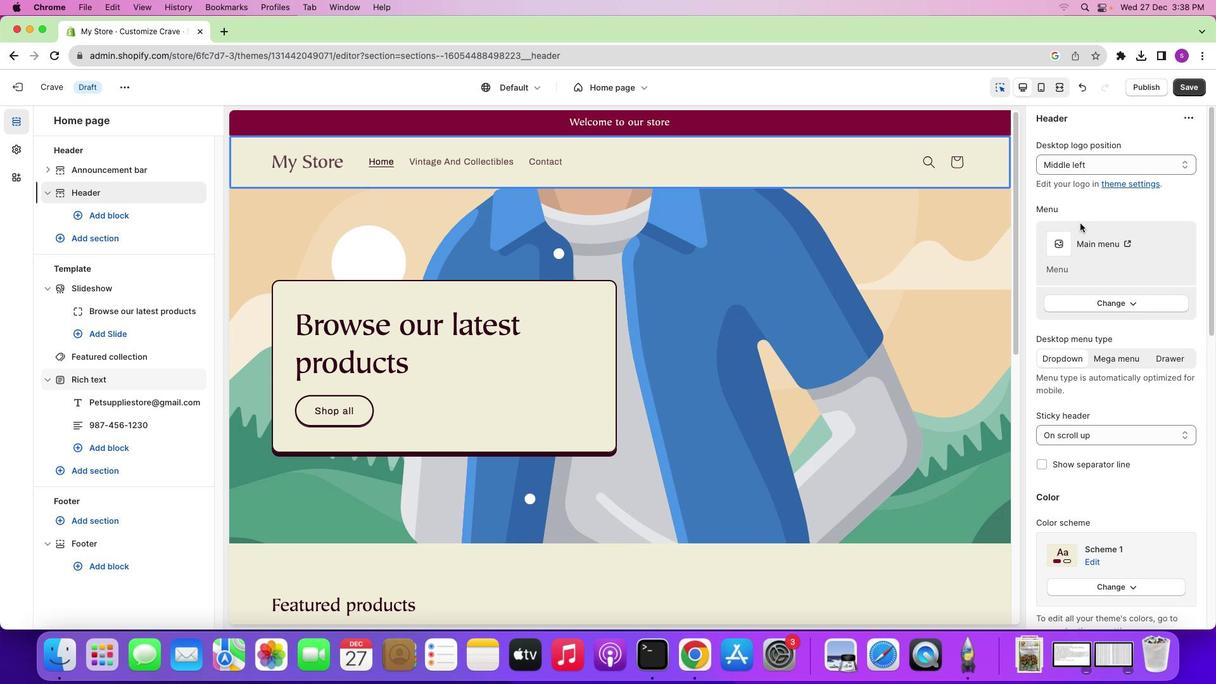 
Action: Mouse scrolled (856, 298) with delta (0, 0)
Screenshot: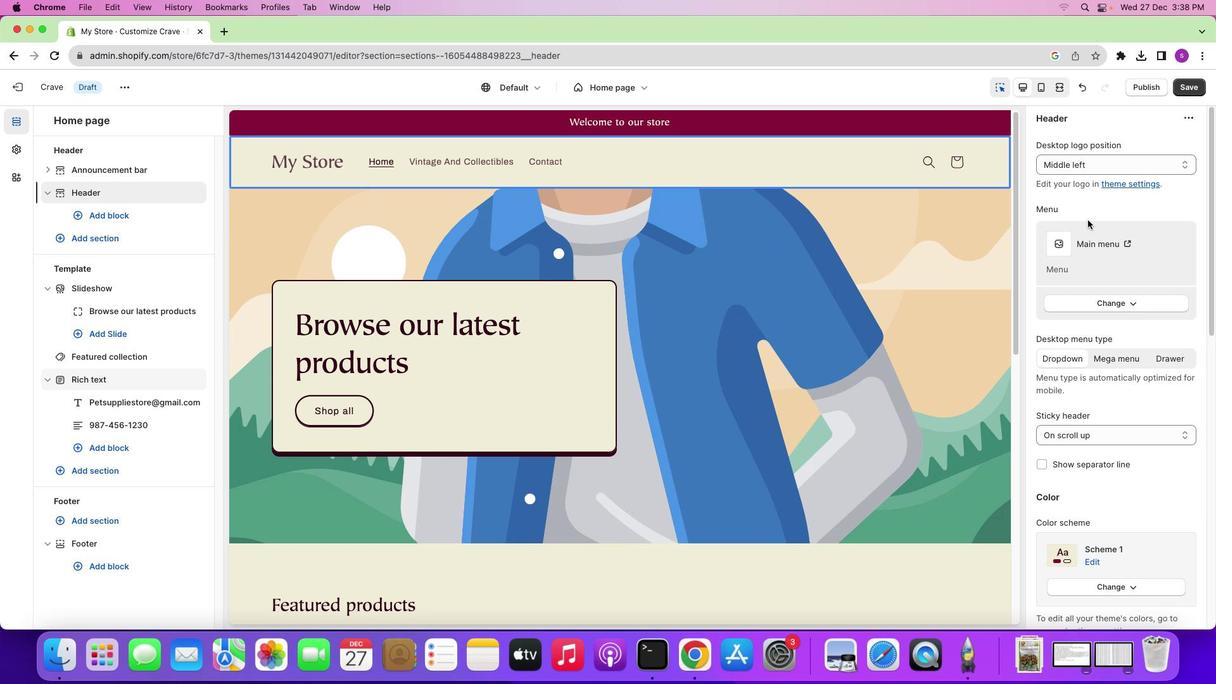 
Action: Mouse moved to (856, 297)
Screenshot: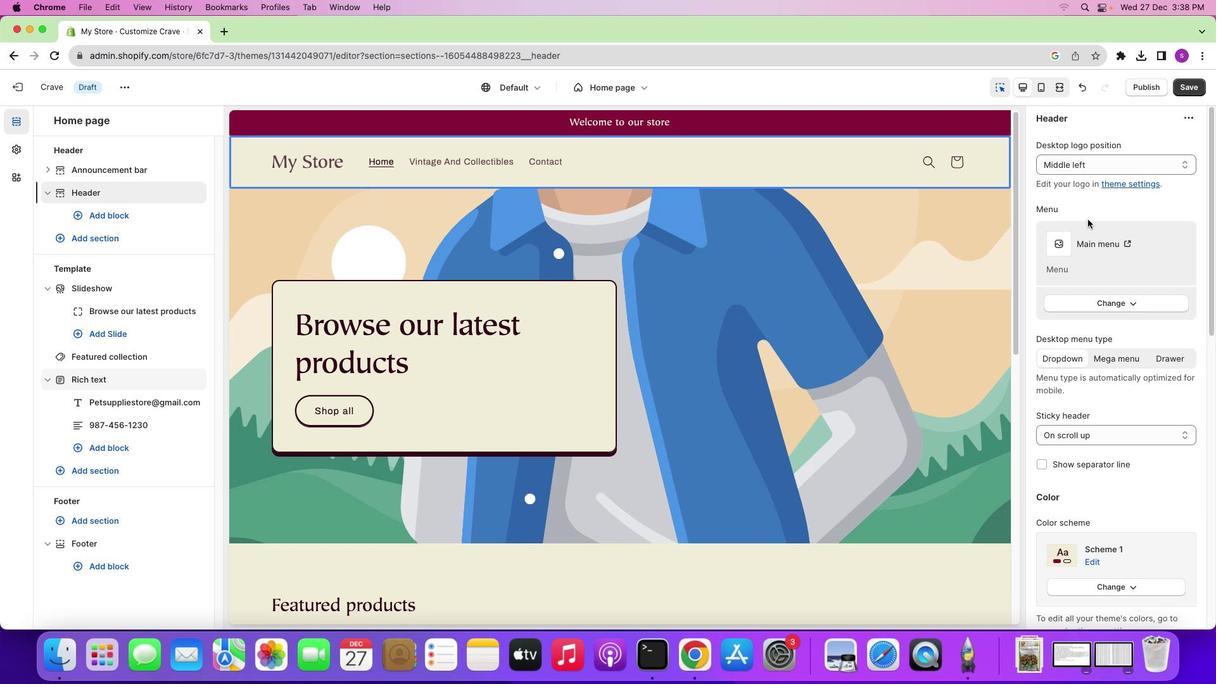 
Action: Mouse scrolled (856, 297) with delta (0, 1)
Screenshot: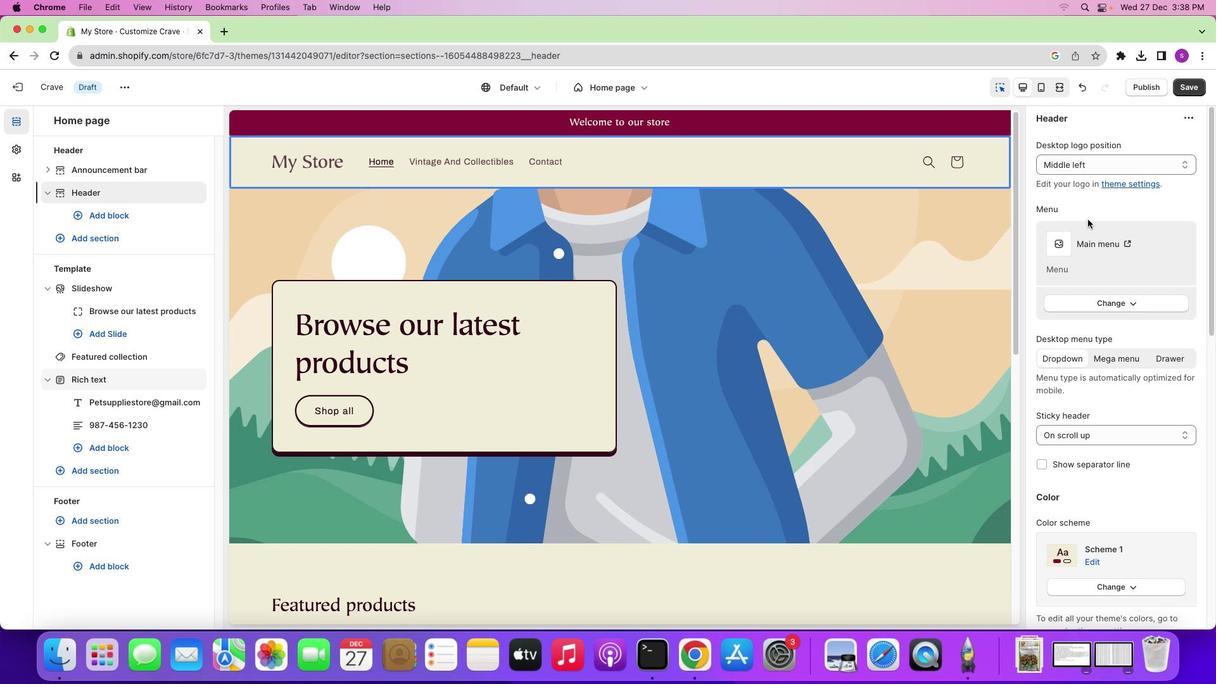 
Action: Mouse moved to (1150, 160)
Screenshot: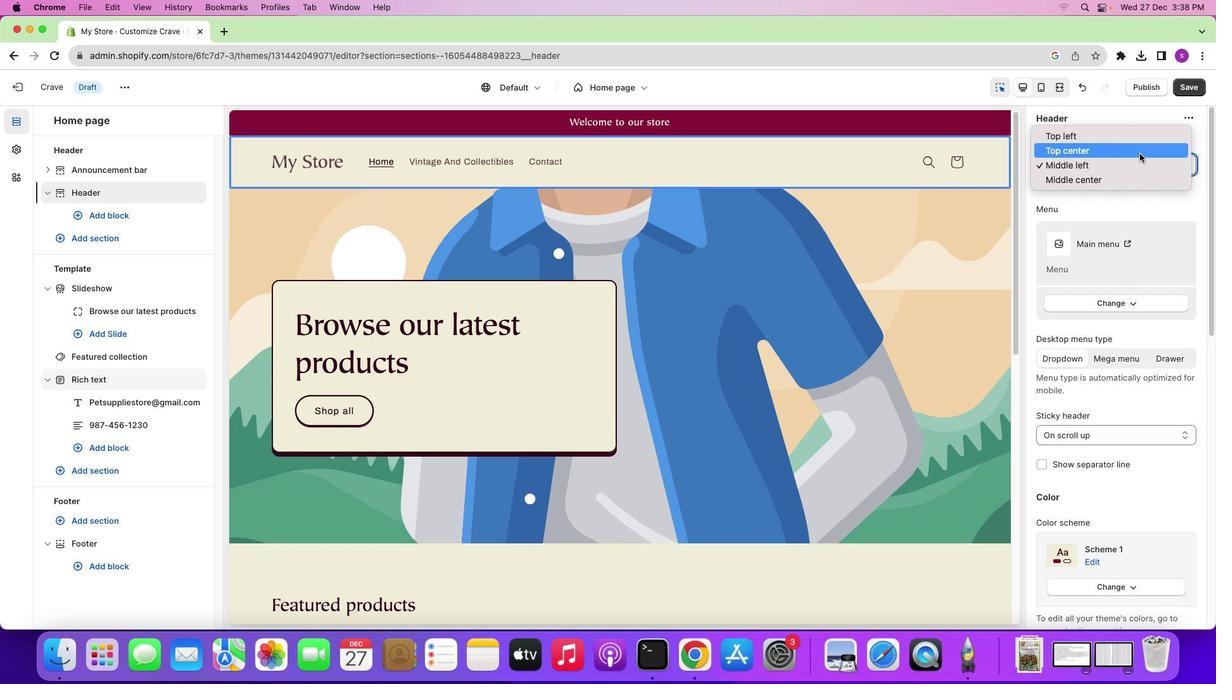 
Action: Mouse pressed left at (1150, 160)
Screenshot: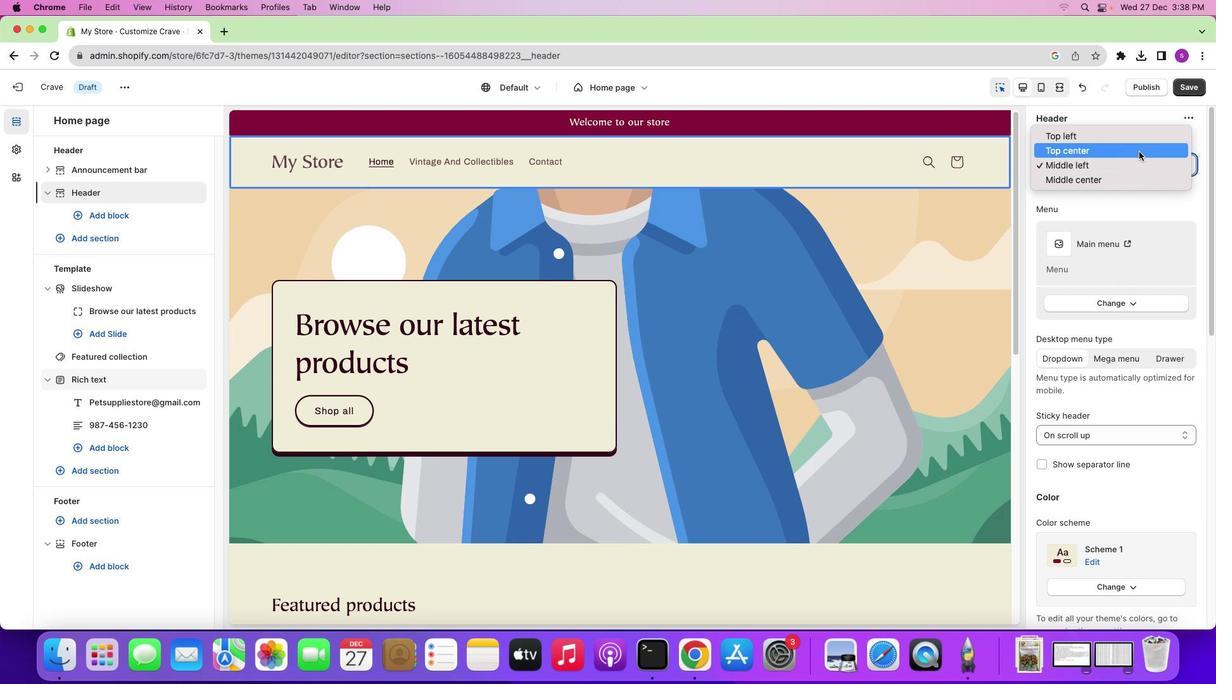 
Action: Mouse moved to (1138, 150)
Screenshot: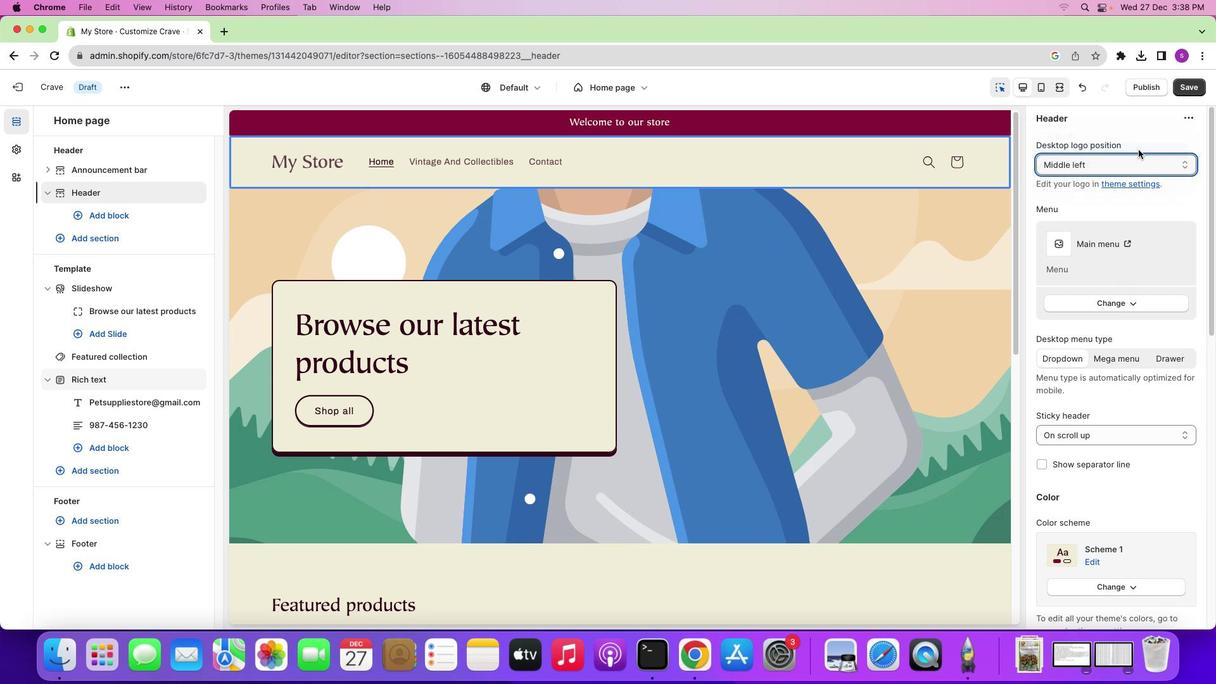 
Action: Mouse pressed left at (1138, 150)
Screenshot: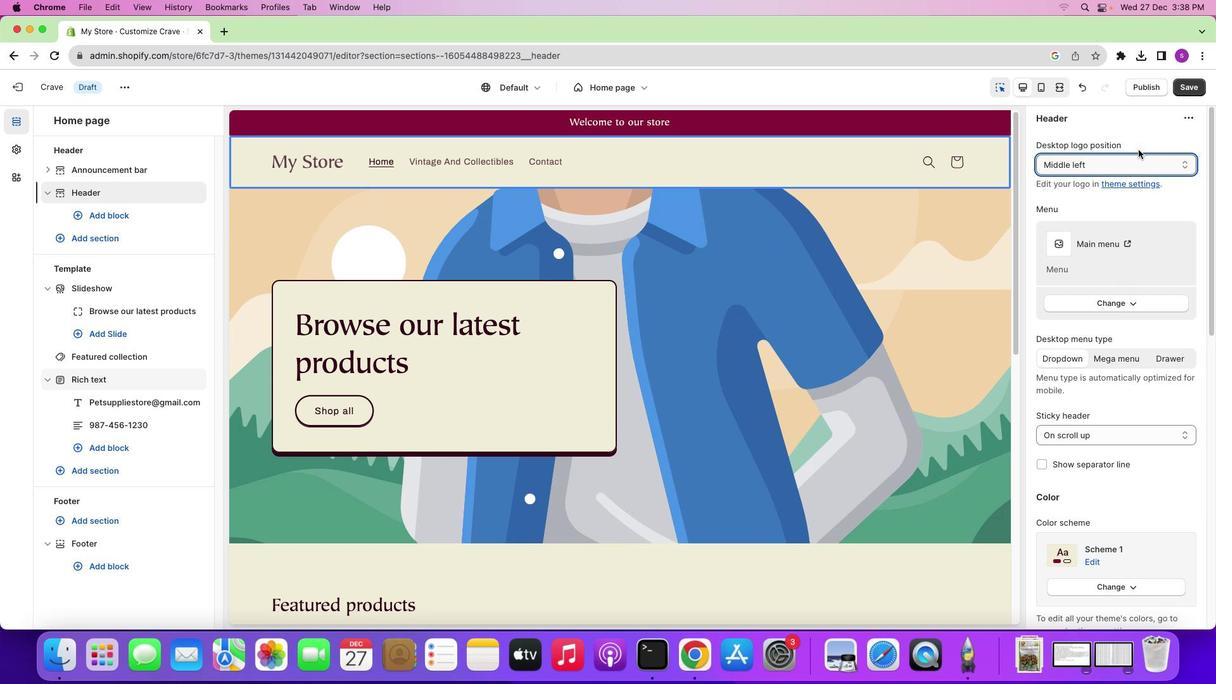 
Action: Mouse moved to (385, 393)
Screenshot: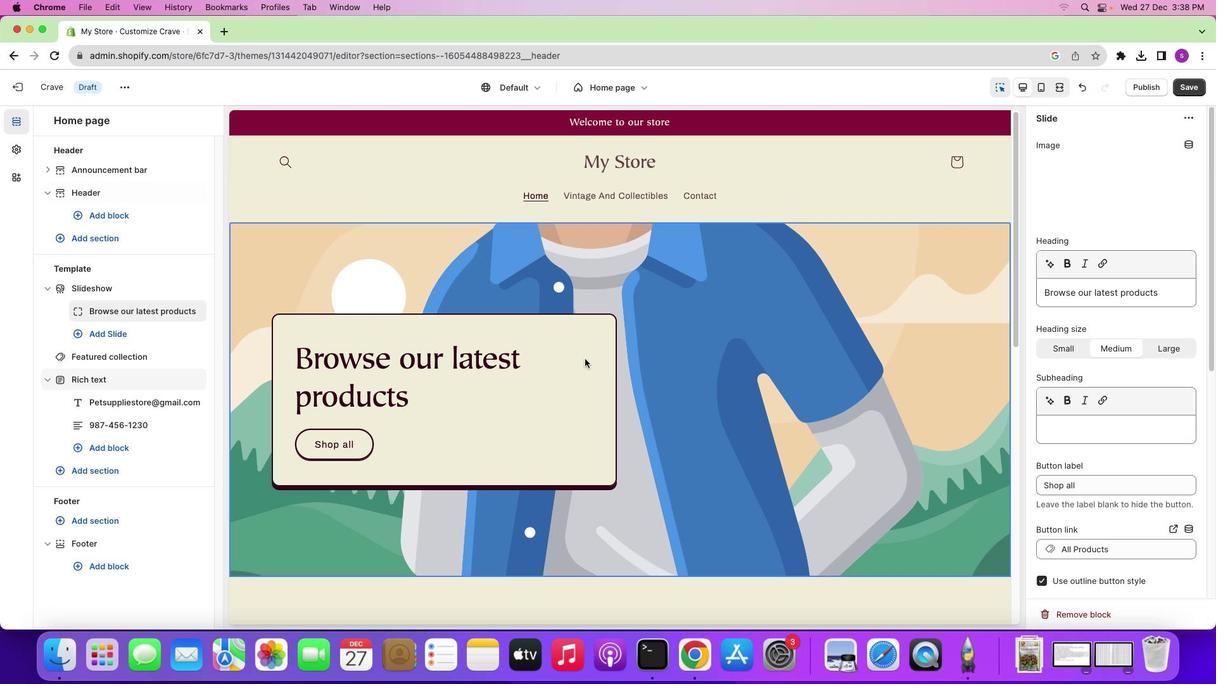 
Action: Mouse pressed left at (385, 393)
Screenshot: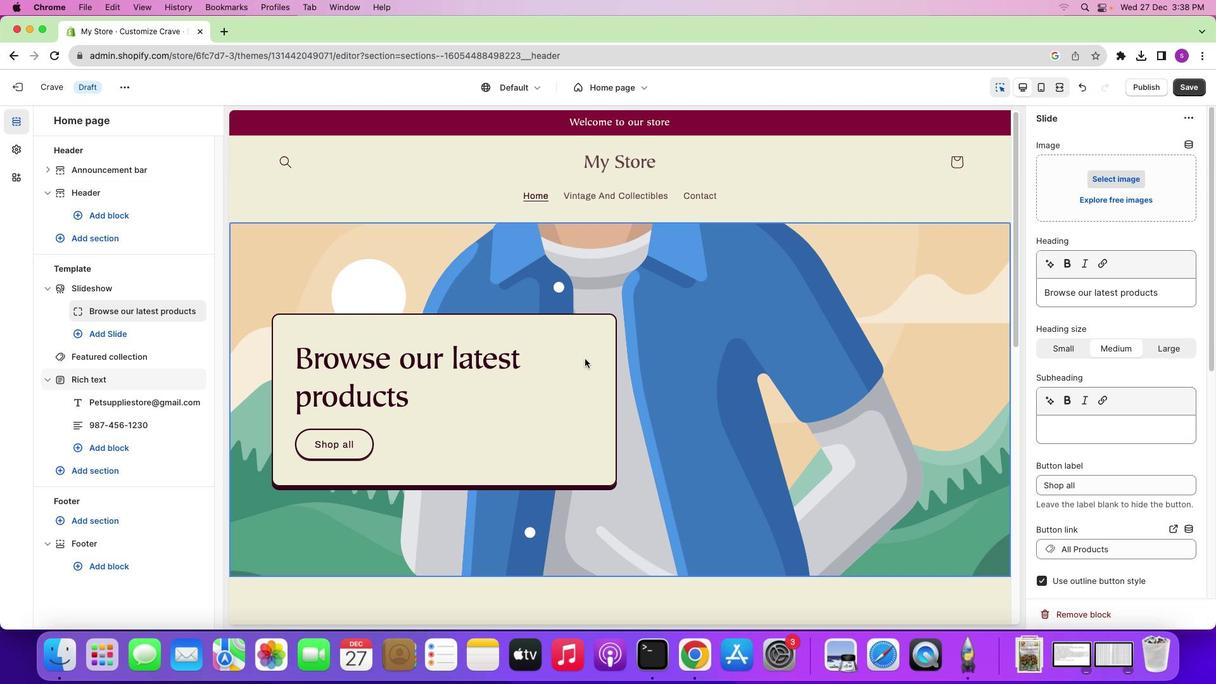 
Action: Mouse moved to (1164, 293)
Screenshot: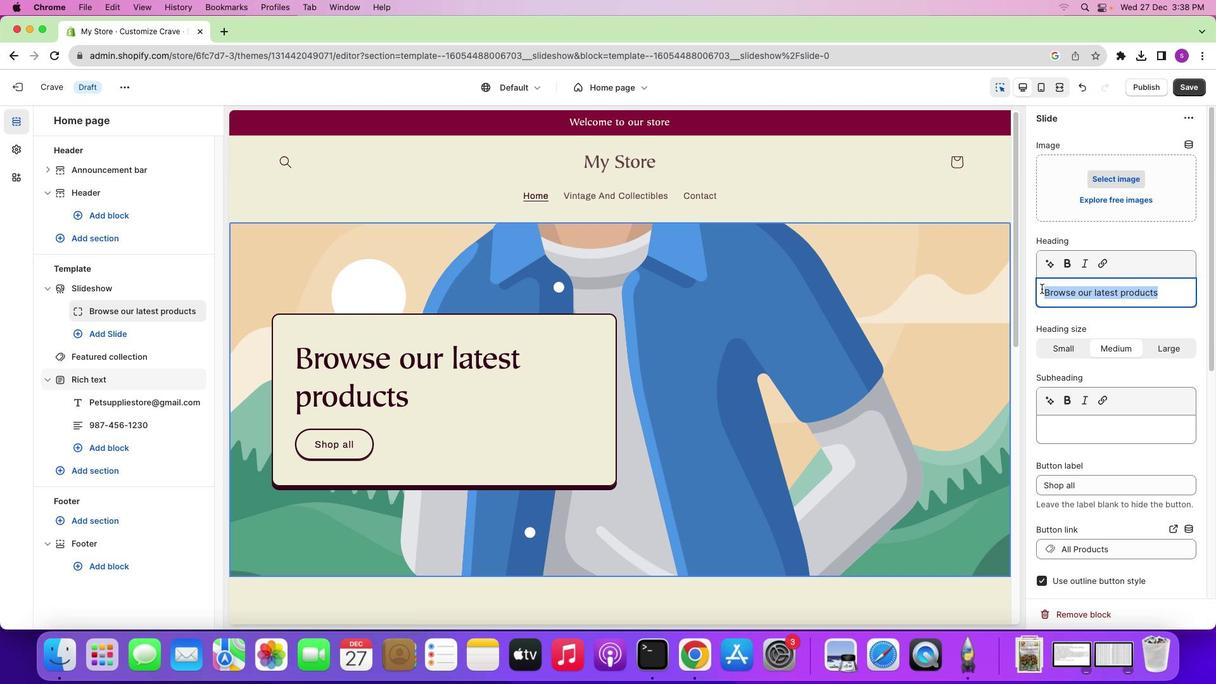 
Action: Mouse pressed left at (1164, 293)
Screenshot: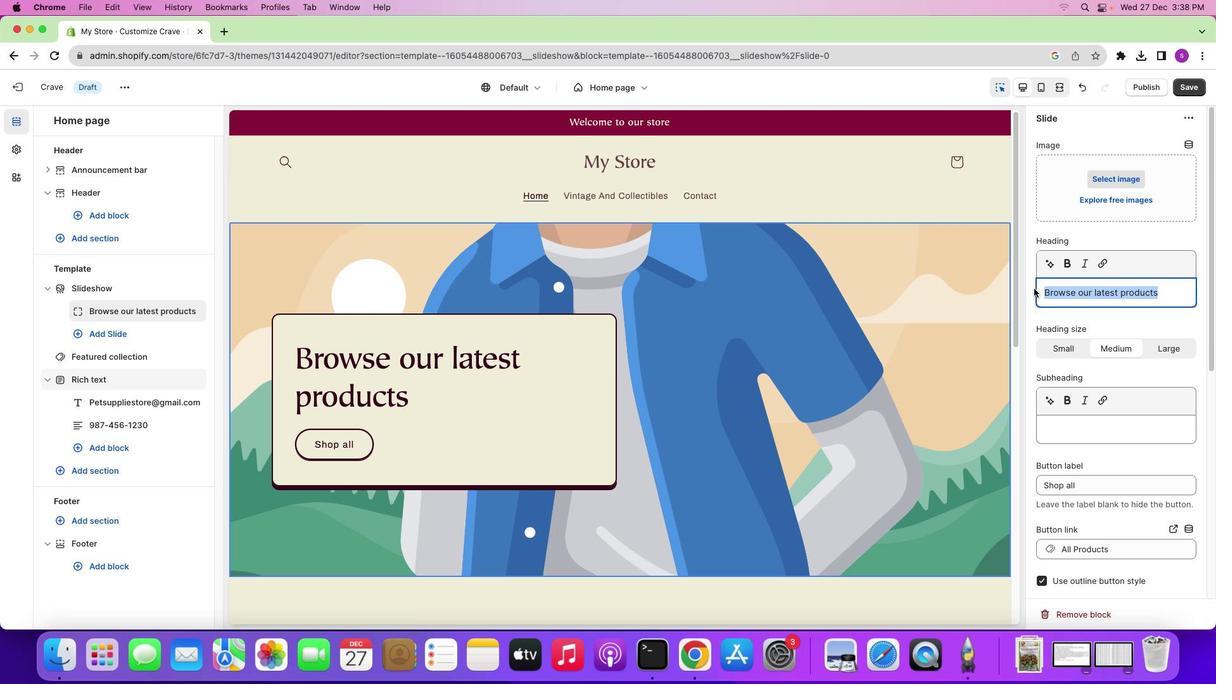 
Action: Mouse moved to (1034, 288)
Screenshot: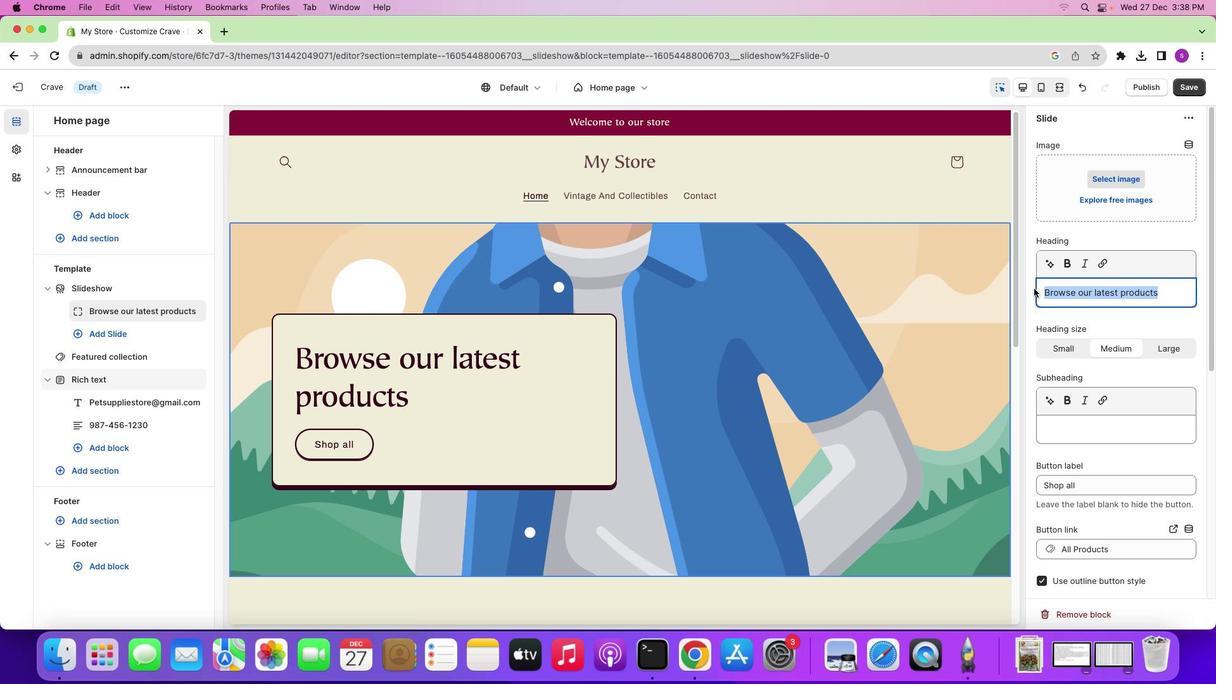 
Action: Key pressed Key.shift'W''E''L''C''O''M''E'Key.space'T''O'Key.space'O''U''R'Key.spaceKey.shift'P''E''T'Key.space'S''U''P''P''L''I''E''S'Key.space'S''T''O''R''E'
Screenshot: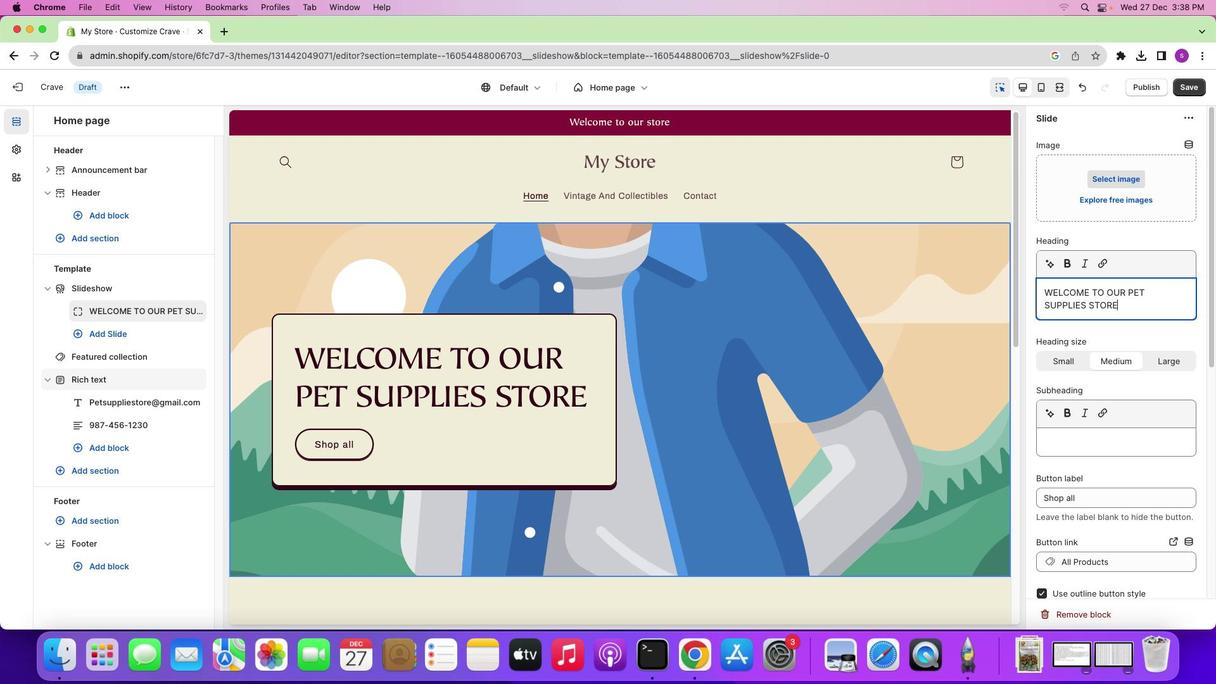 
Action: Mouse moved to (1128, 304)
Screenshot: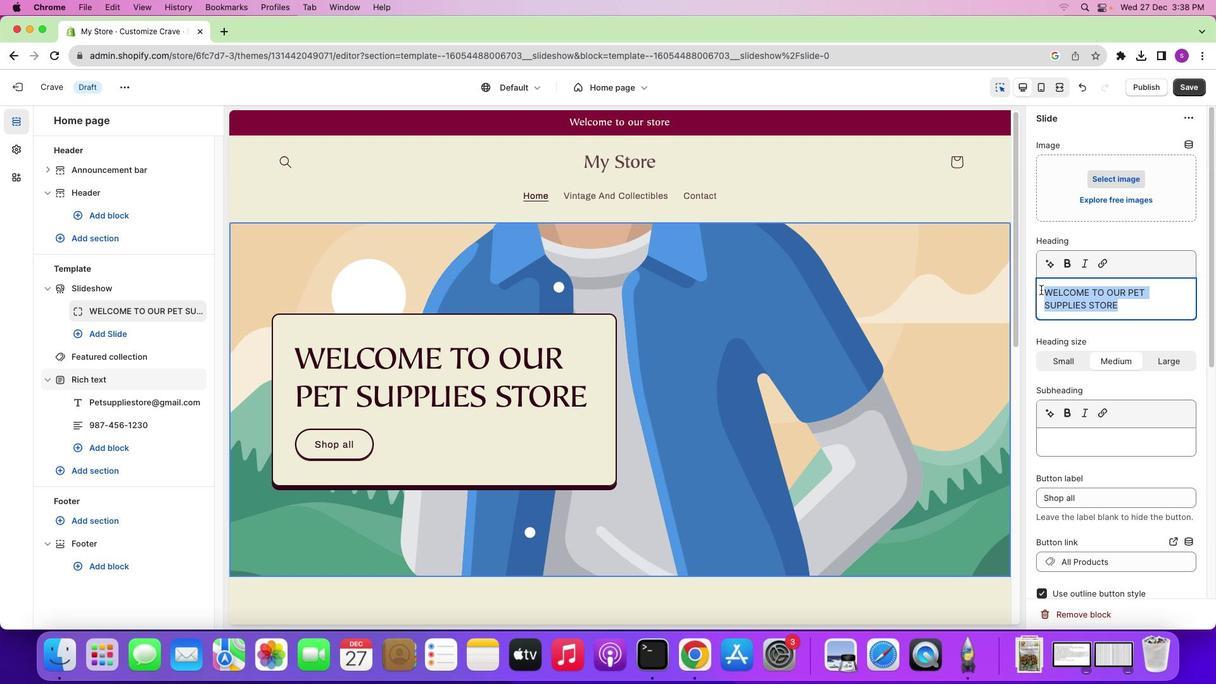 
Action: Mouse pressed left at (1128, 304)
Screenshot: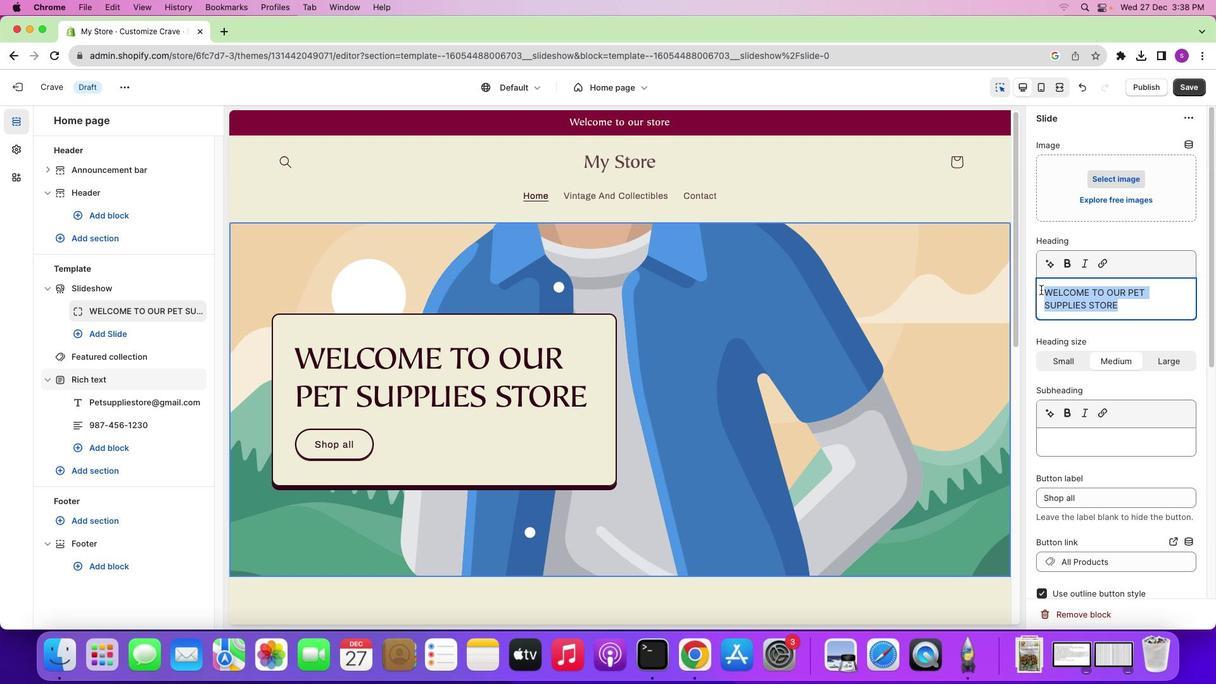
Action: Mouse moved to (1073, 261)
Screenshot: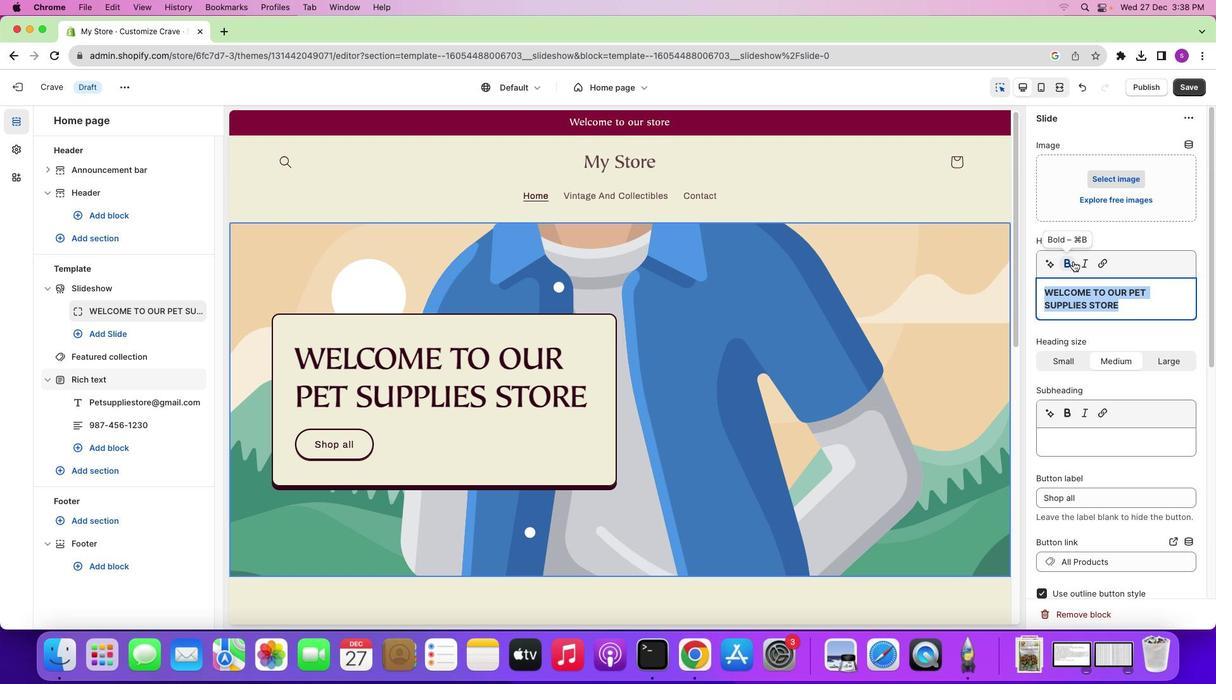
Action: Mouse pressed left at (1073, 261)
Screenshot: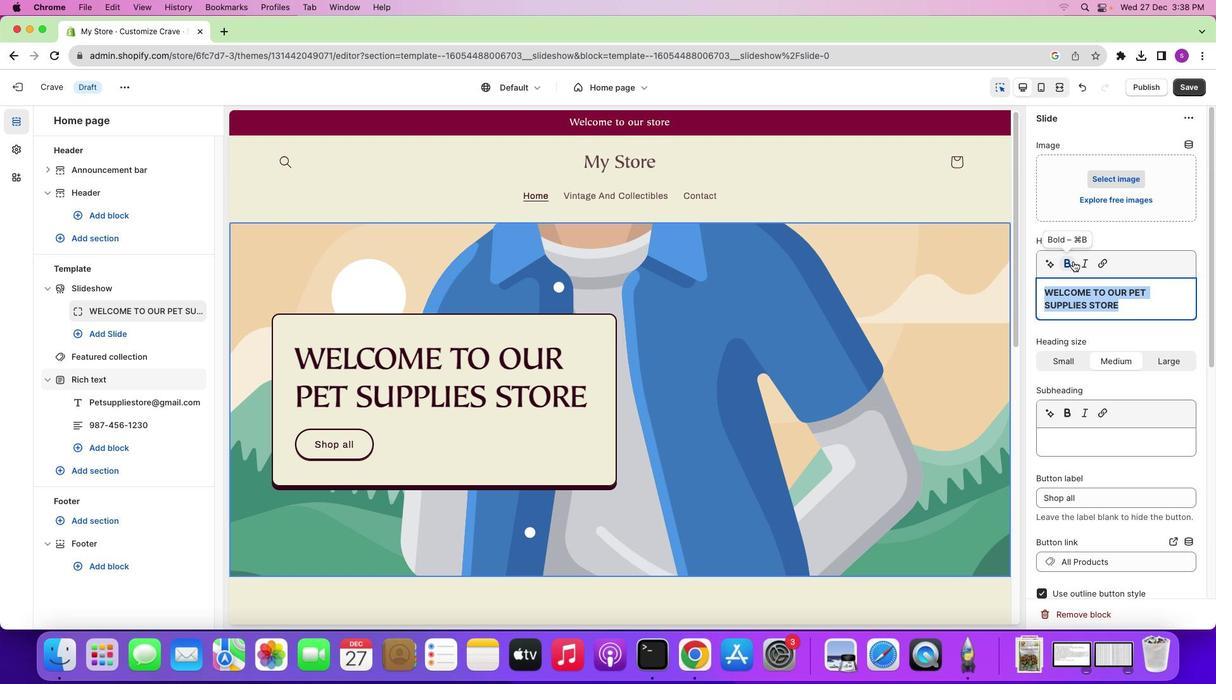 
Action: Mouse moved to (1135, 311)
Screenshot: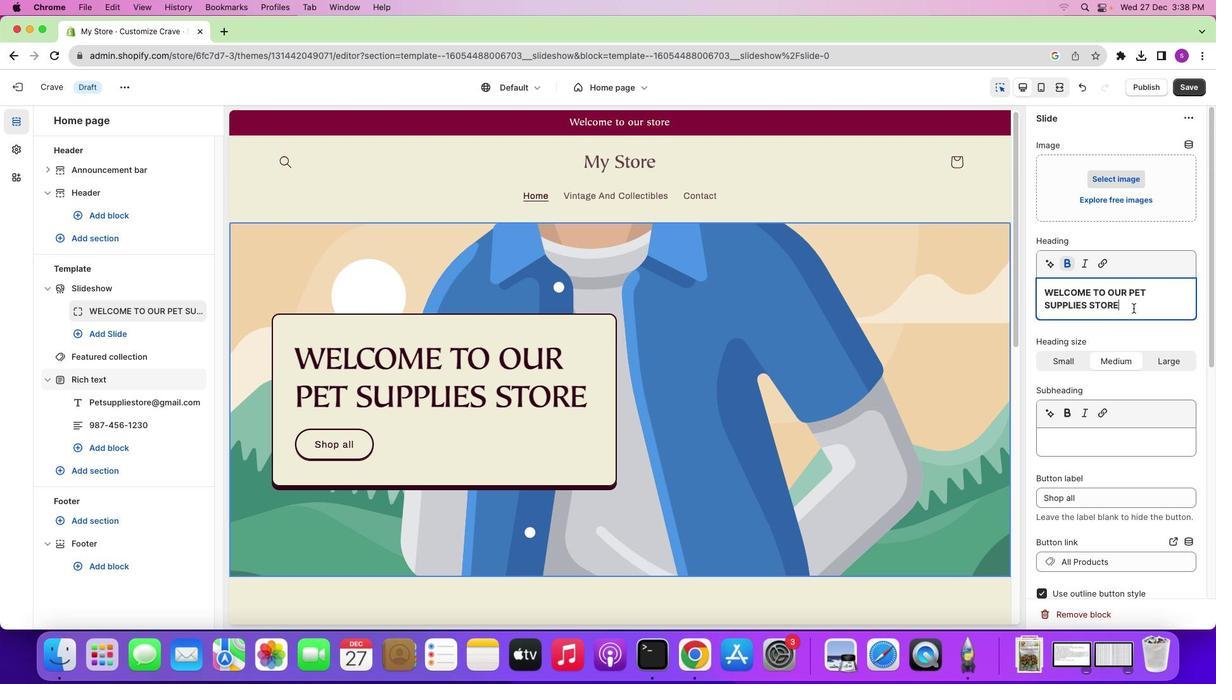 
Action: Mouse pressed left at (1135, 311)
Screenshot: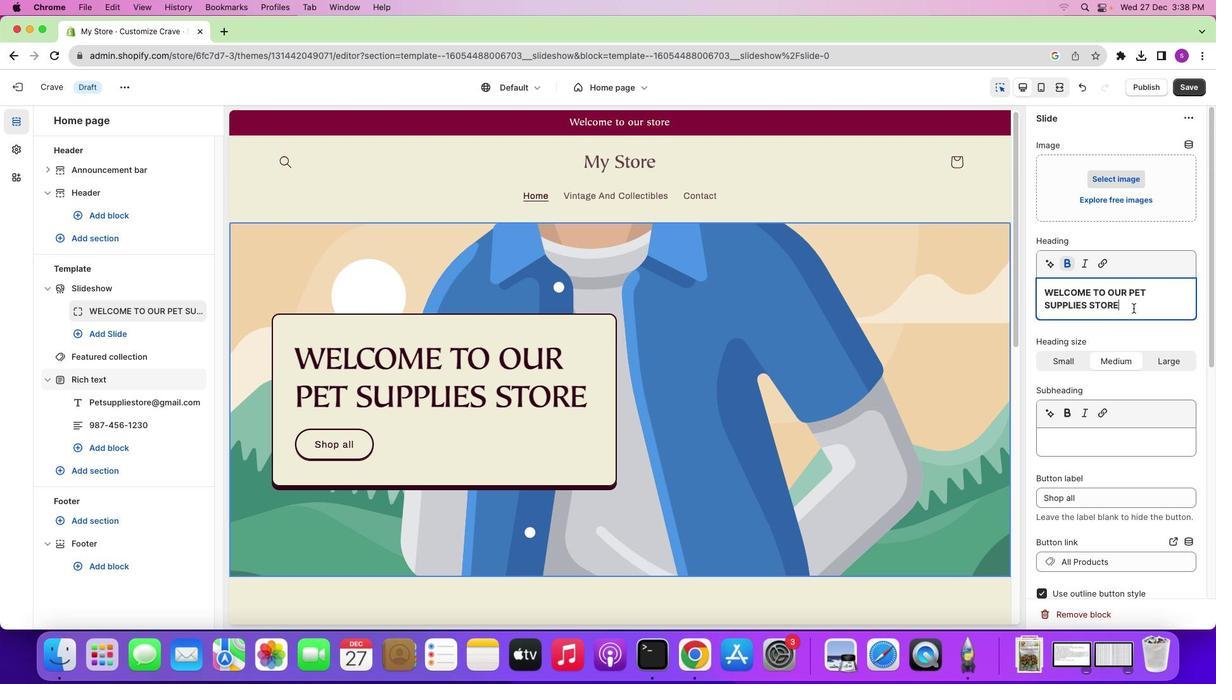 
Action: Mouse moved to (945, 372)
Screenshot: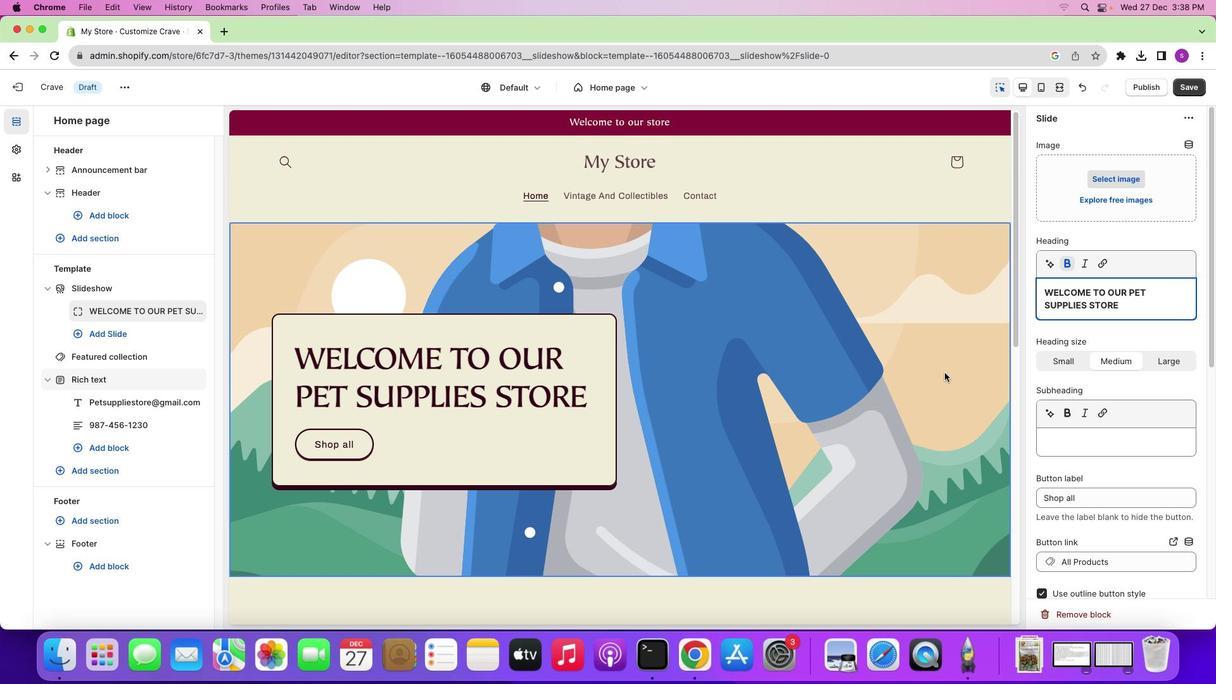 
Action: Mouse pressed left at (945, 372)
Screenshot: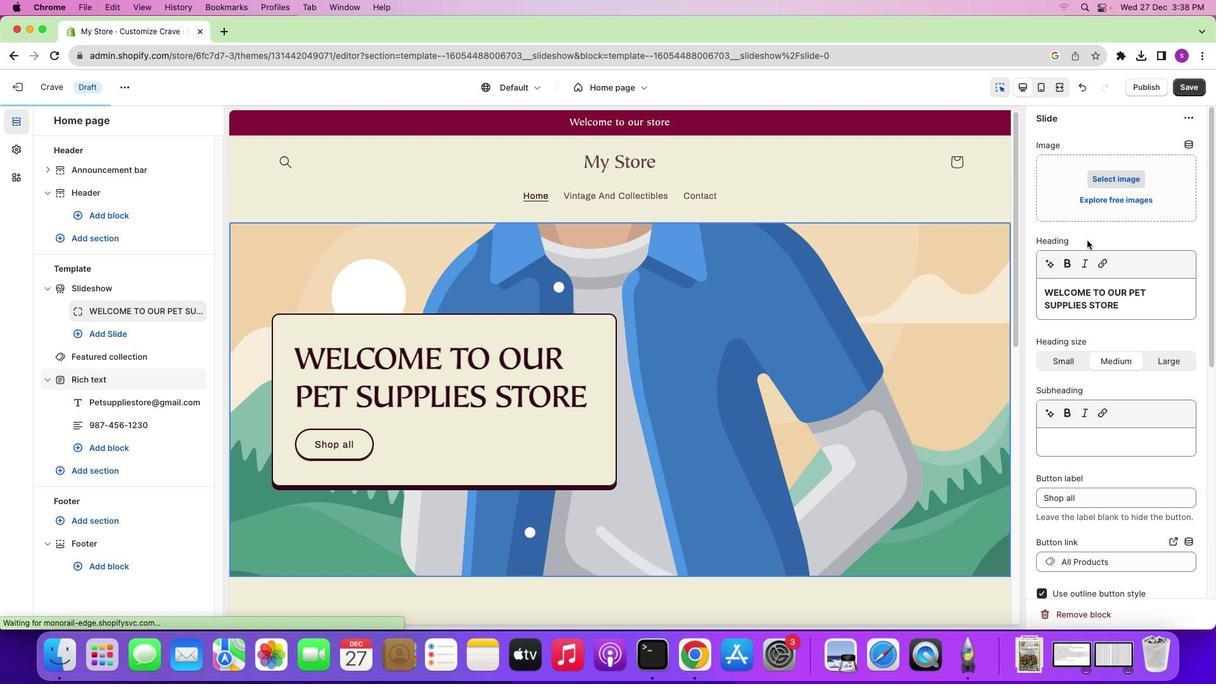 
Action: Mouse moved to (1119, 200)
Screenshot: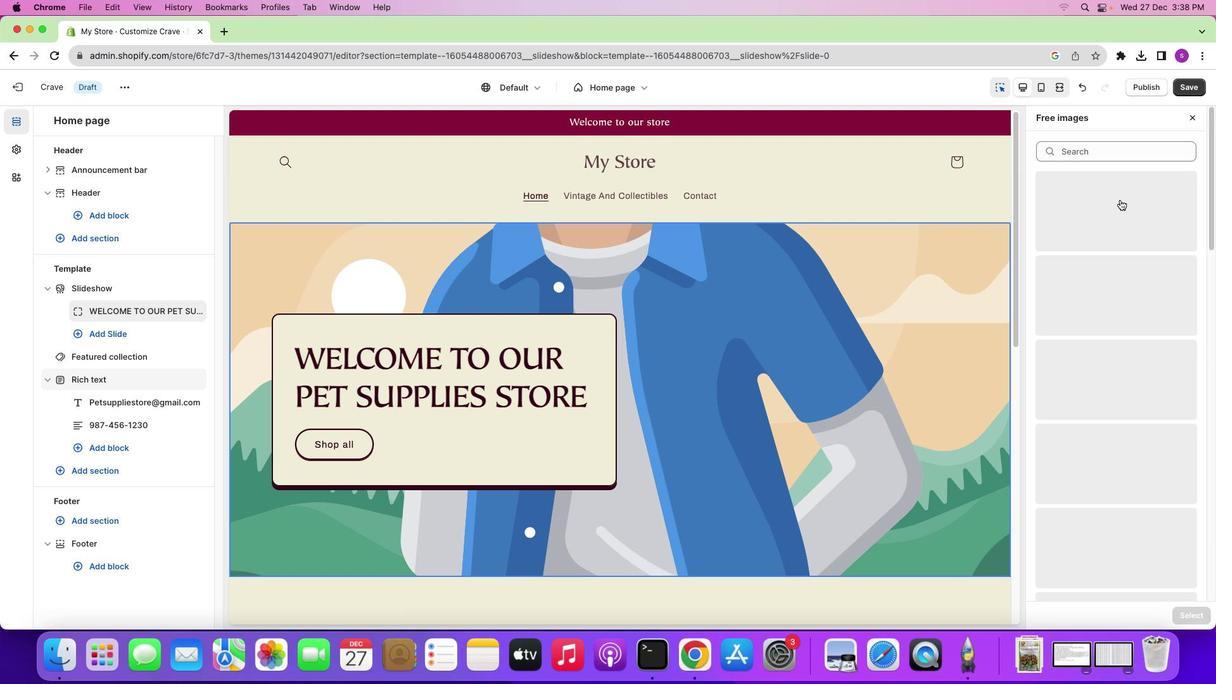 
Action: Mouse pressed left at (1119, 200)
Screenshot: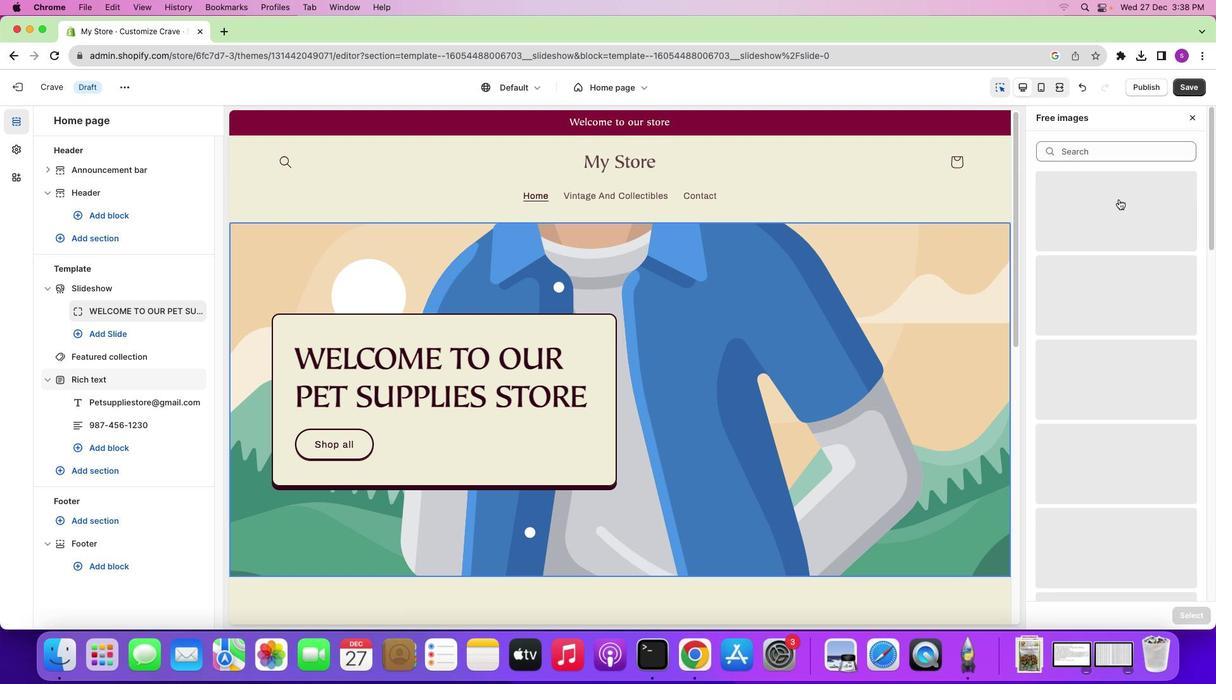 
Action: Mouse moved to (1131, 150)
Screenshot: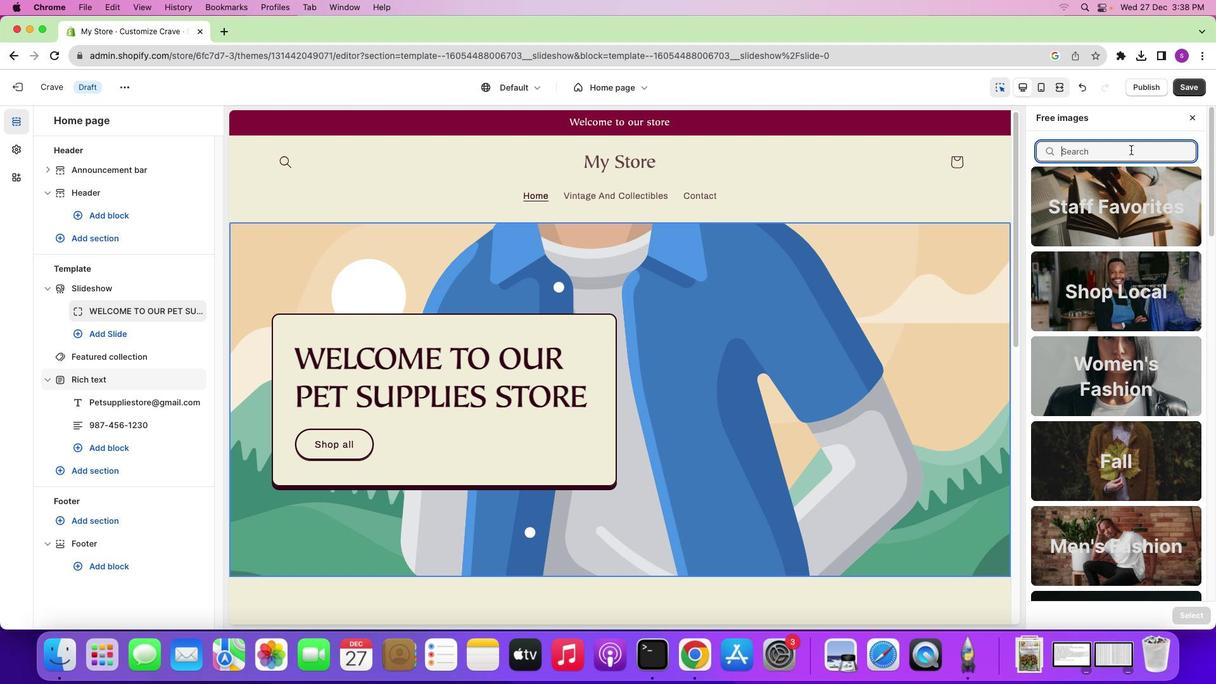 
Action: Mouse pressed left at (1131, 150)
Screenshot: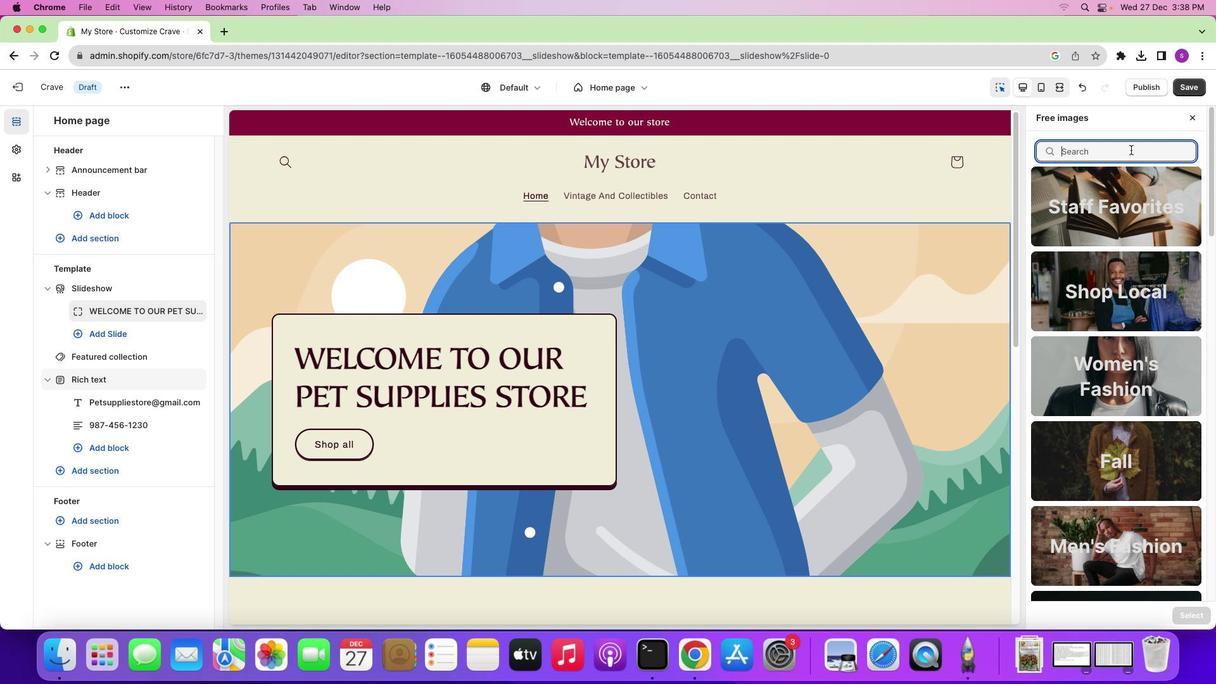 
Action: Key pressed 'p''e''t'Key.space's''u''p''p''l''i''e''s'
Screenshot: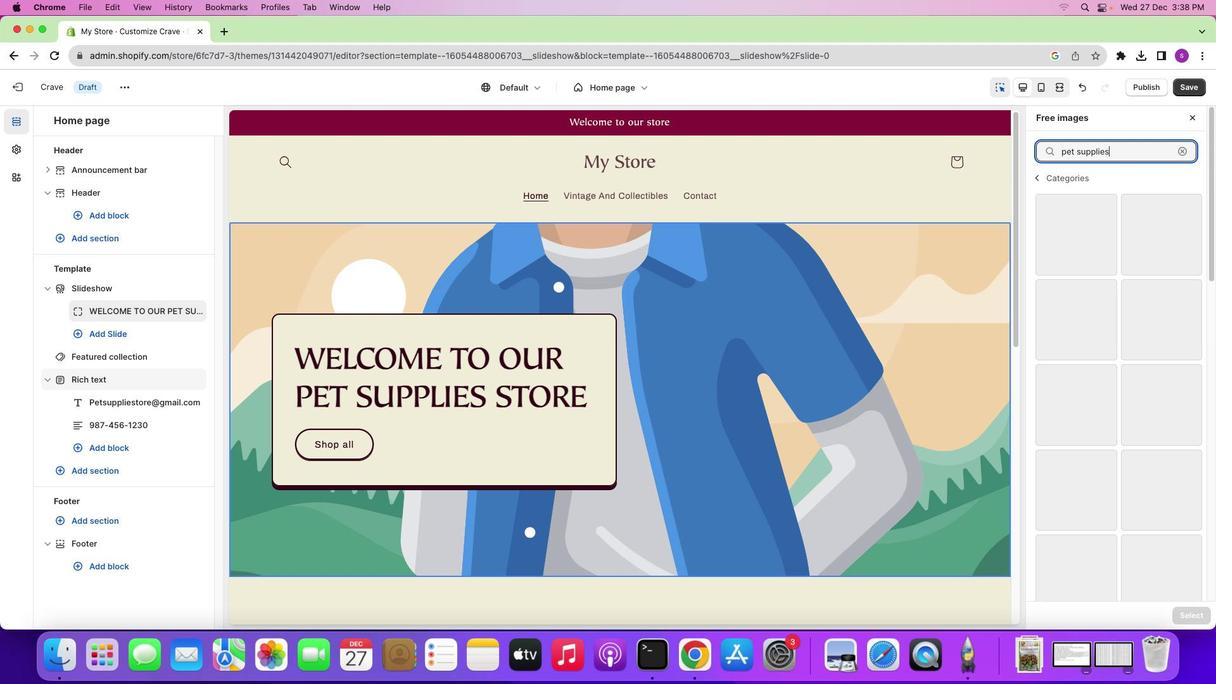 
Action: Mouse moved to (1134, 378)
Screenshot: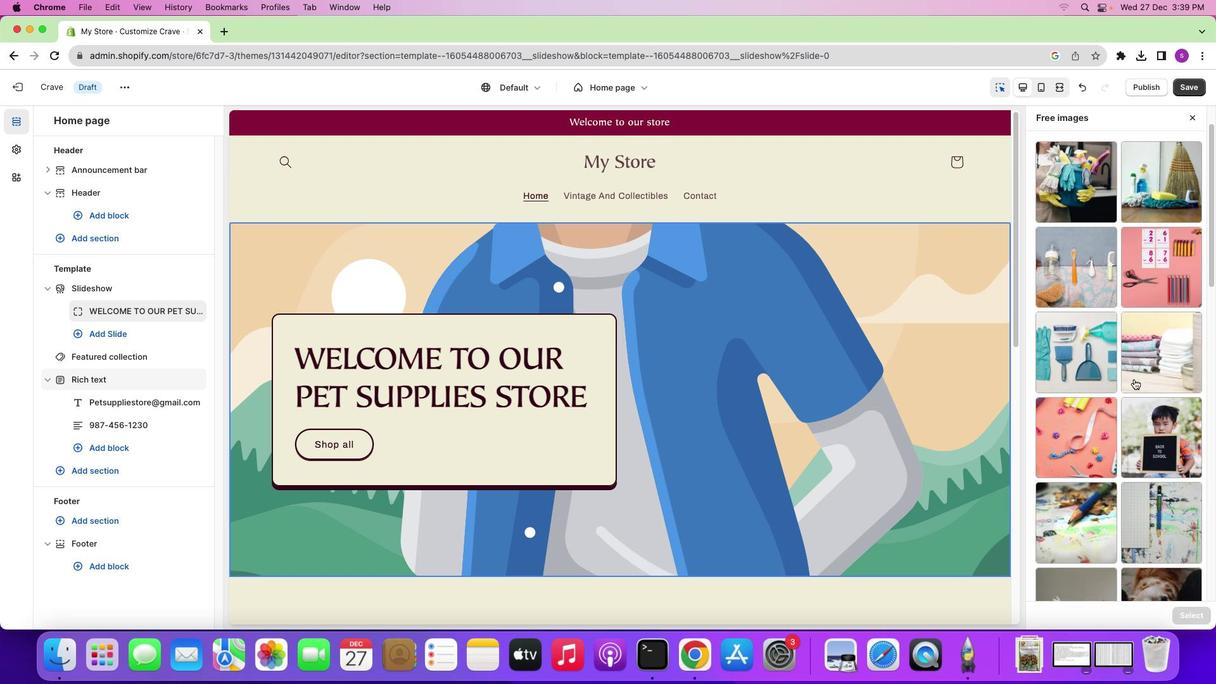 
Action: Mouse scrolled (1134, 378) with delta (0, 0)
Screenshot: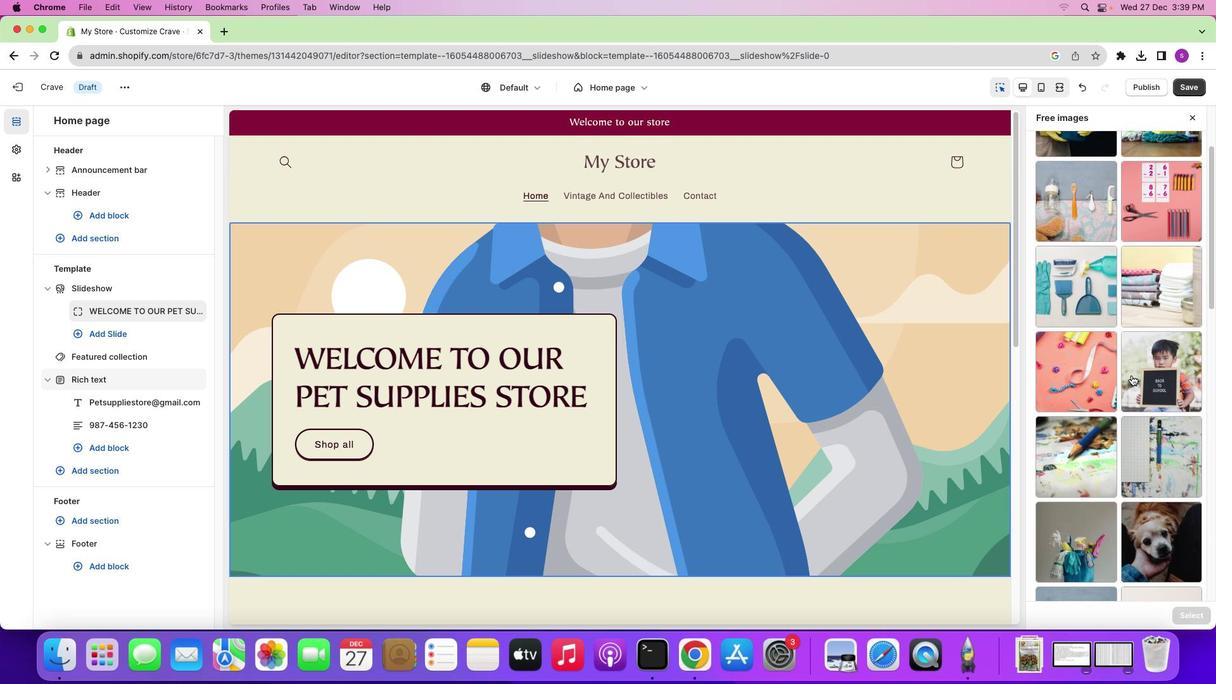 
Action: Mouse scrolled (1134, 378) with delta (0, 0)
Screenshot: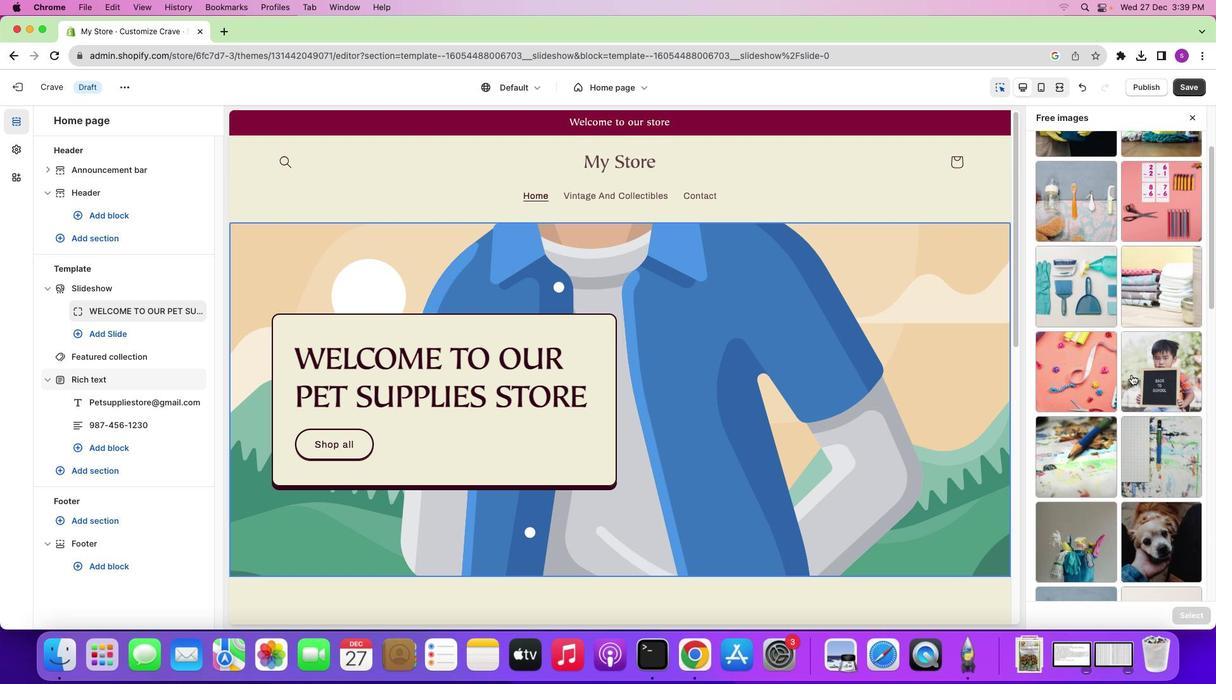 
Action: Mouse scrolled (1134, 378) with delta (0, 0)
Screenshot: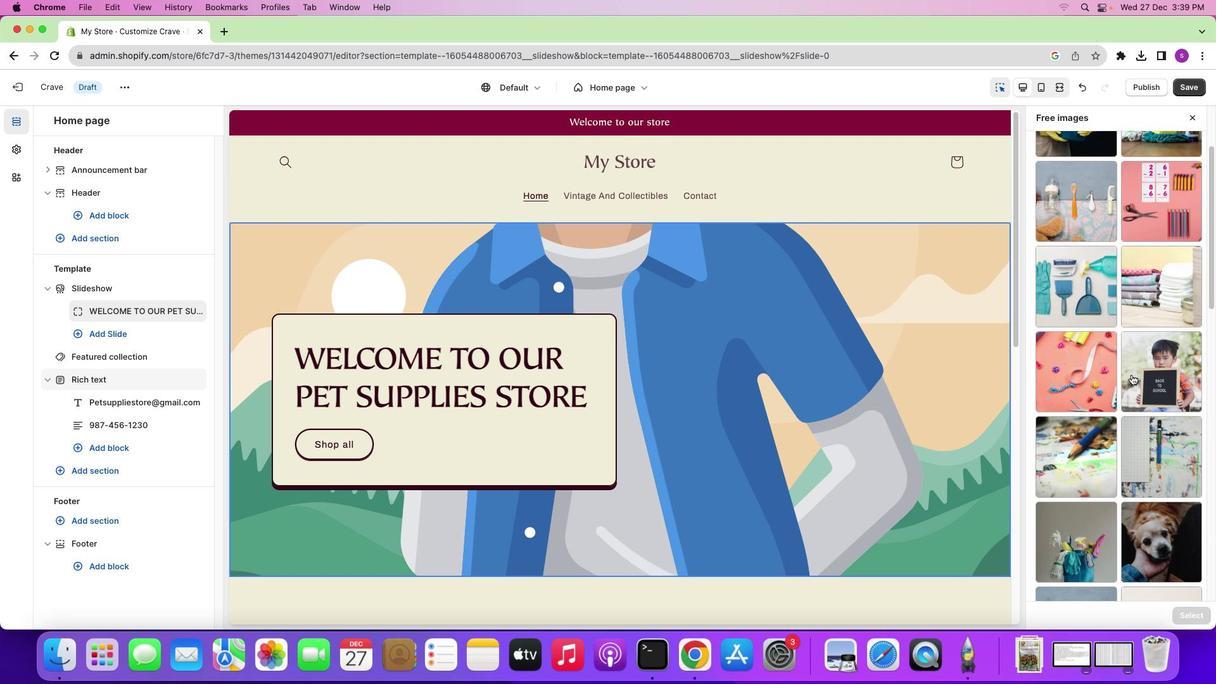 
Action: Mouse scrolled (1134, 378) with delta (0, -1)
Screenshot: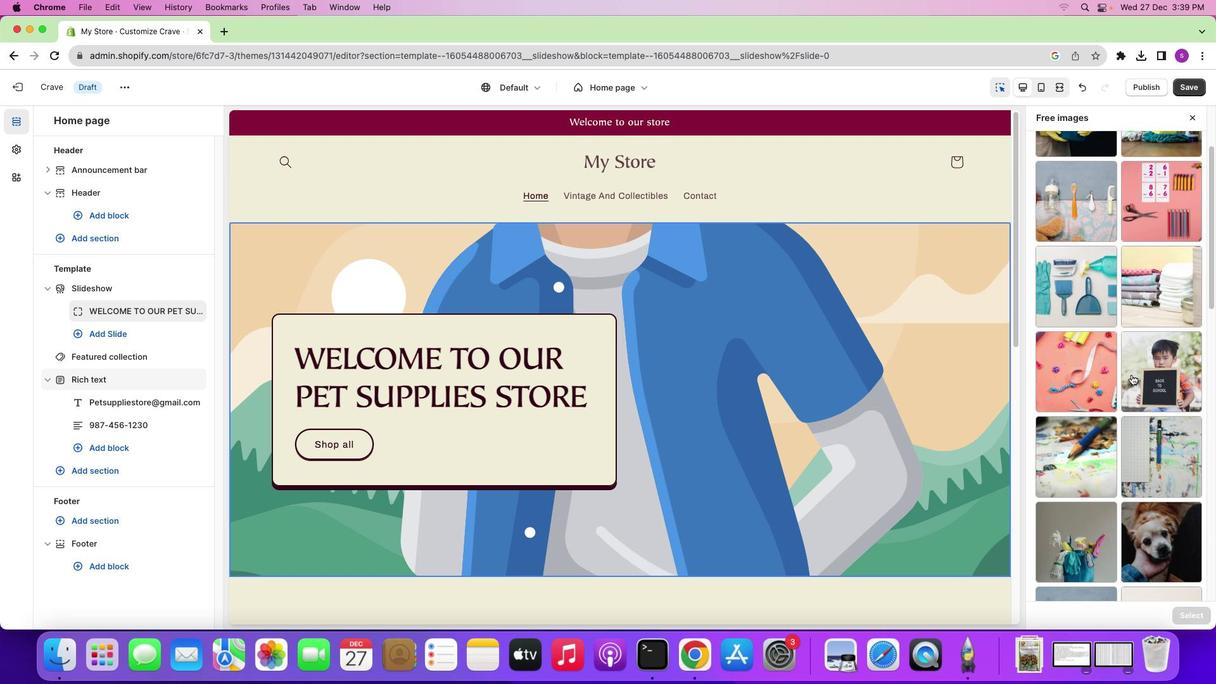 
Action: Mouse moved to (1131, 374)
Screenshot: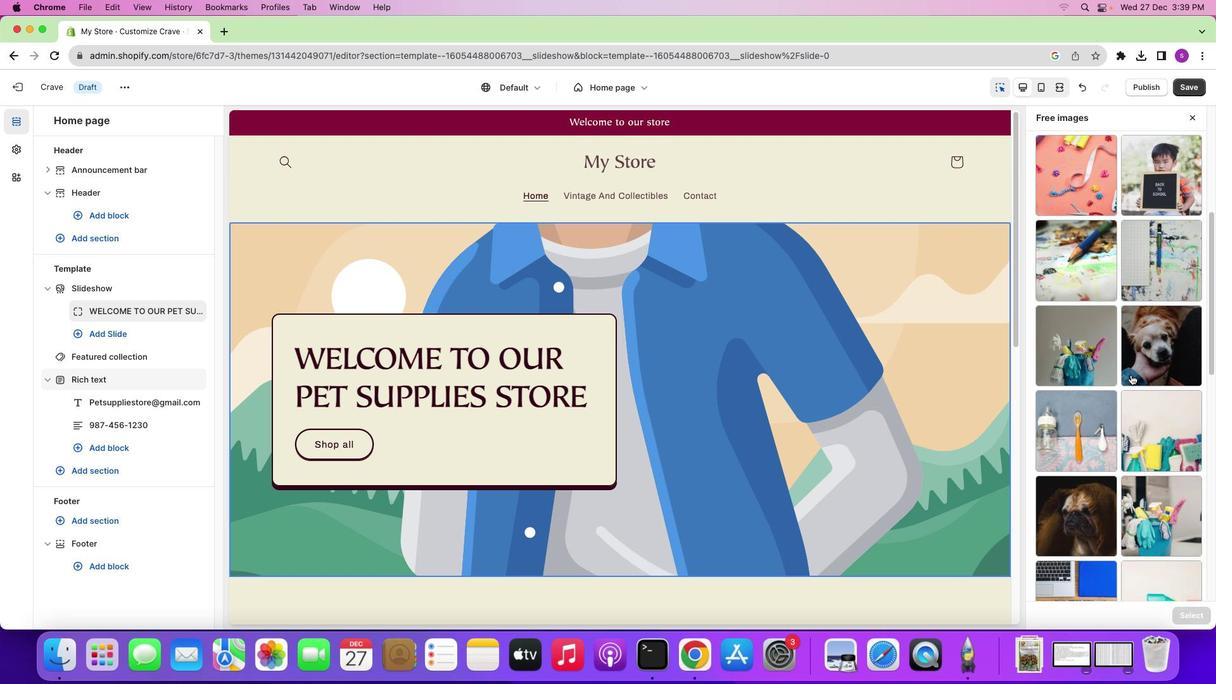 
Action: Mouse scrolled (1131, 374) with delta (0, 0)
Screenshot: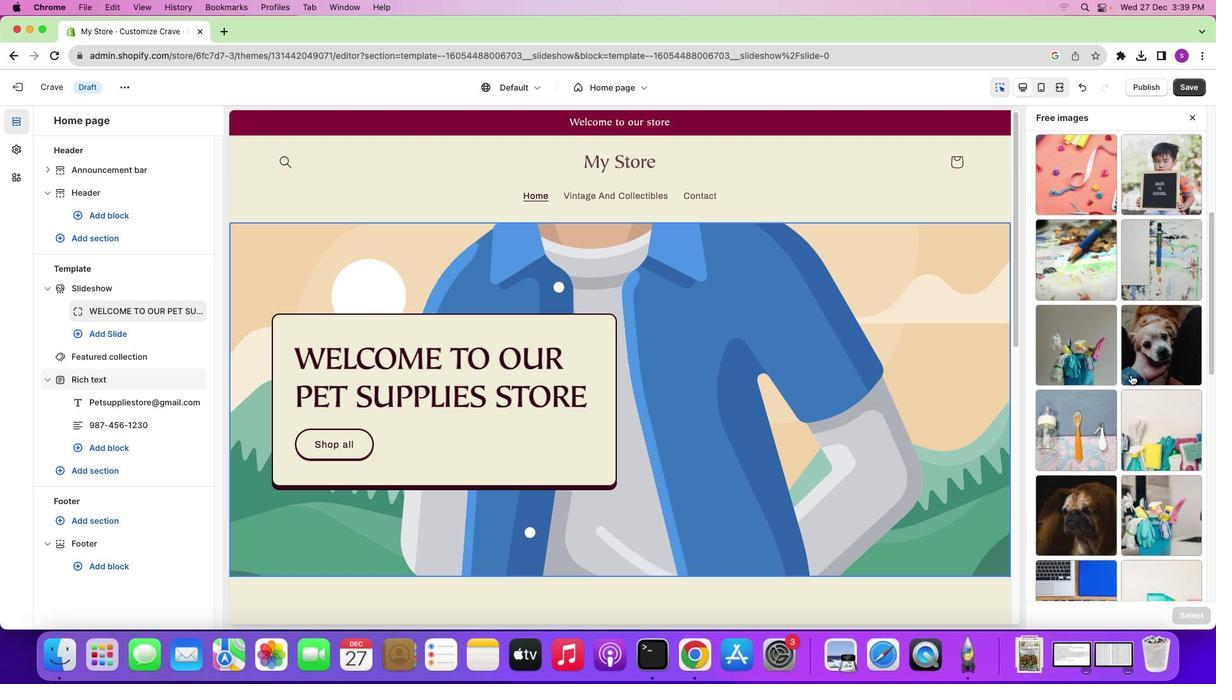 
Action: Mouse scrolled (1131, 374) with delta (0, 0)
Screenshot: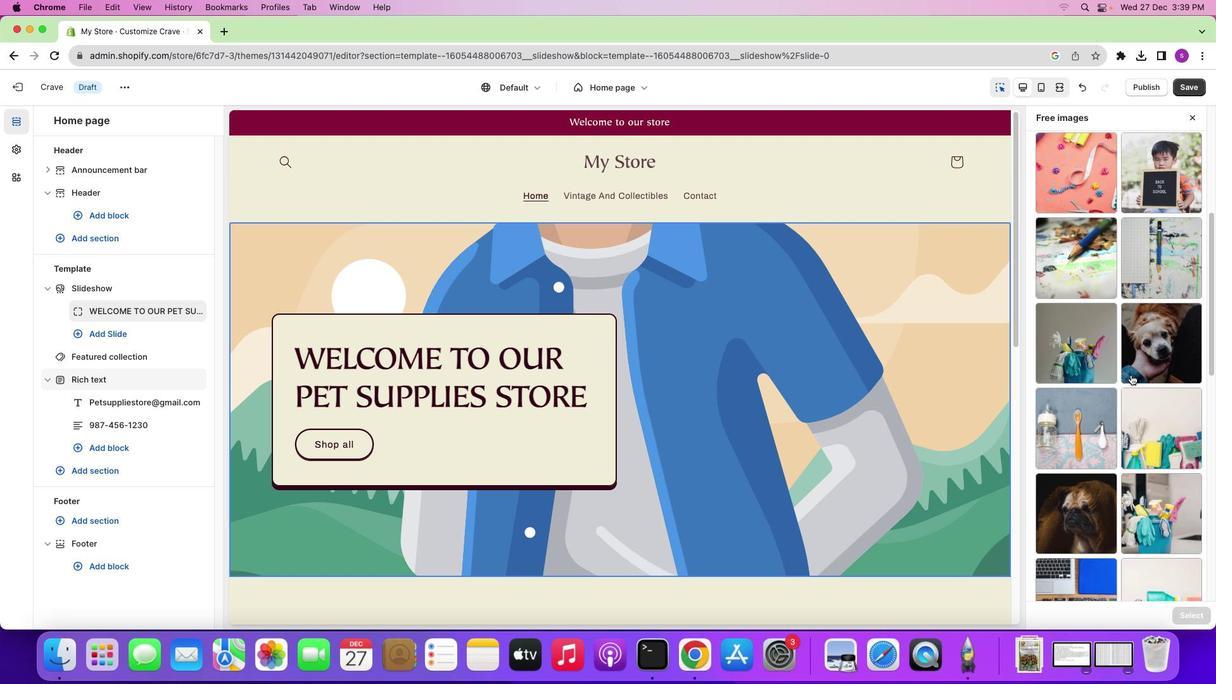 
Action: Mouse scrolled (1131, 374) with delta (0, 0)
Screenshot: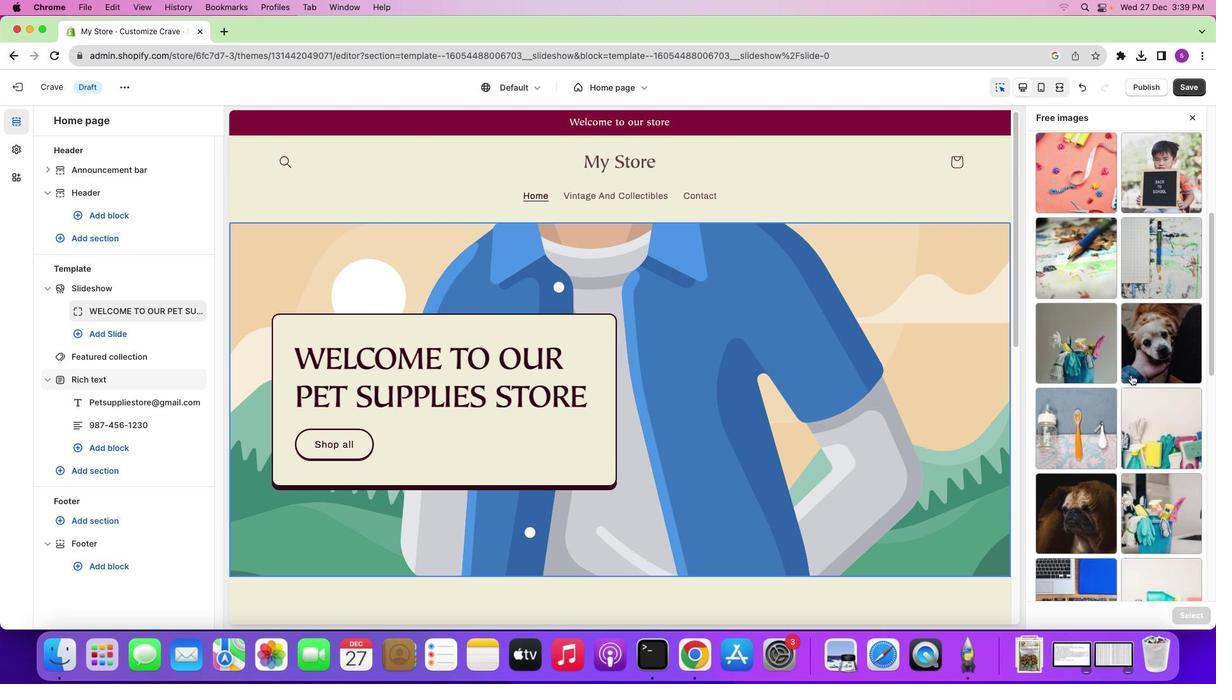 
Action: Mouse scrolled (1131, 374) with delta (0, -1)
Screenshot: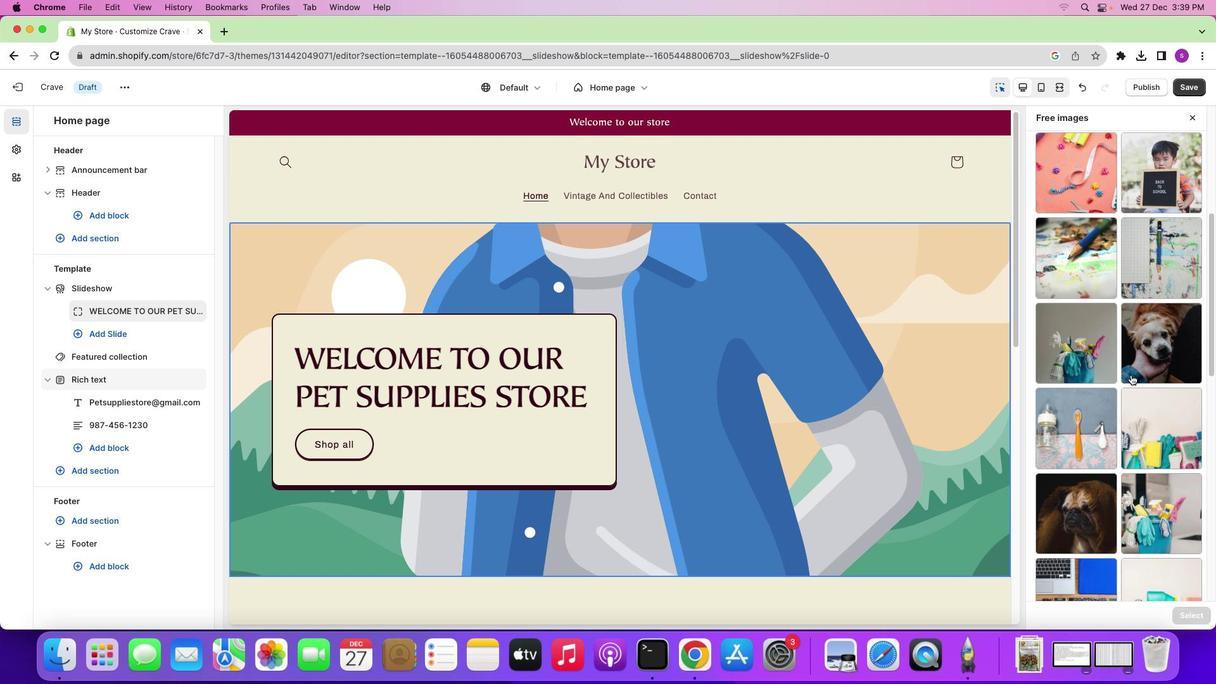 
Action: Mouse scrolled (1131, 374) with delta (0, -1)
Screenshot: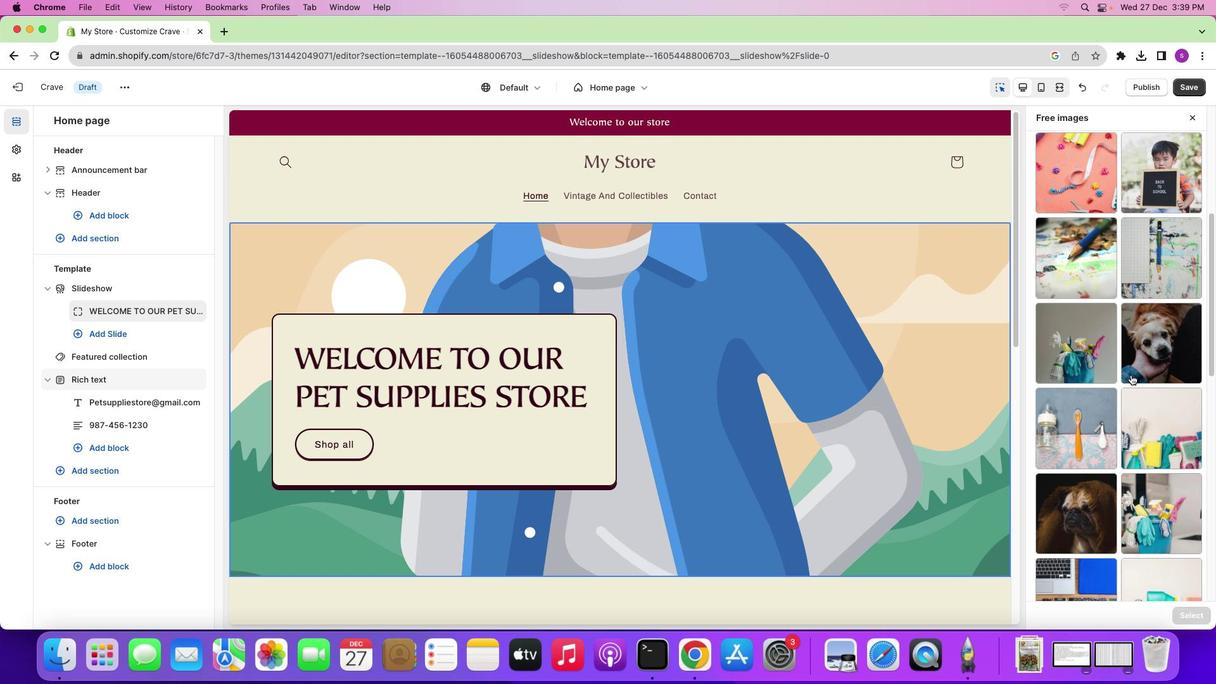 
Action: Mouse scrolled (1131, 374) with delta (0, 0)
Screenshot: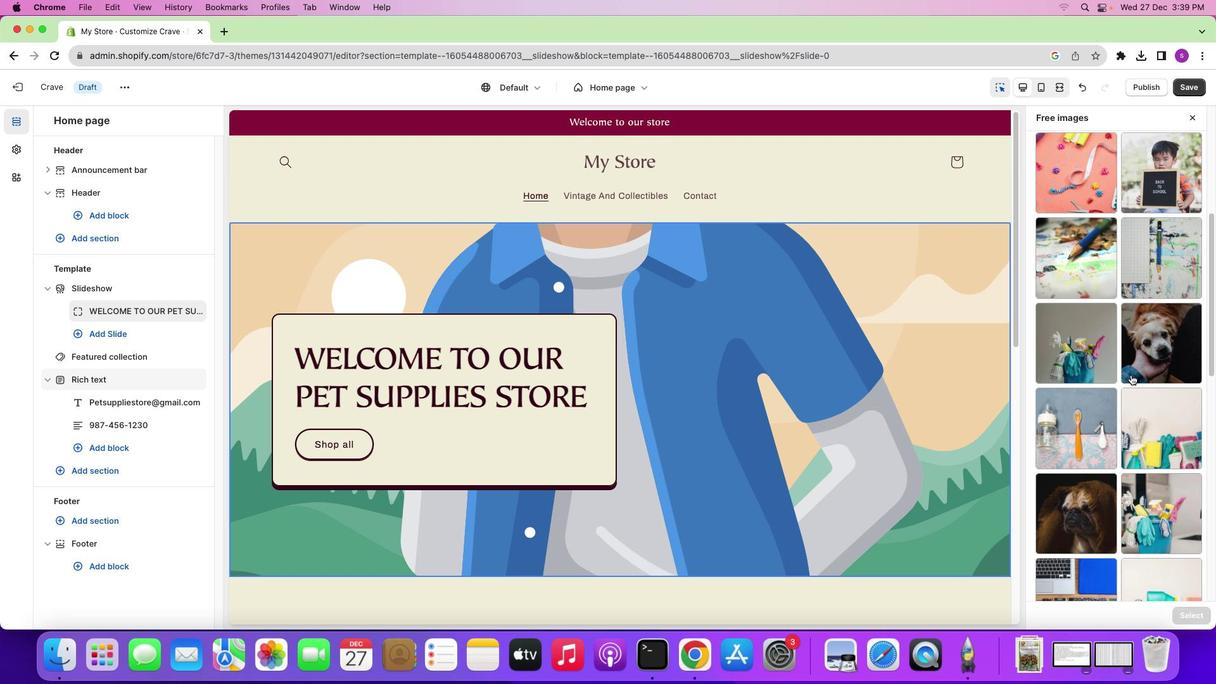 
Action: Mouse scrolled (1131, 374) with delta (0, 0)
Screenshot: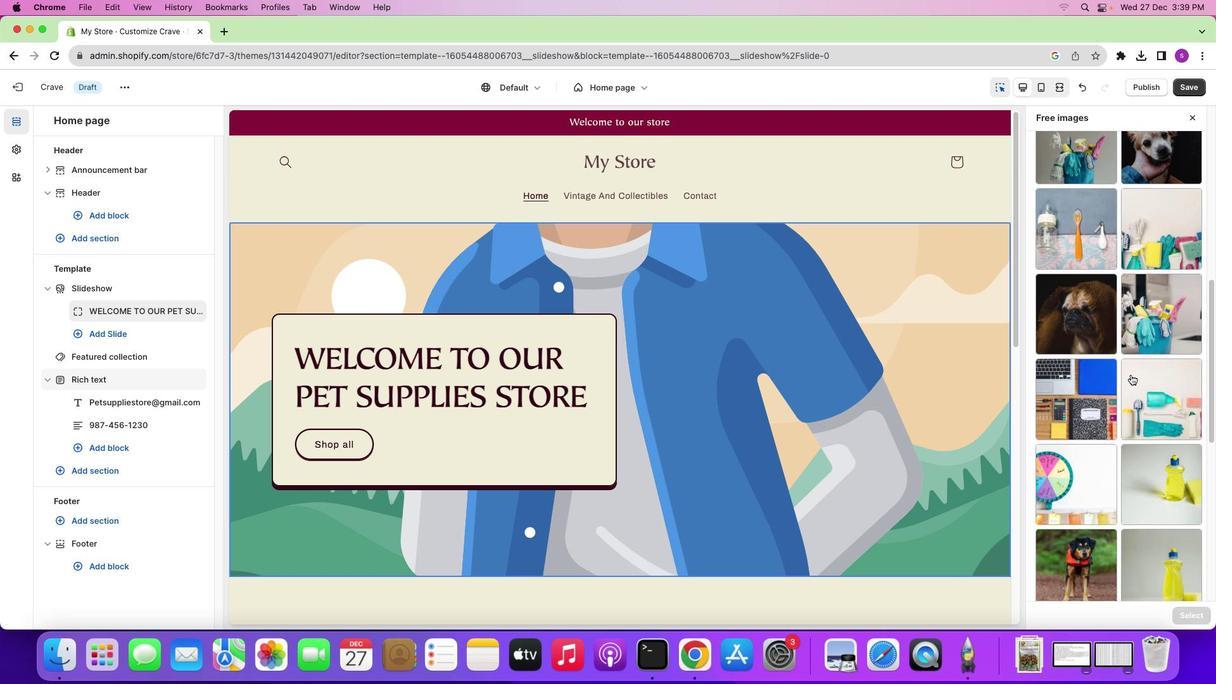 
Action: Mouse scrolled (1131, 374) with delta (0, 1)
Screenshot: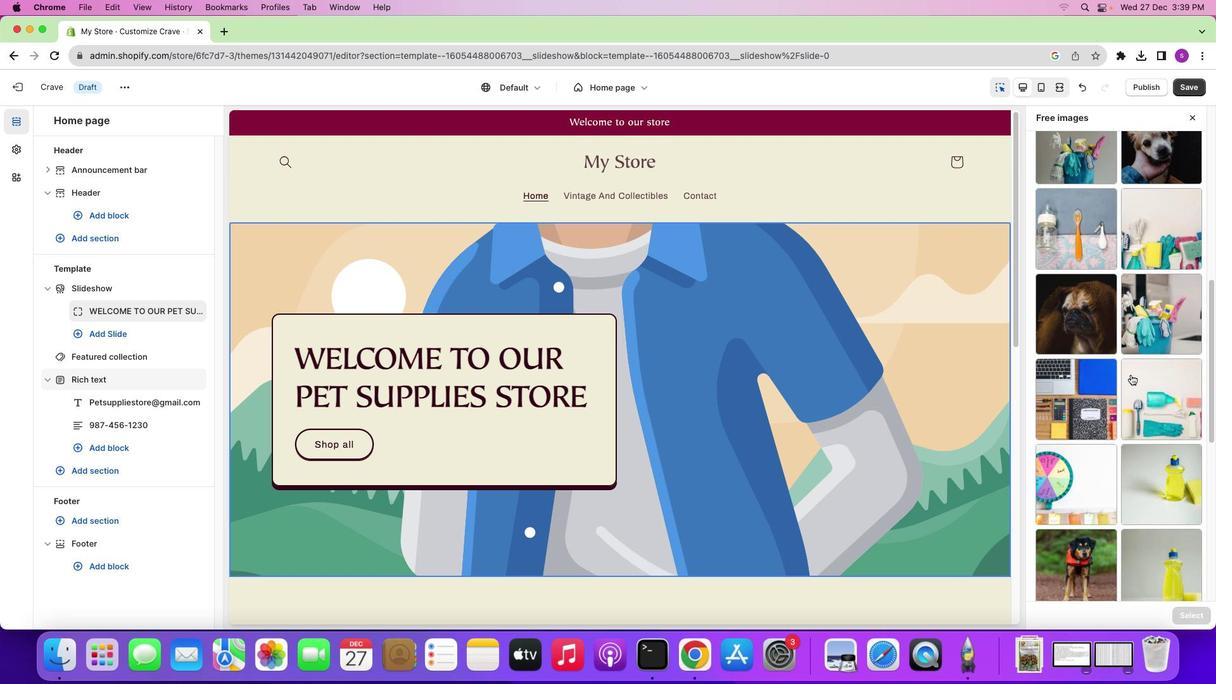 
Action: Mouse scrolled (1131, 374) with delta (0, -1)
Screenshot: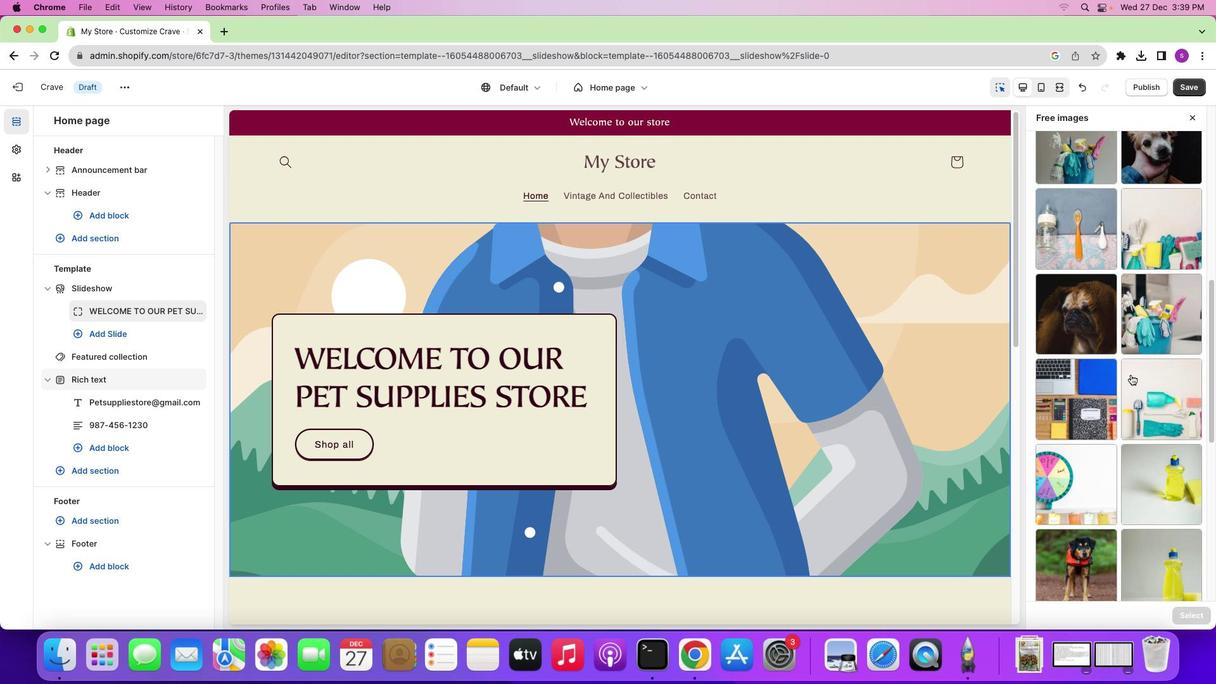 
Action: Mouse scrolled (1131, 374) with delta (0, -1)
Screenshot: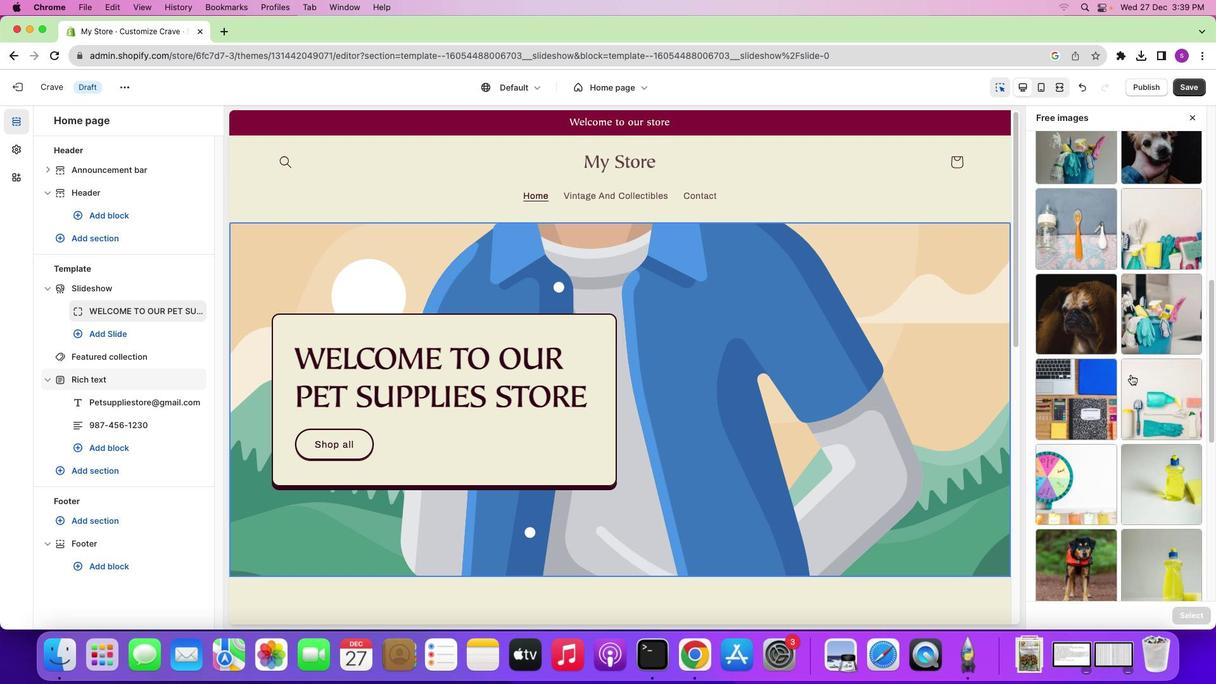 
Action: Mouse scrolled (1131, 374) with delta (0, -2)
Screenshot: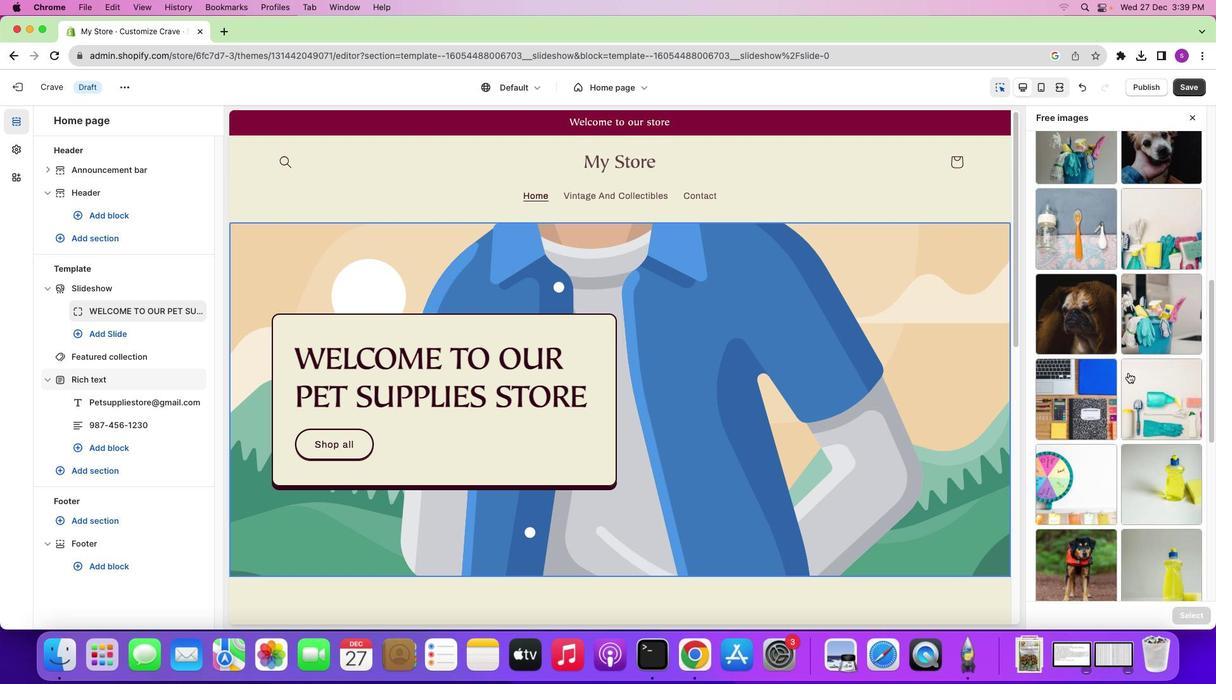 
Action: Mouse moved to (1127, 364)
Screenshot: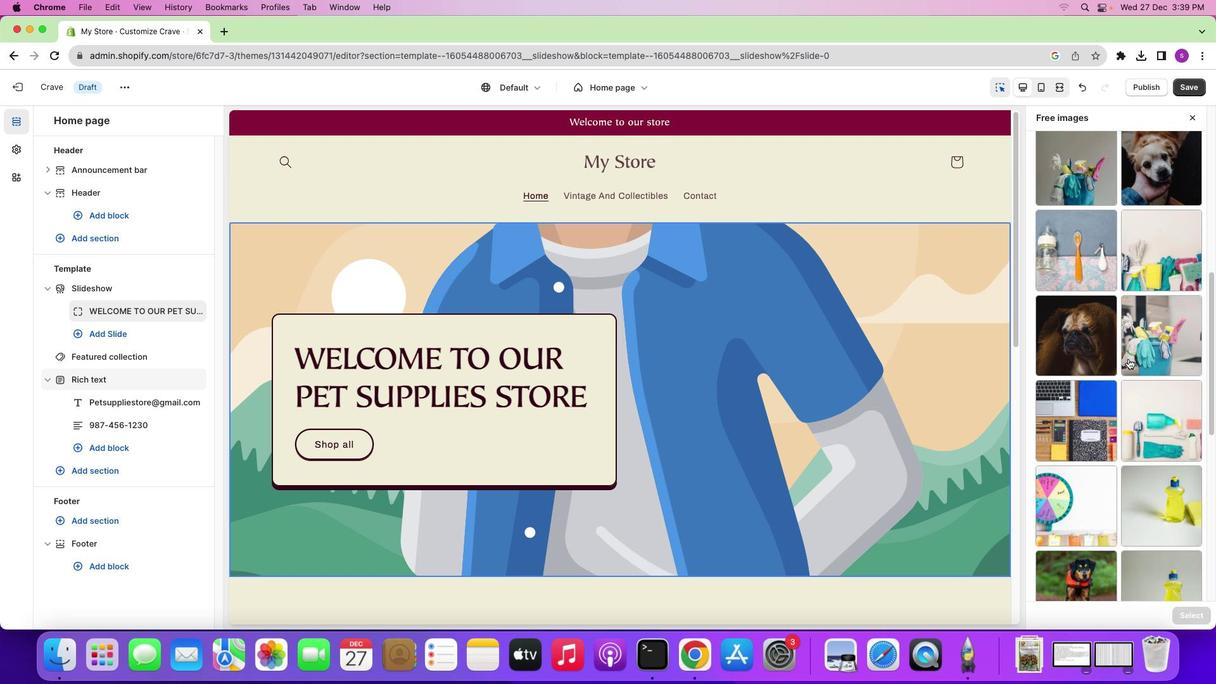 
Action: Mouse scrolled (1127, 364) with delta (0, 0)
Screenshot: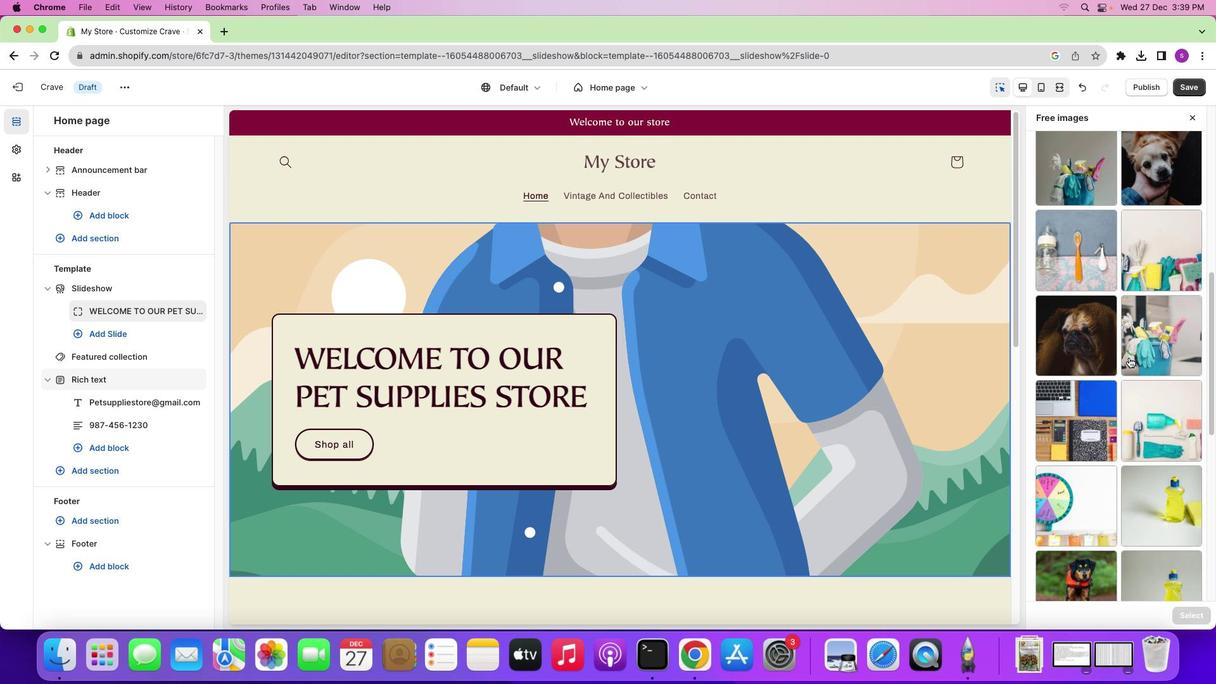 
Action: Mouse scrolled (1127, 364) with delta (0, 0)
Screenshot: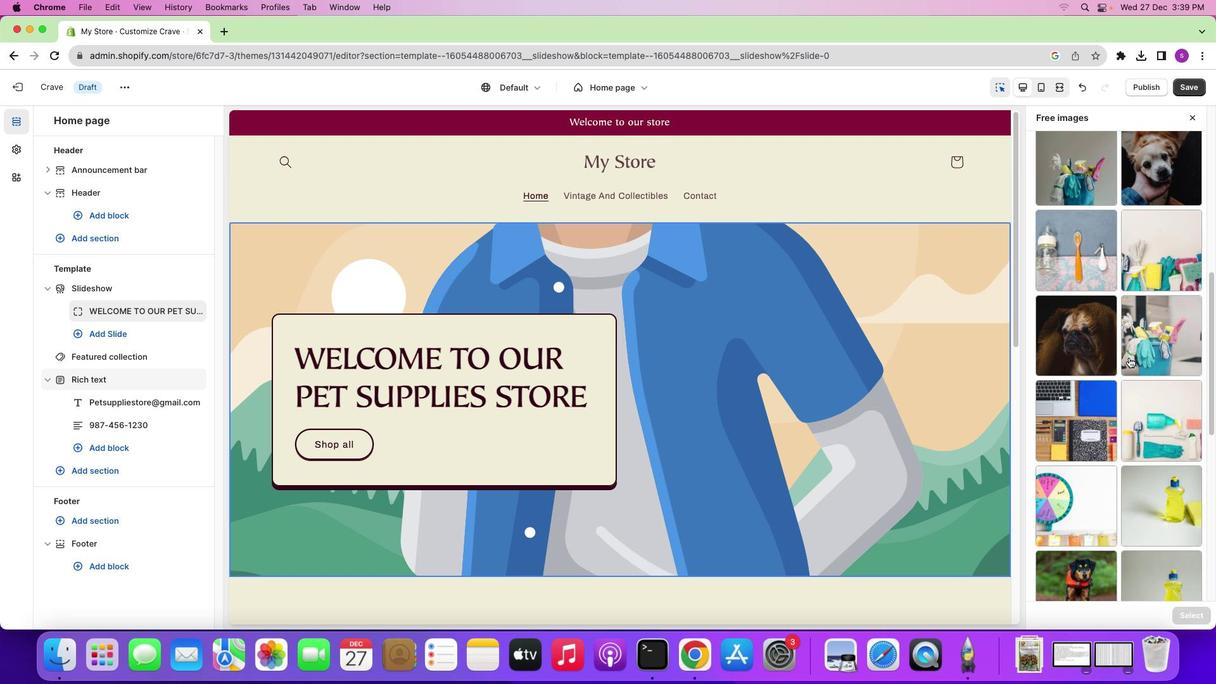 
Action: Mouse scrolled (1127, 364) with delta (0, -1)
Screenshot: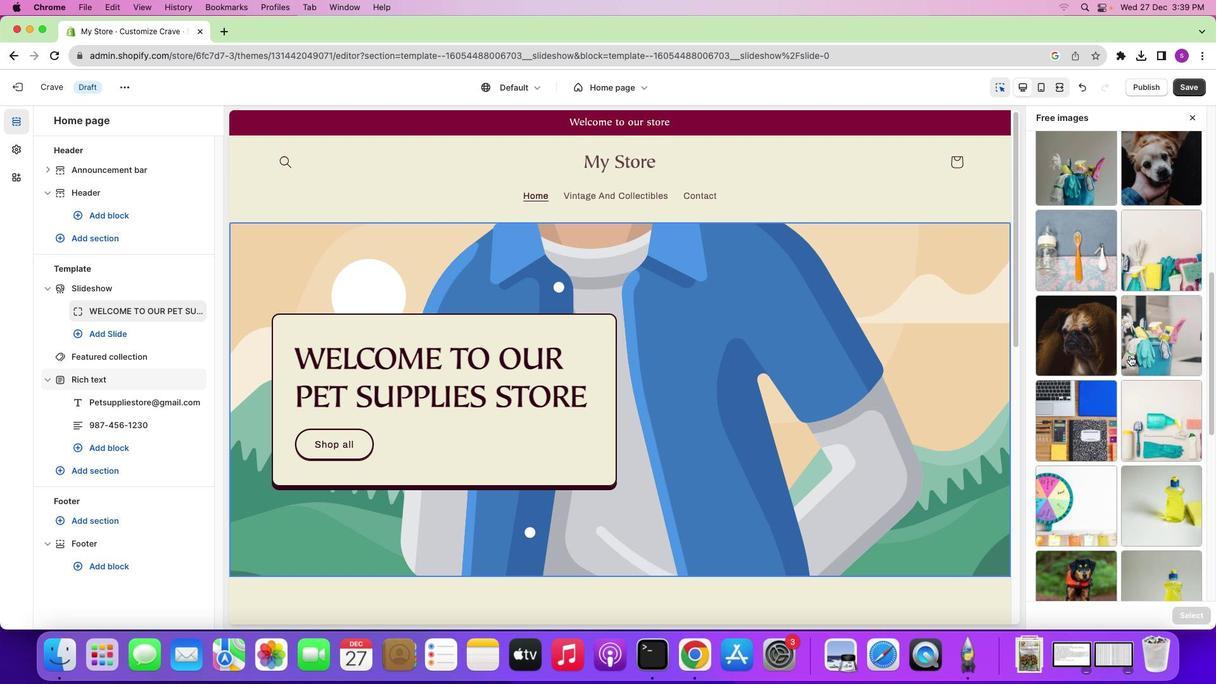 
Action: Mouse scrolled (1127, 364) with delta (0, 1)
Screenshot: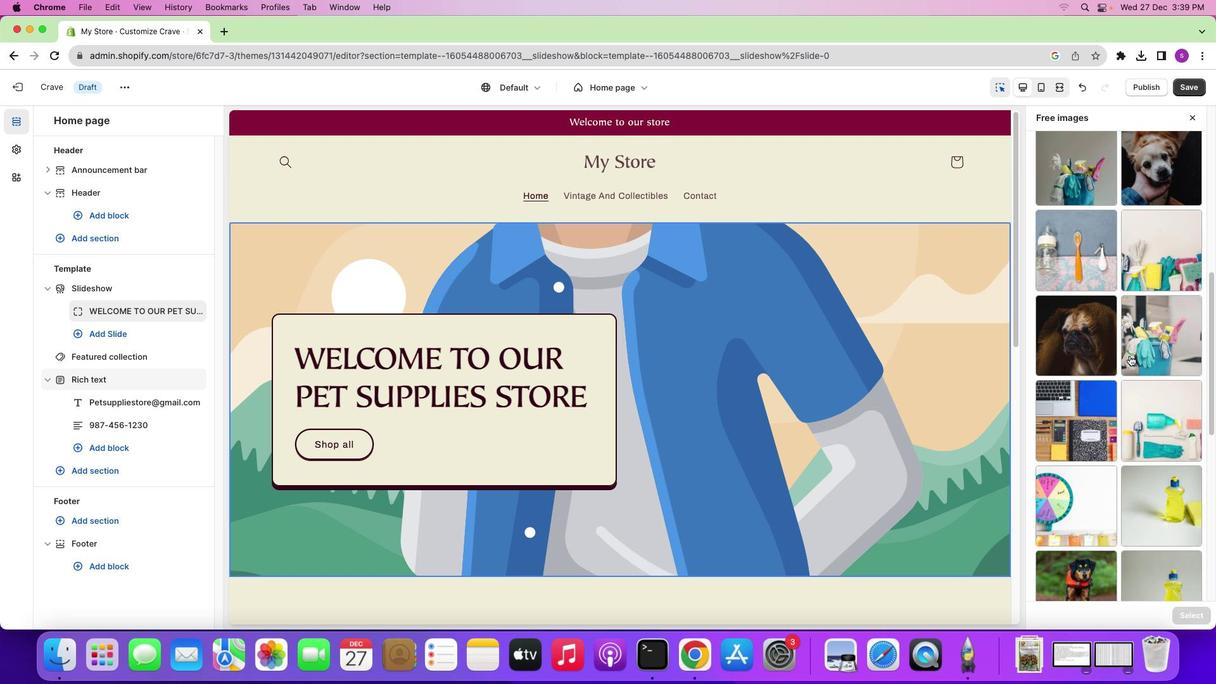 
Action: Mouse moved to (1130, 355)
Screenshot: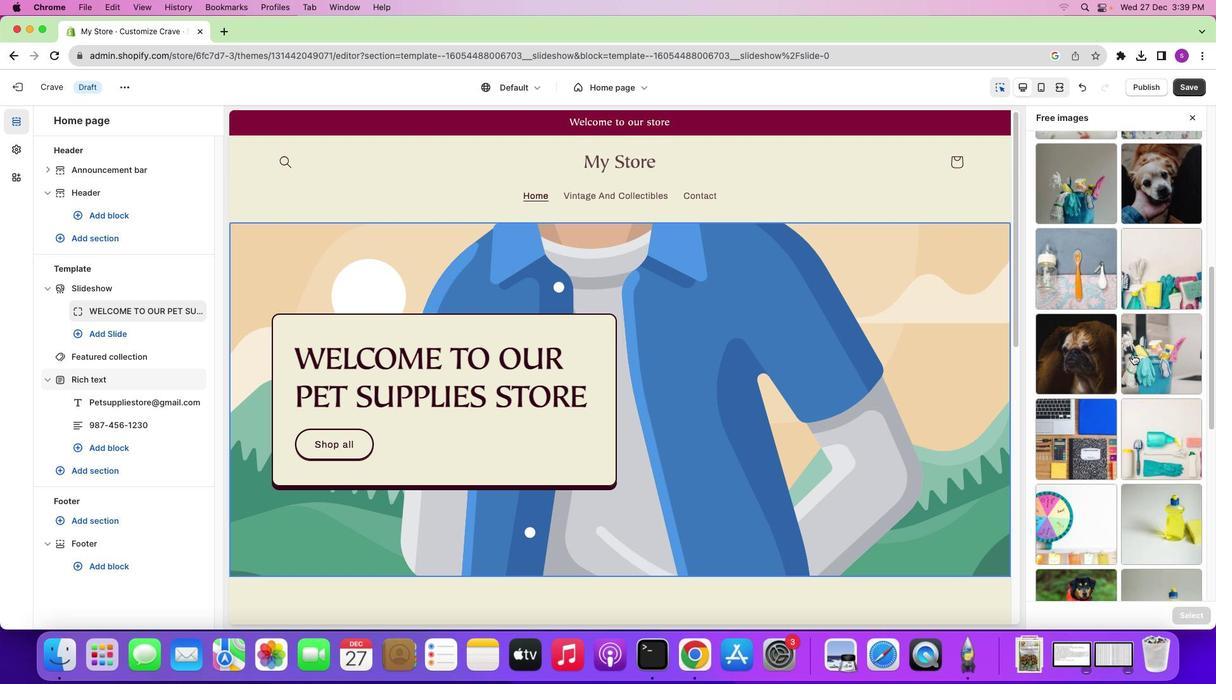 
Action: Mouse scrolled (1130, 355) with delta (0, 0)
Screenshot: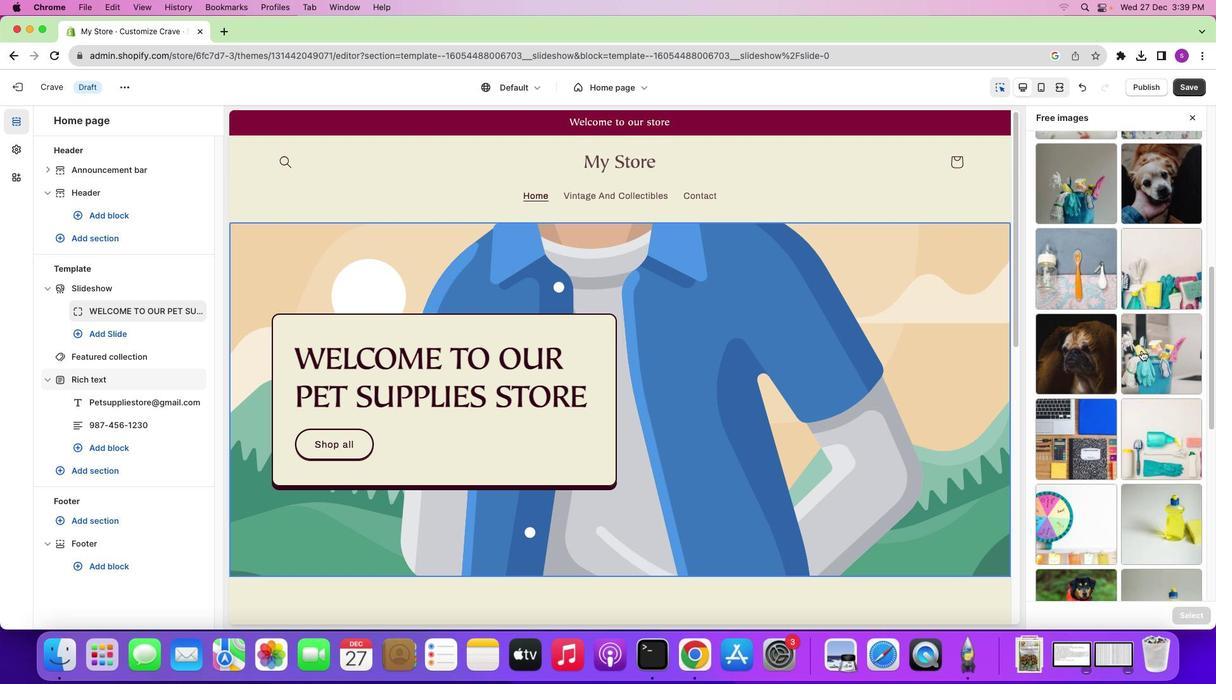 
Action: Mouse scrolled (1130, 355) with delta (0, 0)
Screenshot: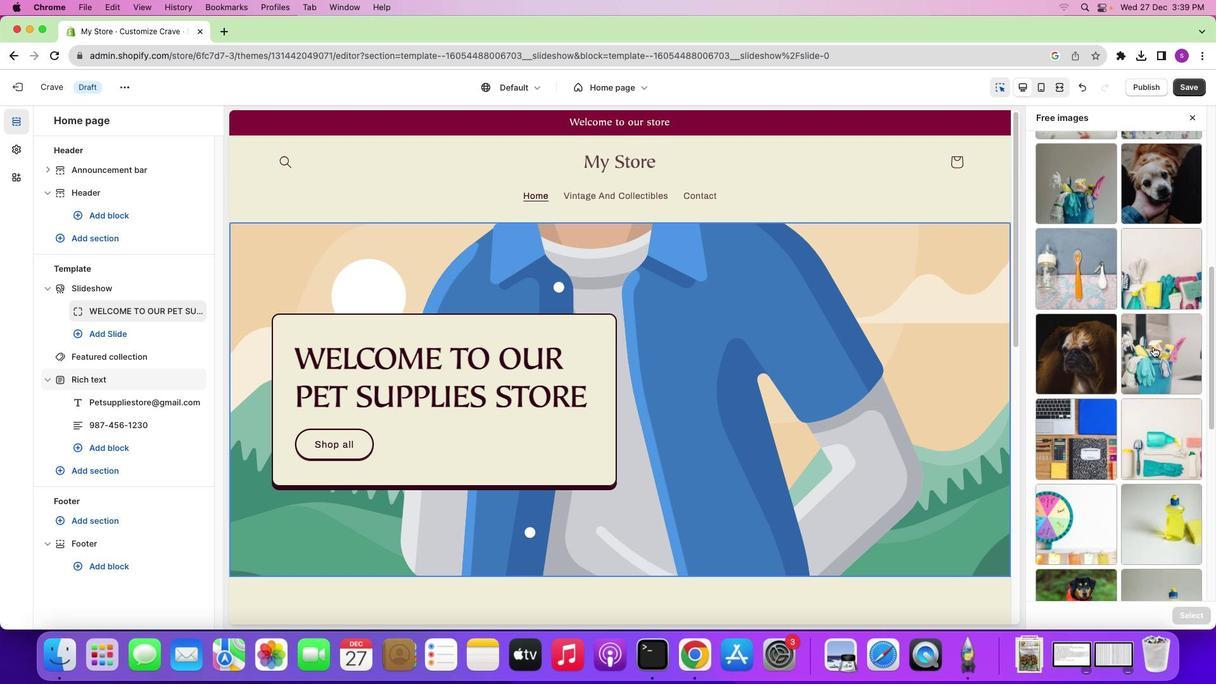 
Action: Mouse moved to (1154, 346)
Screenshot: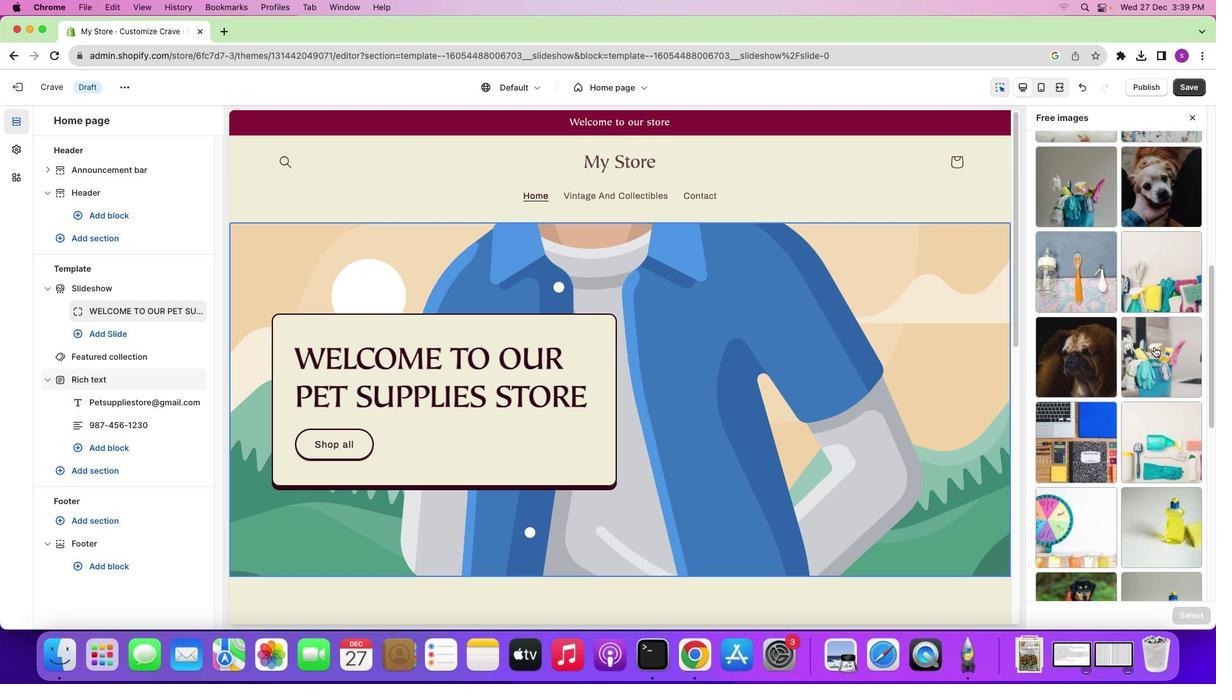 
Action: Mouse scrolled (1154, 346) with delta (0, 0)
Screenshot: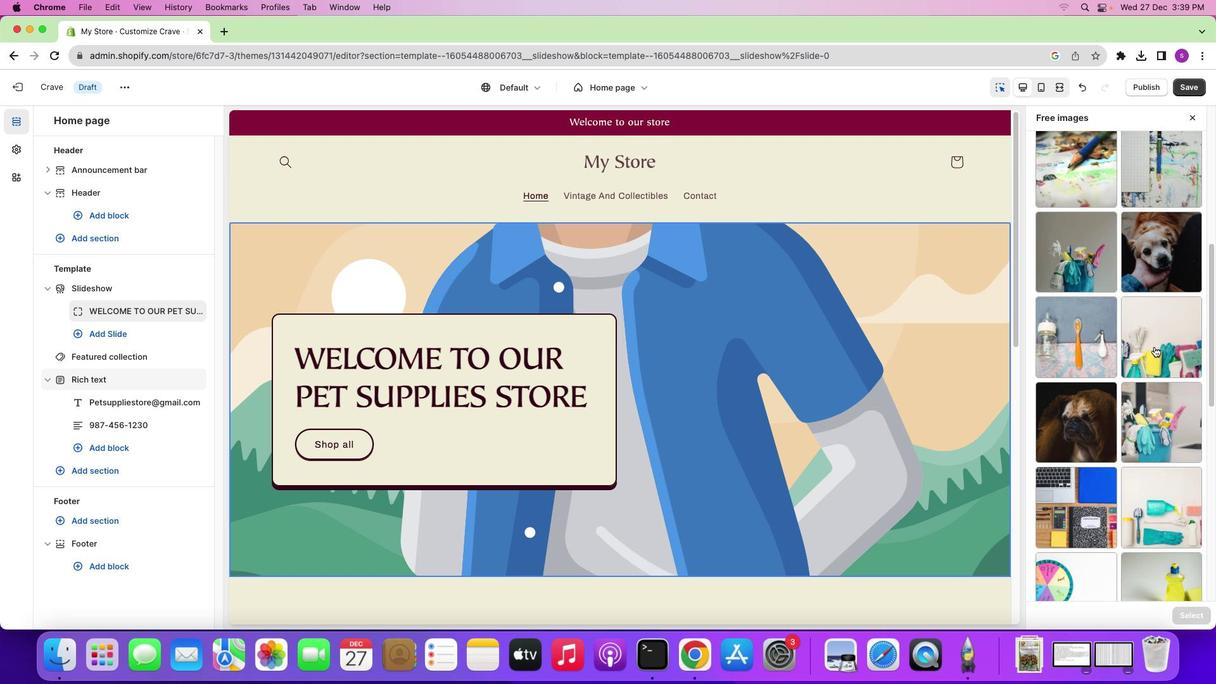 
Action: Mouse scrolled (1154, 346) with delta (0, 0)
Screenshot: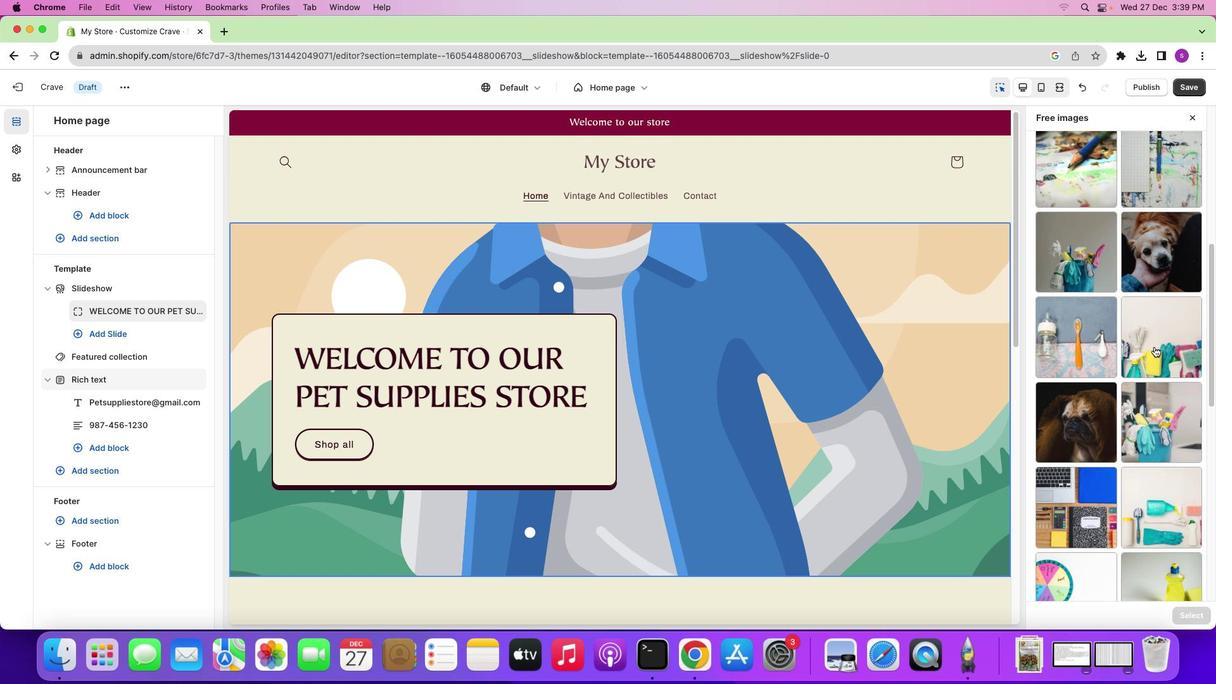 
Action: Mouse scrolled (1154, 346) with delta (0, 0)
Screenshot: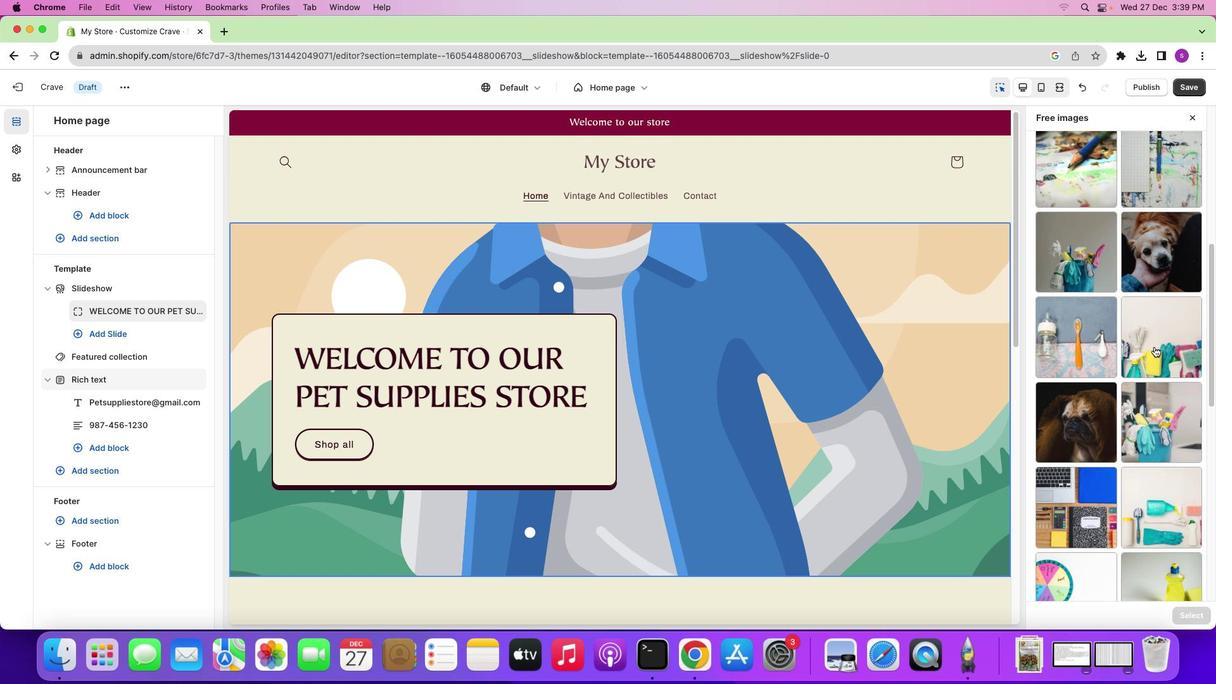 
Action: Mouse scrolled (1154, 346) with delta (0, 0)
Screenshot: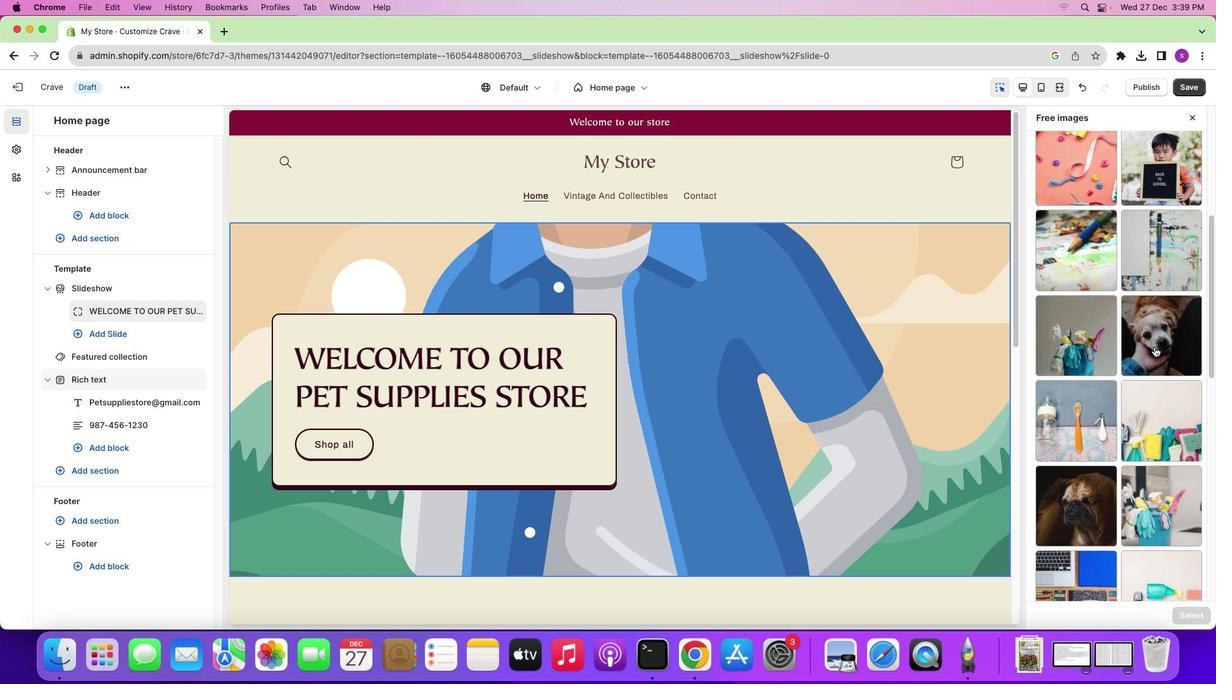 
Action: Mouse scrolled (1154, 346) with delta (0, 0)
Screenshot: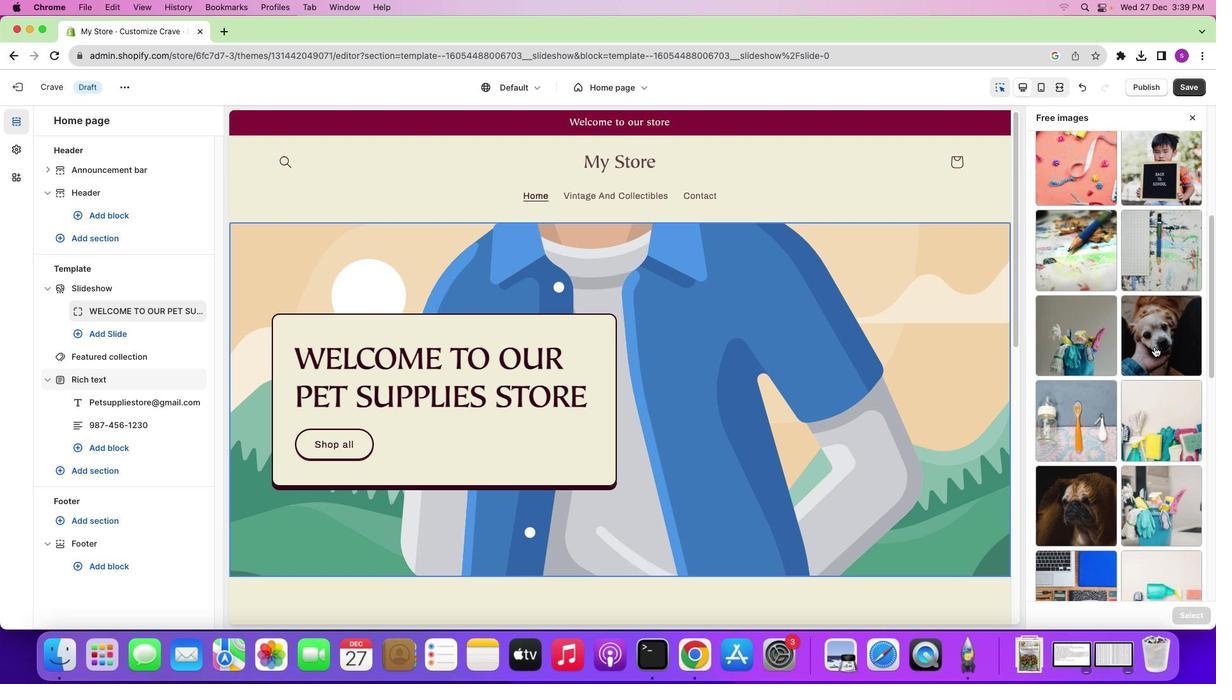
Action: Mouse scrolled (1154, 346) with delta (0, 1)
Screenshot: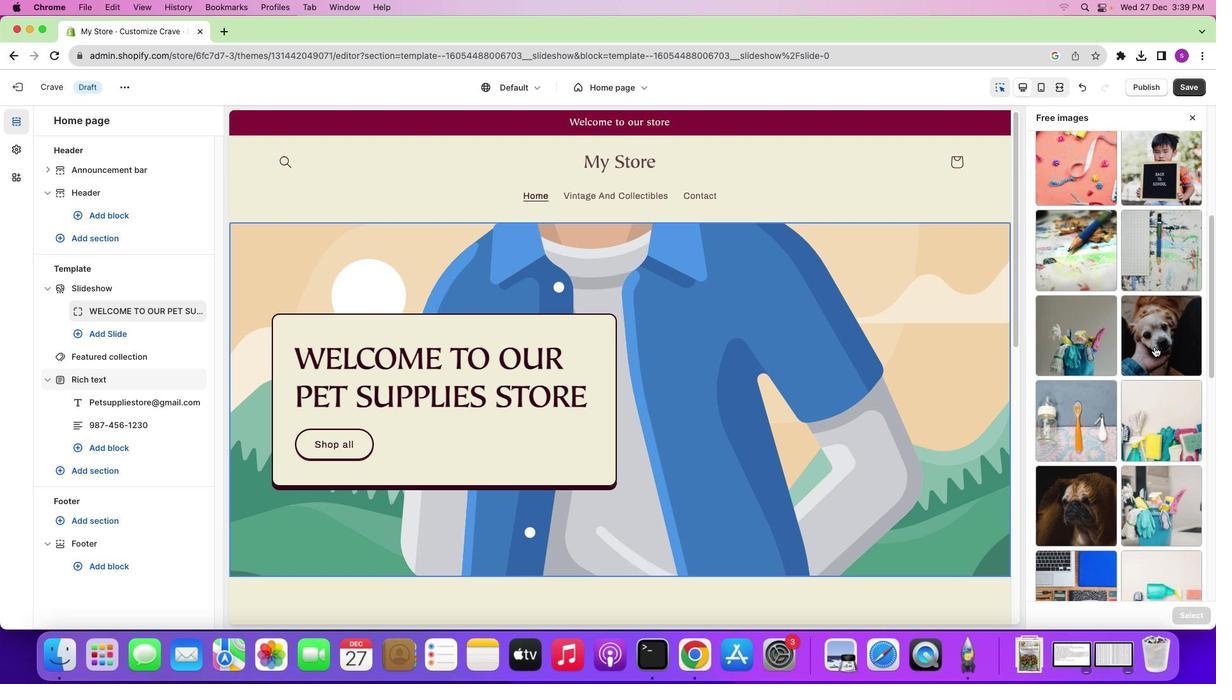 
Action: Mouse scrolled (1154, 346) with delta (0, 0)
Screenshot: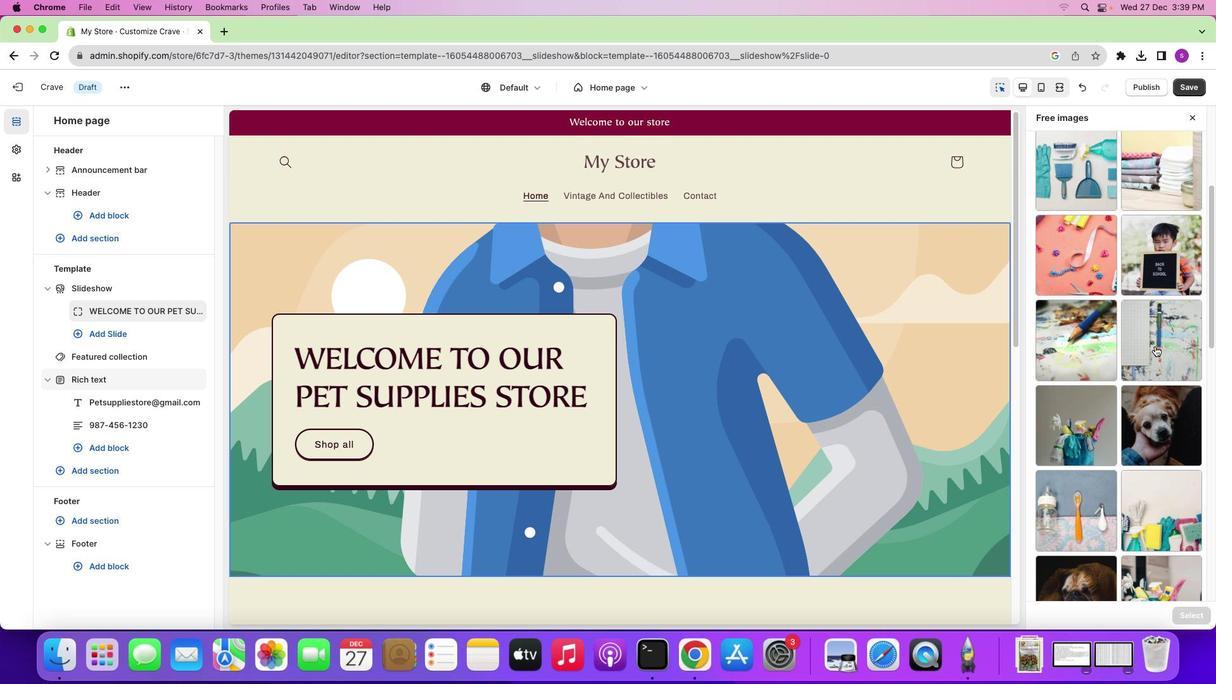 
Action: Mouse scrolled (1154, 346) with delta (0, 0)
Screenshot: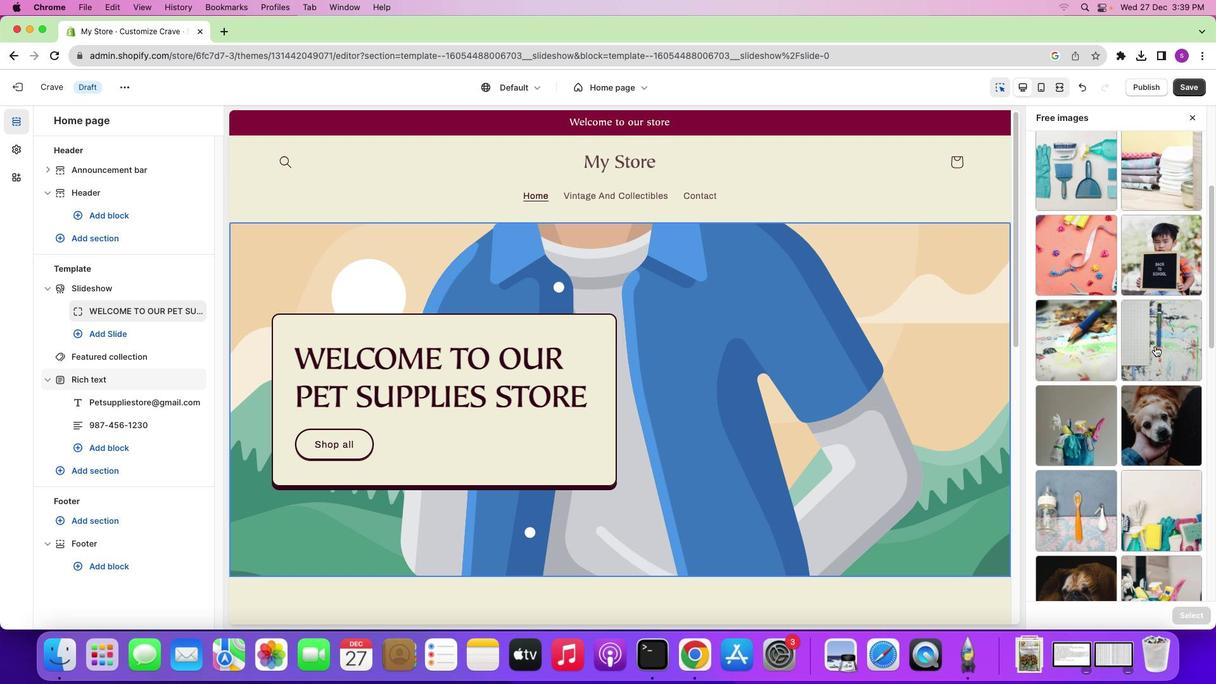 
Action: Mouse scrolled (1154, 346) with delta (0, 1)
Screenshot: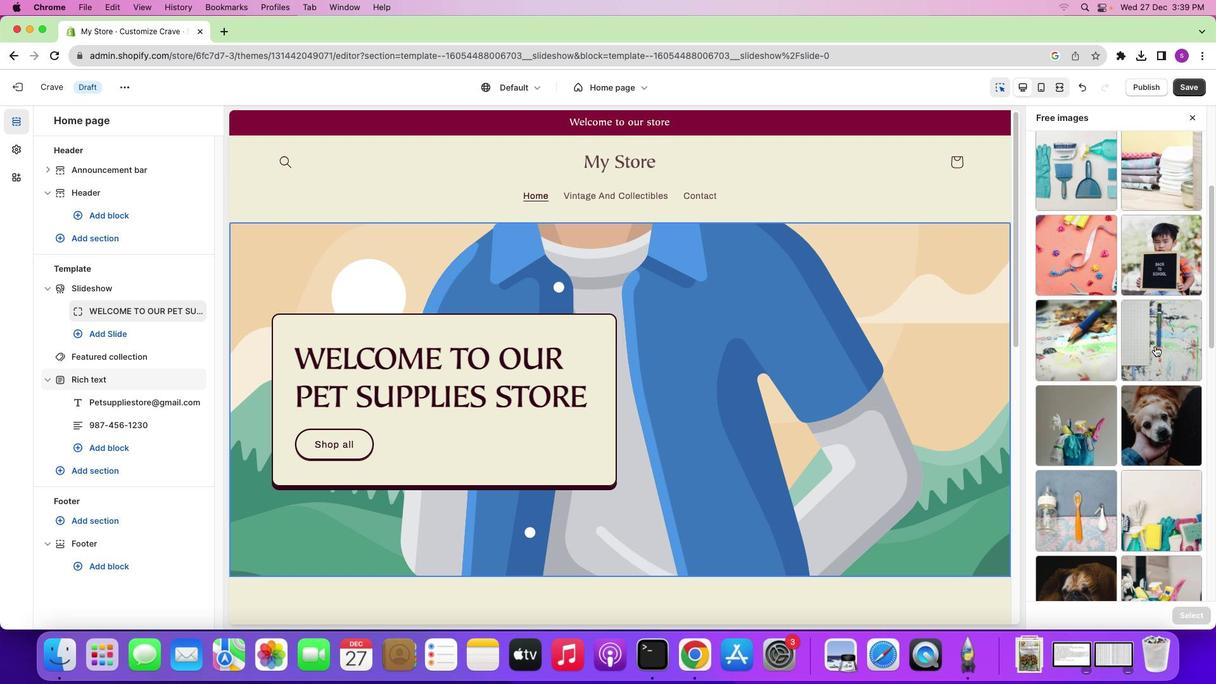 
Action: Mouse moved to (1155, 346)
Screenshot: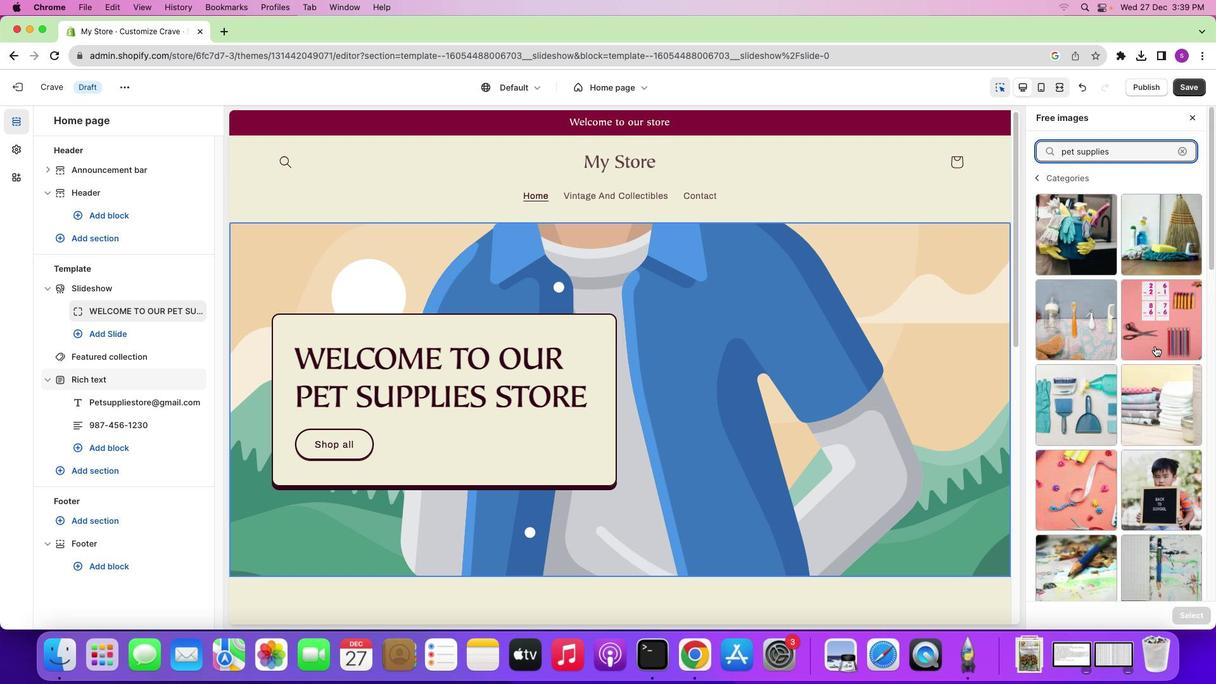 
Action: Mouse scrolled (1155, 346) with delta (0, 0)
Screenshot: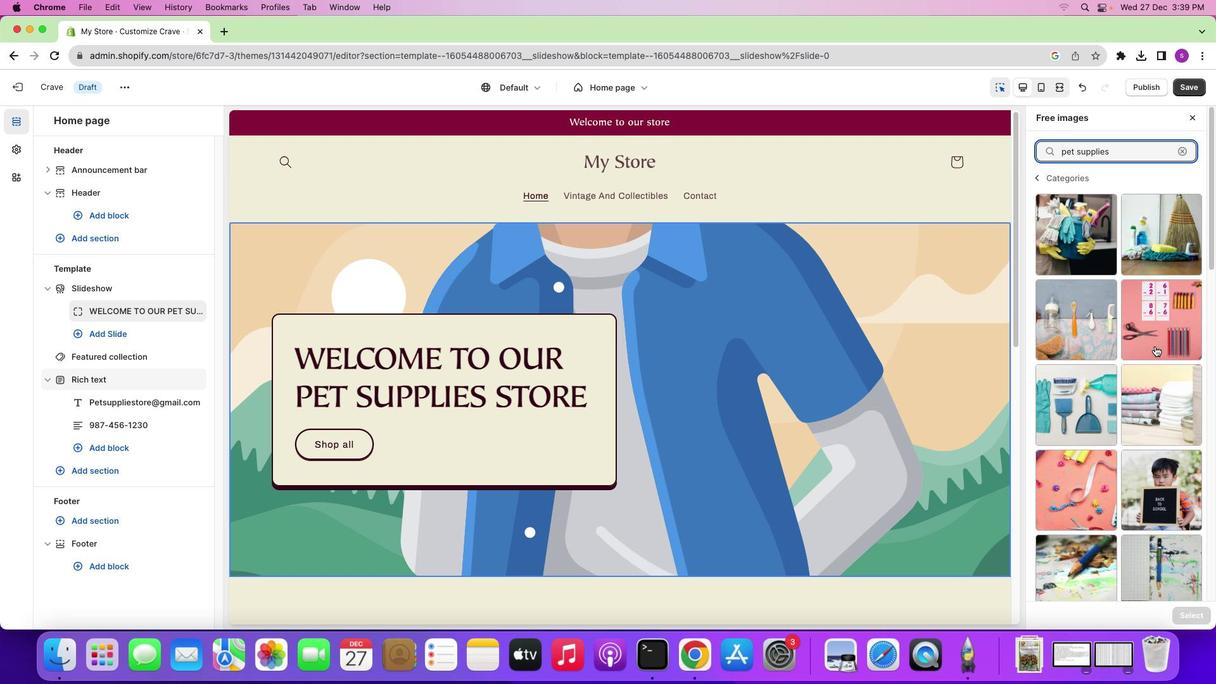 
Action: Mouse scrolled (1155, 346) with delta (0, 0)
Screenshot: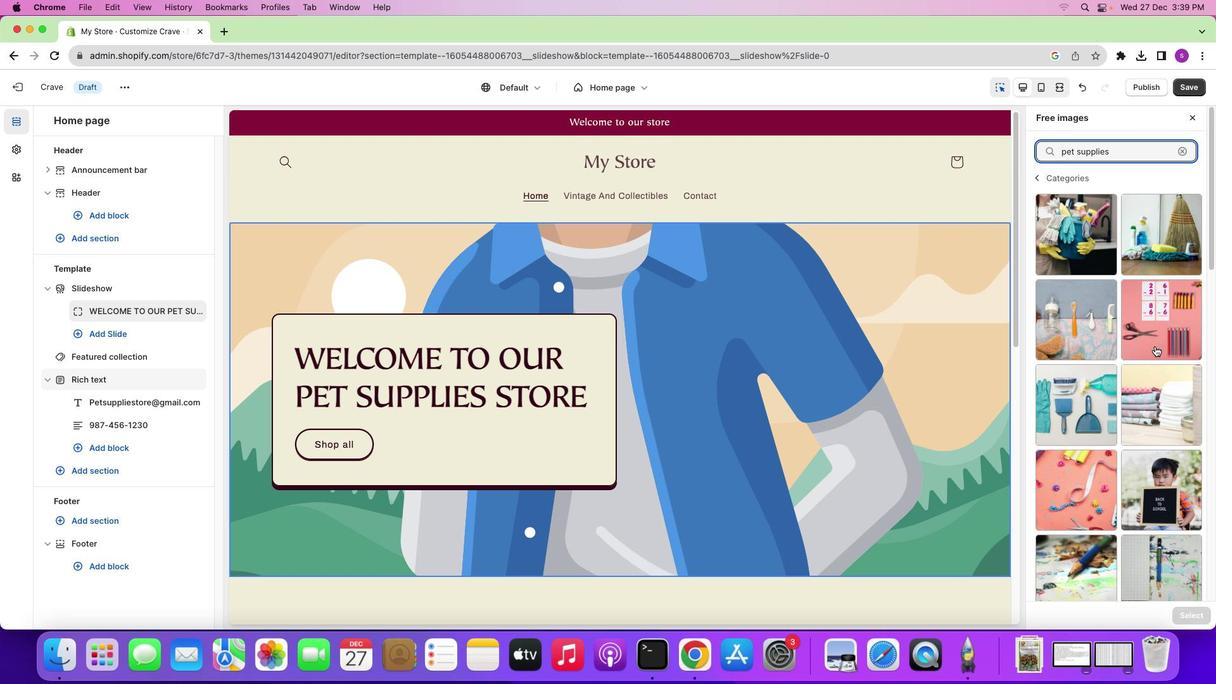 
Action: Mouse scrolled (1155, 346) with delta (0, 1)
Screenshot: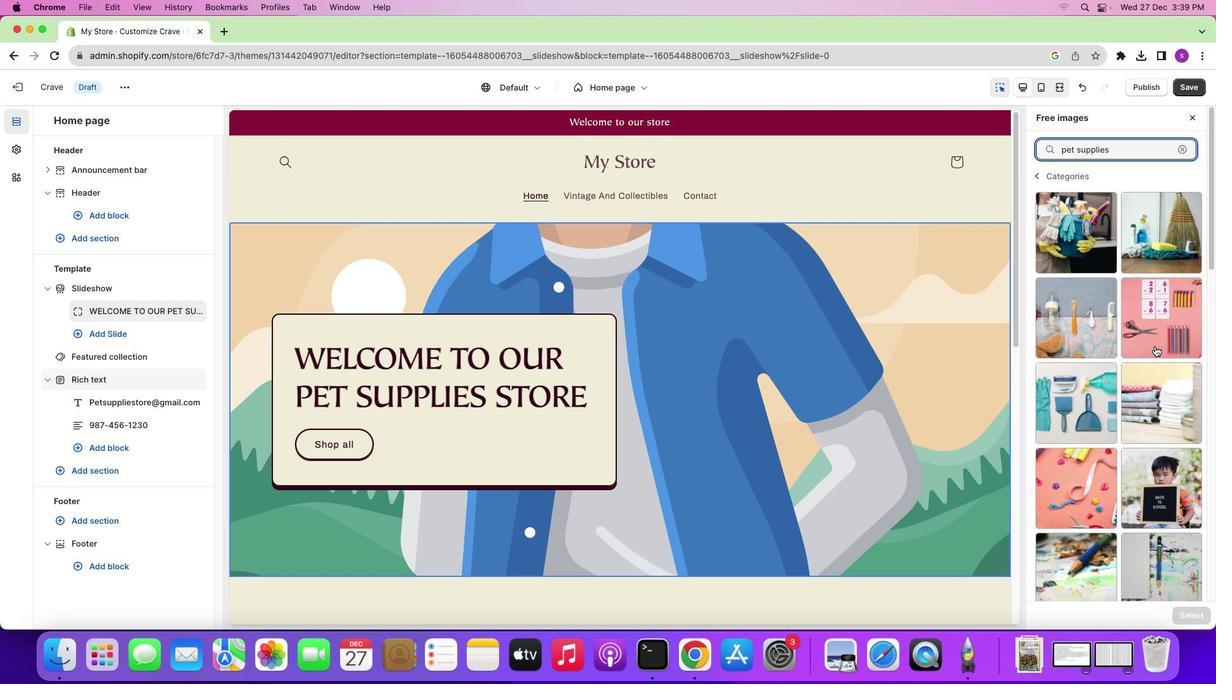 
Action: Mouse scrolled (1155, 346) with delta (0, 3)
Screenshot: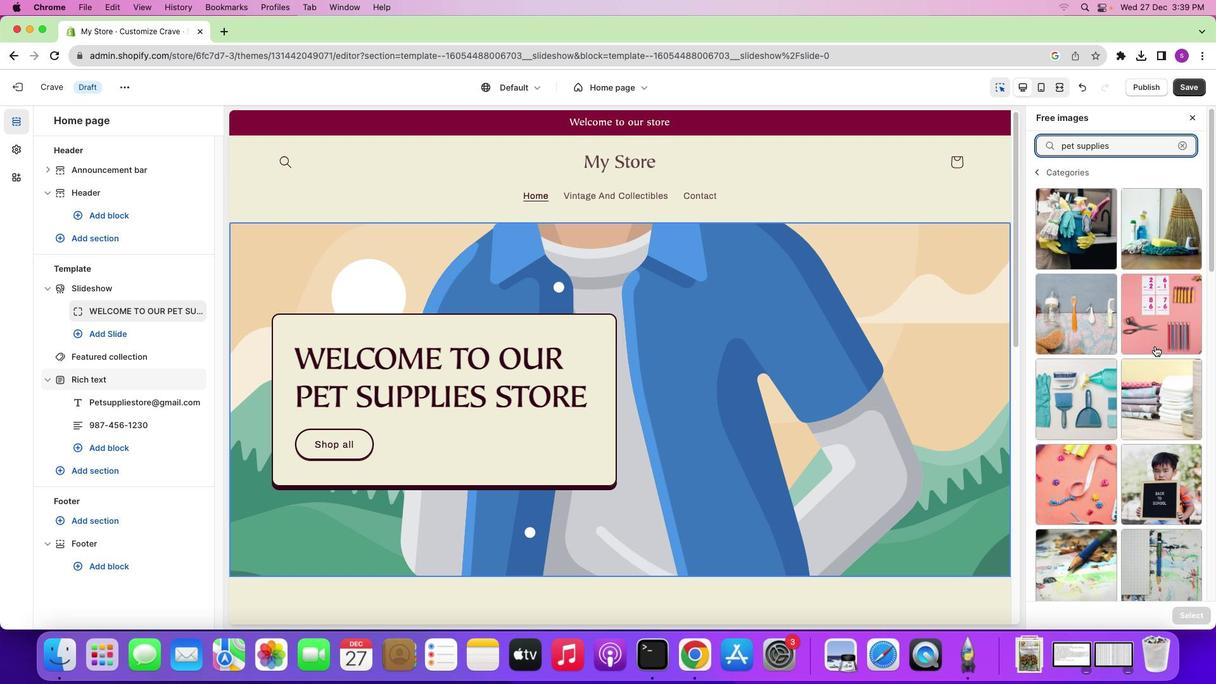 
Action: Mouse scrolled (1155, 346) with delta (0, 3)
Screenshot: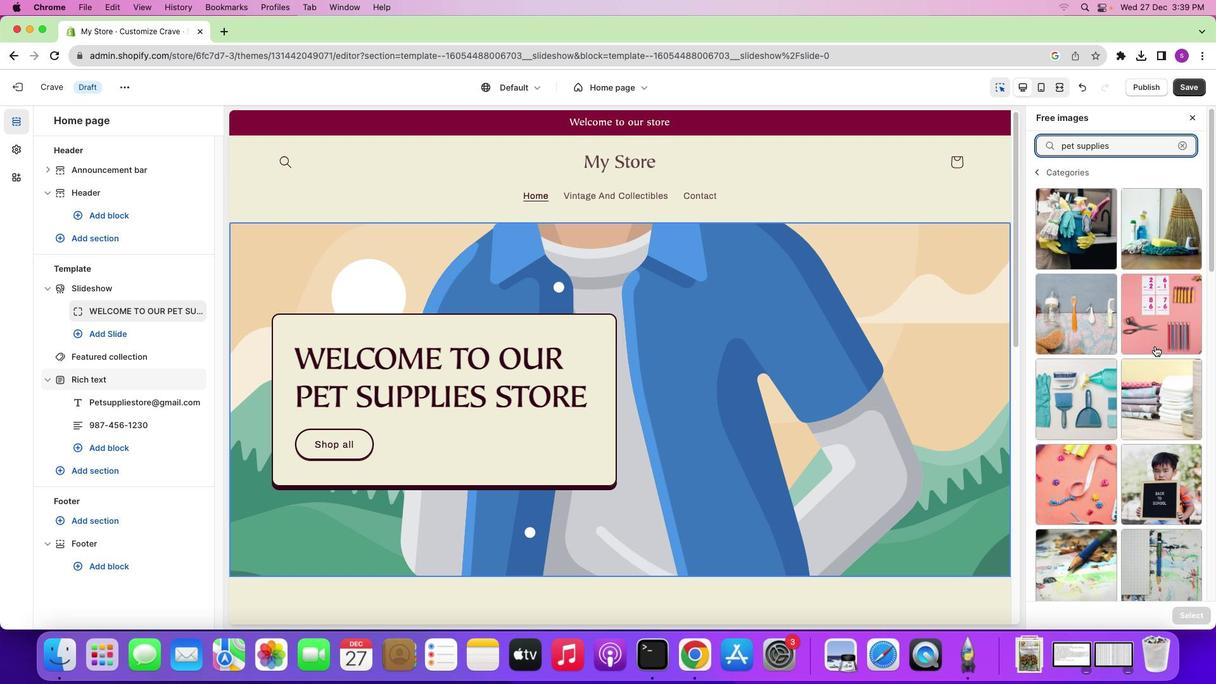 
Action: Mouse moved to (1155, 346)
Screenshot: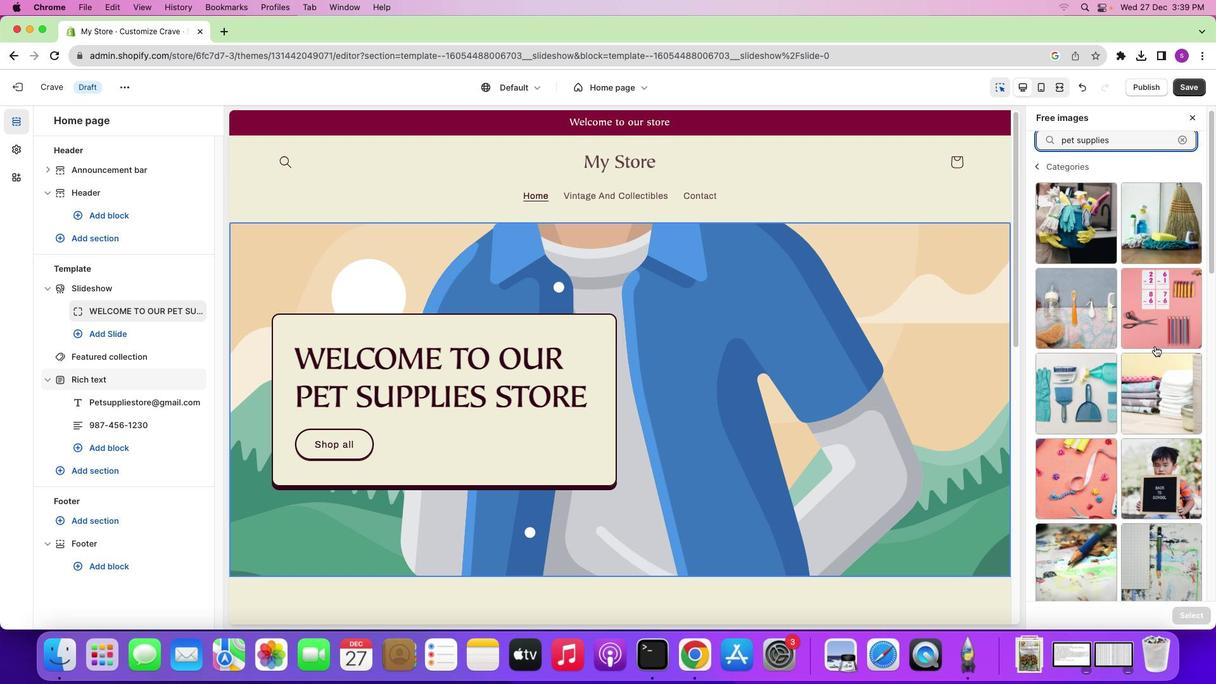
Action: Mouse scrolled (1155, 346) with delta (0, 0)
Screenshot: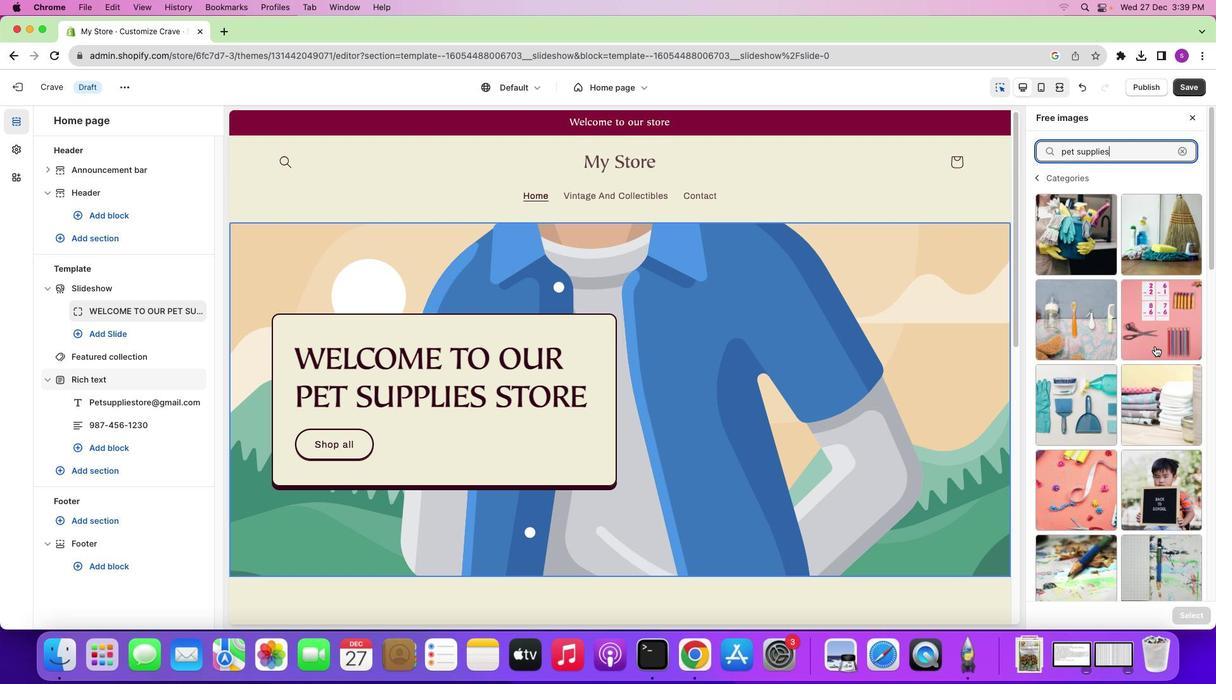 
Action: Mouse scrolled (1155, 346) with delta (0, 0)
Screenshot: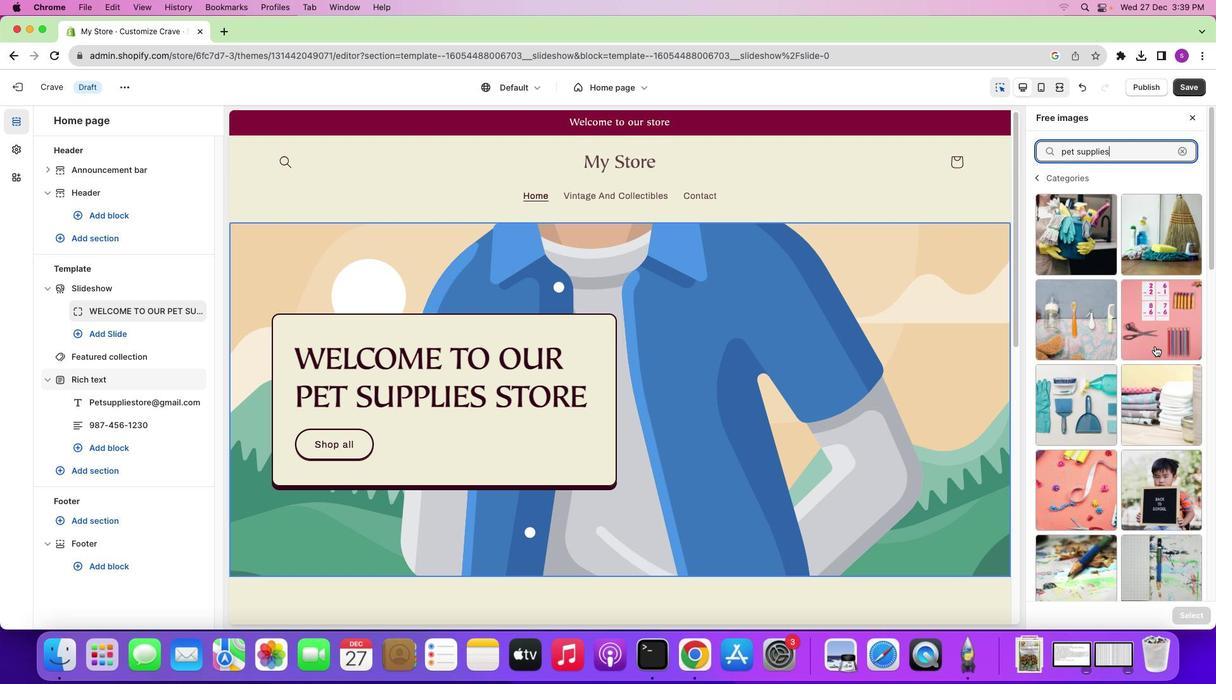 
Action: Mouse scrolled (1155, 346) with delta (0, 1)
Screenshot: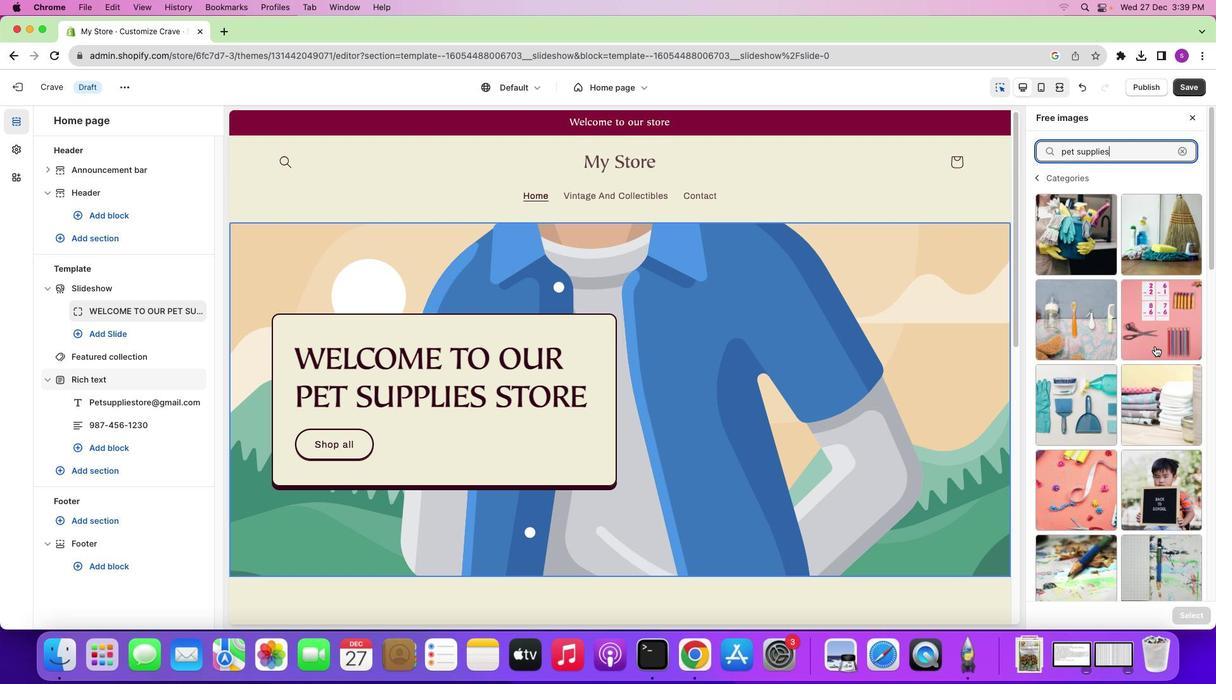 
Action: Mouse moved to (1155, 346)
Screenshot: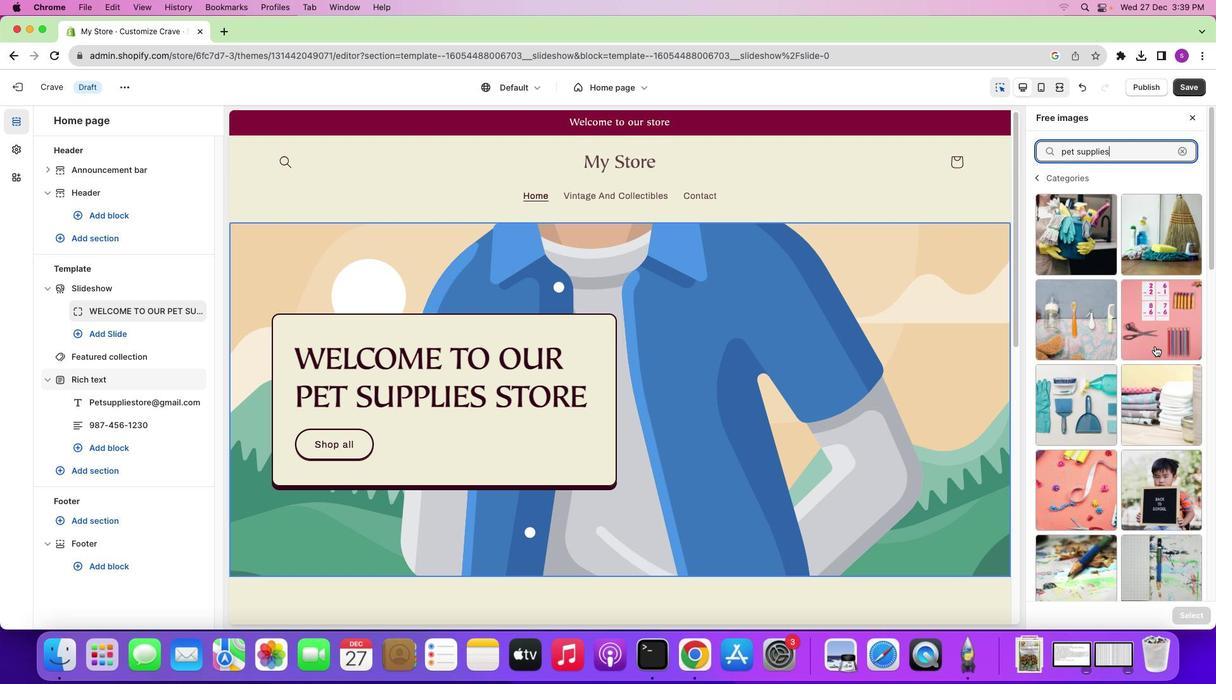 
Action: Mouse scrolled (1155, 346) with delta (0, -1)
Screenshot: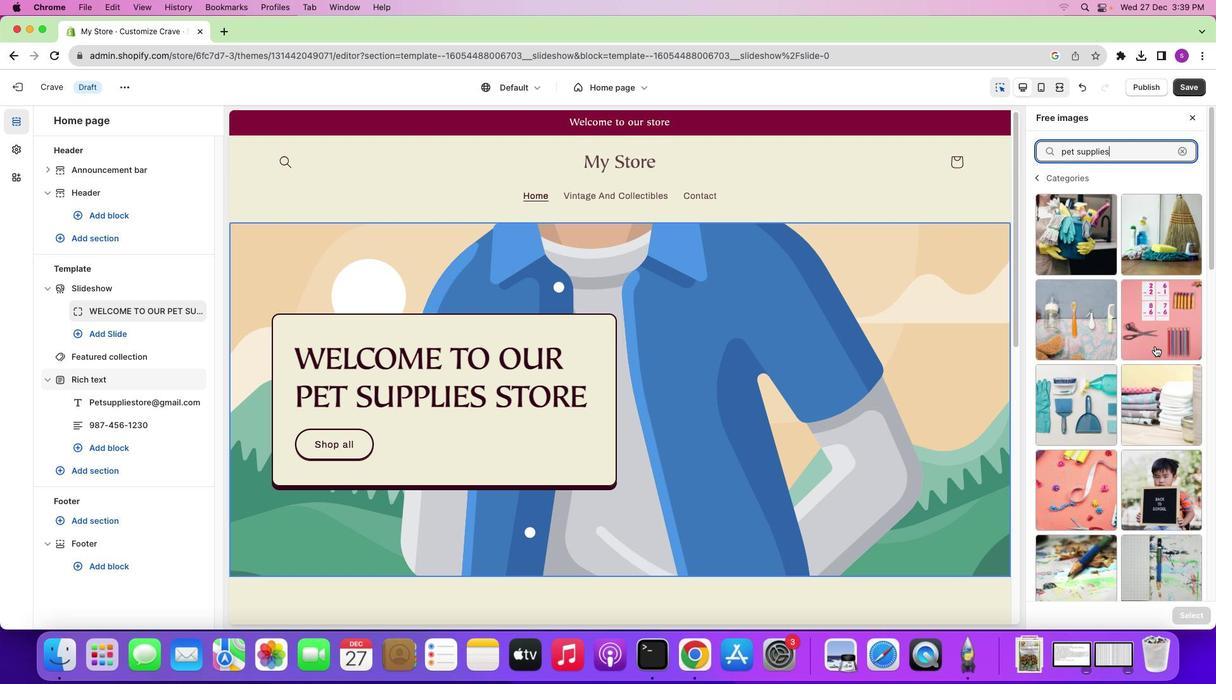 
Action: Mouse scrolled (1155, 346) with delta (0, 1)
Screenshot: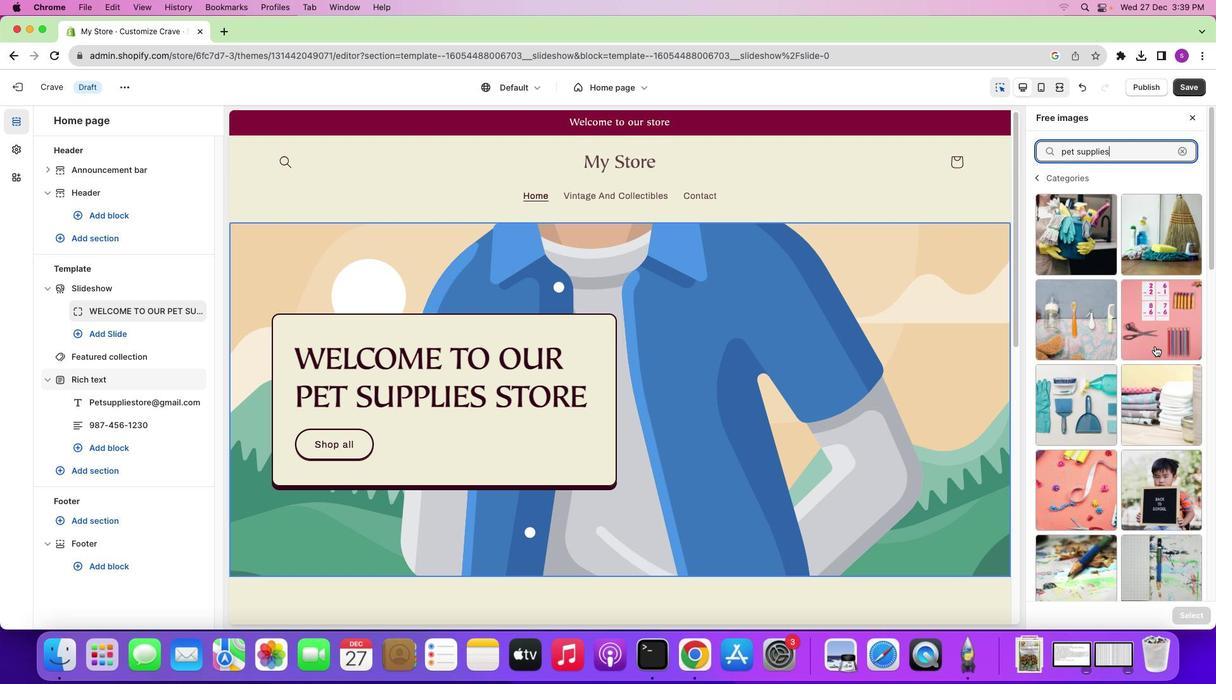 
Action: Mouse moved to (1096, 312)
Screenshot: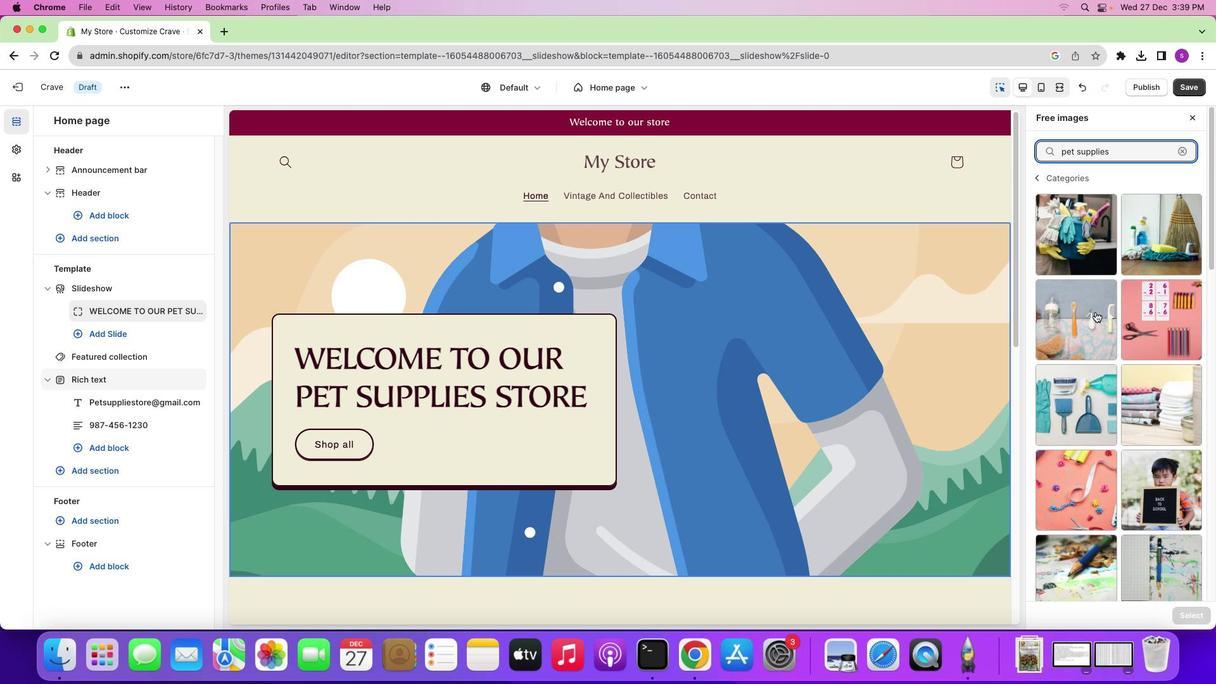 
Action: Mouse pressed left at (1096, 312)
Screenshot: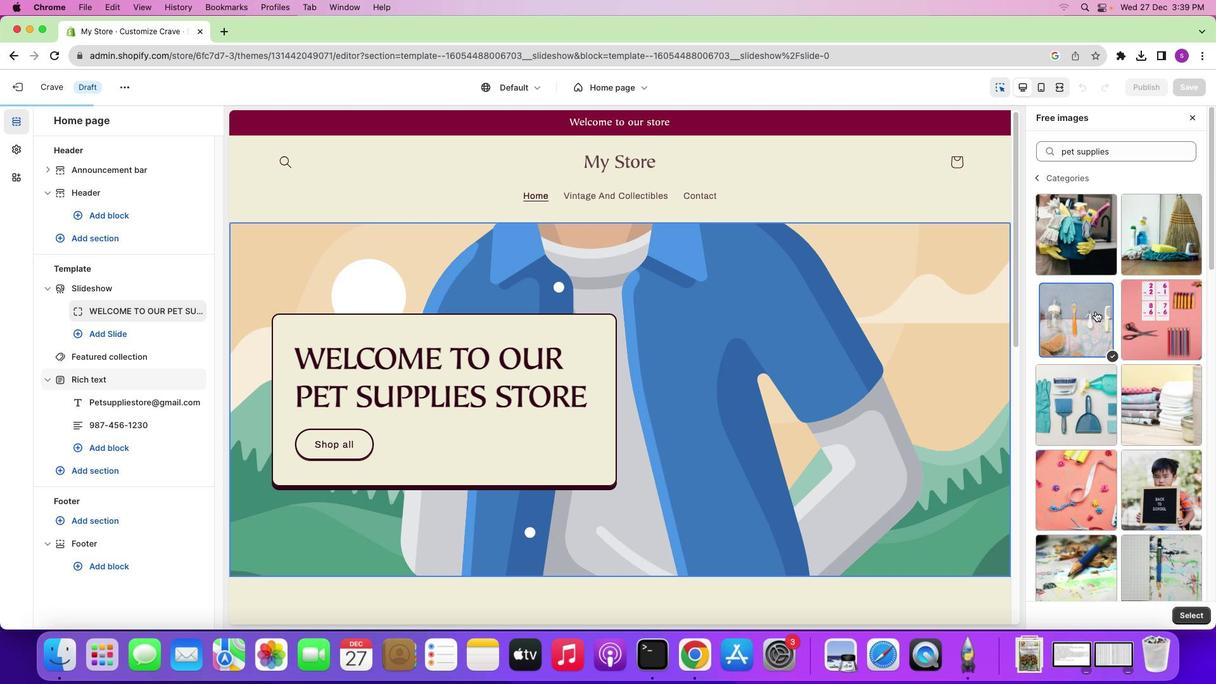 
Action: Mouse moved to (1153, 441)
Screenshot: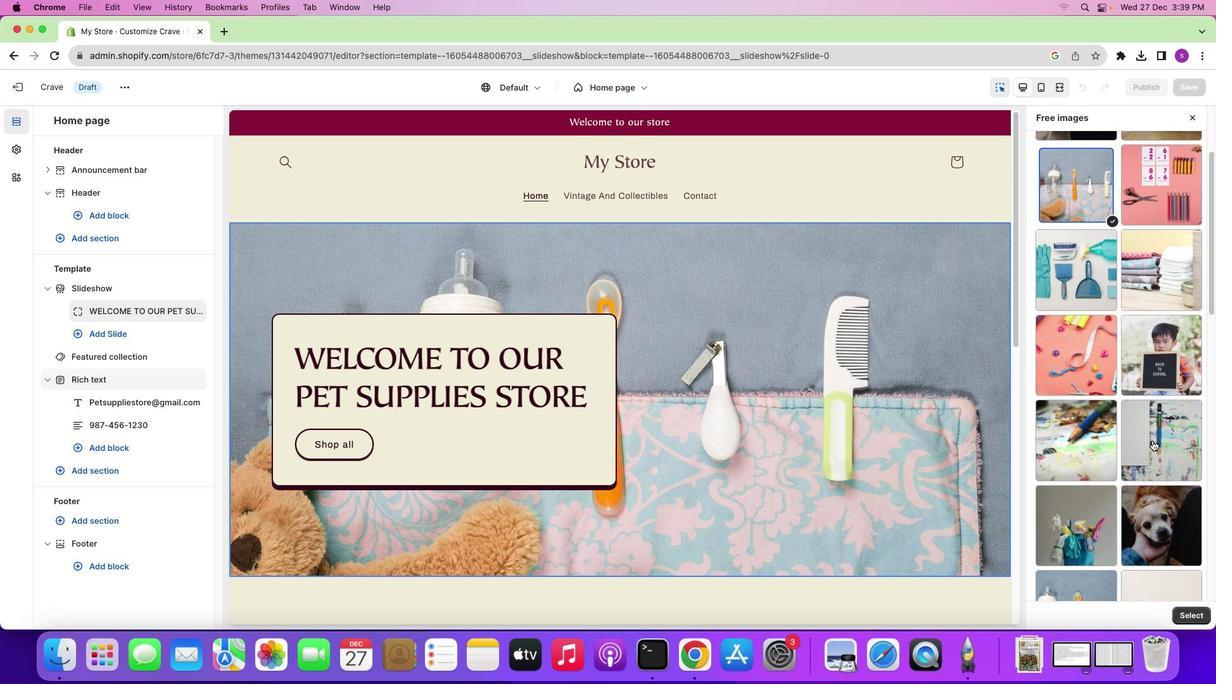 
Action: Mouse scrolled (1153, 441) with delta (0, 0)
Screenshot: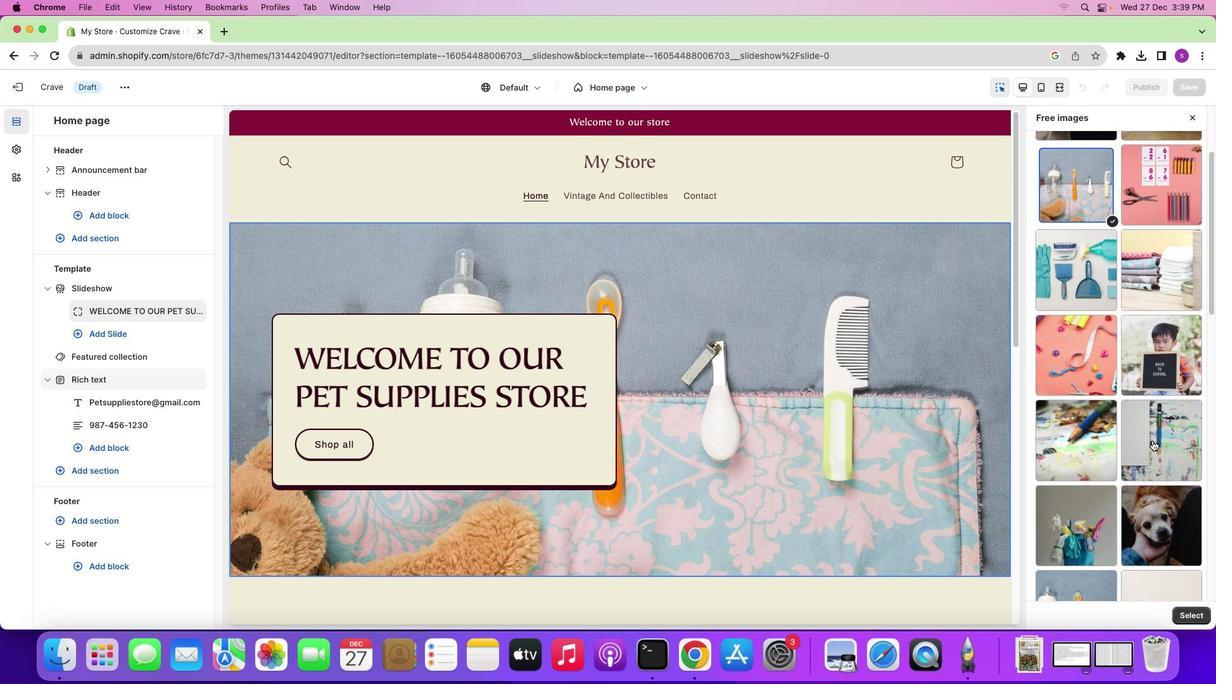 
Action: Mouse scrolled (1153, 441) with delta (0, 0)
Screenshot: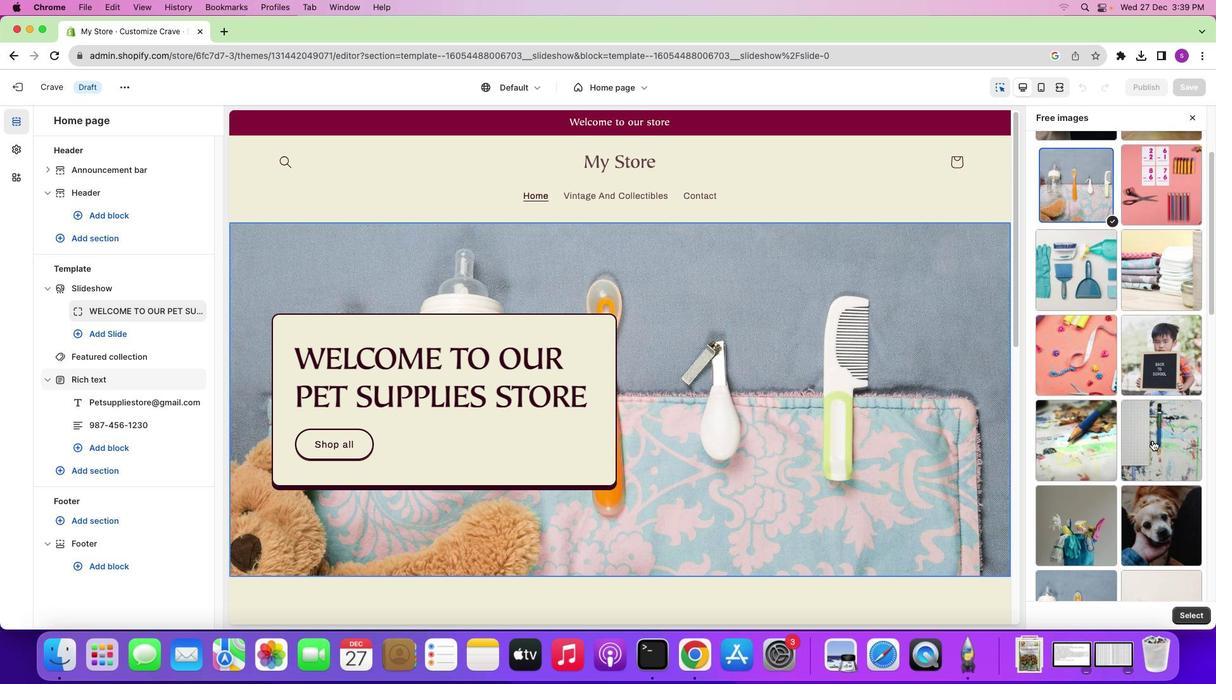 
Action: Mouse scrolled (1153, 441) with delta (0, -1)
Screenshot: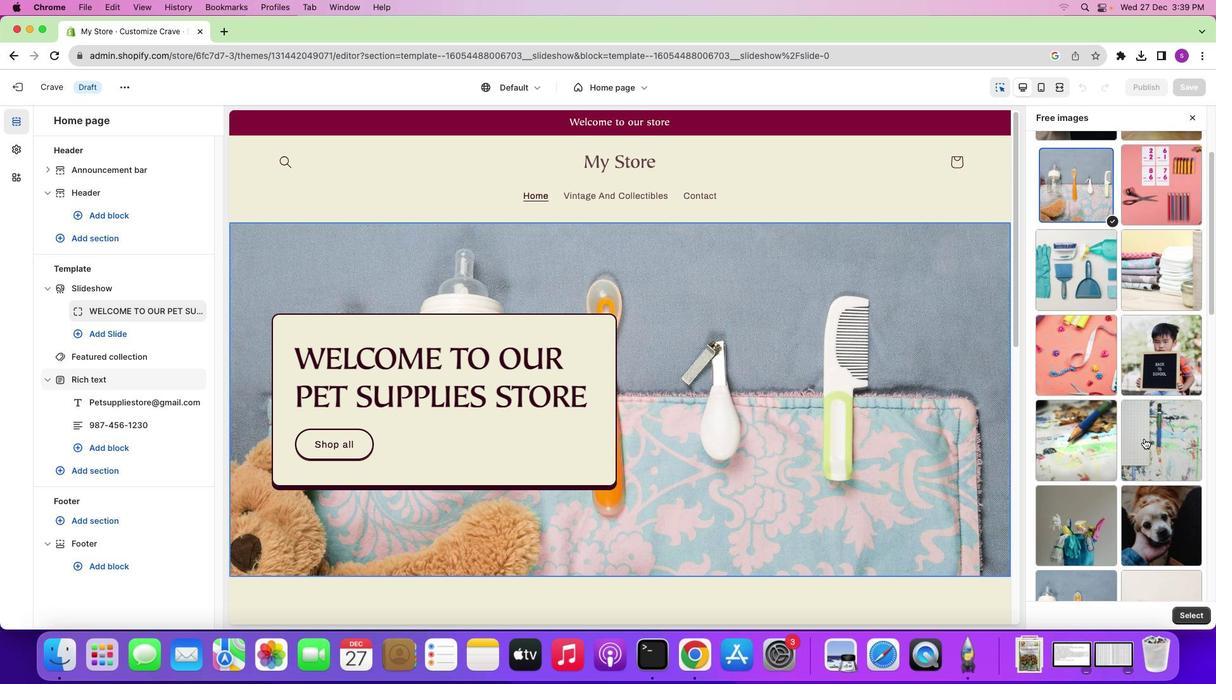 
Action: Mouse moved to (1152, 440)
Screenshot: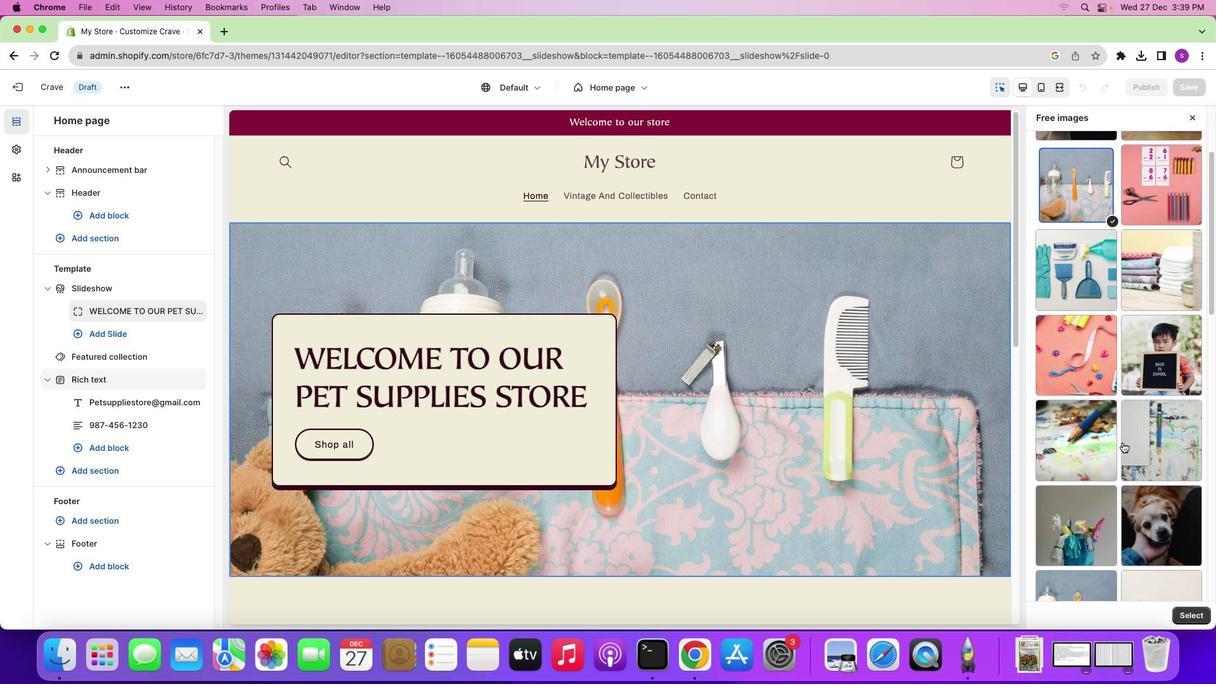 
Action: Mouse scrolled (1152, 440) with delta (0, -1)
Screenshot: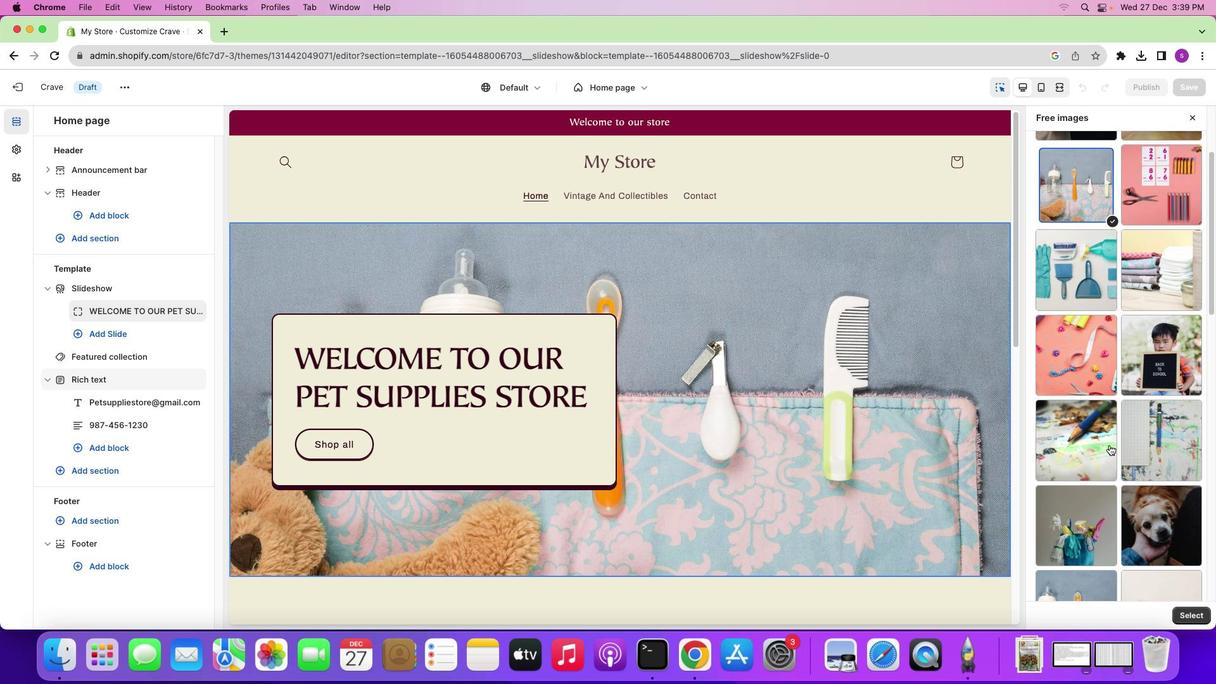 
Action: Mouse scrolled (1152, 440) with delta (0, 0)
Screenshot: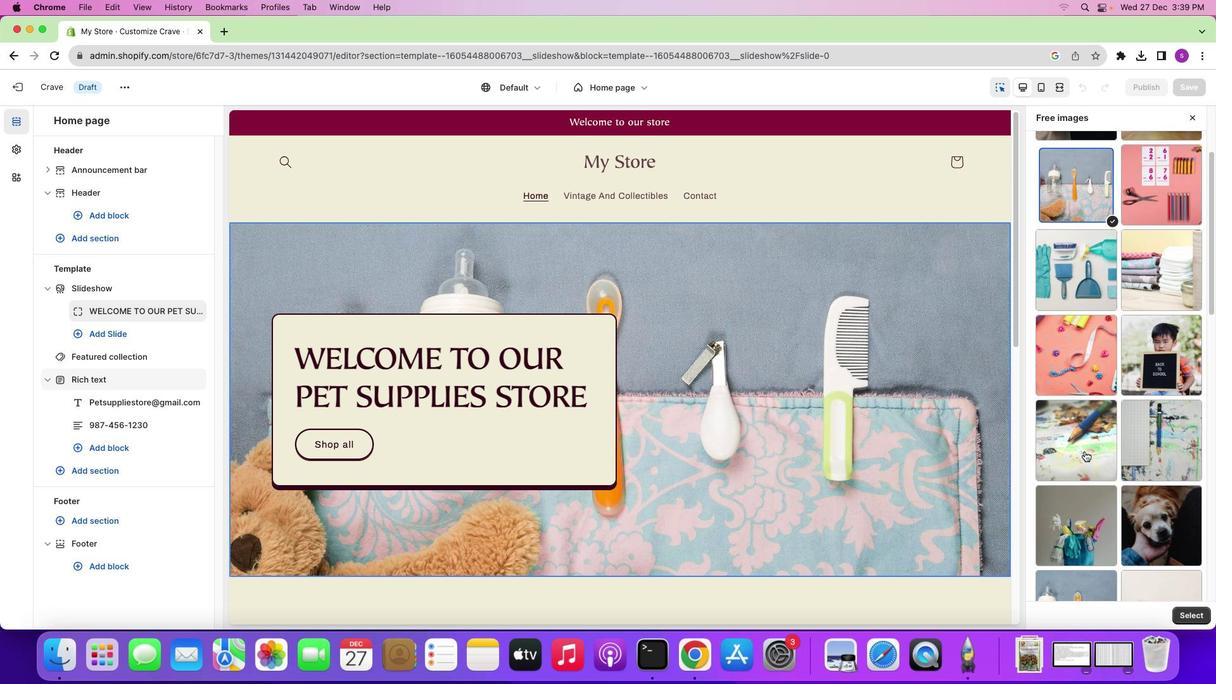 
Action: Mouse moved to (1085, 451)
Screenshot: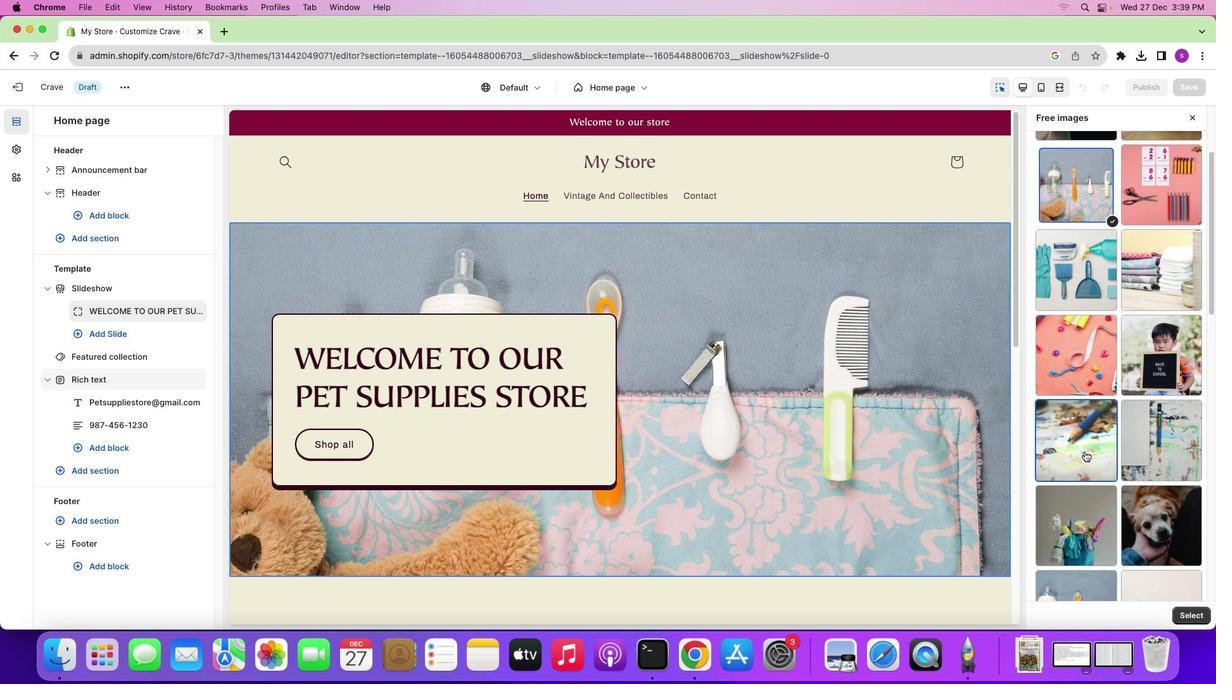 
Action: Mouse pressed left at (1085, 451)
Screenshot: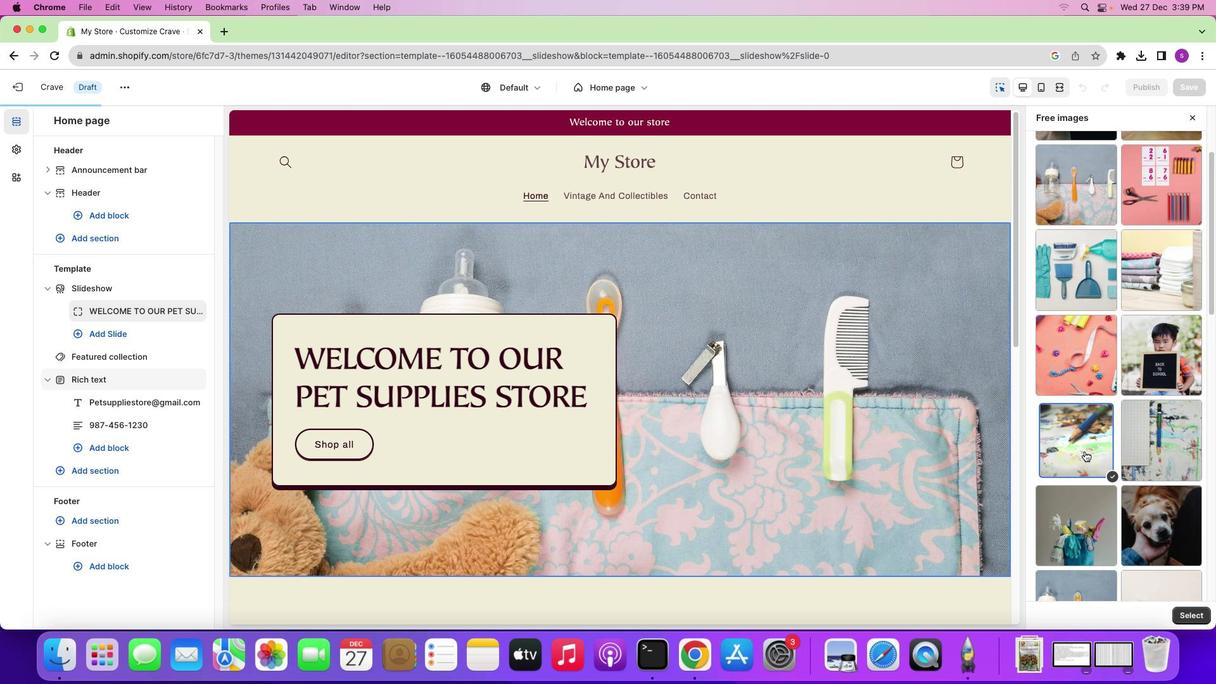 
Action: Mouse moved to (1129, 434)
Screenshot: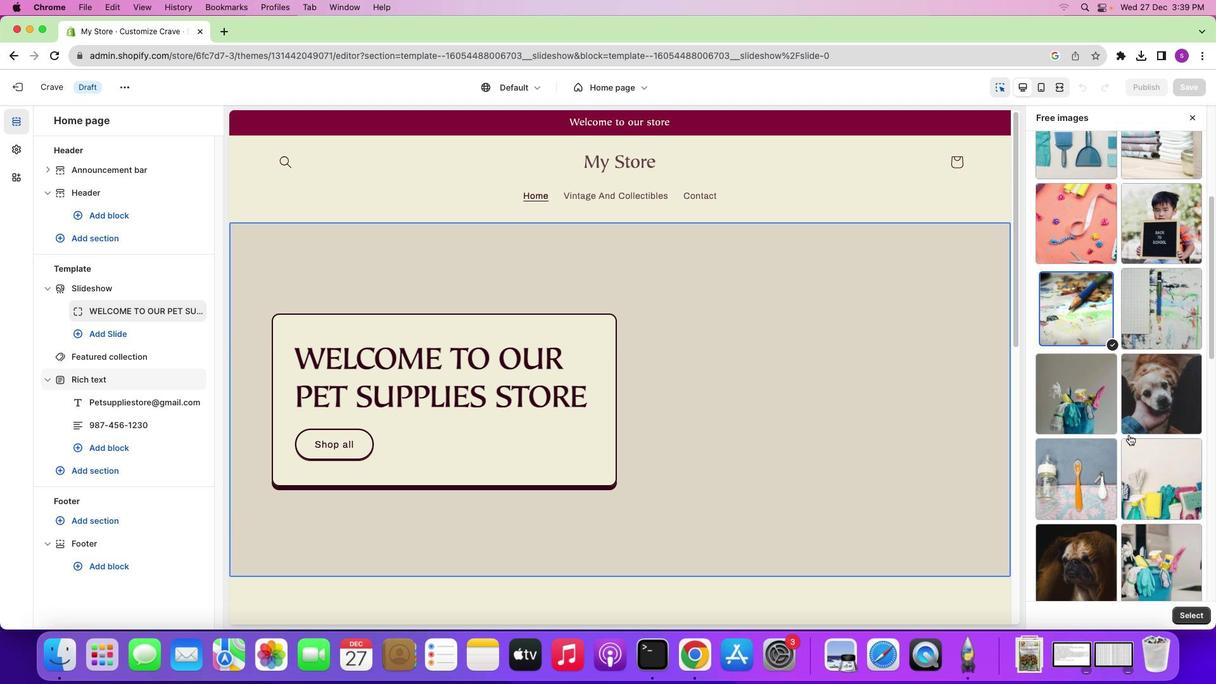 
Action: Mouse scrolled (1129, 434) with delta (0, 0)
Screenshot: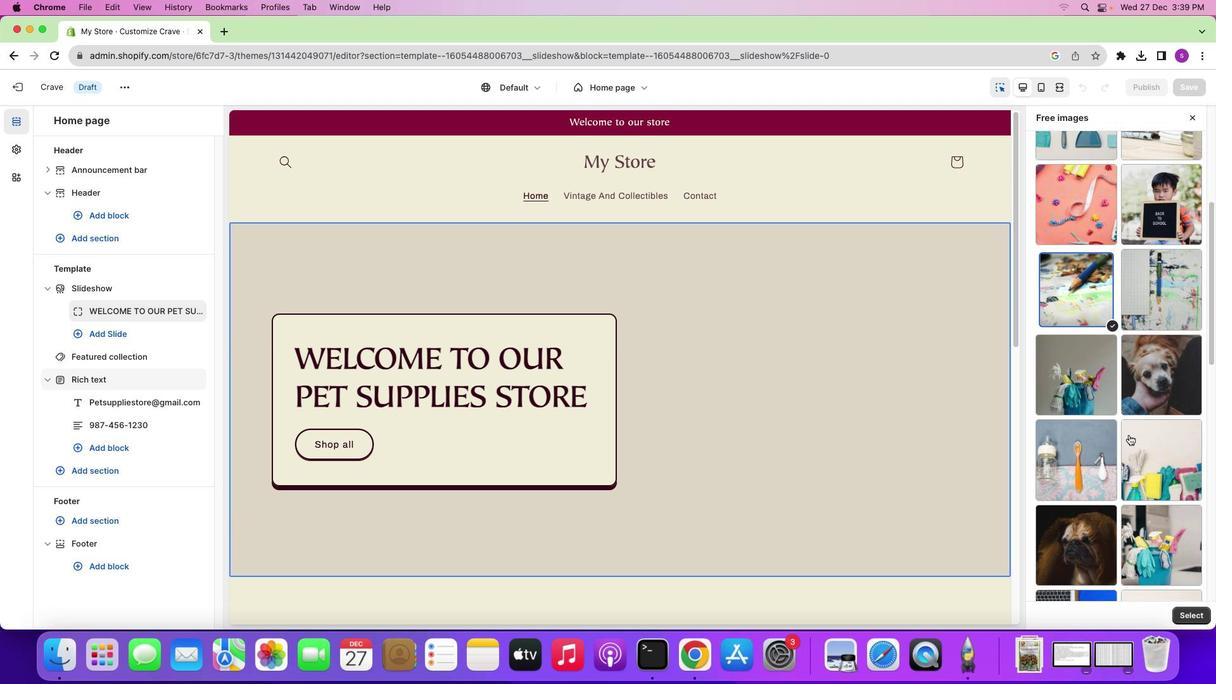 
Action: Mouse scrolled (1129, 434) with delta (0, 0)
Screenshot: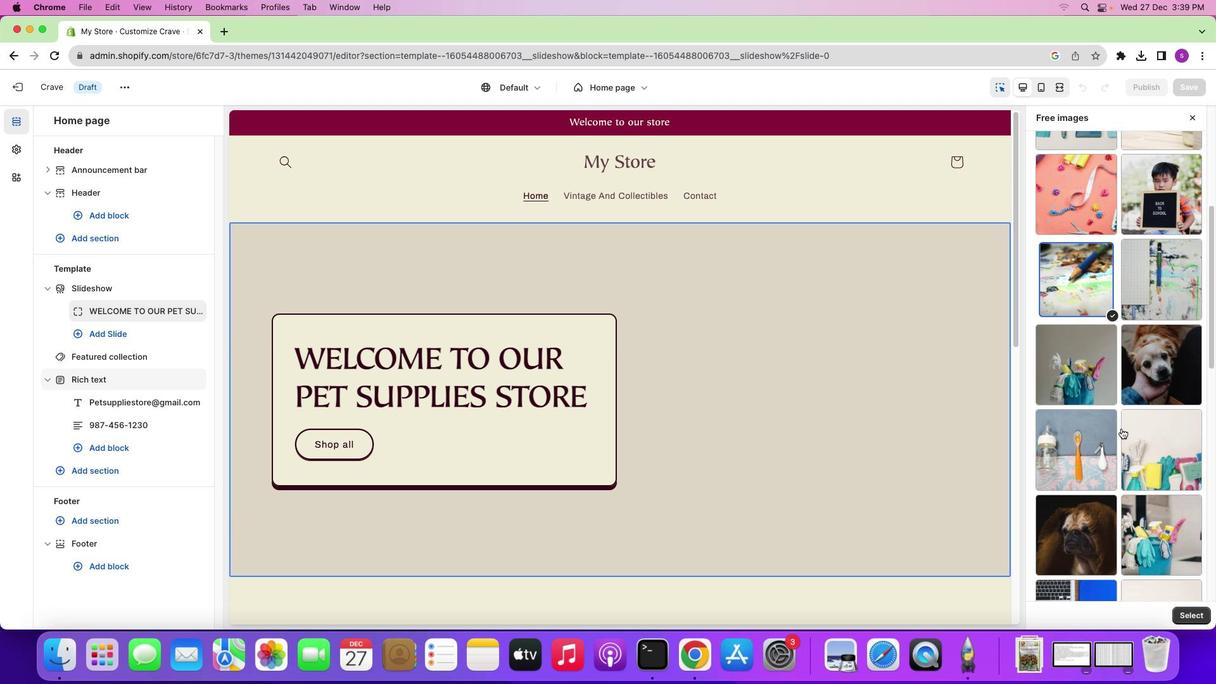 
Action: Mouse scrolled (1129, 434) with delta (0, -1)
Screenshot: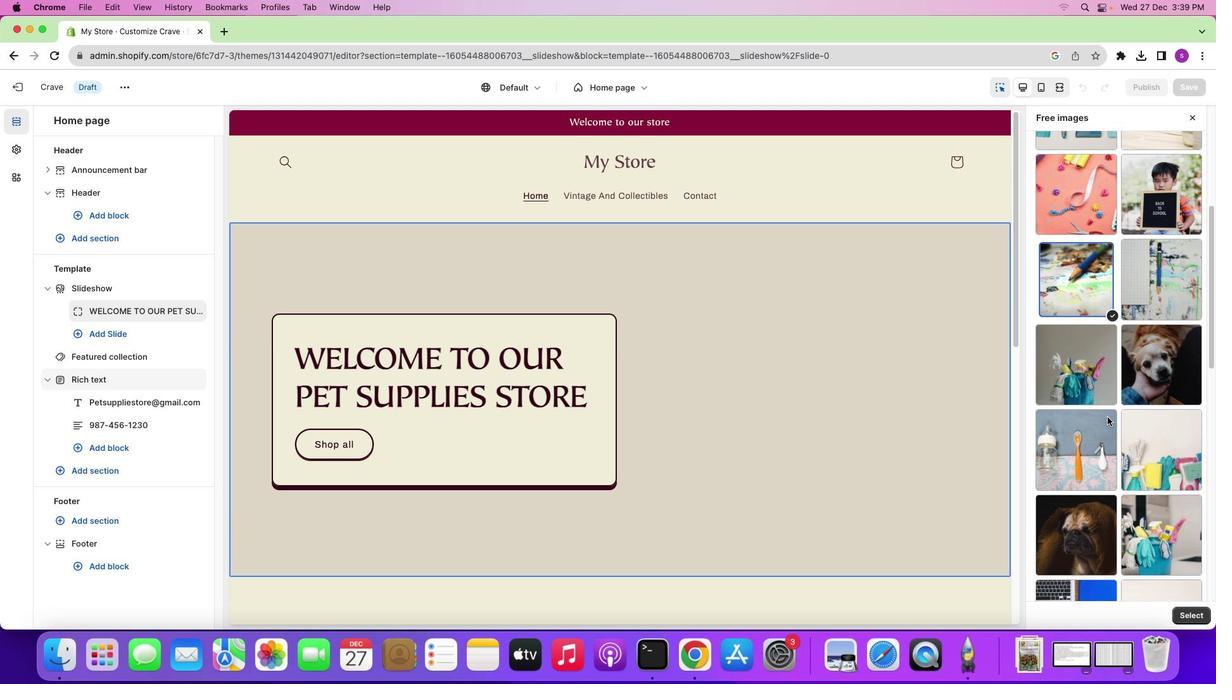 
Action: Mouse scrolled (1129, 434) with delta (0, 0)
Screenshot: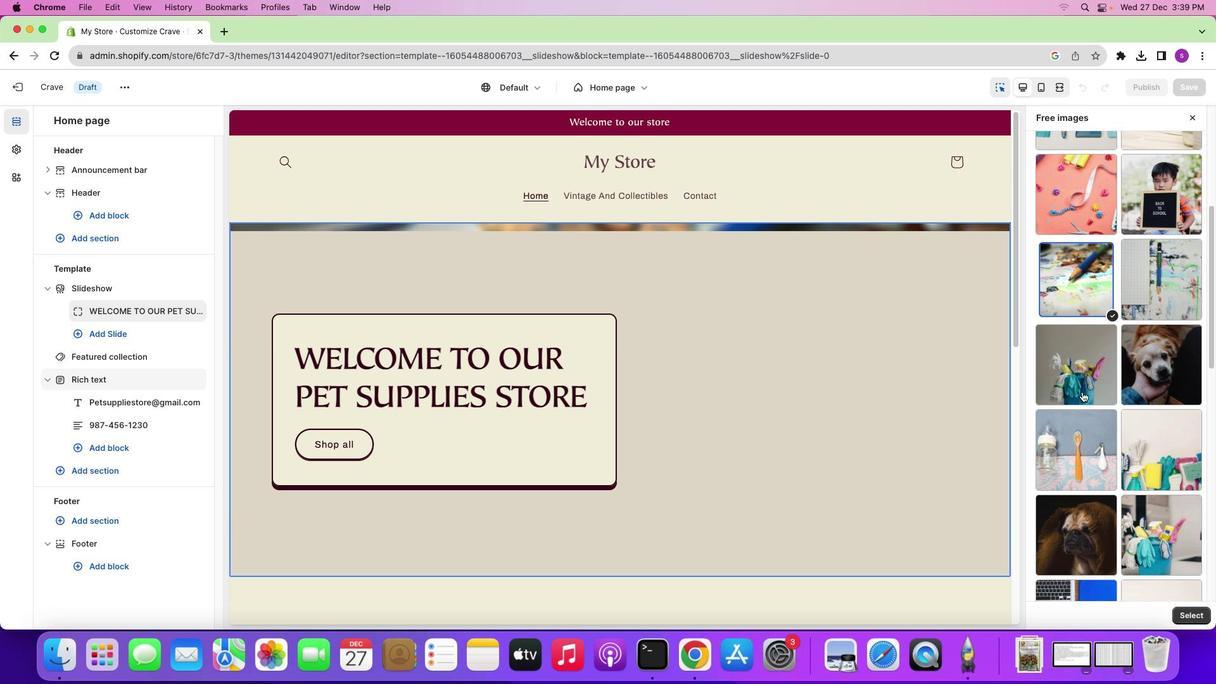 
Action: Mouse scrolled (1129, 434) with delta (0, -1)
Screenshot: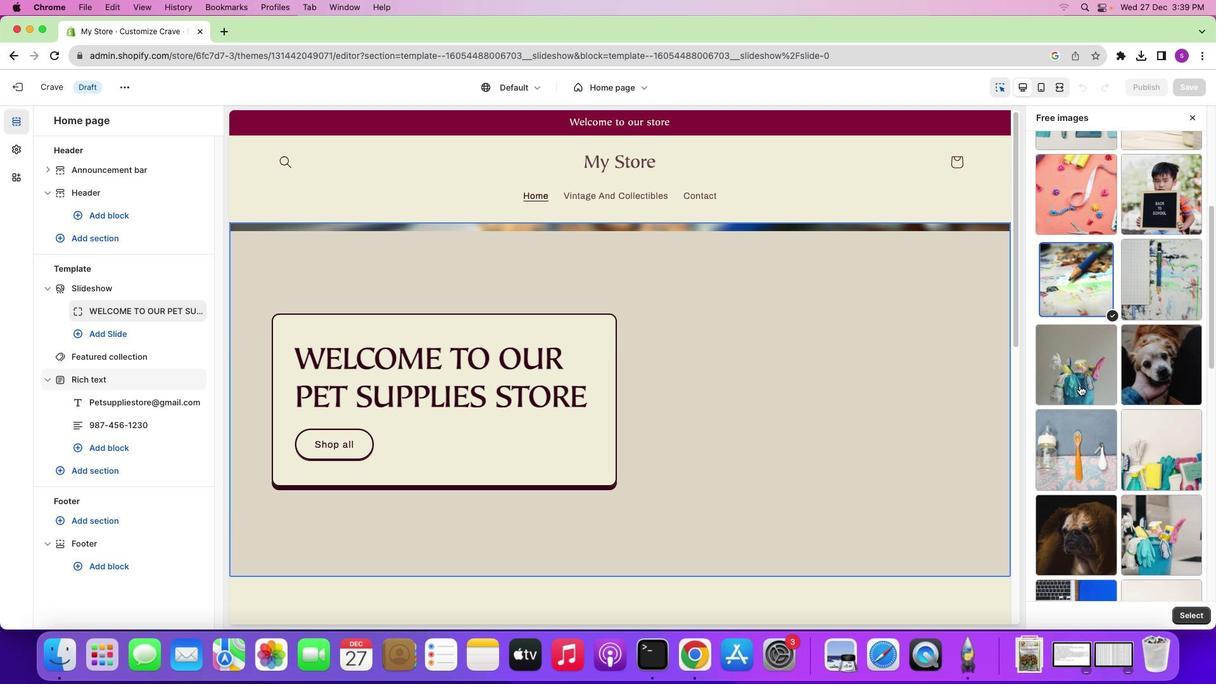 
Action: Mouse moved to (1079, 385)
Screenshot: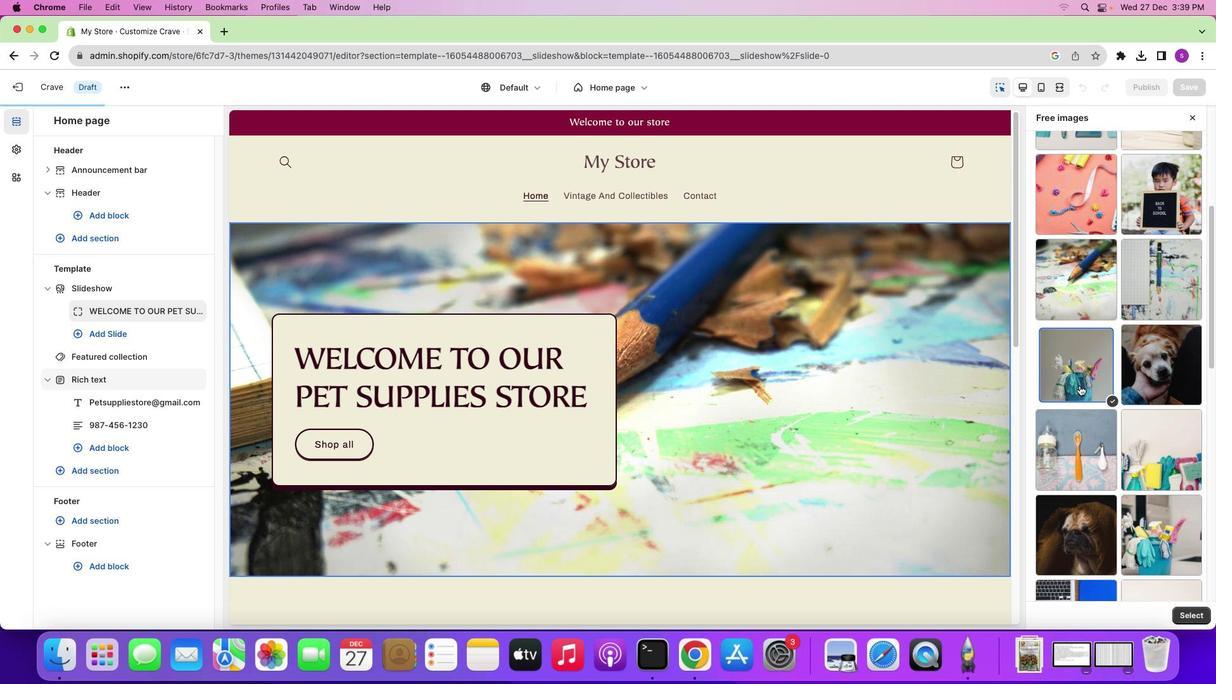 
Action: Mouse pressed left at (1079, 385)
Screenshot: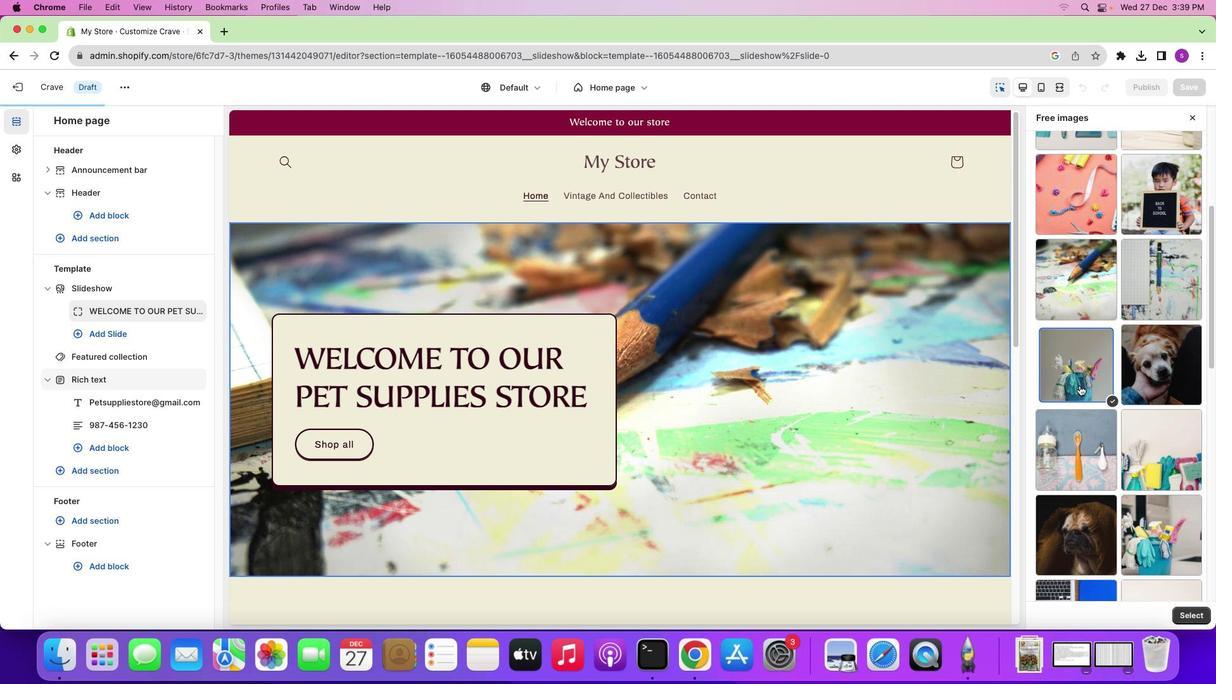 
Action: Mouse moved to (1137, 397)
